 Task: Implement automation rules to categorize and prioritize incoming requests.
Action: Mouse moved to (1007, 118)
Screenshot: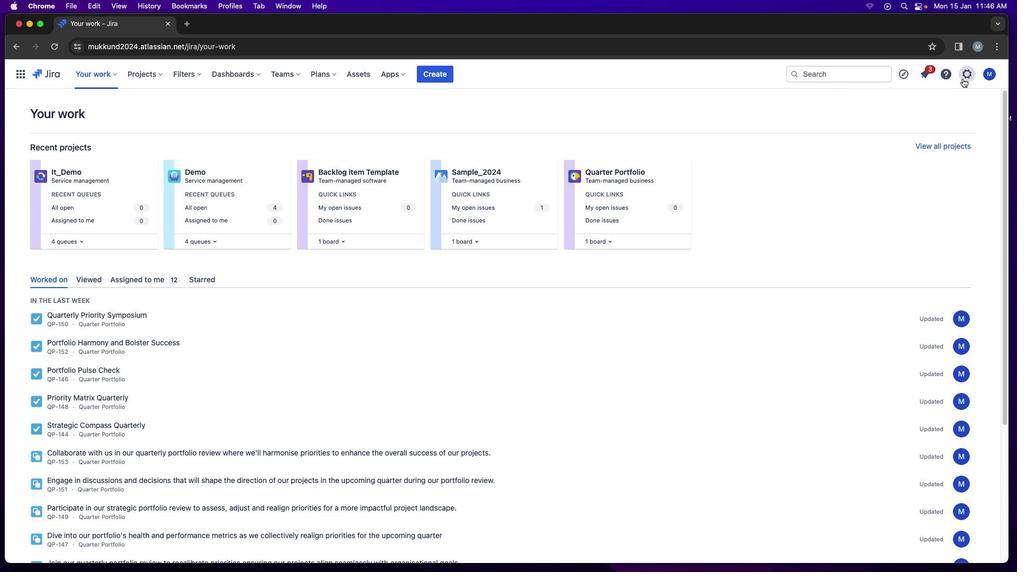 
Action: Mouse pressed left at (1007, 118)
Screenshot: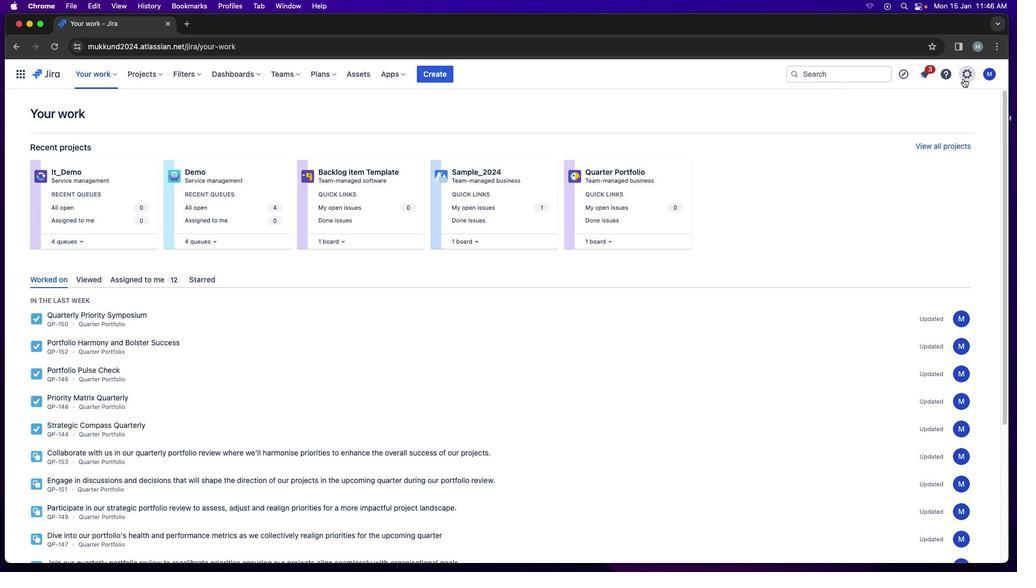 
Action: Mouse moved to (845, 271)
Screenshot: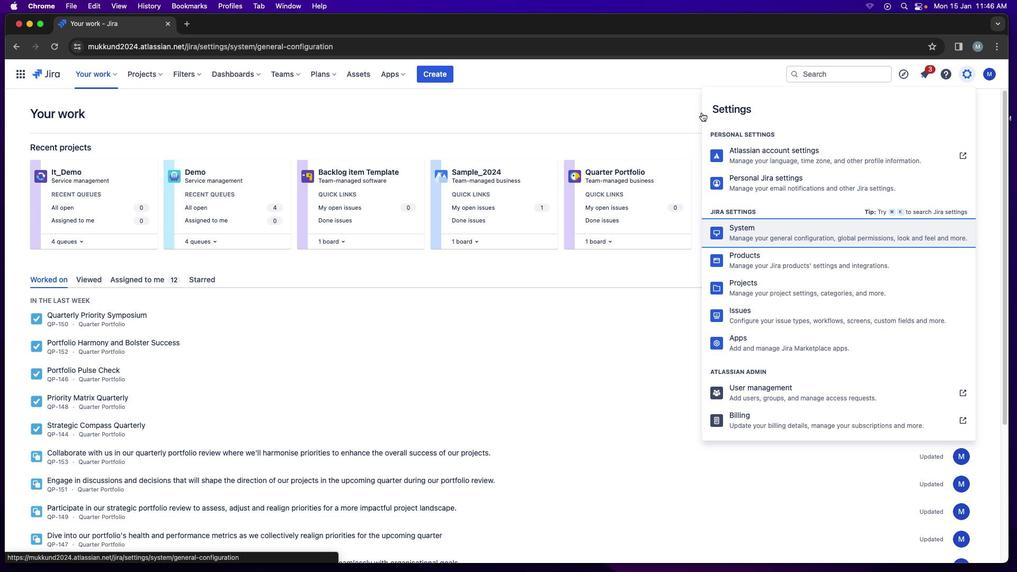 
Action: Mouse pressed left at (845, 271)
Screenshot: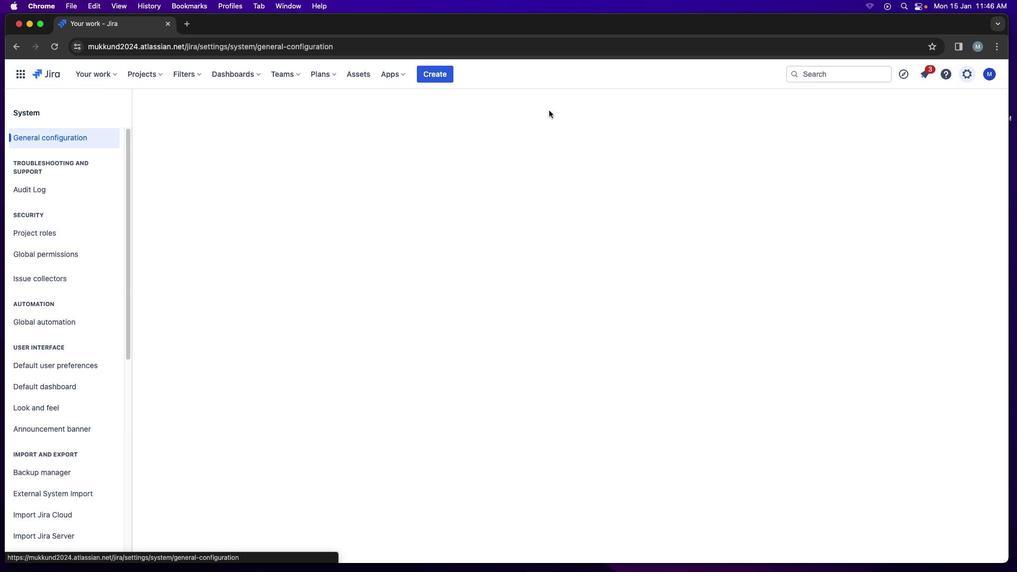 
Action: Mouse moved to (119, 368)
Screenshot: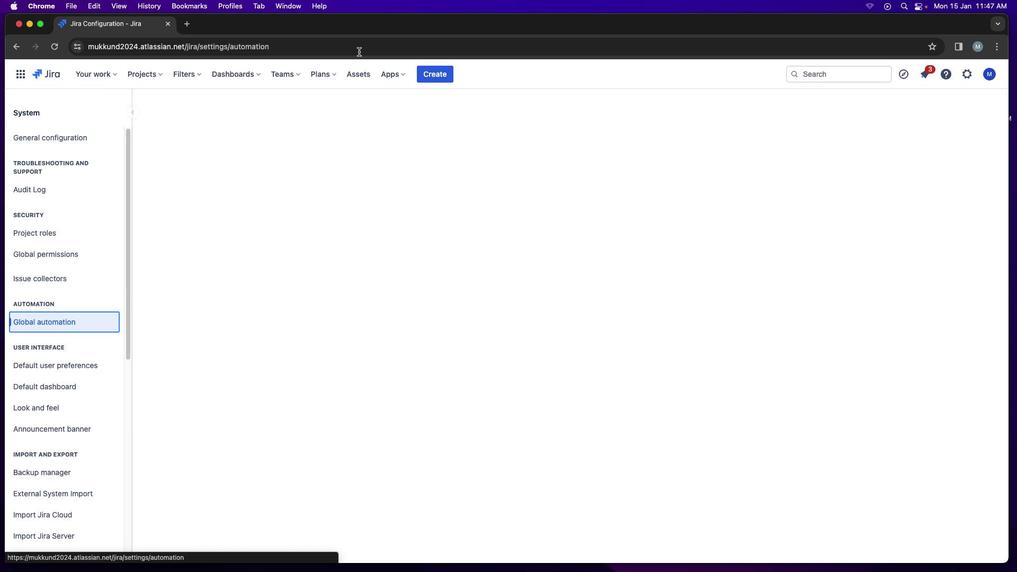 
Action: Mouse pressed left at (119, 368)
Screenshot: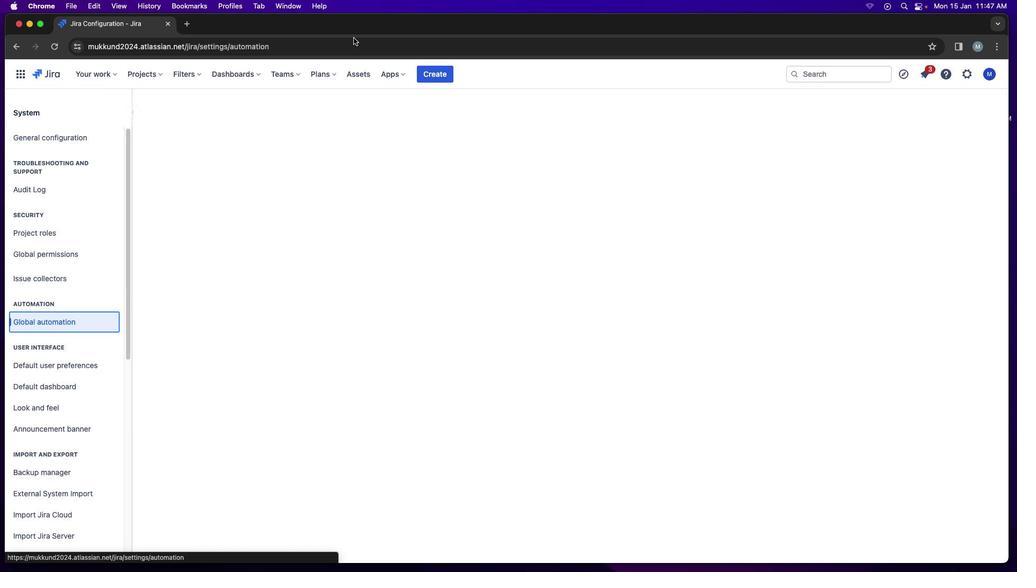 
Action: Mouse moved to (617, 166)
Screenshot: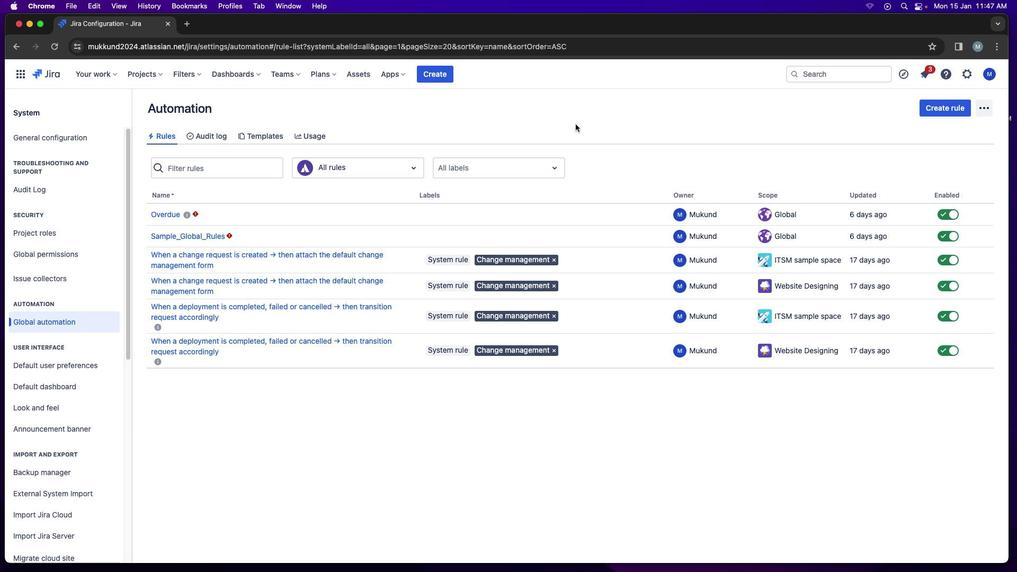 
Action: Mouse pressed left at (617, 166)
Screenshot: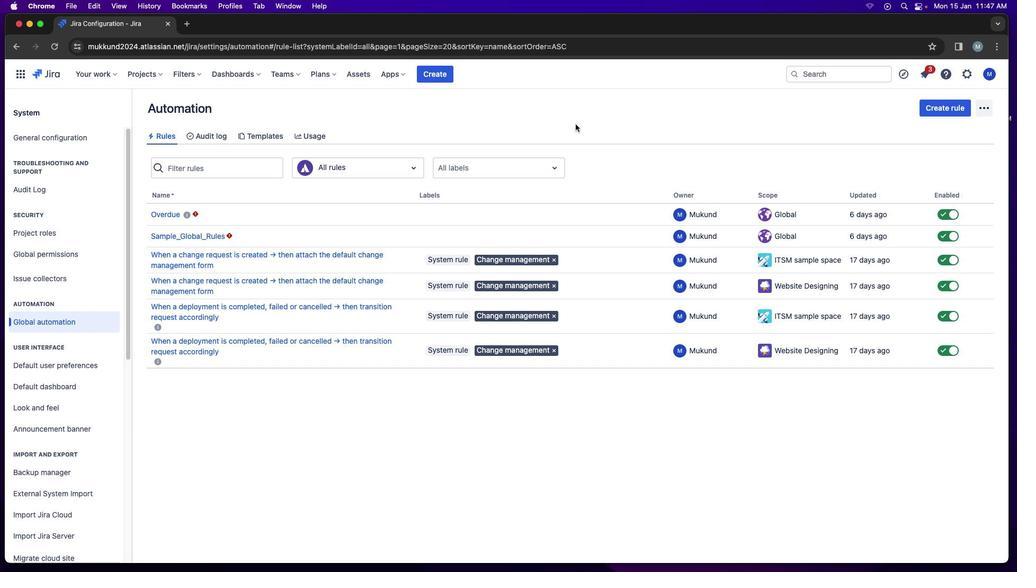 
Action: Mouse moved to (989, 154)
Screenshot: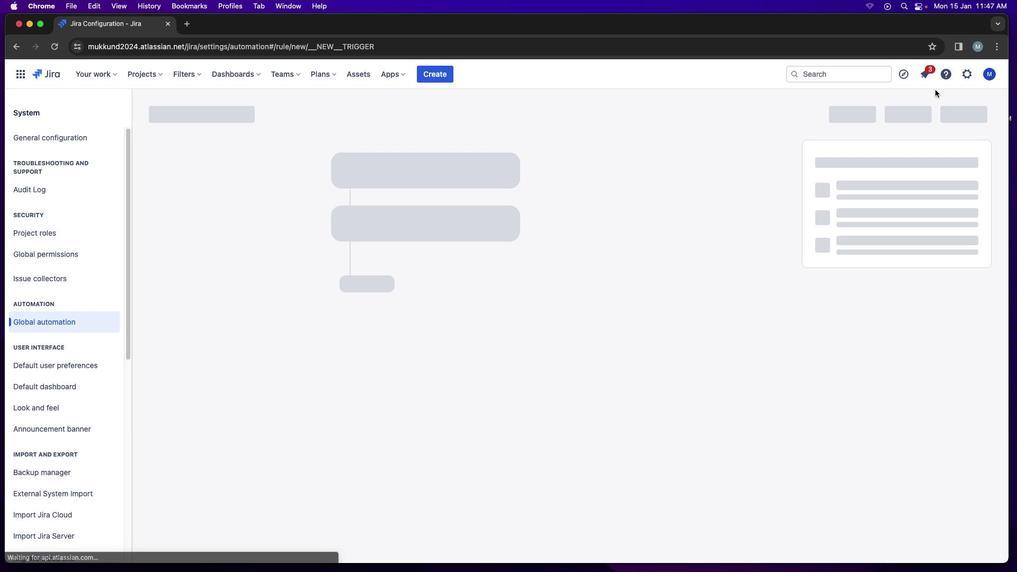 
Action: Mouse pressed left at (989, 154)
Screenshot: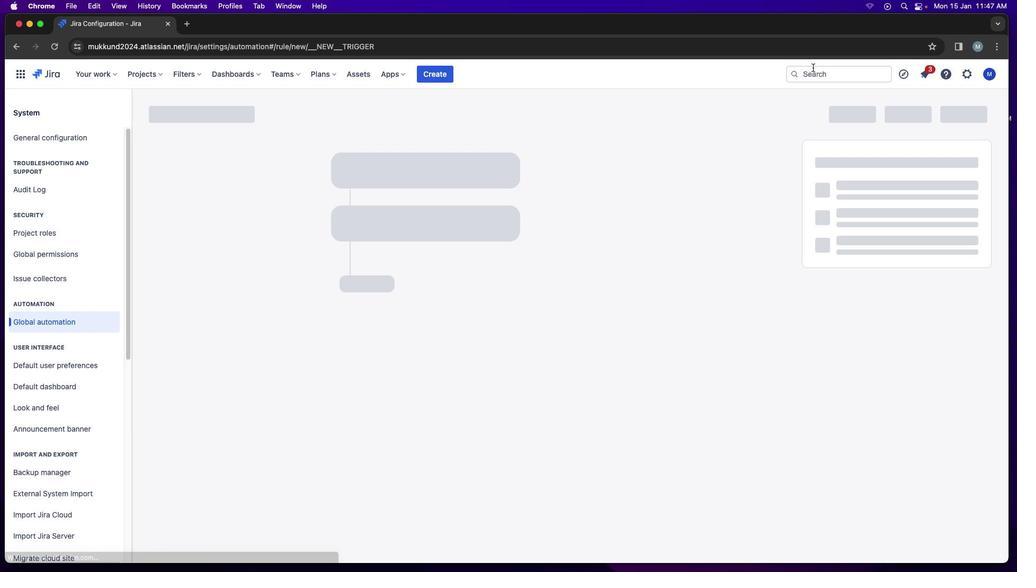 
Action: Mouse moved to (638, 209)
Screenshot: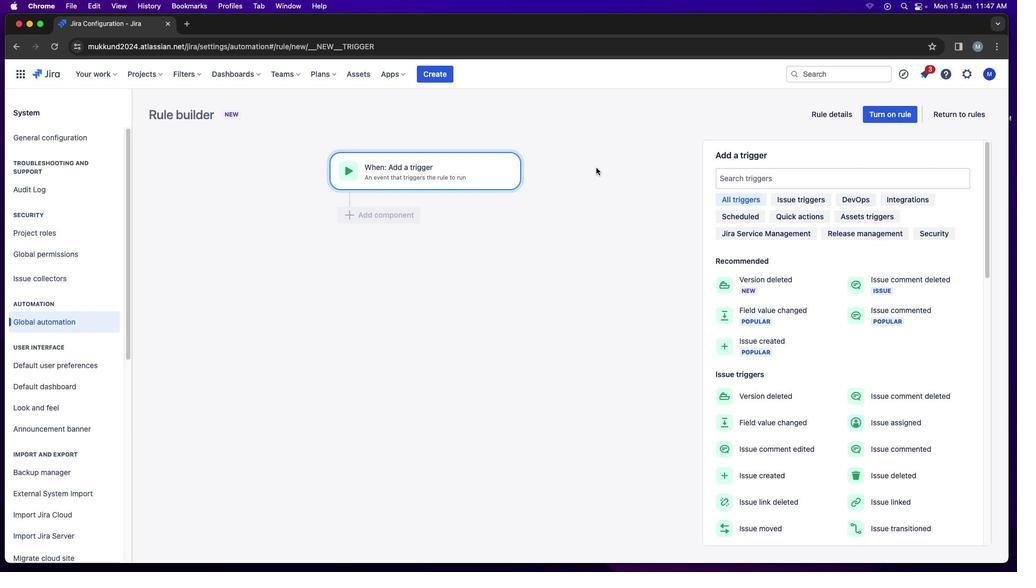 
Action: Mouse pressed left at (638, 209)
Screenshot: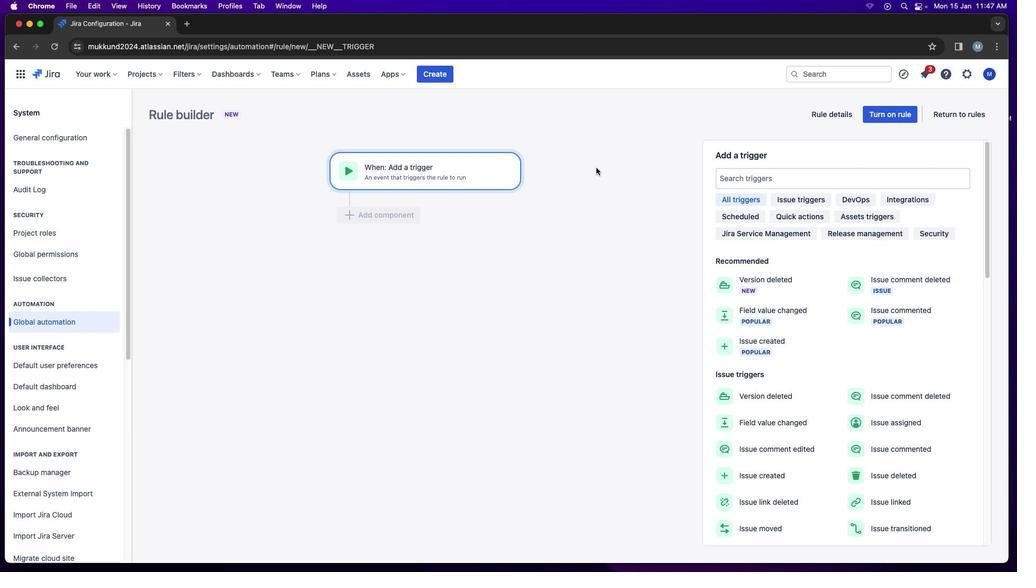 
Action: Mouse moved to (821, 383)
Screenshot: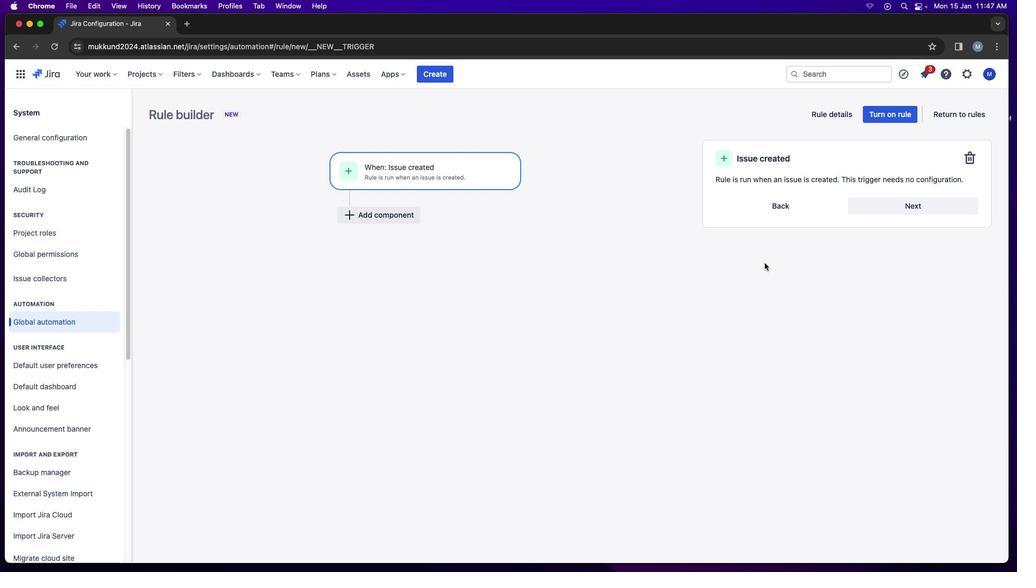 
Action: Mouse pressed left at (821, 383)
Screenshot: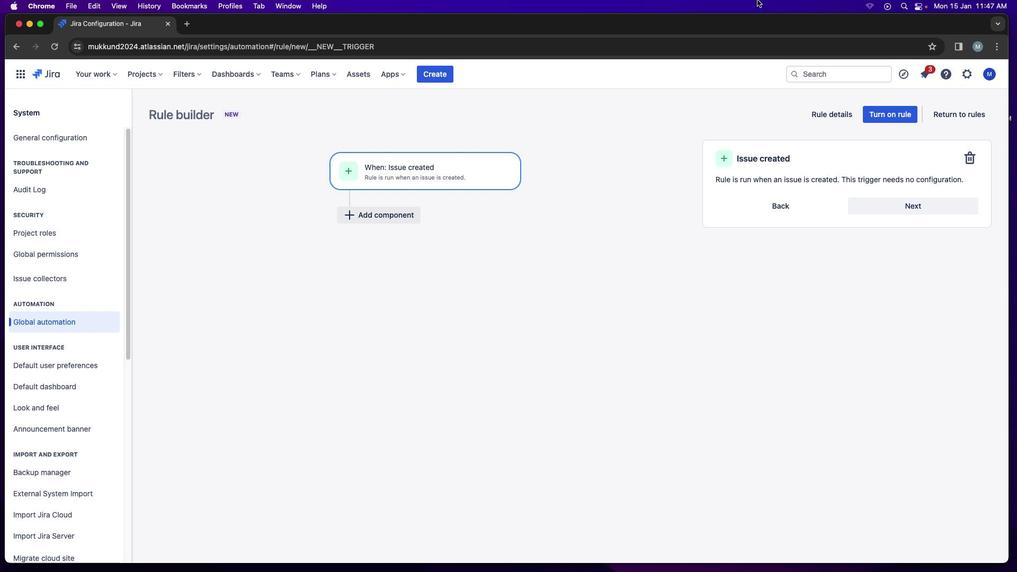 
Action: Mouse moved to (954, 250)
Screenshot: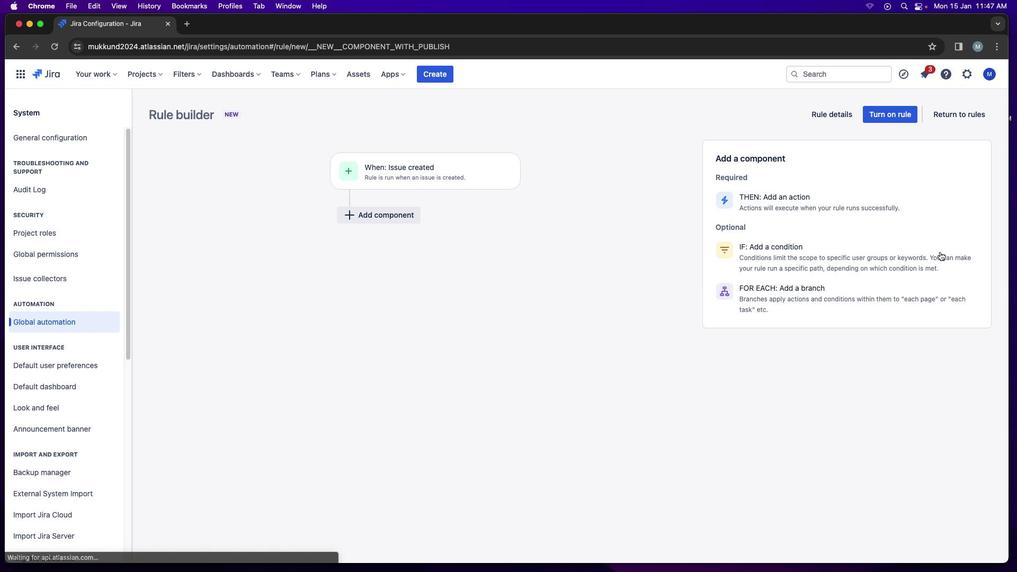 
Action: Mouse pressed left at (954, 250)
Screenshot: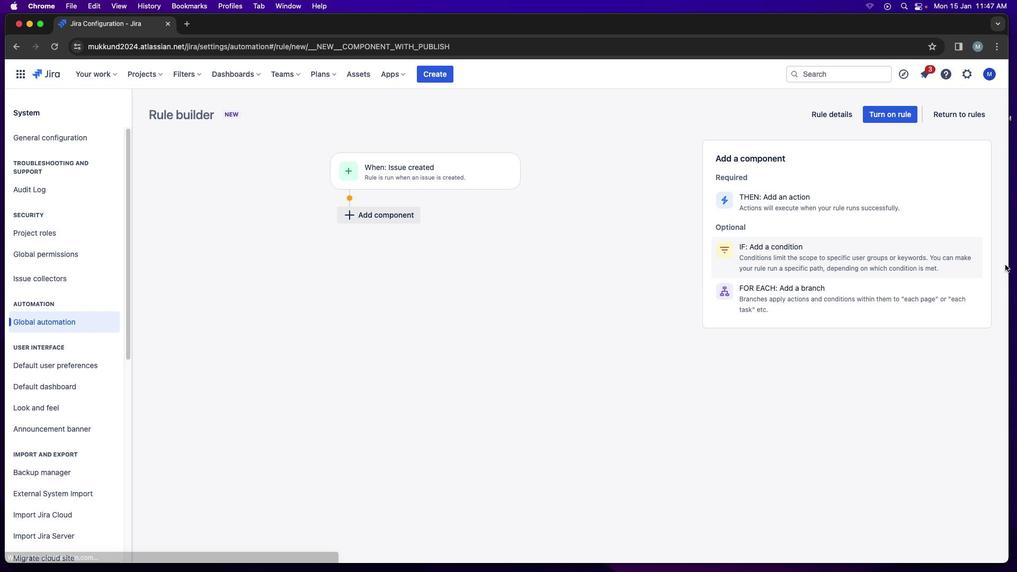 
Action: Mouse moved to (418, 253)
Screenshot: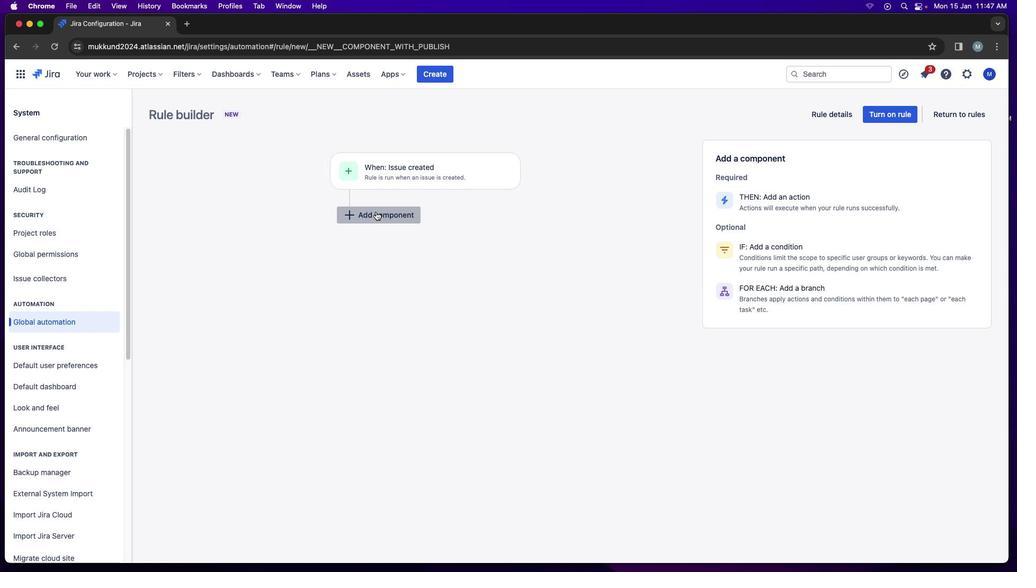 
Action: Mouse pressed left at (418, 253)
Screenshot: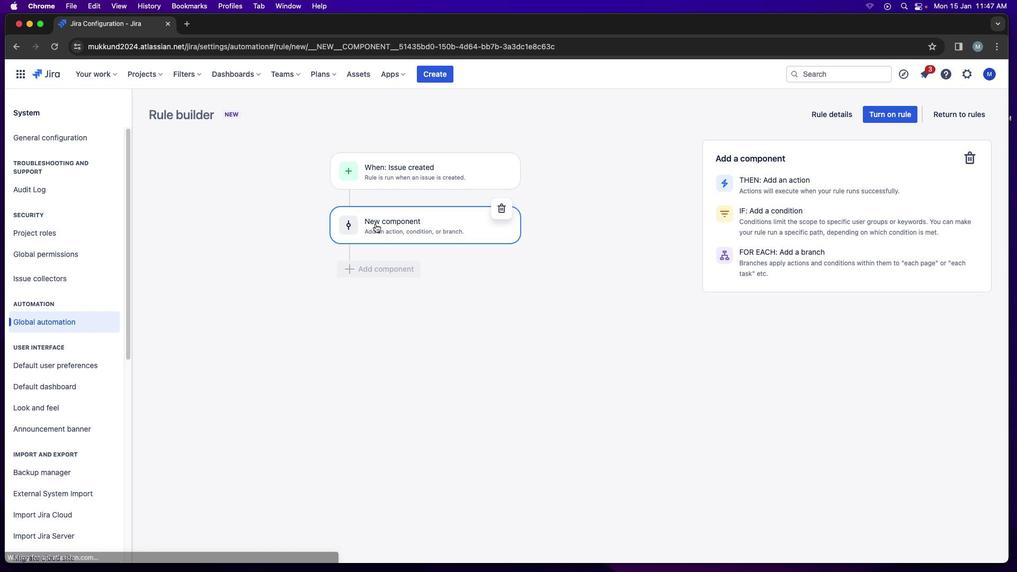 
Action: Mouse moved to (465, 273)
Screenshot: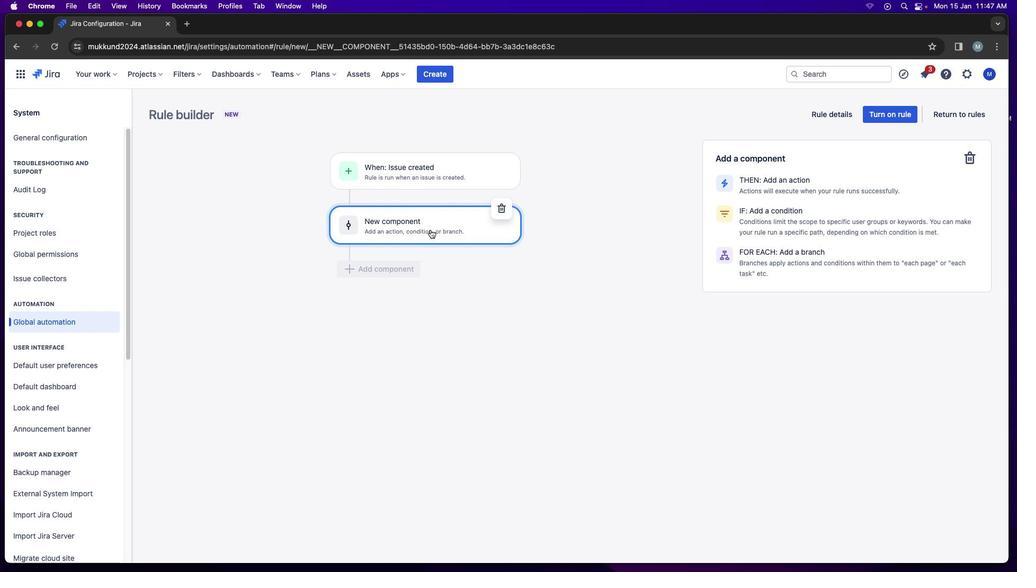
Action: Mouse pressed left at (465, 273)
Screenshot: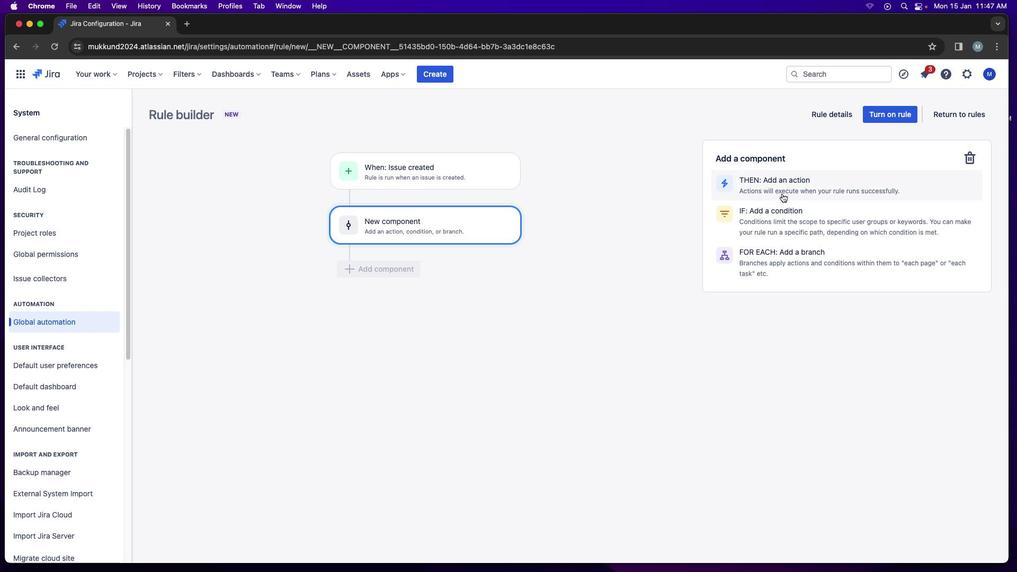 
Action: Mouse moved to (843, 234)
Screenshot: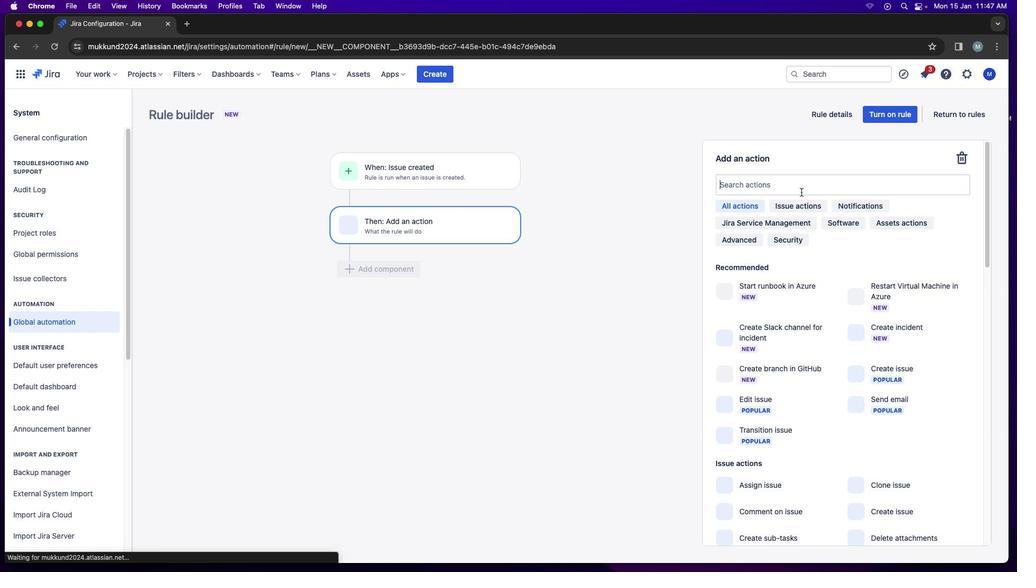 
Action: Mouse pressed left at (843, 234)
Screenshot: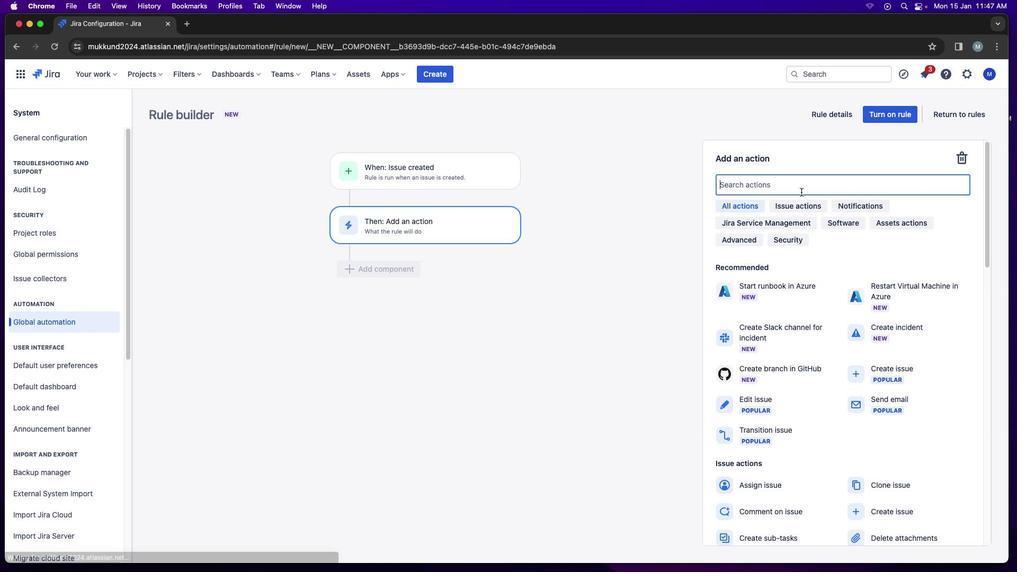 
Action: Mouse moved to (950, 445)
Screenshot: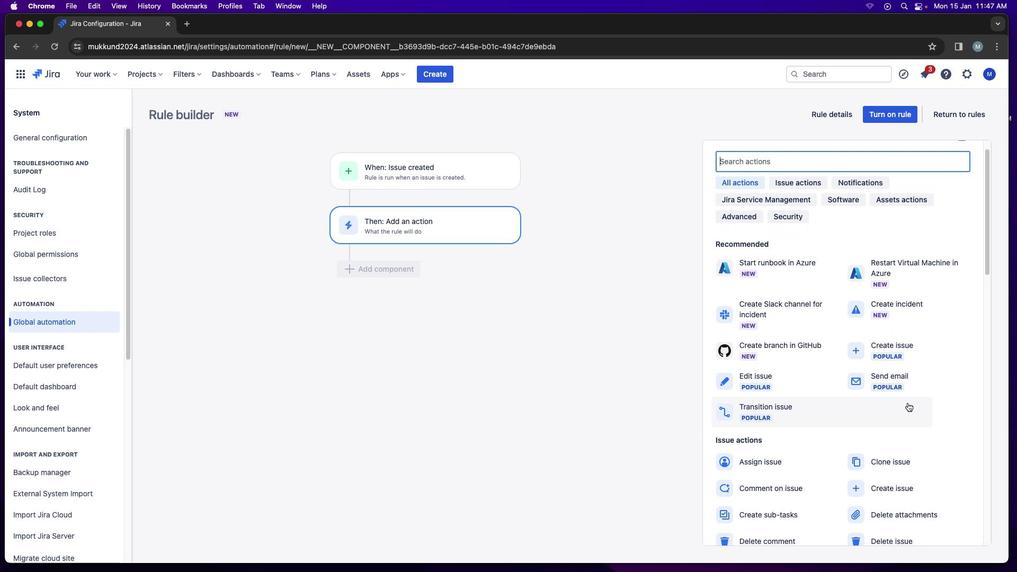 
Action: Mouse scrolled (950, 445) with delta (42, 41)
Screenshot: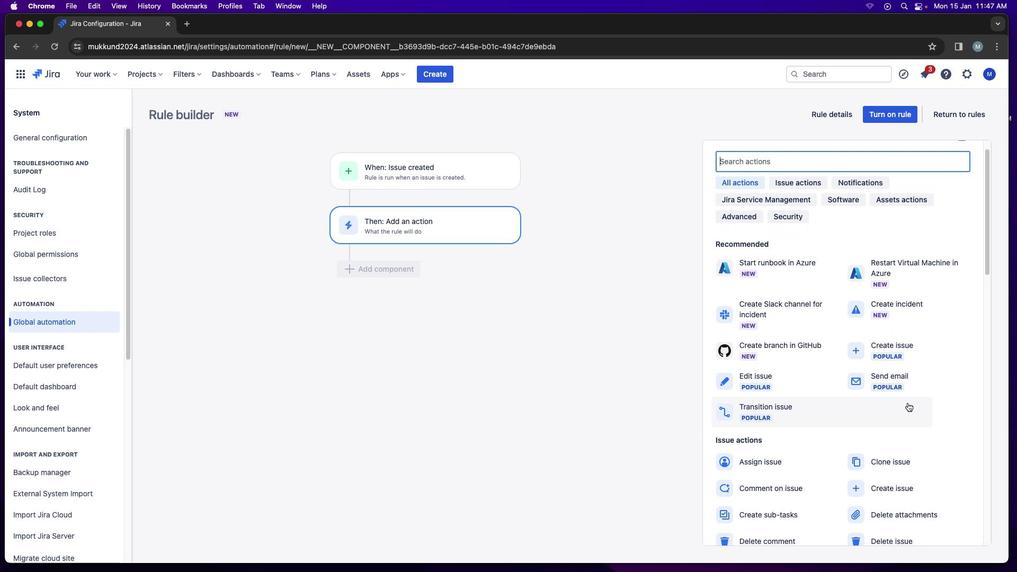 
Action: Mouse scrolled (950, 445) with delta (42, 41)
Screenshot: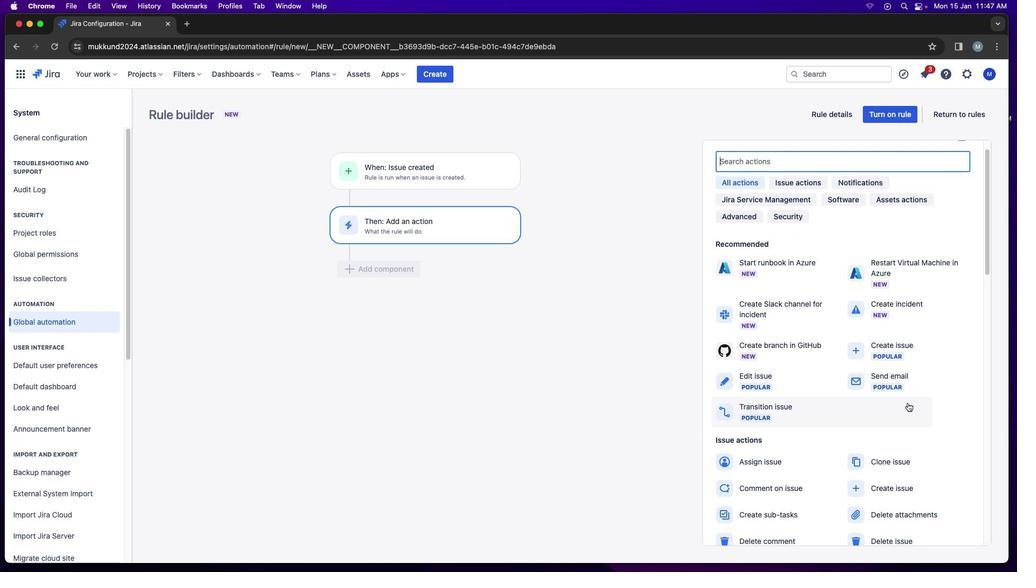 
Action: Mouse scrolled (950, 445) with delta (42, 41)
Screenshot: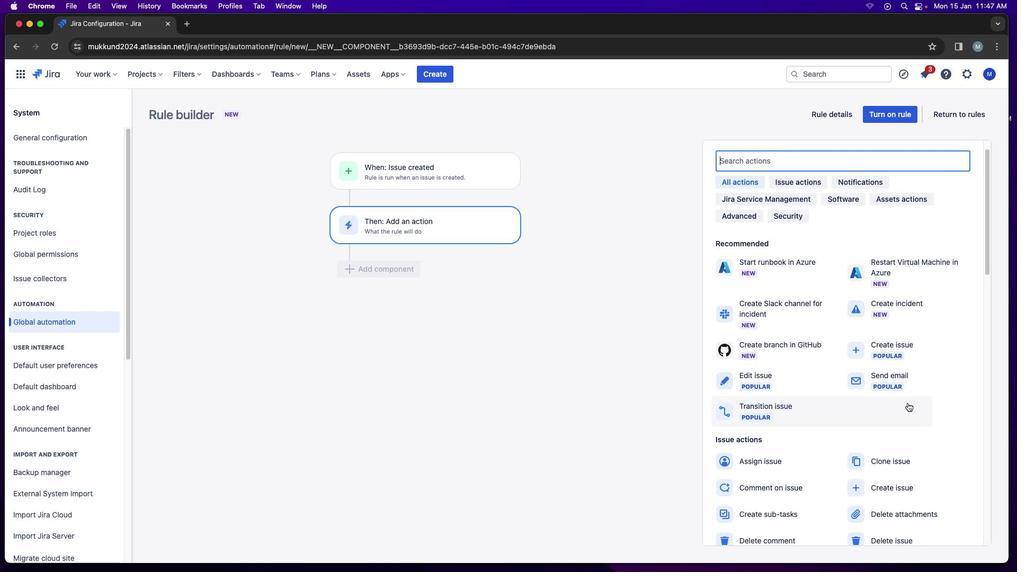 
Action: Mouse scrolled (950, 445) with delta (42, 41)
Screenshot: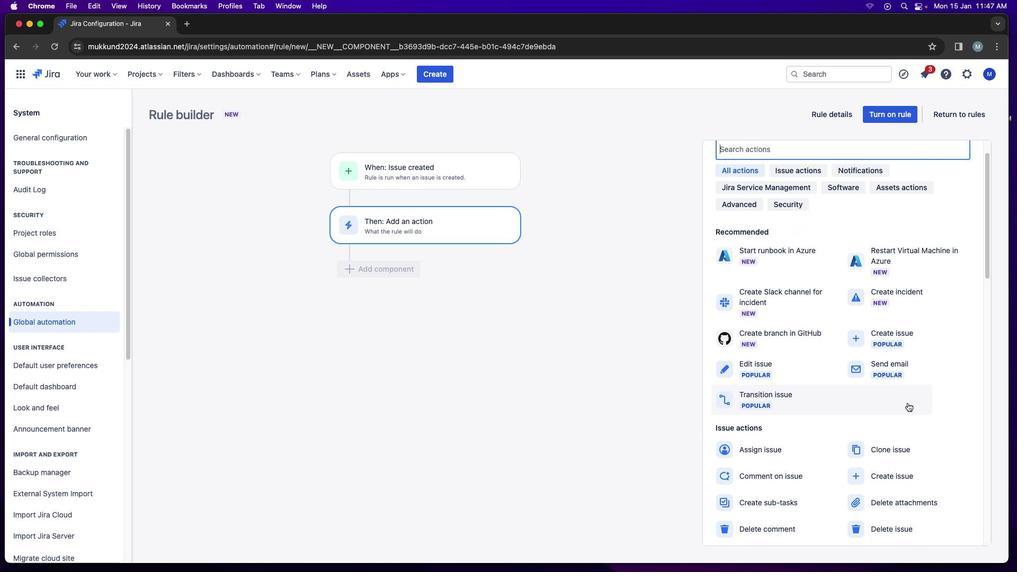 
Action: Mouse moved to (950, 445)
Screenshot: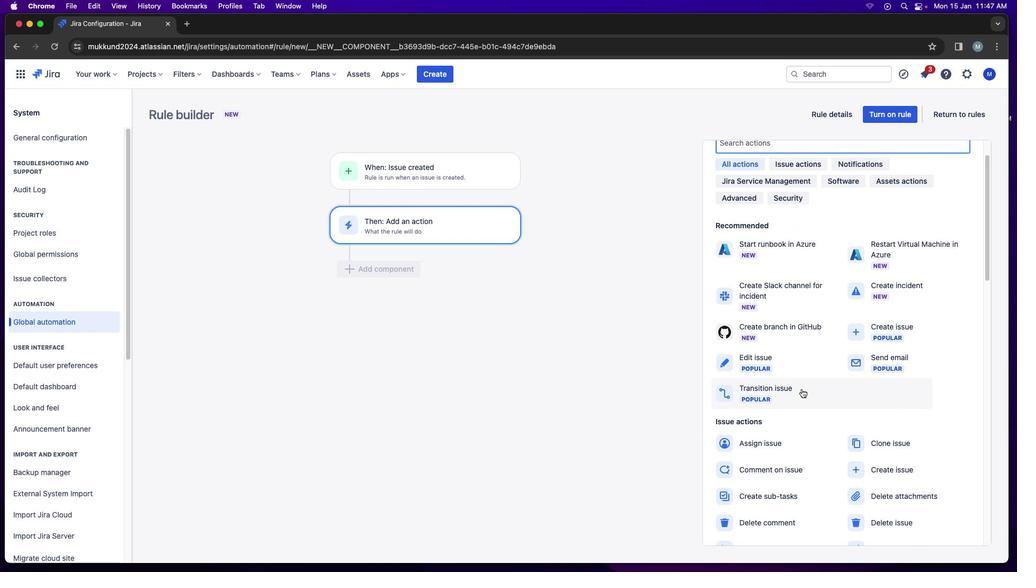 
Action: Mouse scrolled (950, 445) with delta (42, 41)
Screenshot: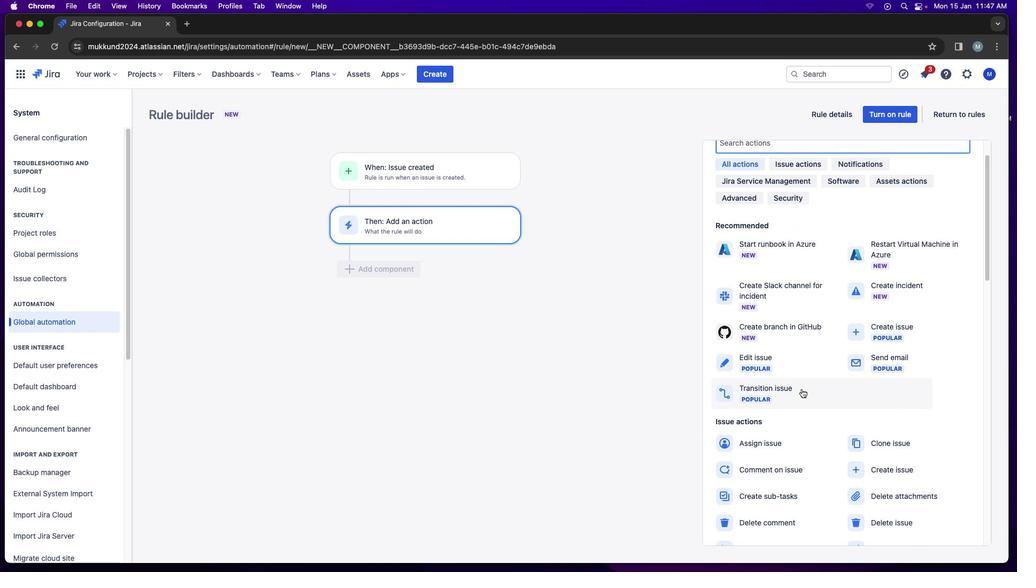 
Action: Mouse scrolled (950, 445) with delta (42, 41)
Screenshot: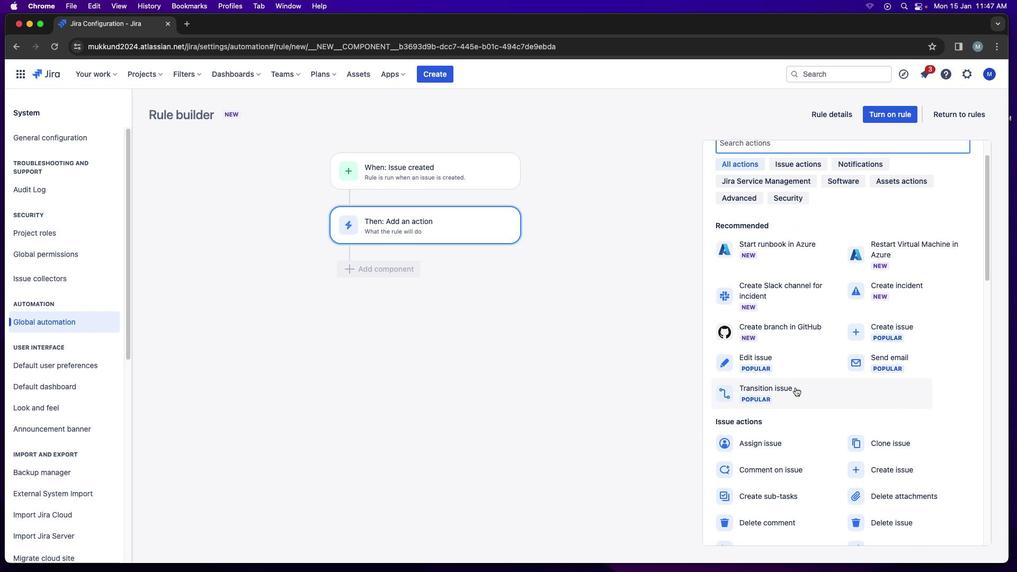 
Action: Mouse moved to (835, 429)
Screenshot: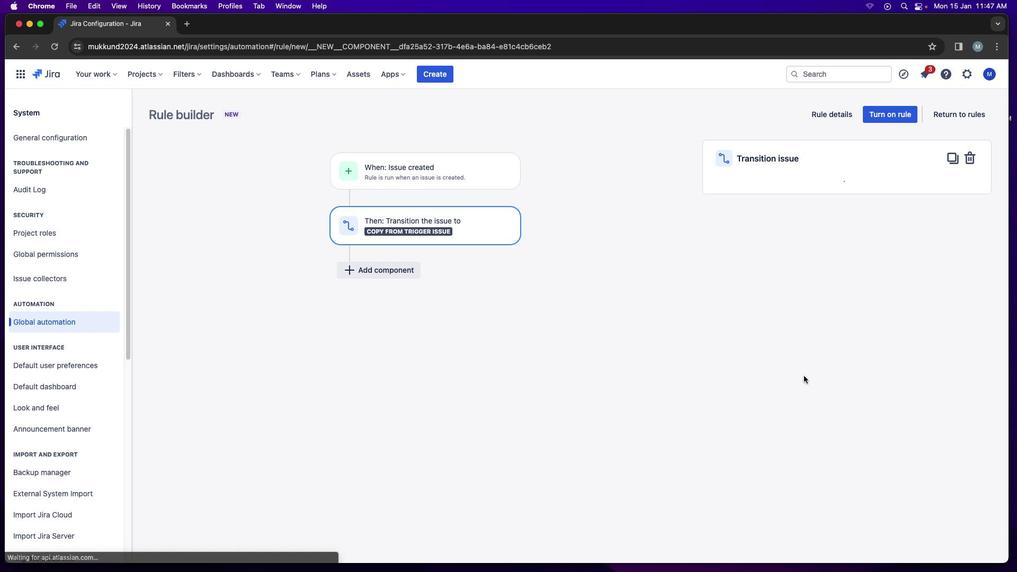 
Action: Mouse pressed left at (835, 429)
Screenshot: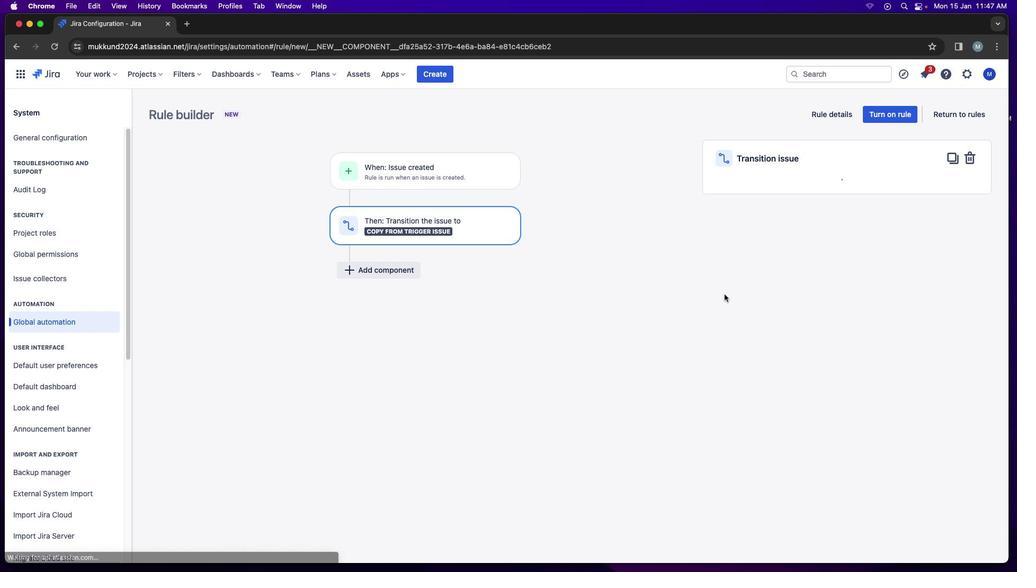 
Action: Mouse moved to (1007, 281)
Screenshot: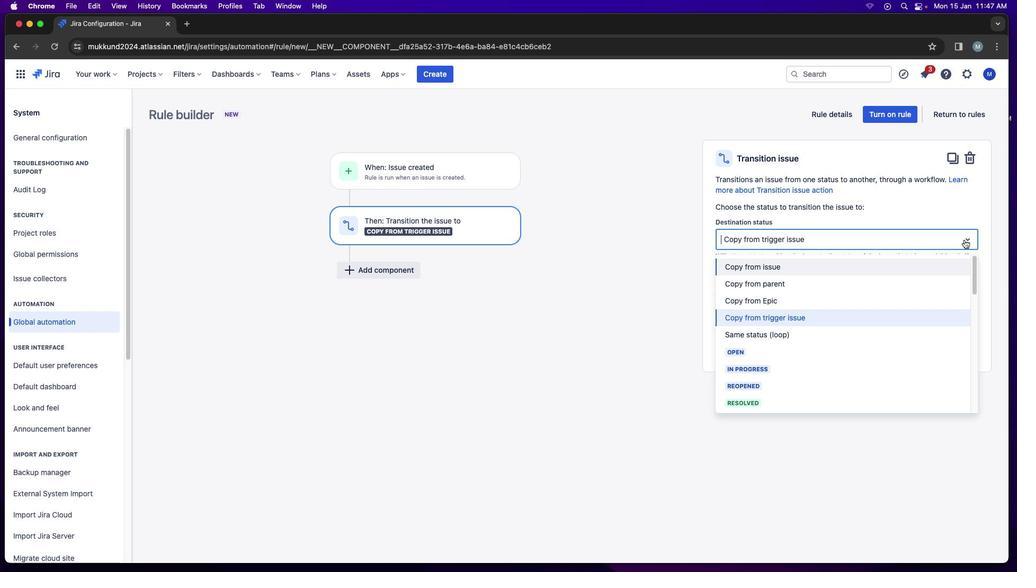 
Action: Mouse pressed left at (1007, 281)
Screenshot: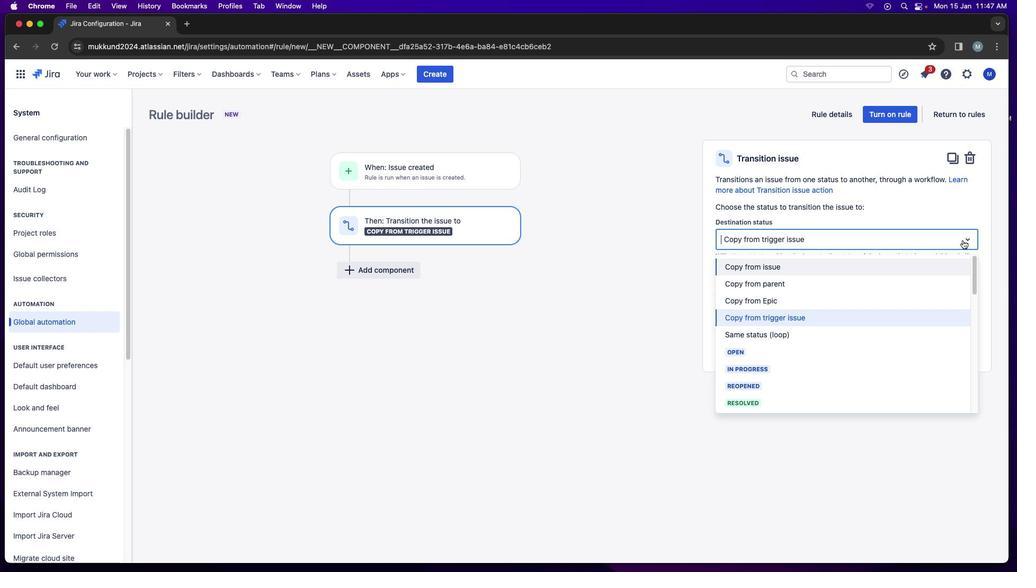 
Action: Mouse moved to (831, 407)
Screenshot: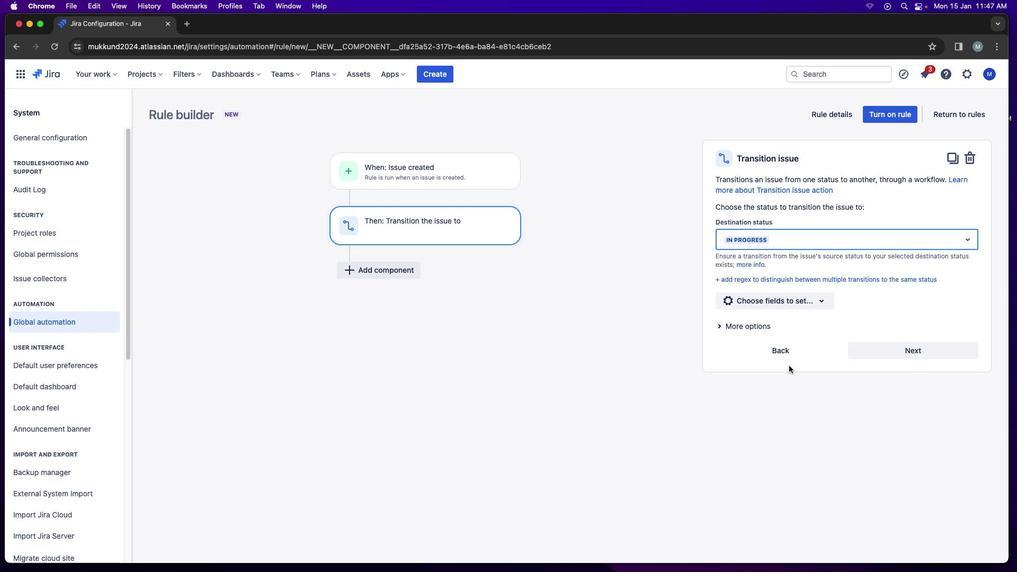 
Action: Mouse pressed left at (831, 407)
Screenshot: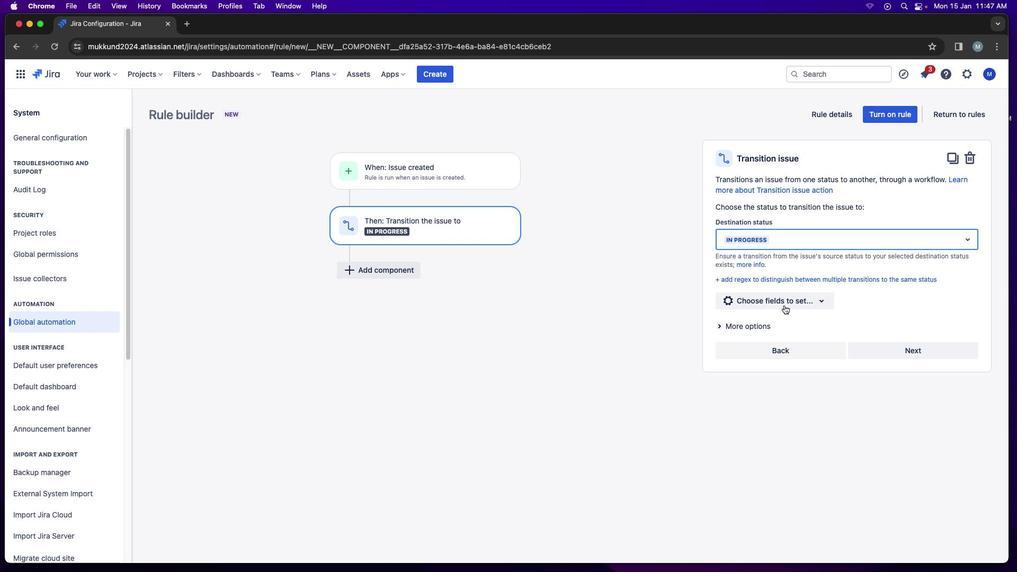 
Action: Mouse moved to (855, 344)
Screenshot: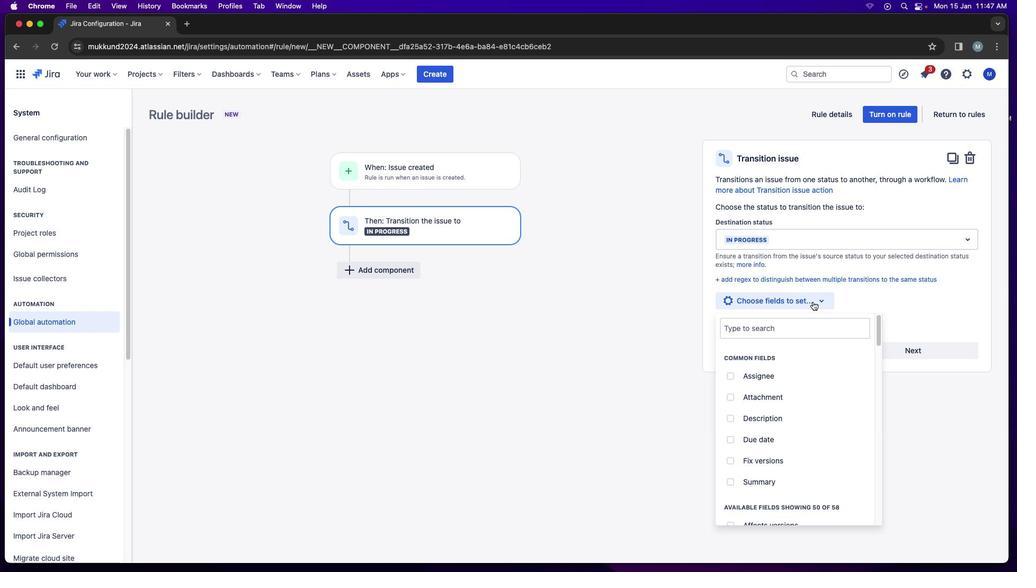 
Action: Mouse pressed left at (855, 344)
Screenshot: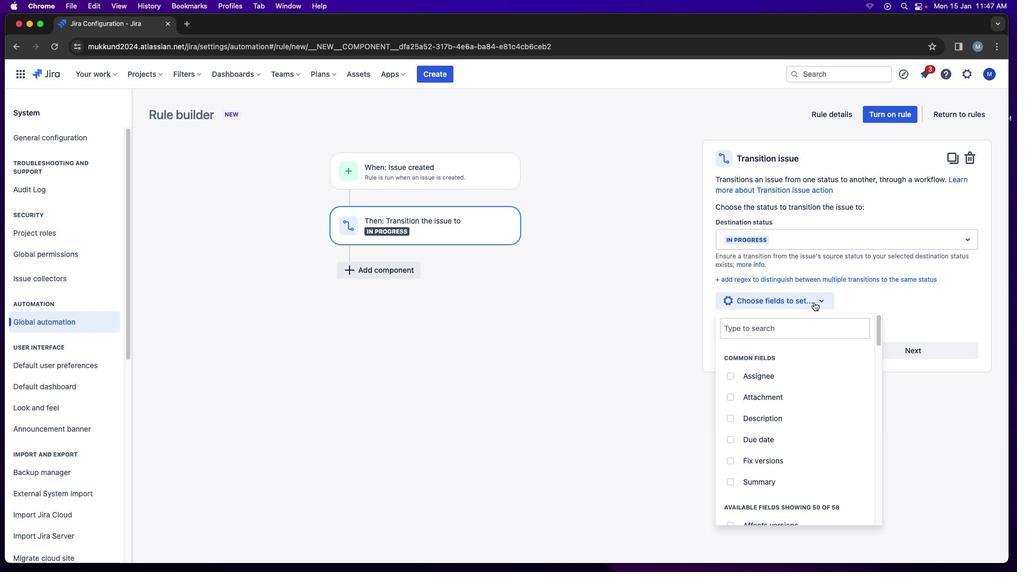 
Action: Mouse moved to (830, 457)
Screenshot: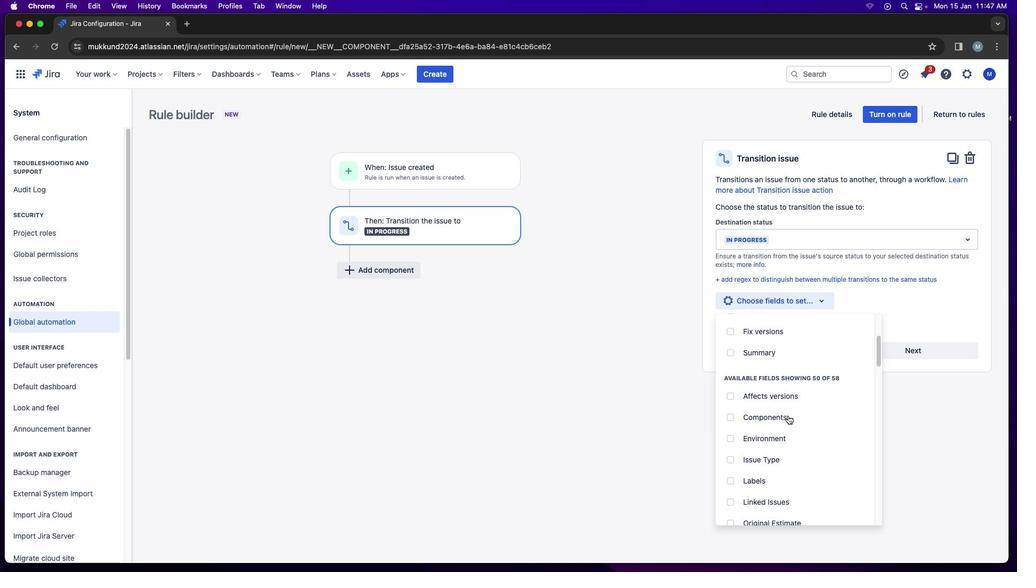 
Action: Mouse scrolled (830, 457) with delta (42, 41)
Screenshot: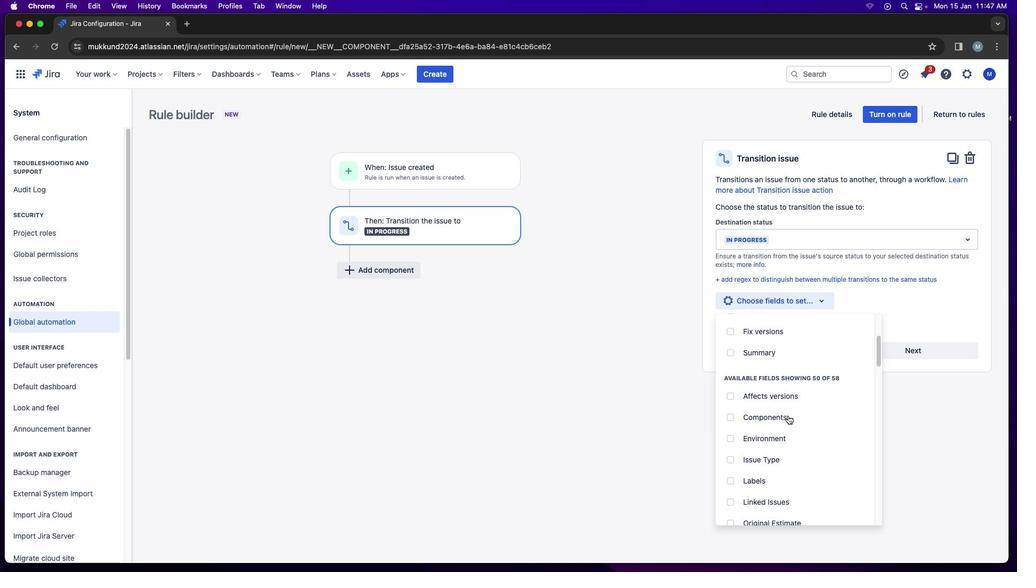 
Action: Mouse scrolled (830, 457) with delta (42, 41)
Screenshot: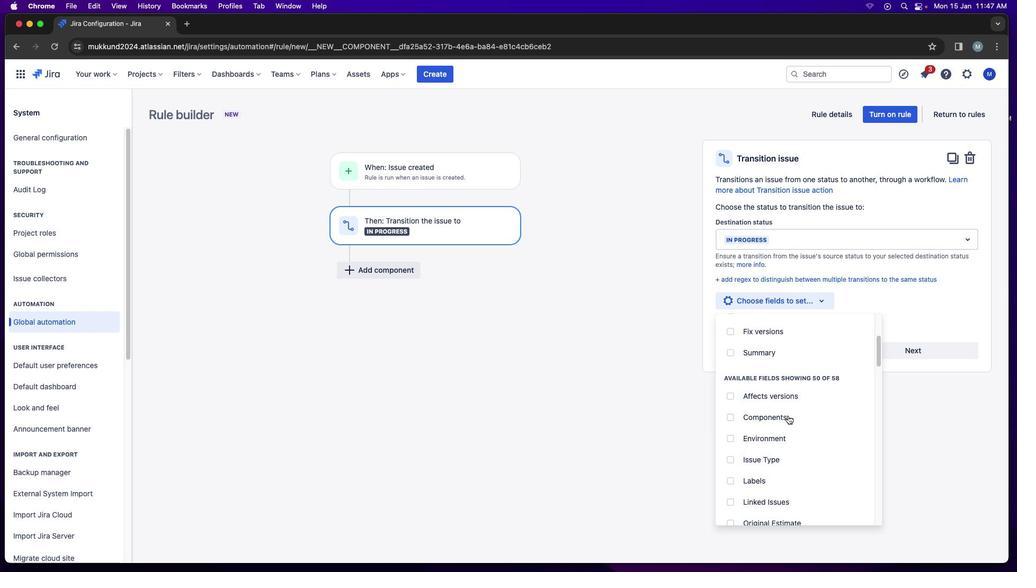 
Action: Mouse scrolled (830, 457) with delta (42, 41)
Screenshot: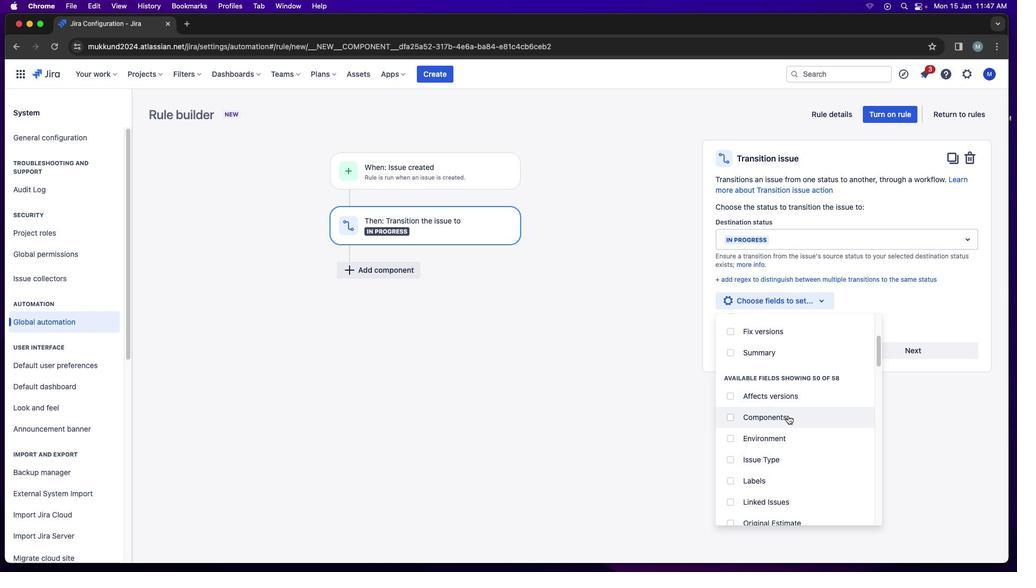 
Action: Mouse scrolled (830, 457) with delta (42, 41)
Screenshot: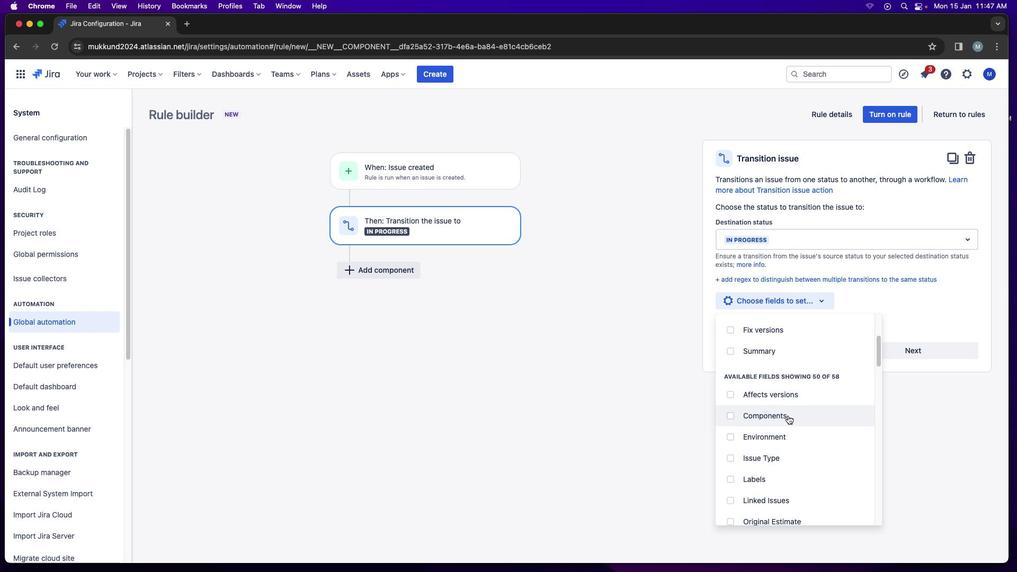 
Action: Mouse moved to (830, 458)
Screenshot: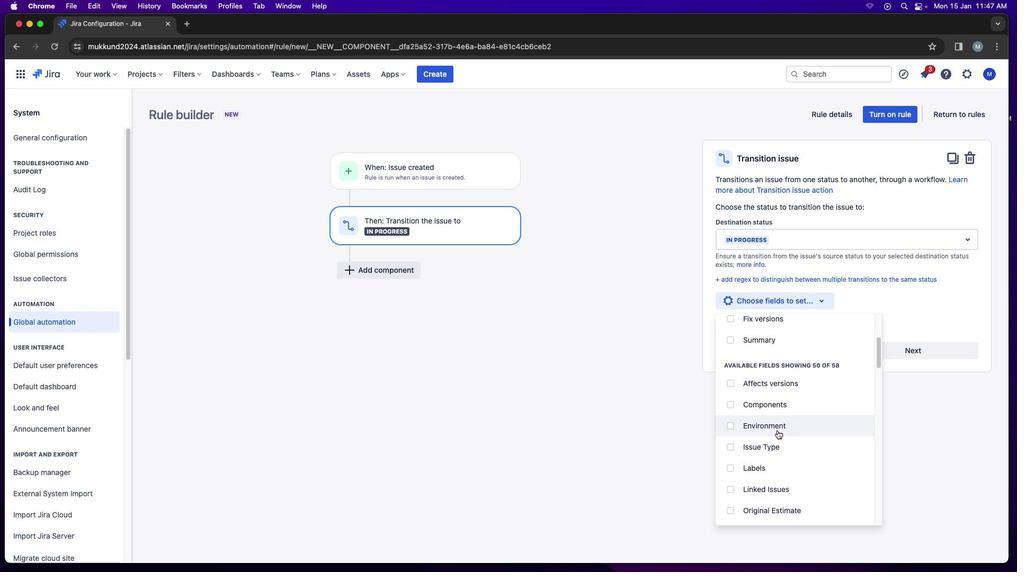 
Action: Mouse scrolled (830, 458) with delta (42, 41)
Screenshot: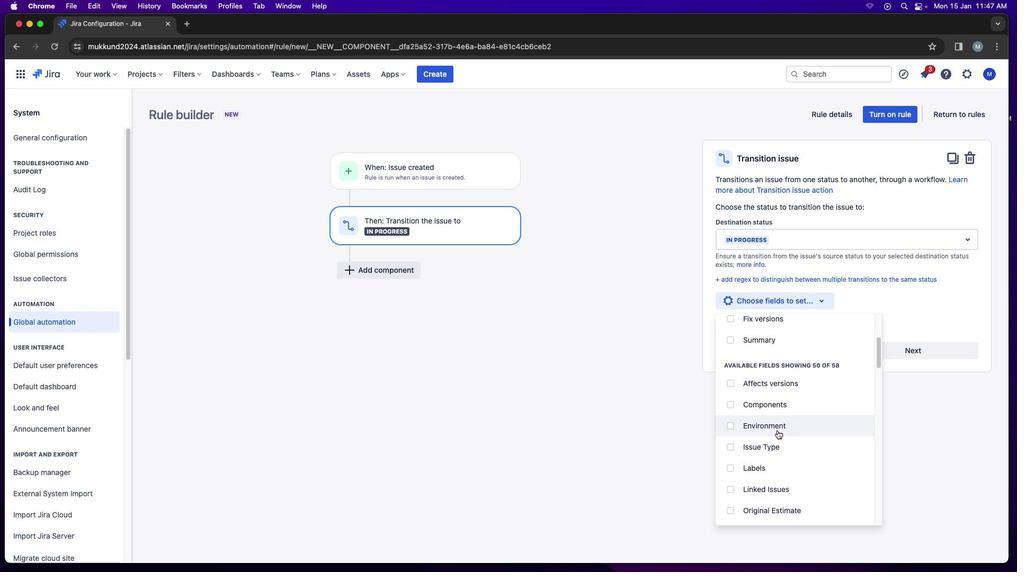 
Action: Mouse moved to (830, 458)
Screenshot: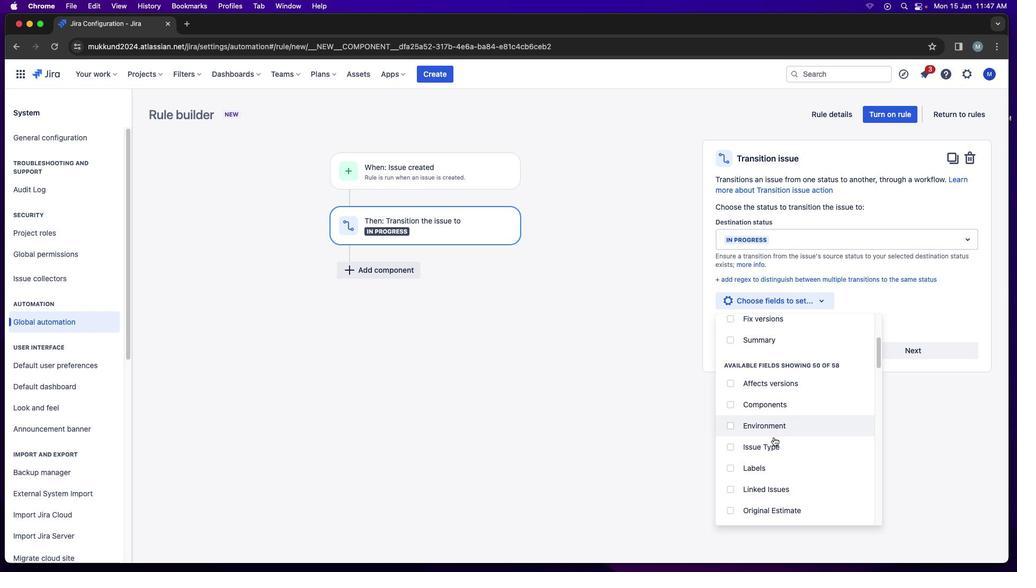 
Action: Mouse scrolled (830, 458) with delta (42, 41)
Screenshot: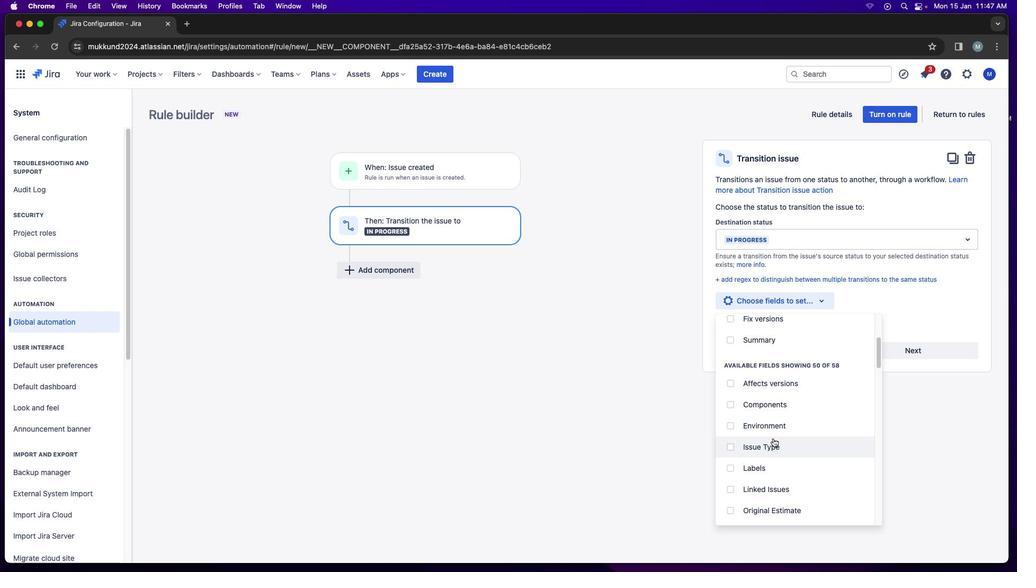 
Action: Mouse moved to (828, 487)
Screenshot: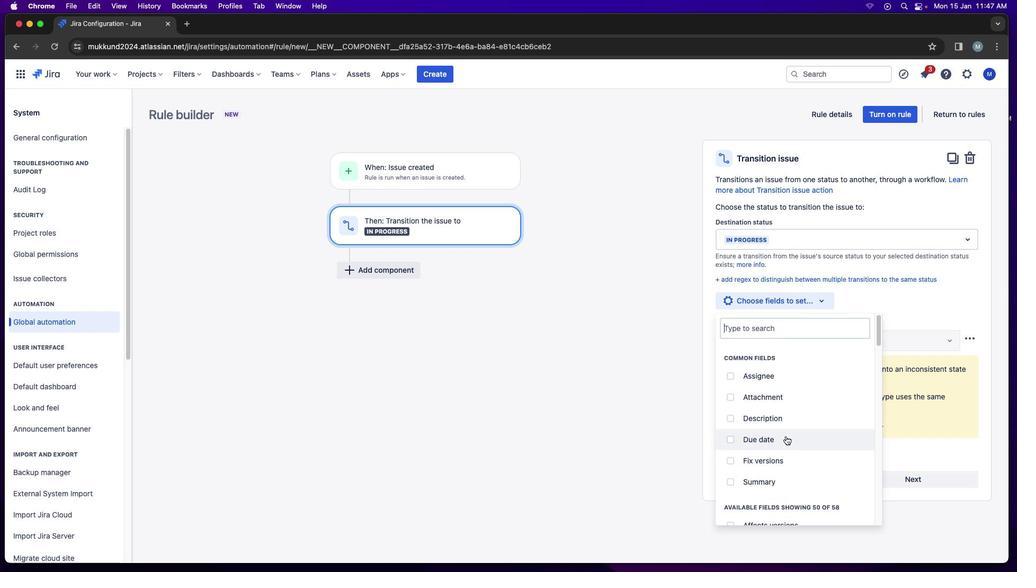 
Action: Mouse pressed left at (828, 487)
Screenshot: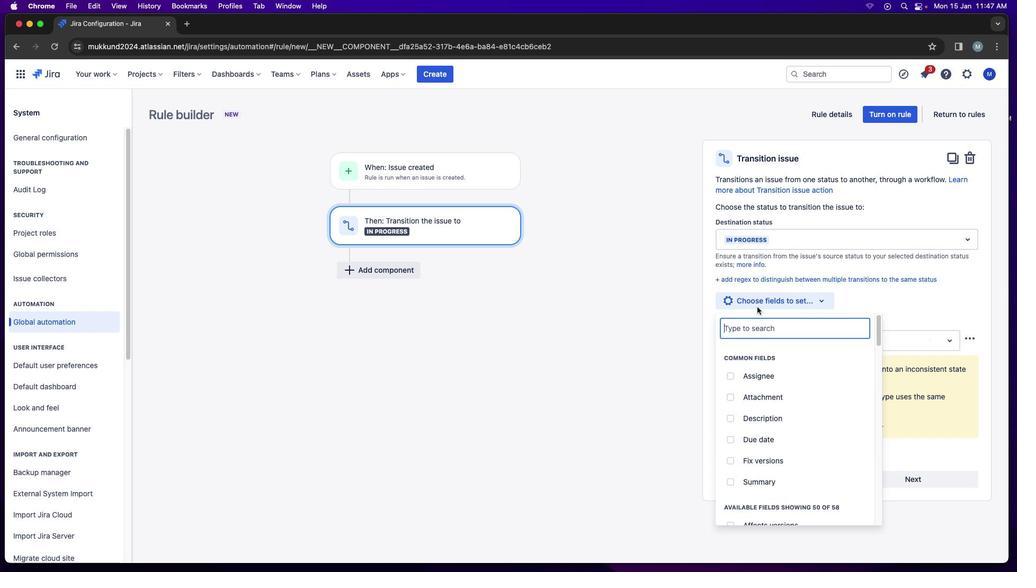 
Action: Mouse moved to (951, 346)
Screenshot: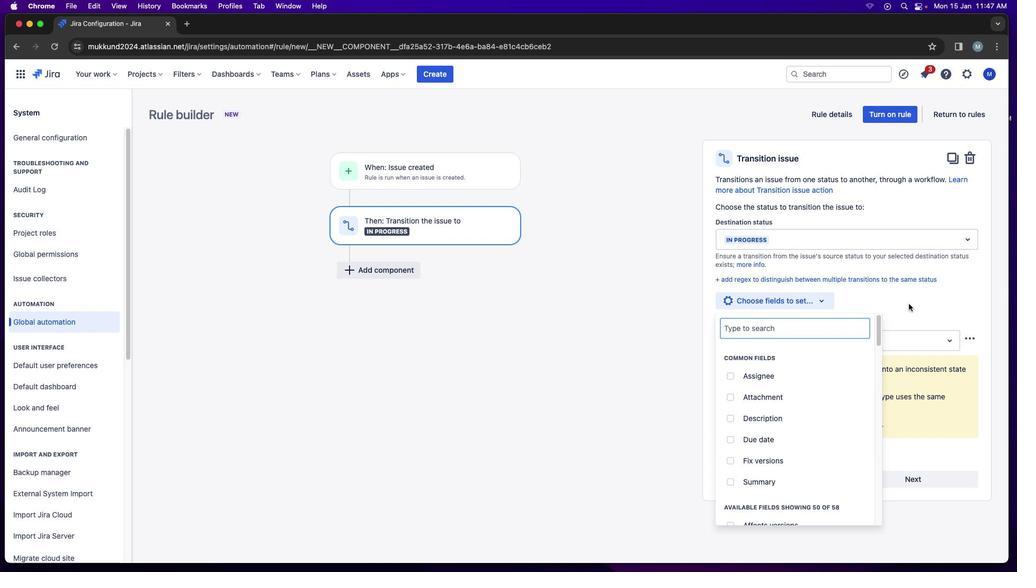 
Action: Mouse pressed left at (951, 346)
Screenshot: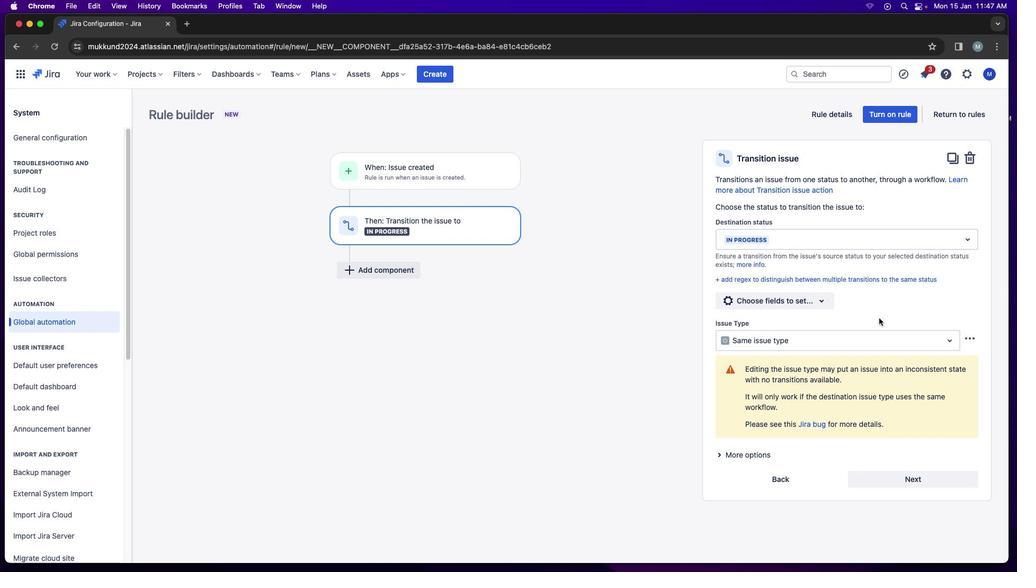 
Action: Mouse moved to (895, 385)
Screenshot: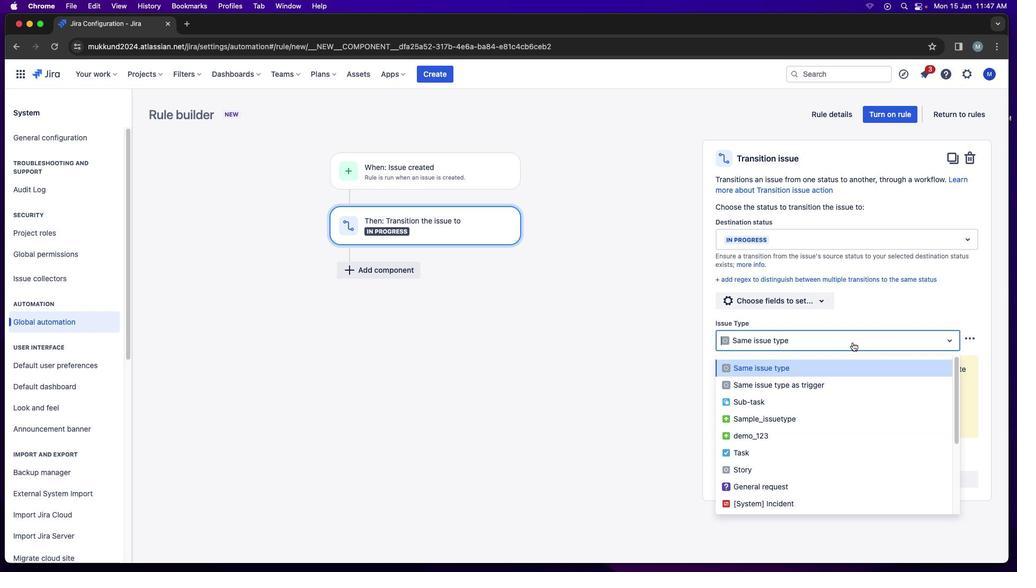 
Action: Mouse pressed left at (895, 385)
Screenshot: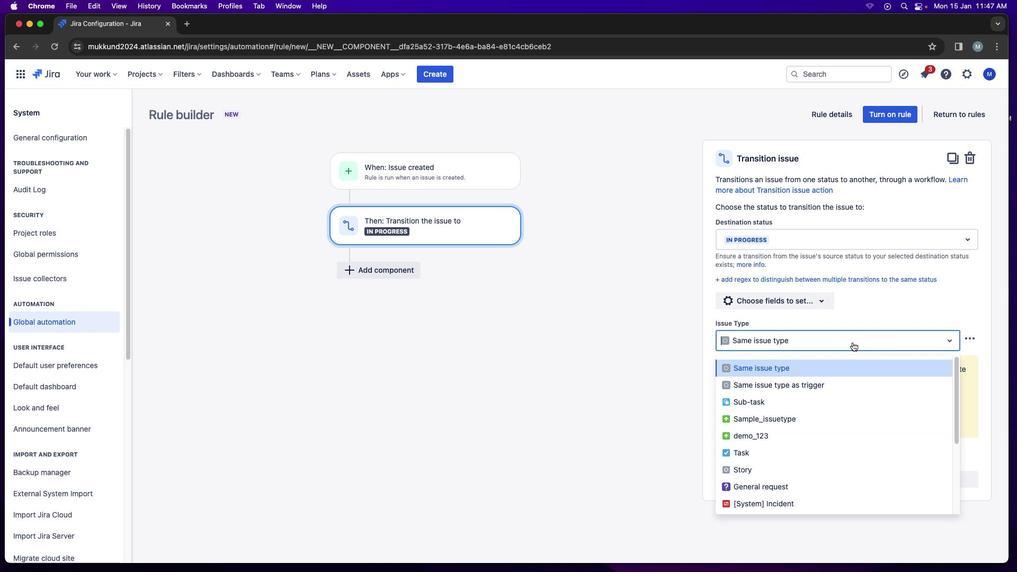 
Action: Mouse moved to (839, 445)
Screenshot: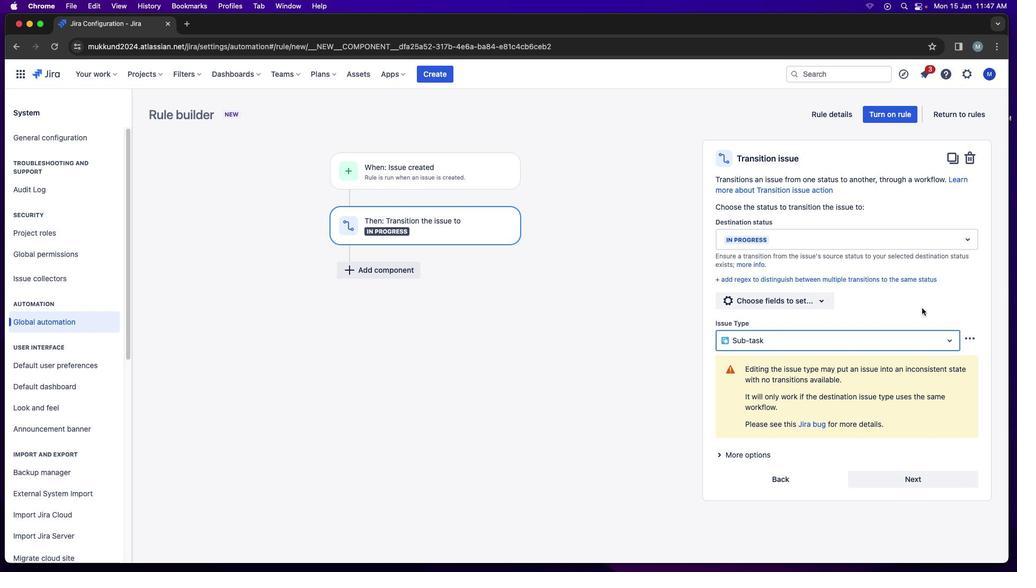 
Action: Mouse pressed left at (839, 445)
Screenshot: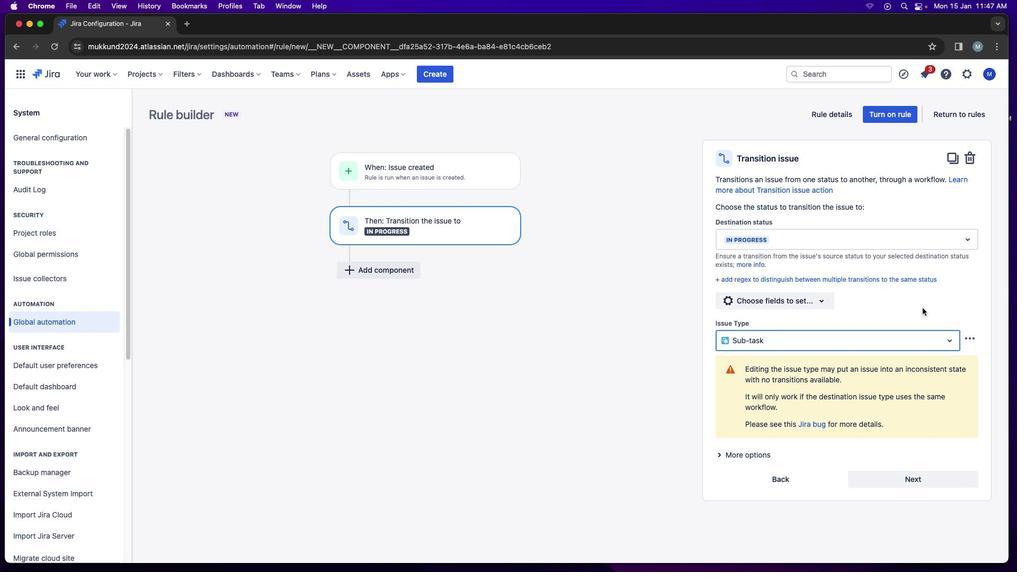 
Action: Mouse moved to (965, 350)
Screenshot: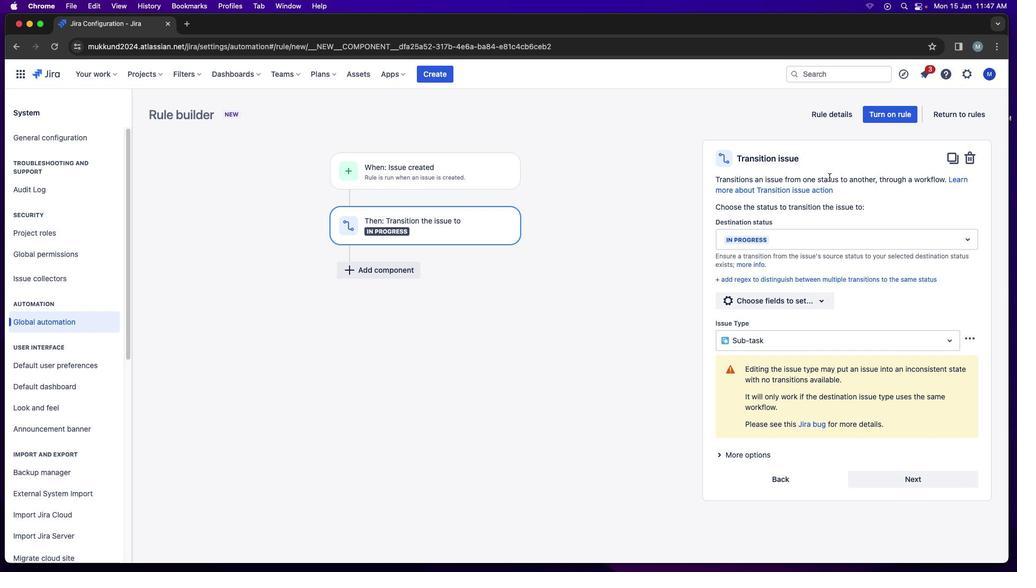 
Action: Mouse pressed left at (965, 350)
Screenshot: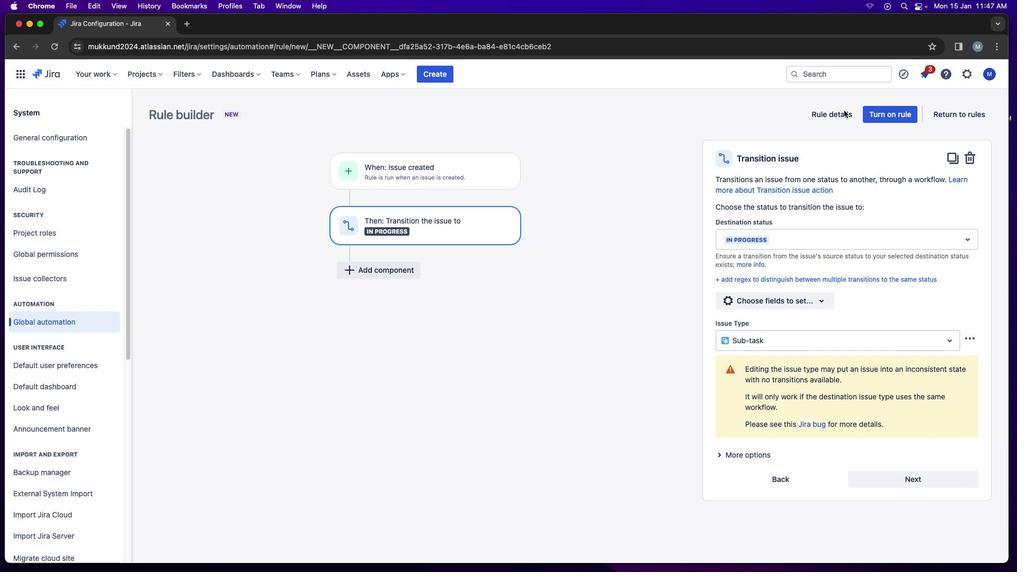 
Action: Mouse moved to (956, 525)
Screenshot: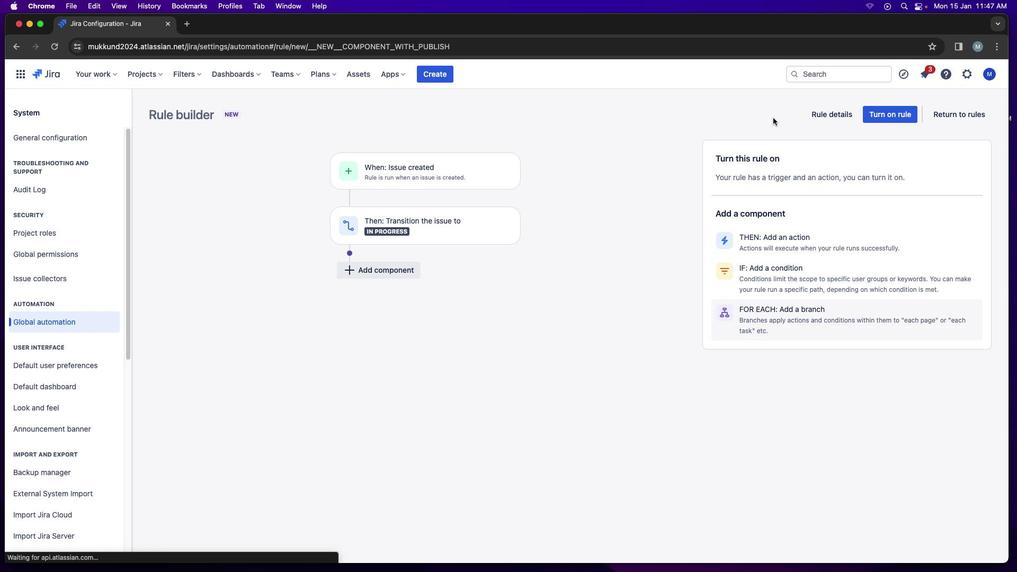 
Action: Mouse pressed left at (956, 525)
Screenshot: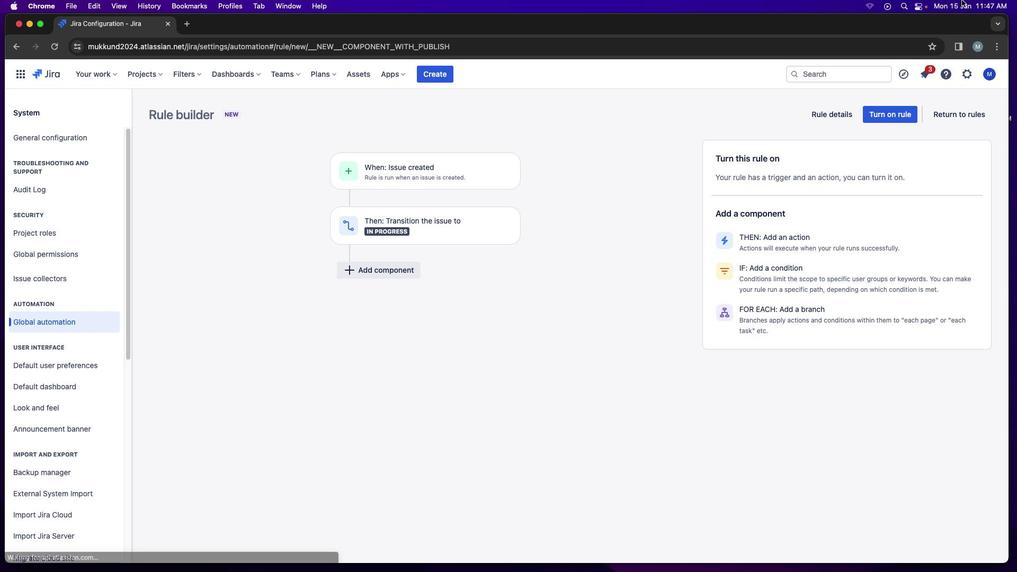 
Action: Mouse moved to (818, 286)
Screenshot: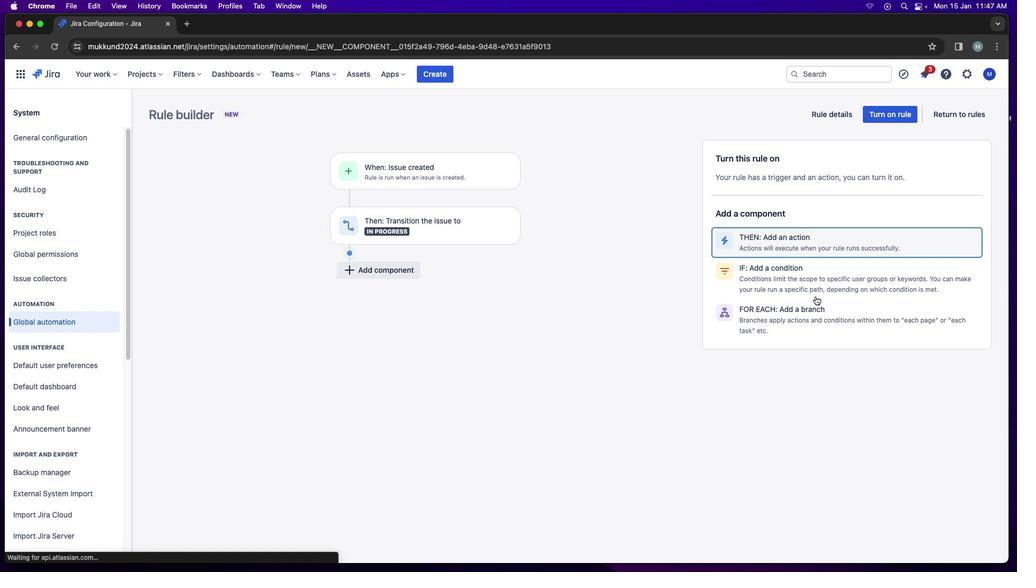 
Action: Mouse pressed left at (818, 286)
Screenshot: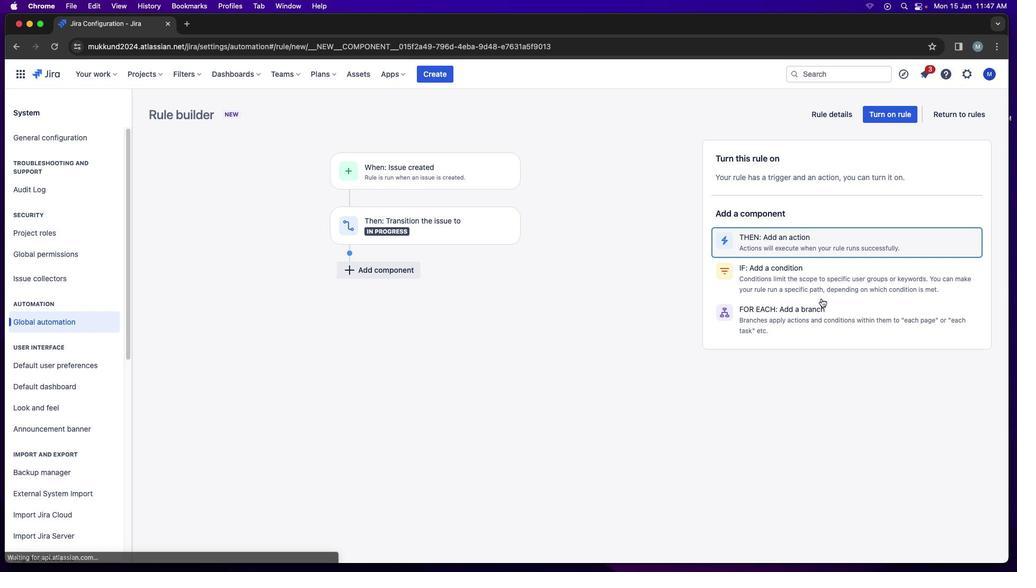 
Action: Mouse moved to (892, 445)
Screenshot: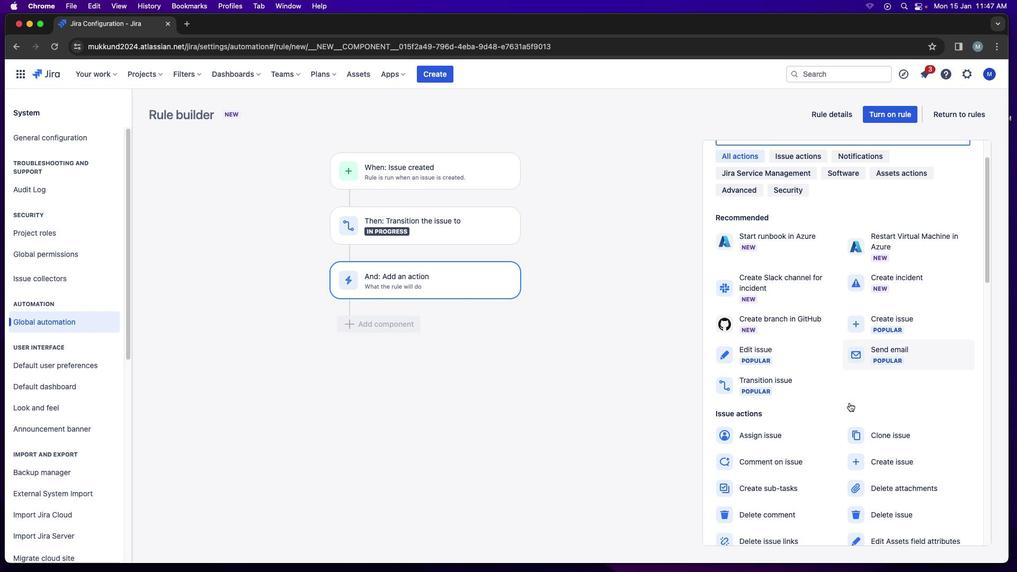 
Action: Mouse scrolled (892, 445) with delta (42, 41)
Screenshot: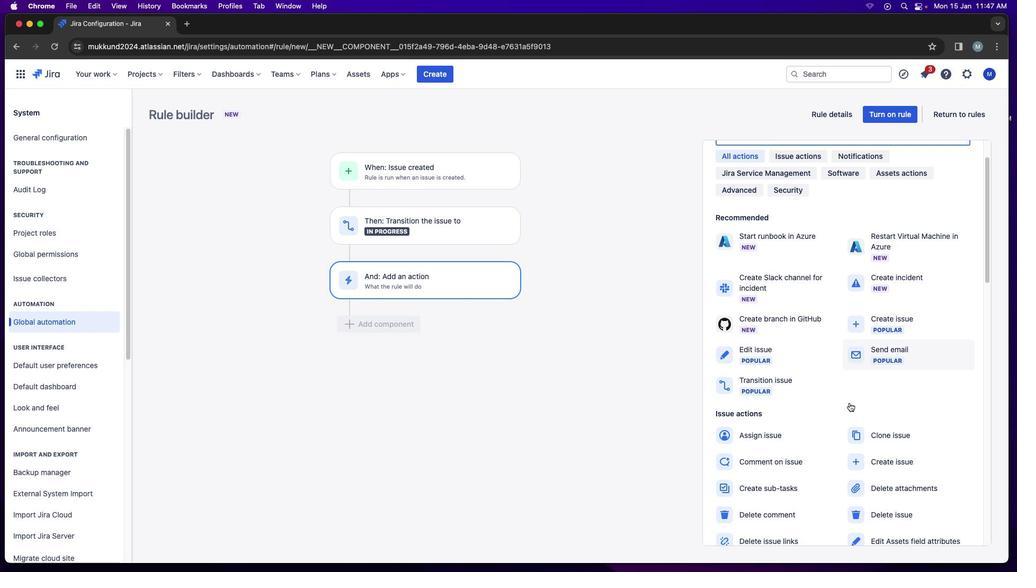 
Action: Mouse scrolled (892, 445) with delta (42, 41)
Screenshot: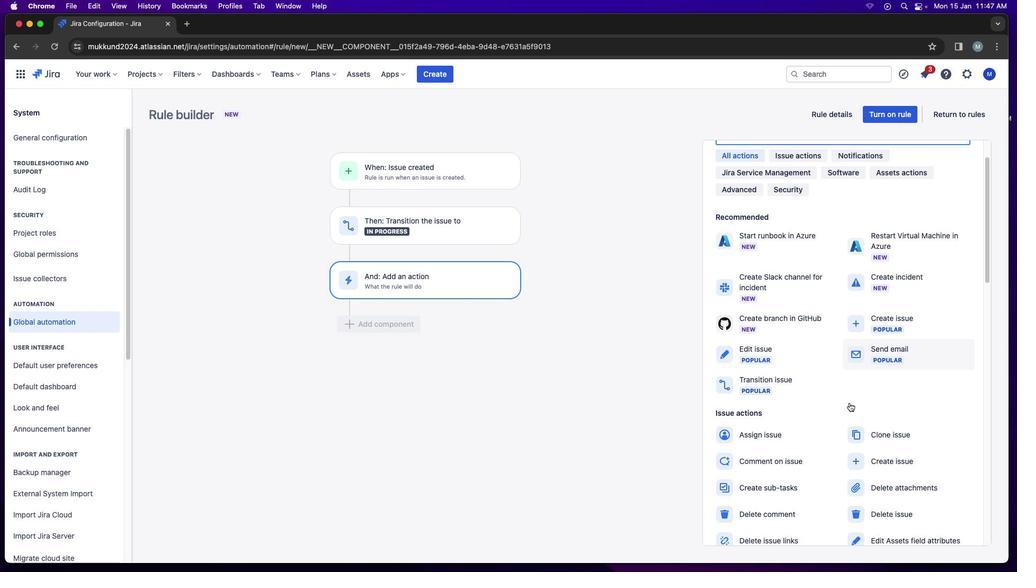 
Action: Mouse scrolled (892, 445) with delta (42, 41)
Screenshot: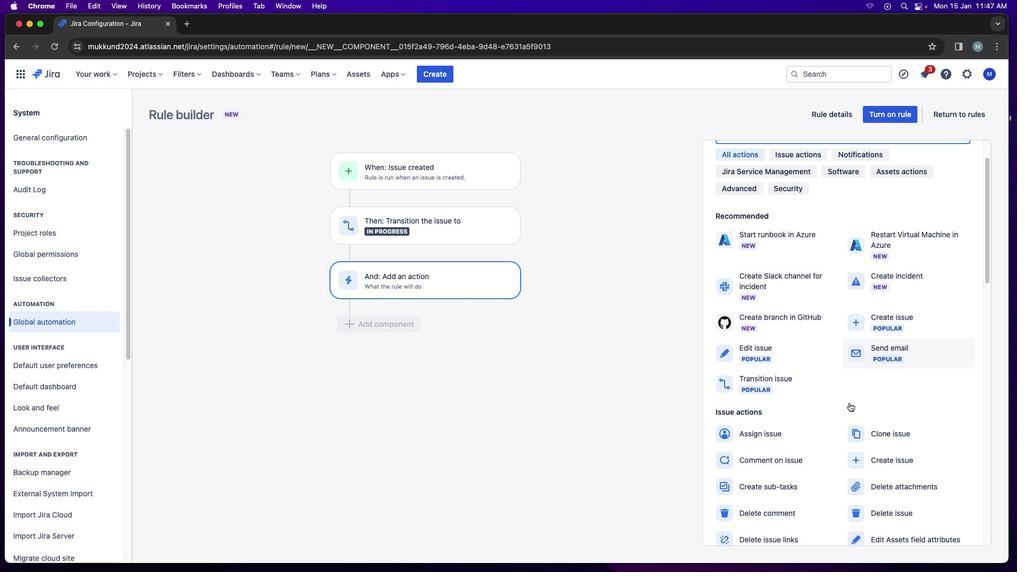 
Action: Mouse scrolled (892, 445) with delta (42, 41)
Screenshot: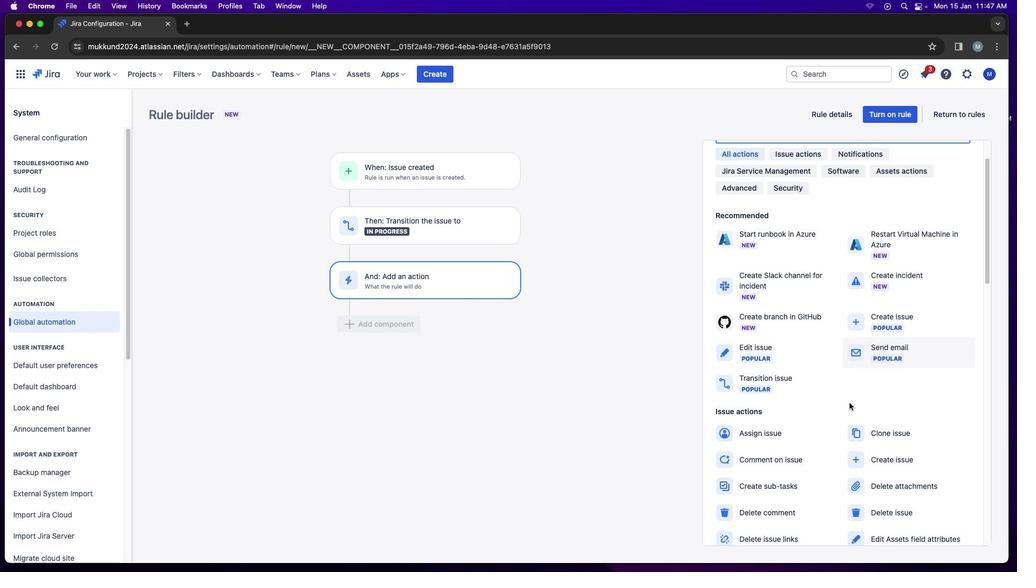 
Action: Mouse scrolled (892, 445) with delta (42, 41)
Screenshot: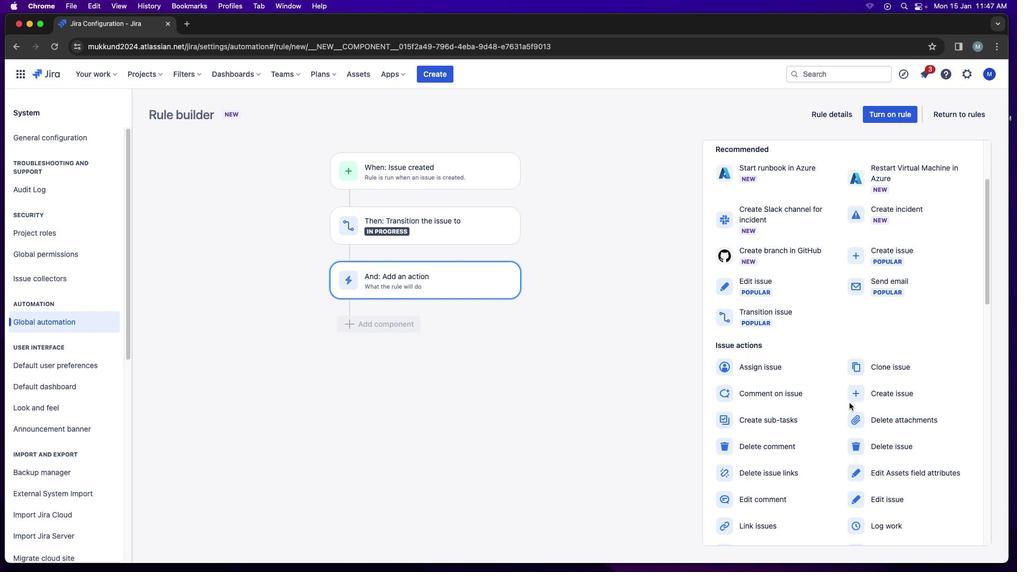 
Action: Mouse scrolled (892, 445) with delta (42, 41)
Screenshot: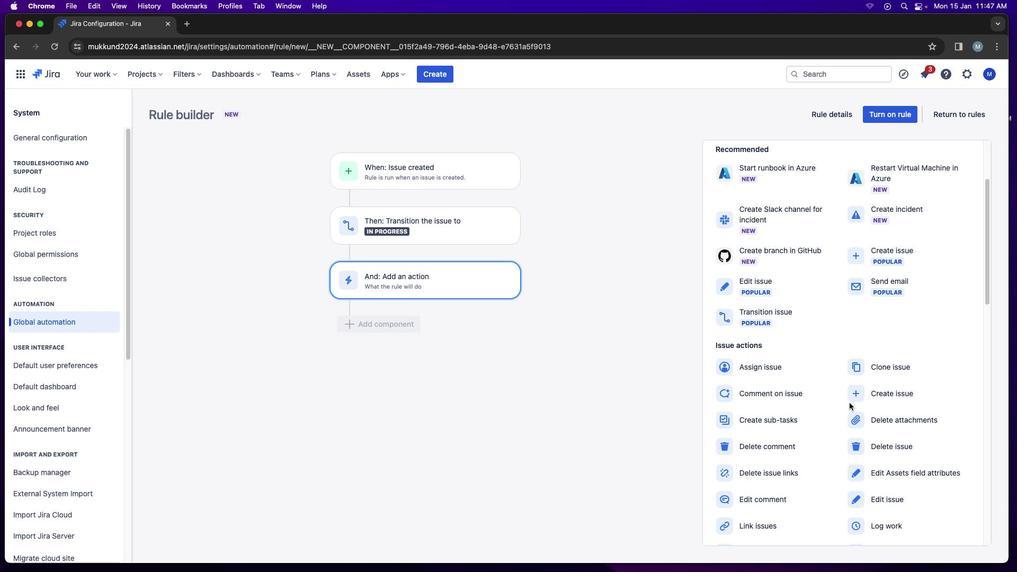 
Action: Mouse scrolled (892, 445) with delta (42, 41)
Screenshot: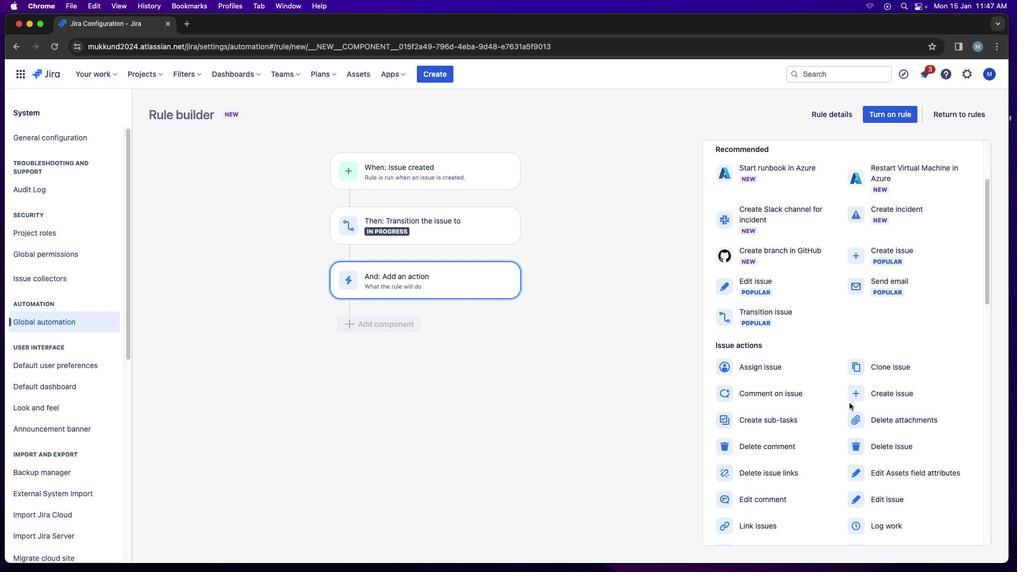 
Action: Mouse scrolled (892, 445) with delta (42, 41)
Screenshot: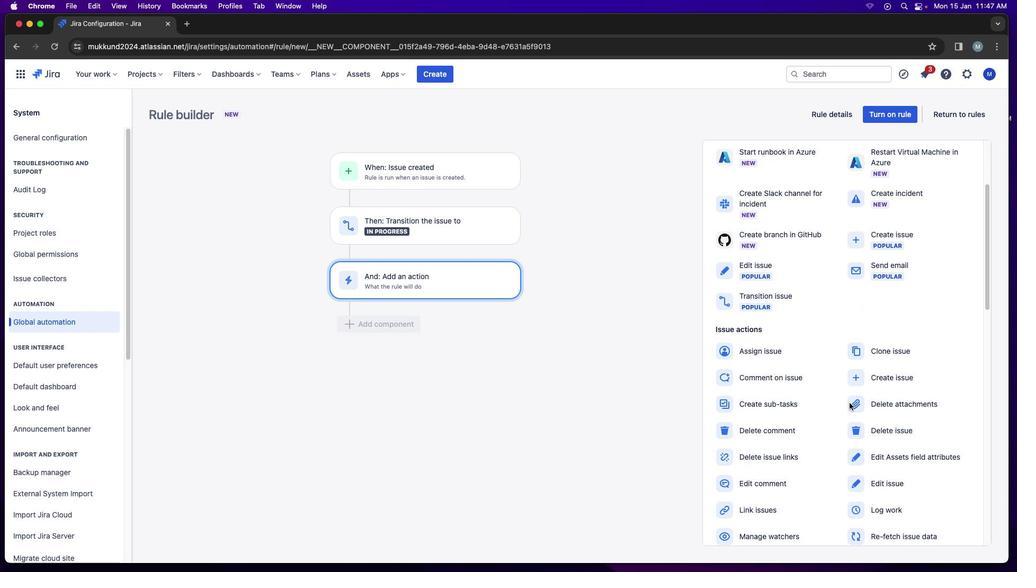 
Action: Mouse scrolled (892, 445) with delta (42, 41)
Screenshot: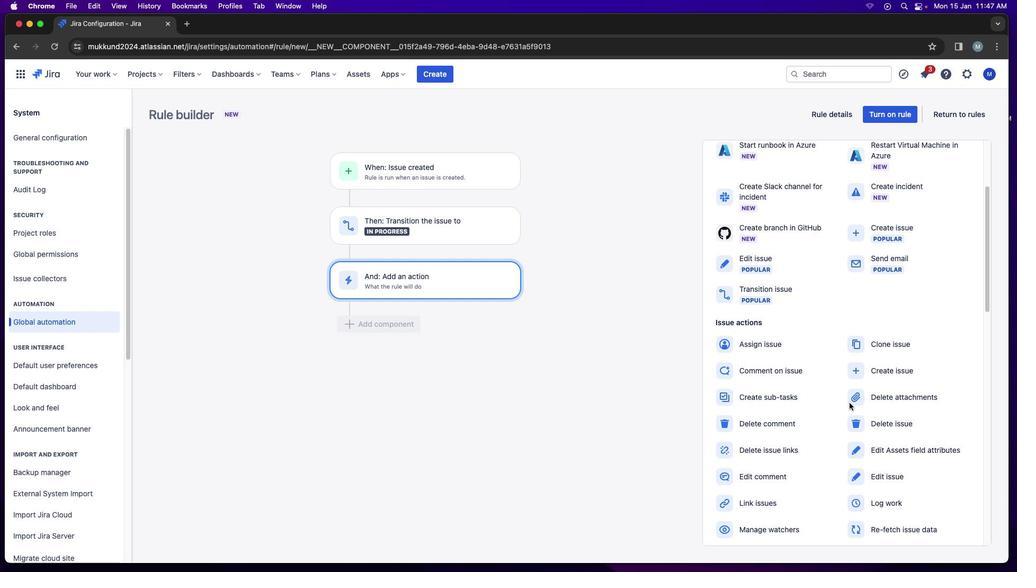 
Action: Mouse scrolled (892, 445) with delta (42, 41)
Screenshot: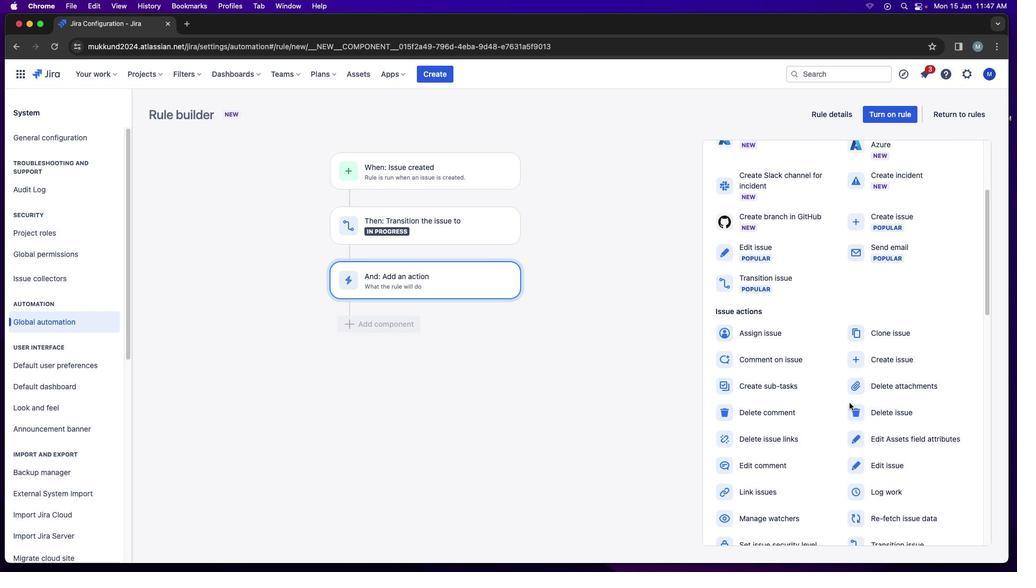 
Action: Mouse scrolled (892, 445) with delta (42, 41)
Screenshot: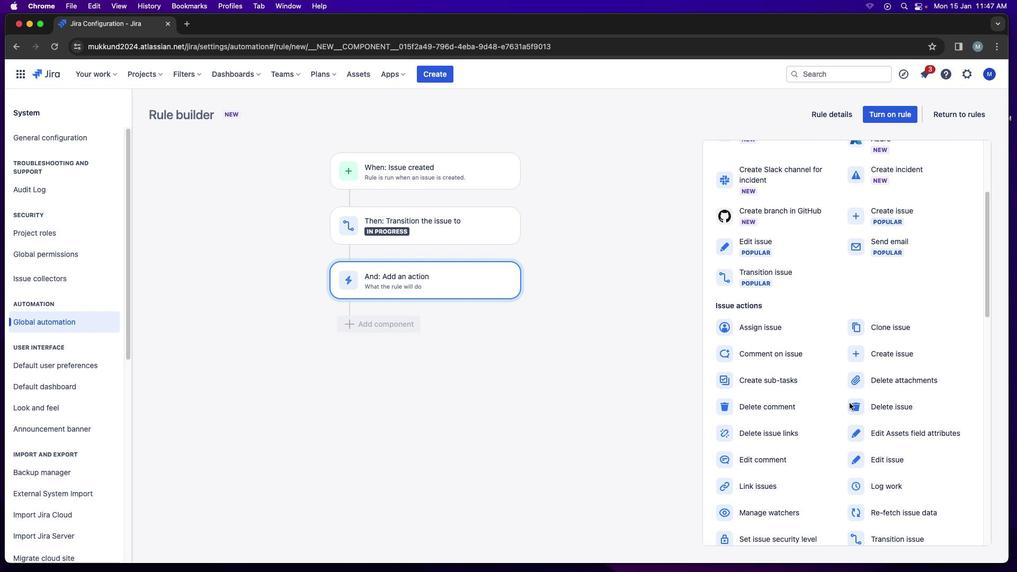 
Action: Mouse scrolled (892, 445) with delta (42, 41)
Screenshot: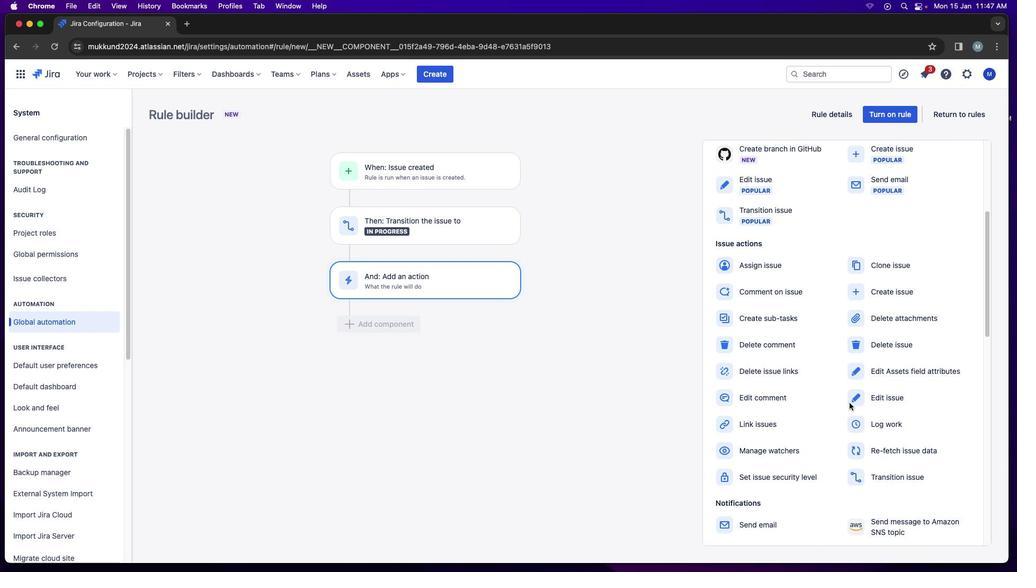
Action: Mouse scrolled (892, 445) with delta (42, 41)
Screenshot: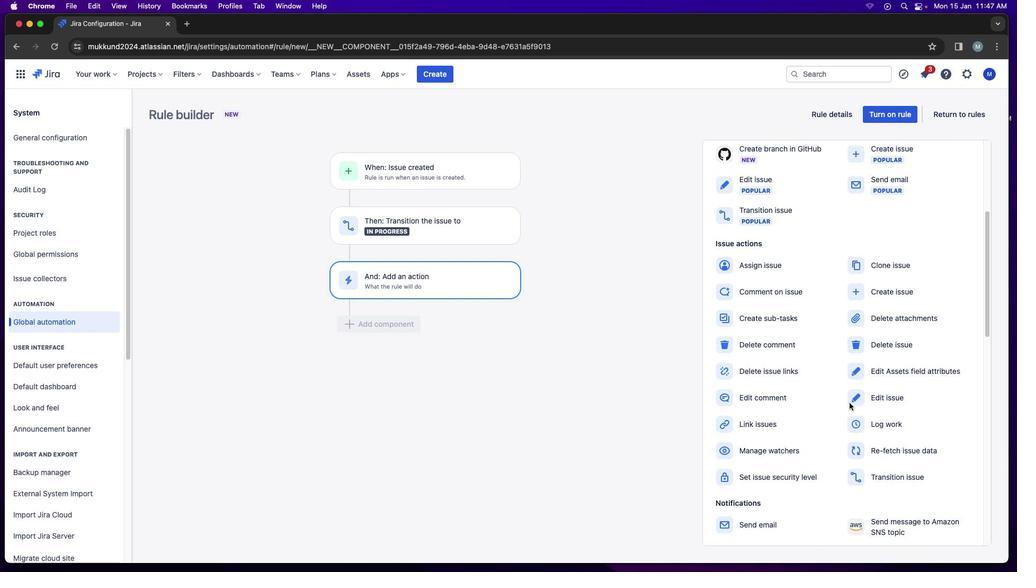 
Action: Mouse scrolled (892, 445) with delta (42, 41)
Screenshot: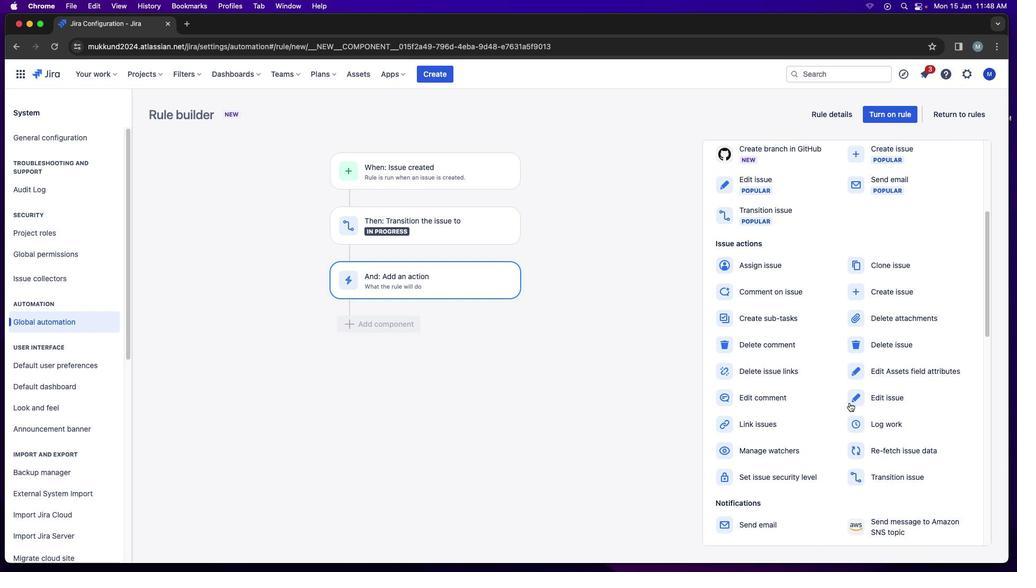 
Action: Mouse scrolled (892, 445) with delta (42, 41)
Screenshot: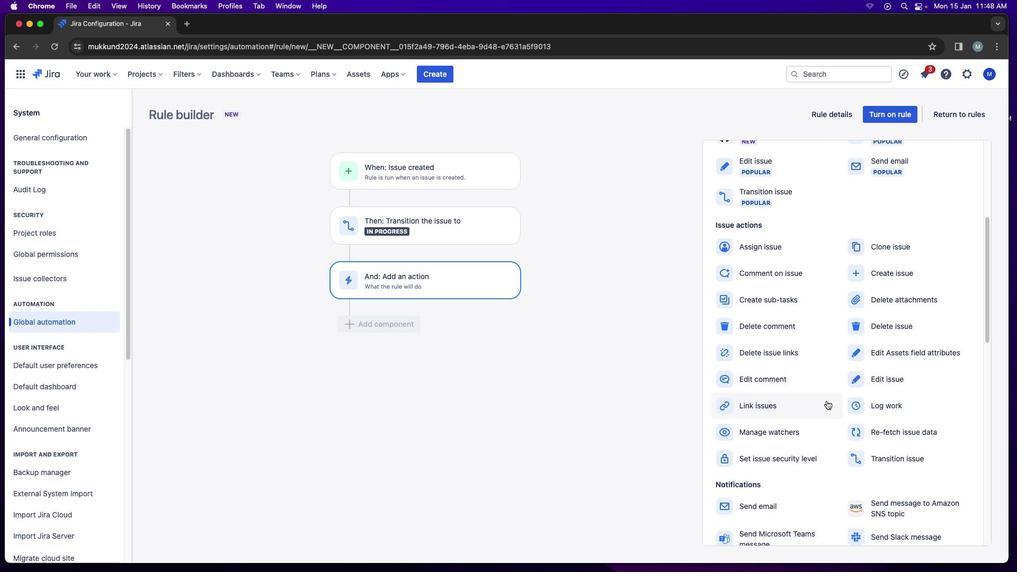 
Action: Mouse scrolled (892, 445) with delta (42, 41)
Screenshot: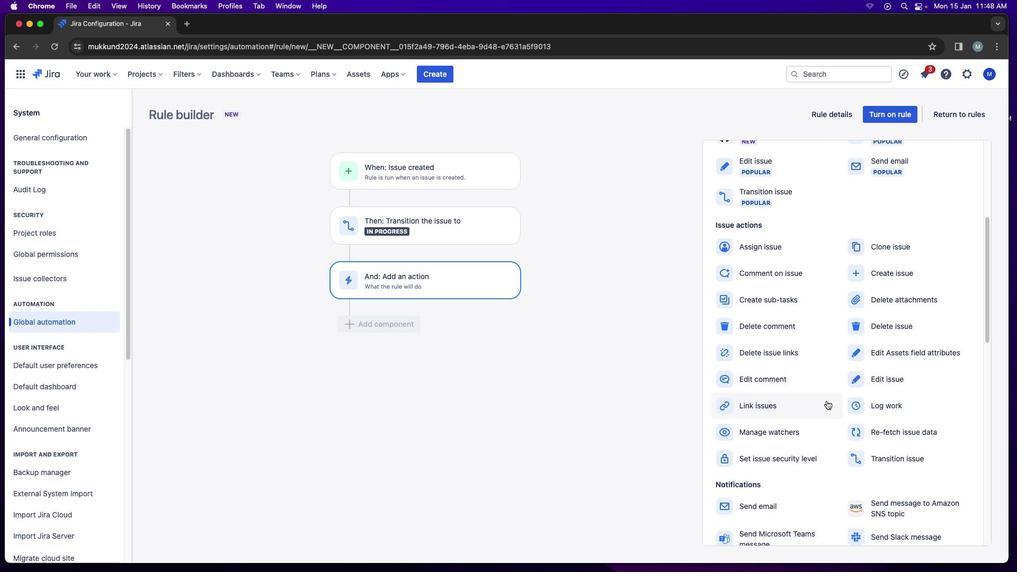 
Action: Mouse moved to (869, 442)
Screenshot: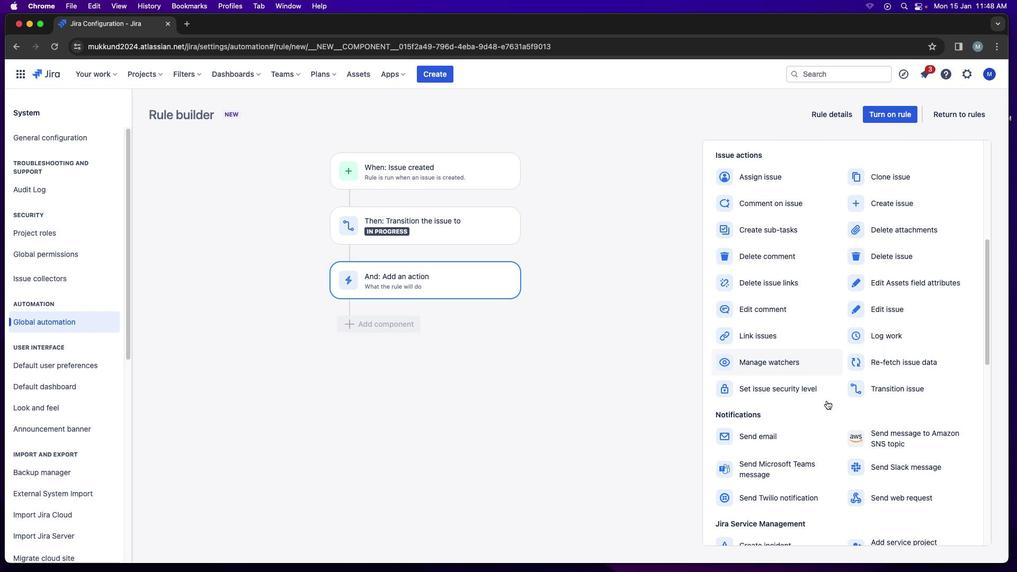 
Action: Mouse scrolled (869, 442) with delta (42, 41)
Screenshot: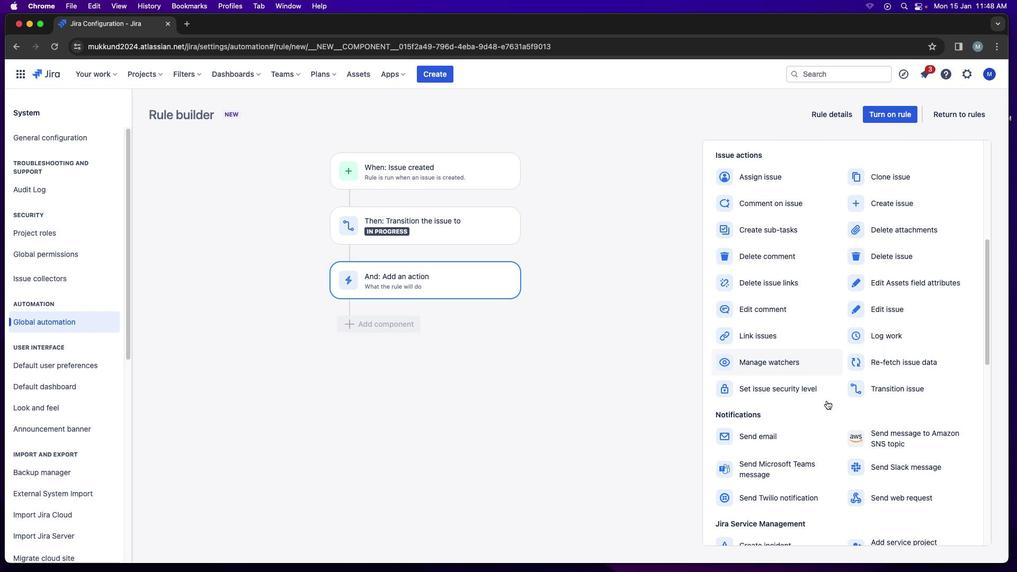 
Action: Mouse moved to (868, 443)
Screenshot: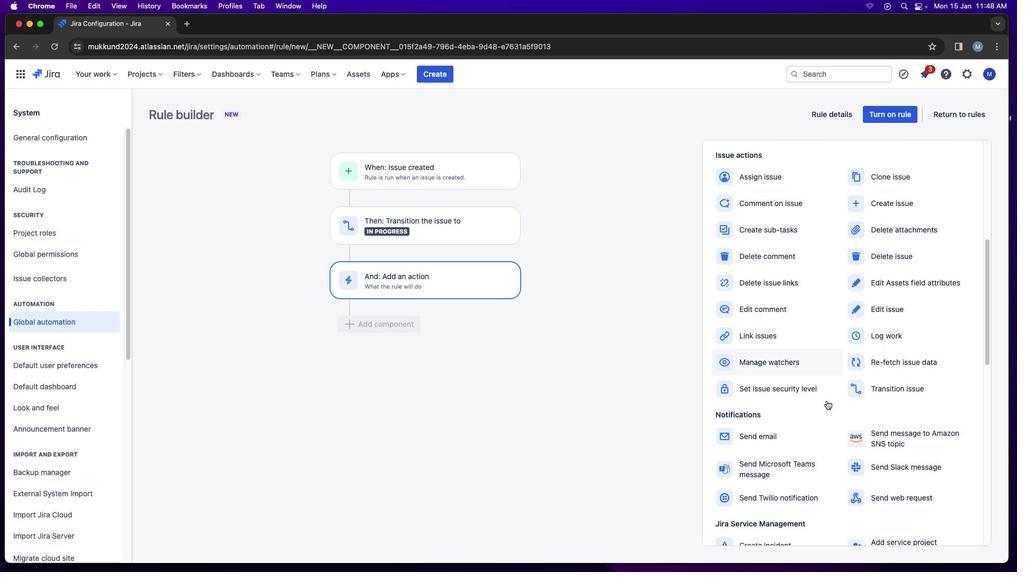 
Action: Mouse scrolled (868, 443) with delta (42, 41)
Screenshot: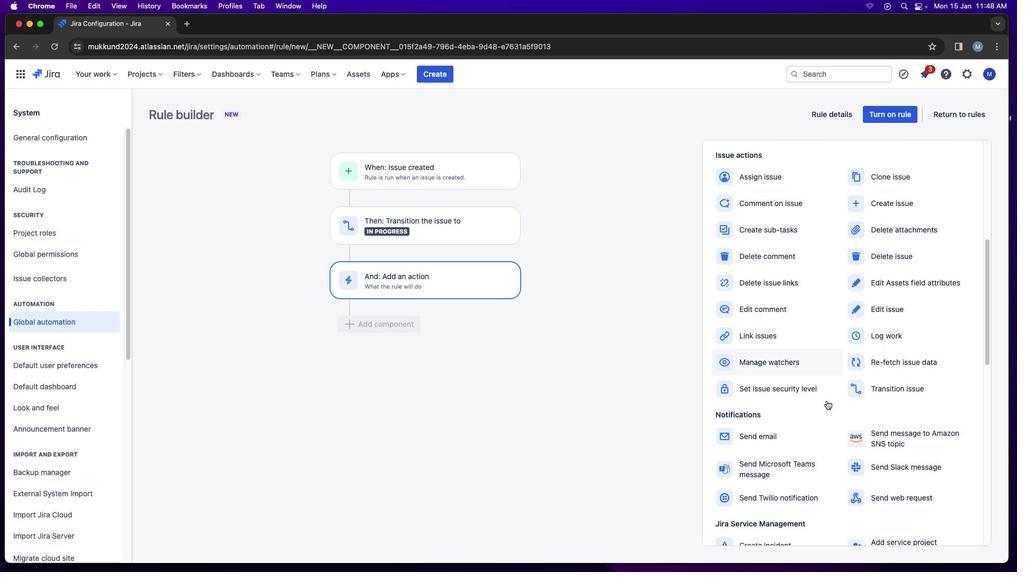 
Action: Mouse scrolled (868, 443) with delta (42, 41)
Screenshot: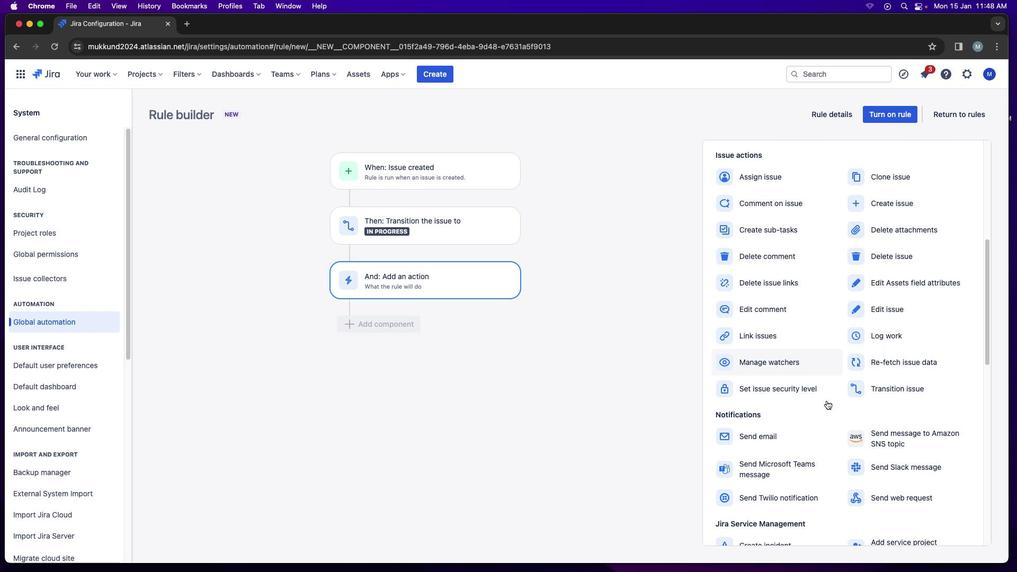 
Action: Mouse moved to (868, 443)
Screenshot: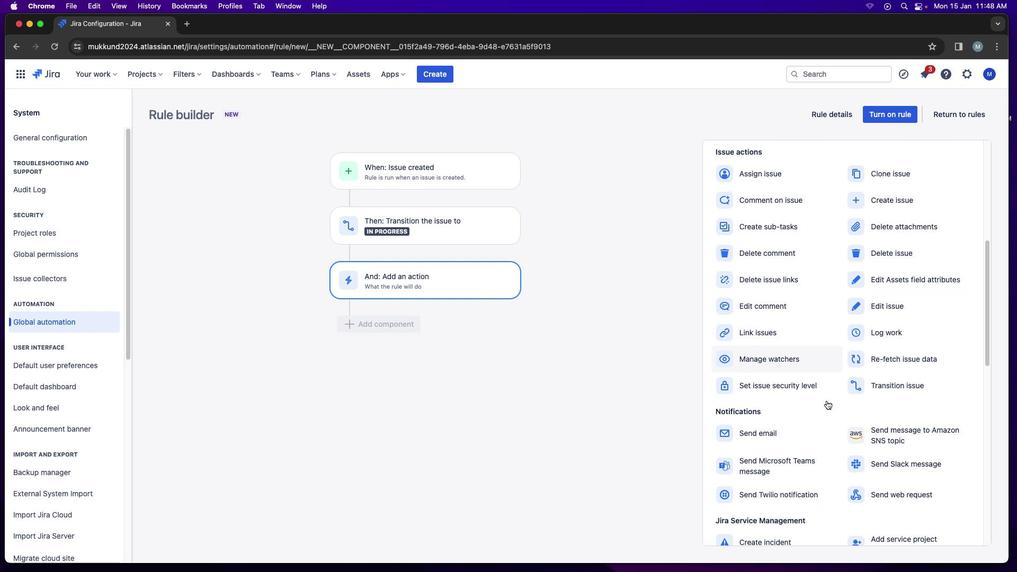 
Action: Mouse scrolled (868, 443) with delta (42, 41)
Screenshot: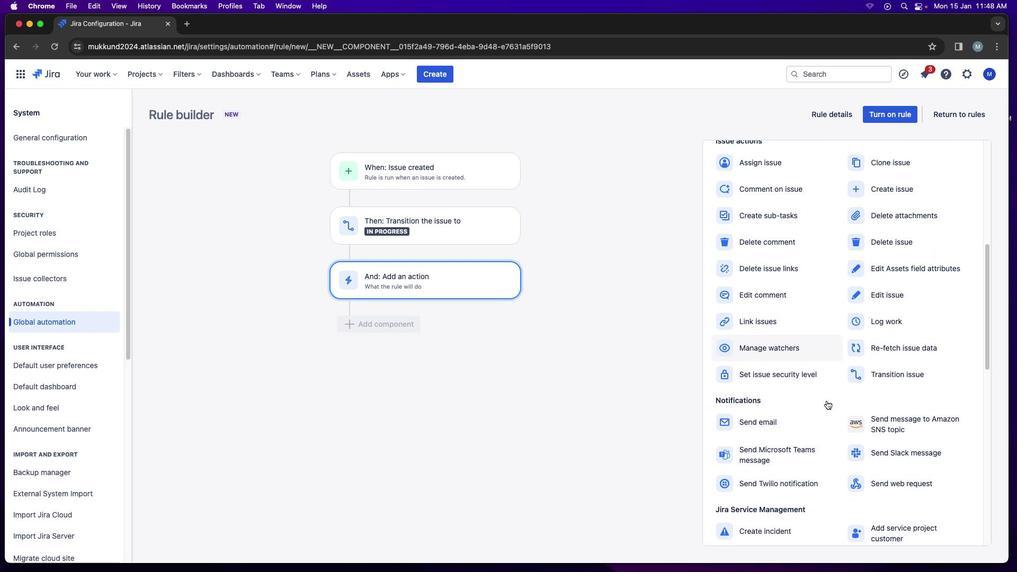 
Action: Mouse scrolled (868, 443) with delta (42, 41)
Screenshot: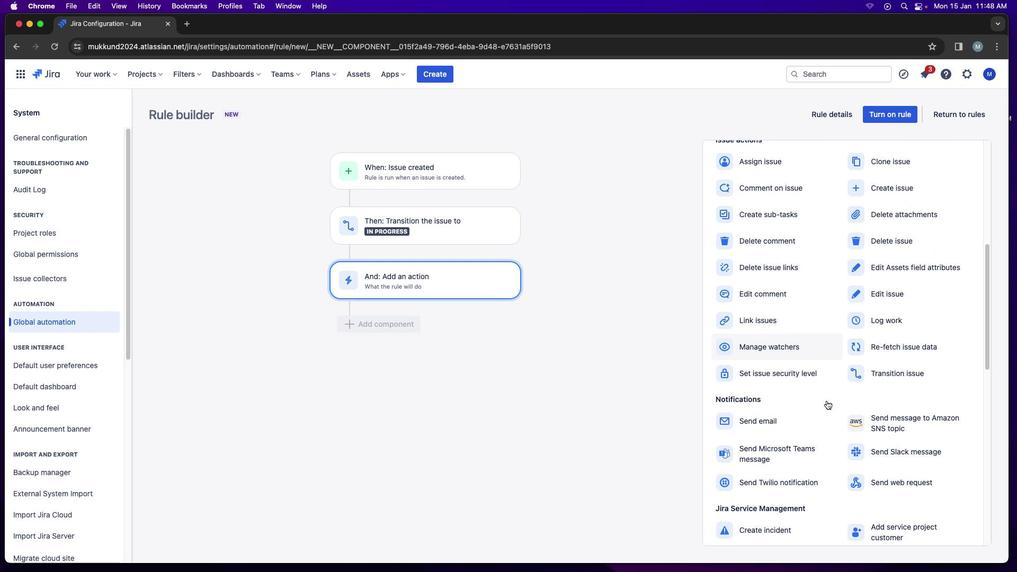 
Action: Mouse scrolled (868, 443) with delta (42, 41)
Screenshot: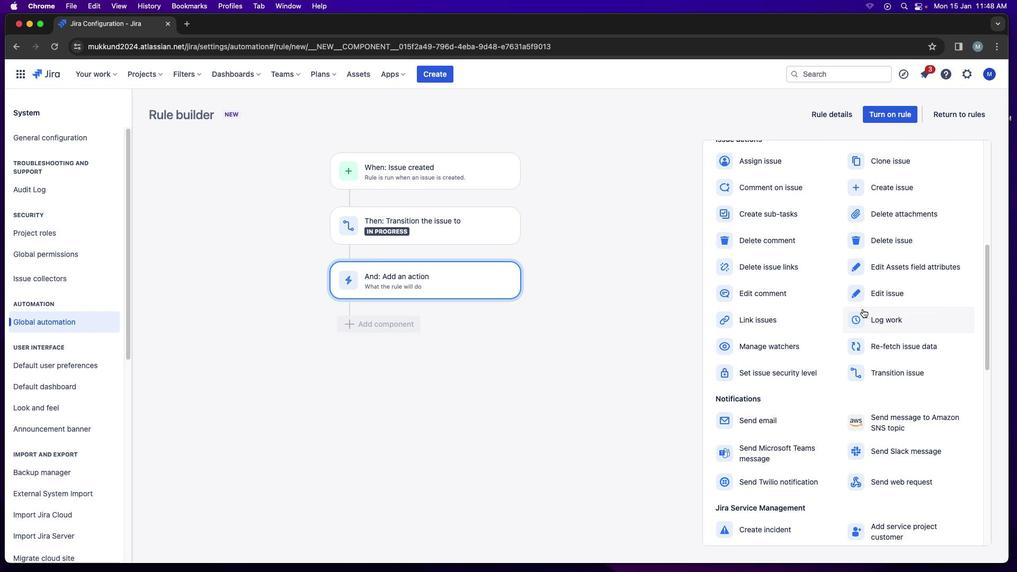 
Action: Mouse moved to (815, 361)
Screenshot: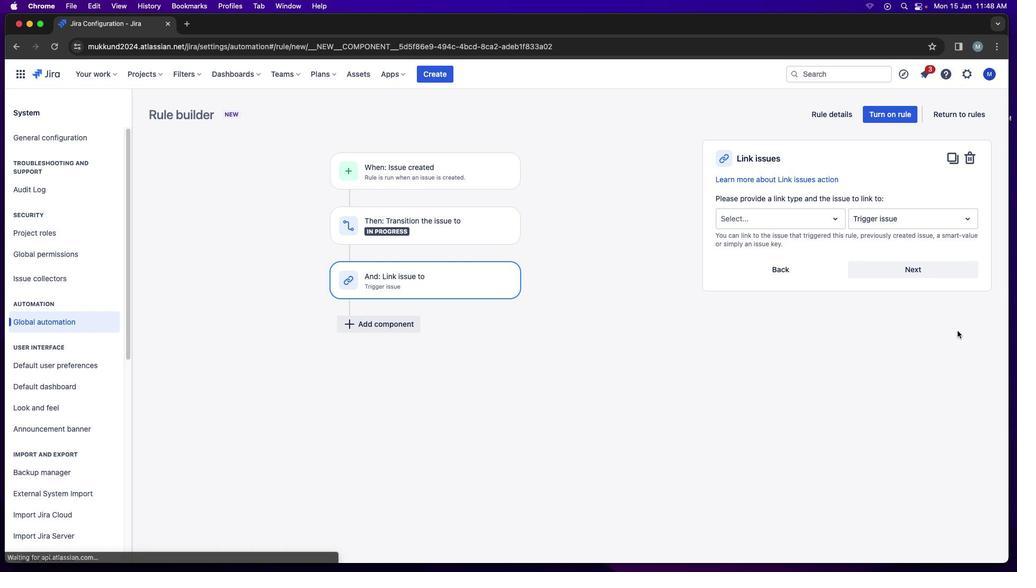 
Action: Mouse pressed left at (815, 361)
Screenshot: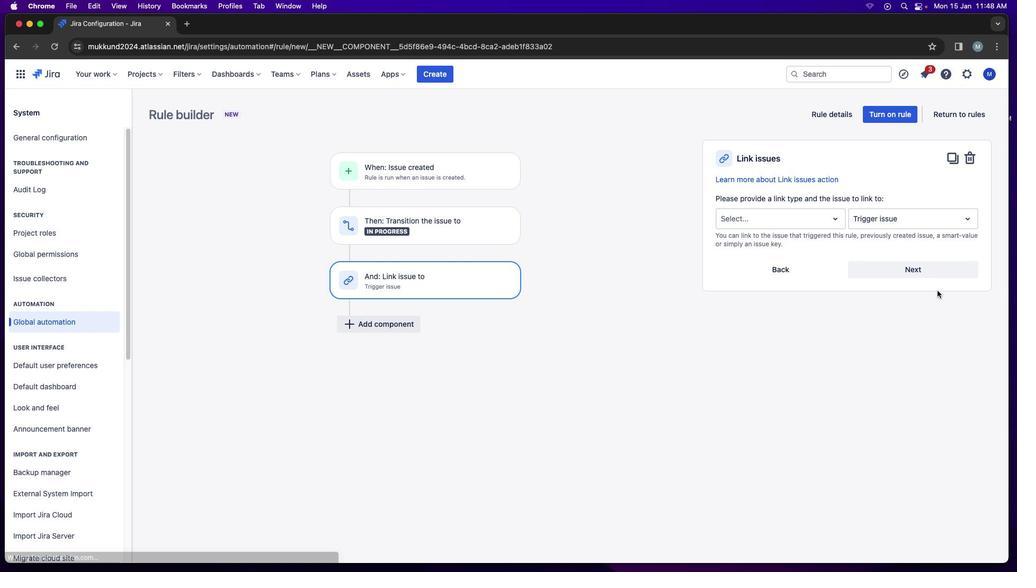 
Action: Mouse moved to (877, 264)
Screenshot: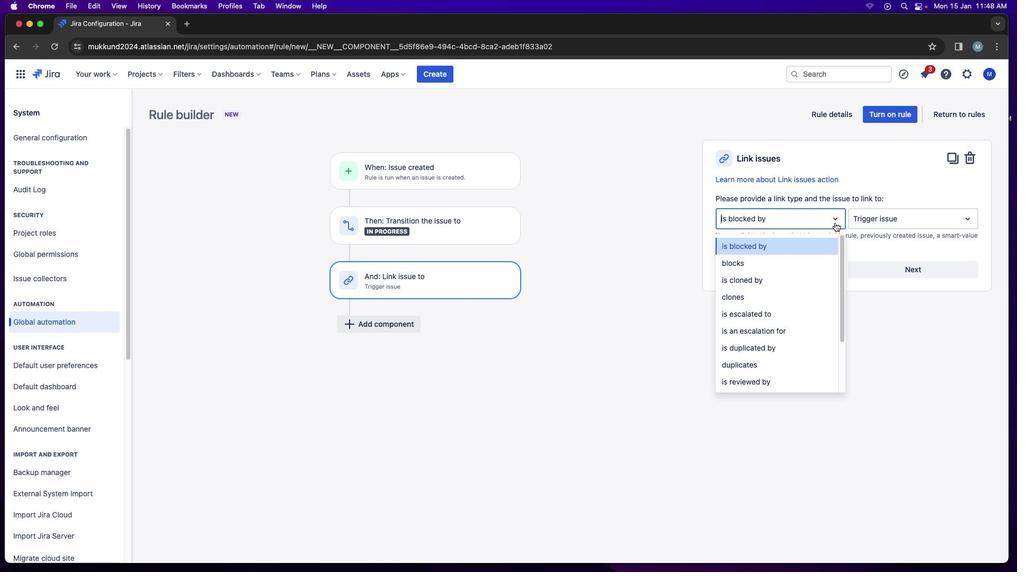 
Action: Mouse pressed left at (877, 264)
Screenshot: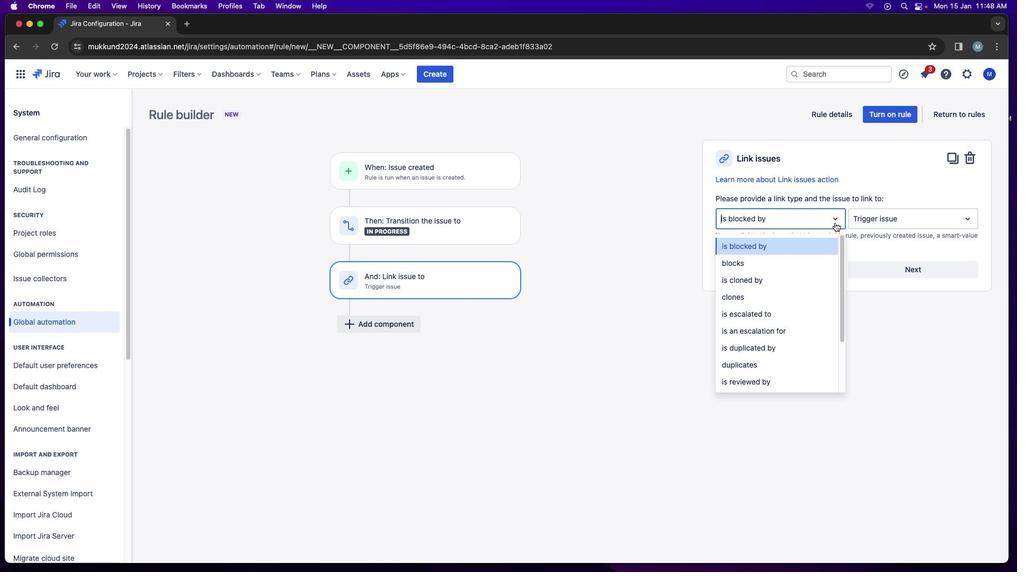 
Action: Mouse moved to (820, 358)
Screenshot: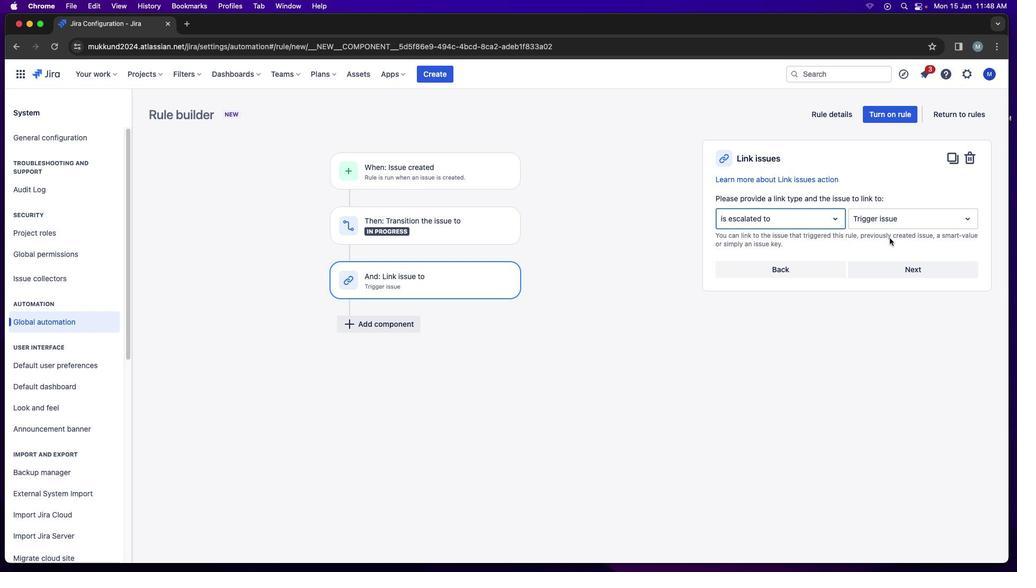 
Action: Mouse pressed left at (820, 358)
Screenshot: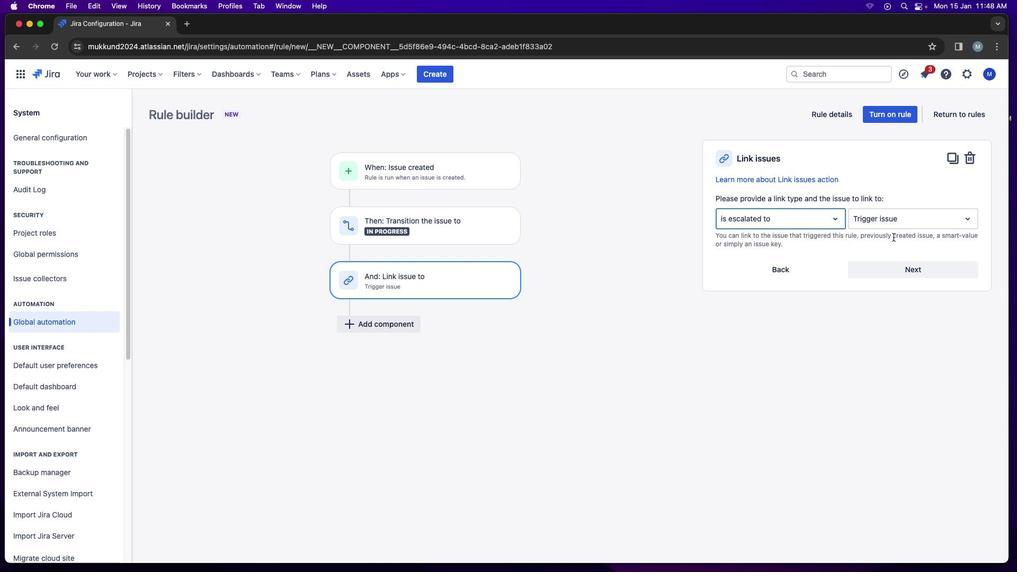 
Action: Mouse moved to (966, 263)
Screenshot: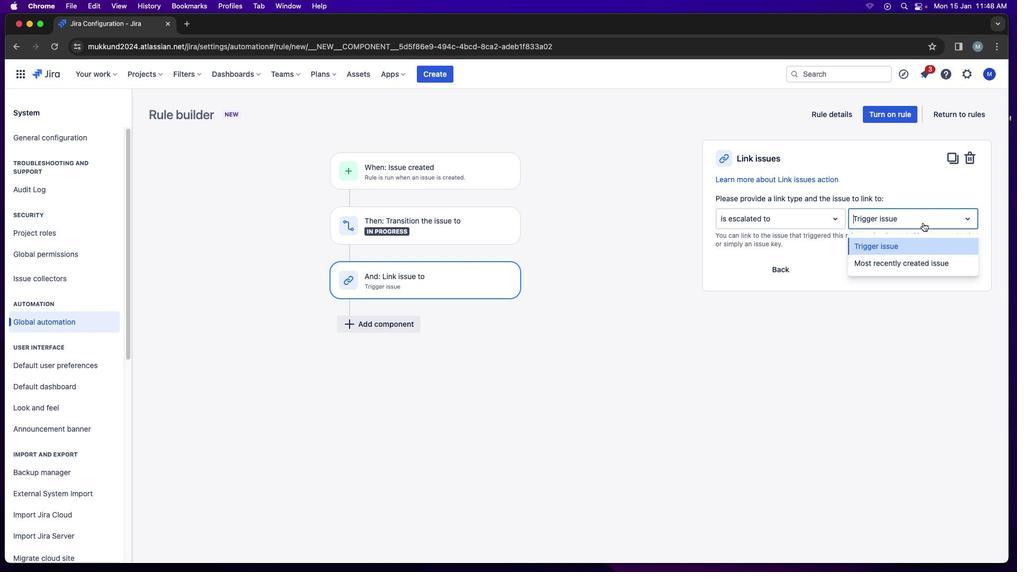
Action: Mouse pressed left at (966, 263)
Screenshot: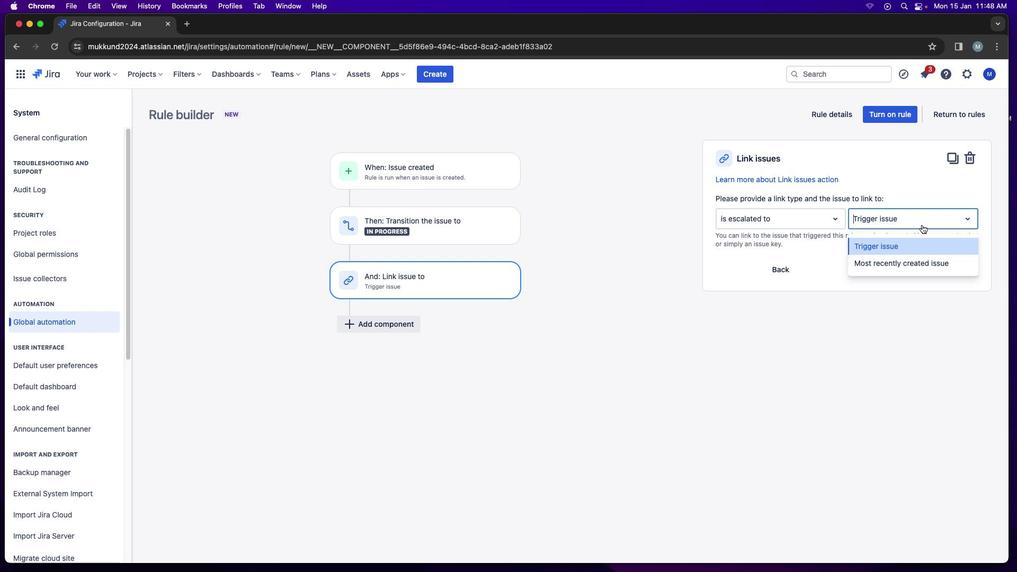 
Action: Mouse moved to (964, 265)
Screenshot: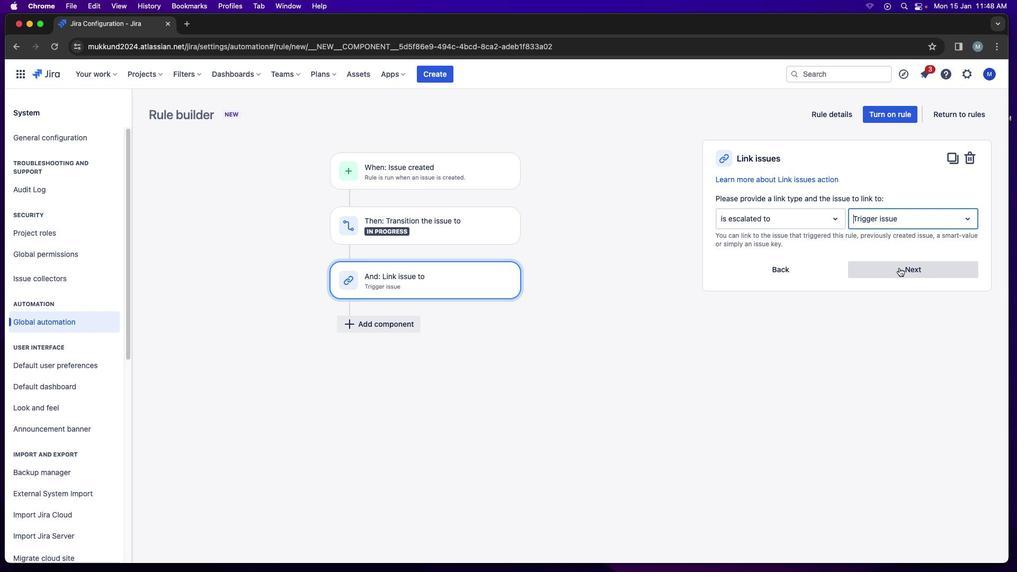 
Action: Mouse pressed left at (964, 265)
Screenshot: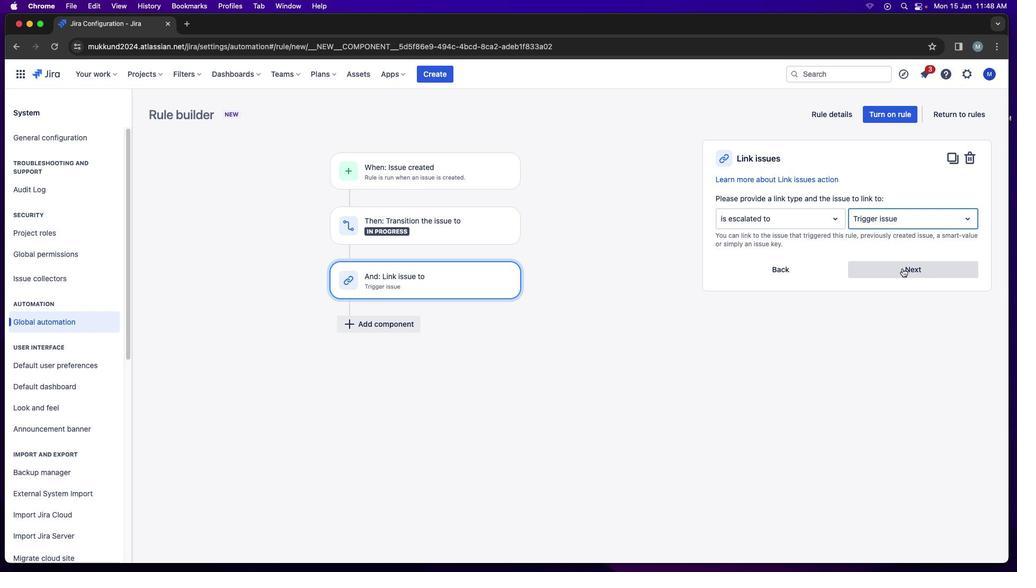 
Action: Mouse moved to (956, 312)
Screenshot: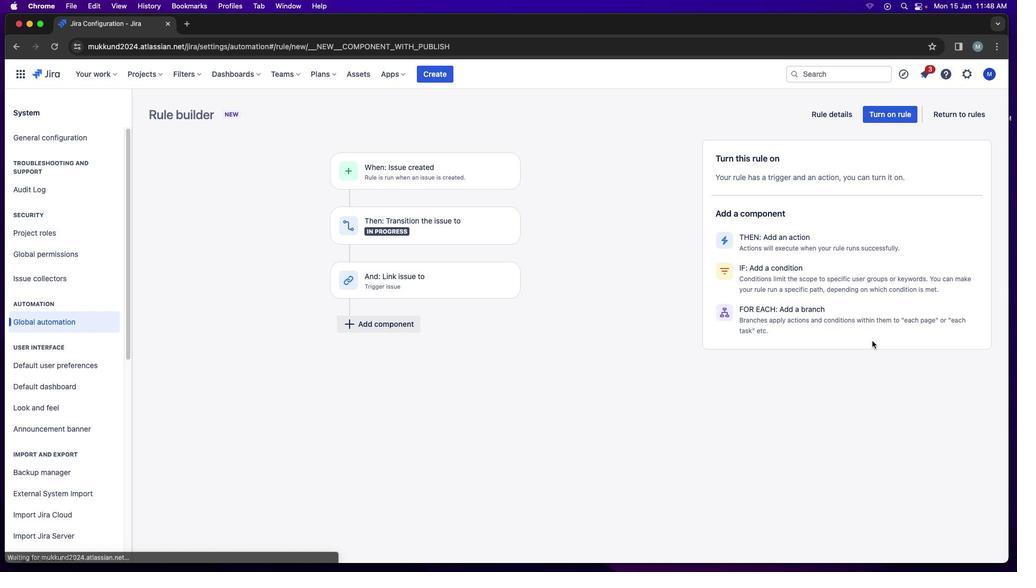 
Action: Mouse pressed left at (956, 312)
Screenshot: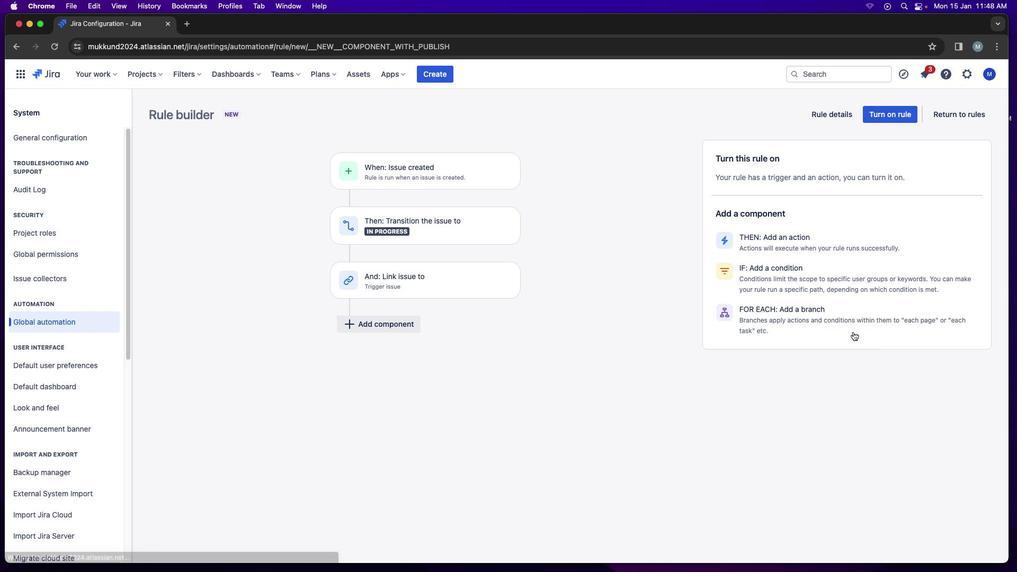
Action: Mouse moved to (847, 320)
Screenshot: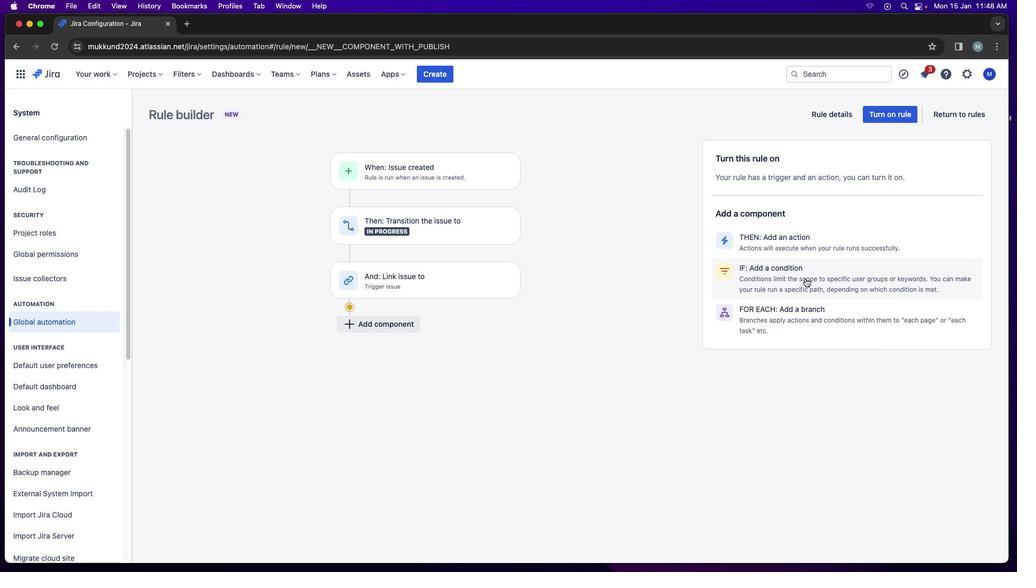 
Action: Mouse pressed left at (847, 320)
Screenshot: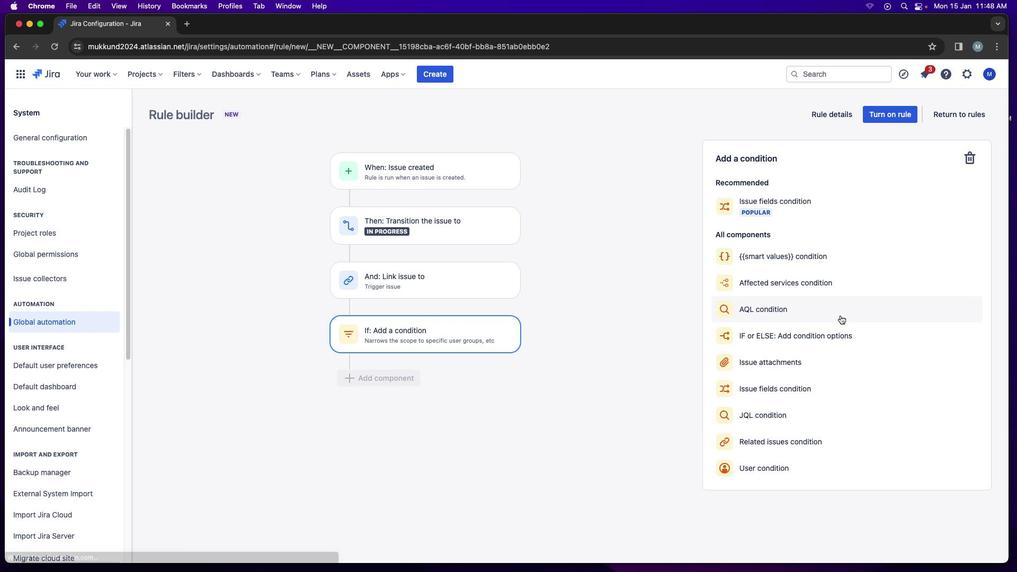 
Action: Mouse moved to (857, 256)
Screenshot: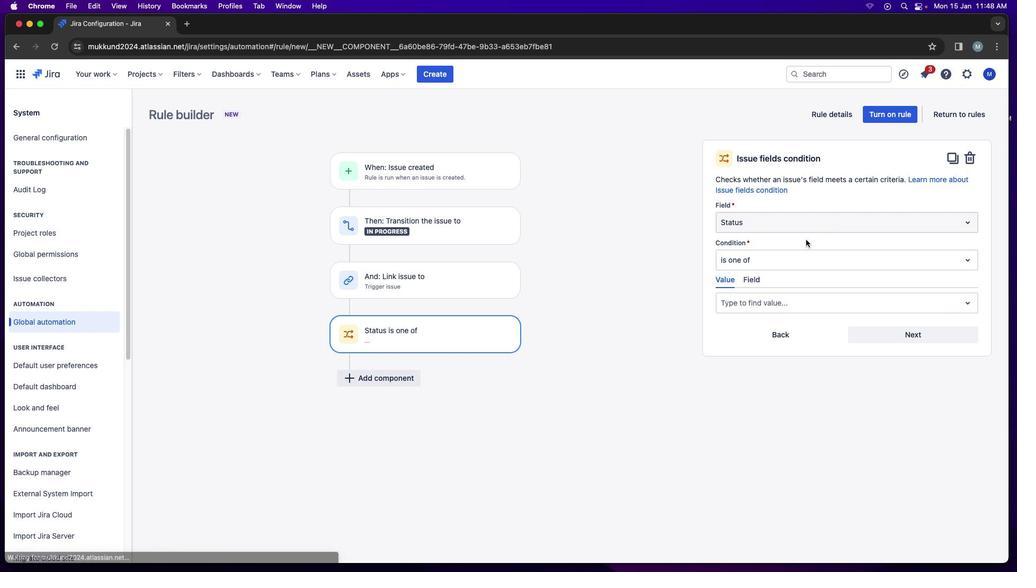 
Action: Mouse pressed left at (857, 256)
Screenshot: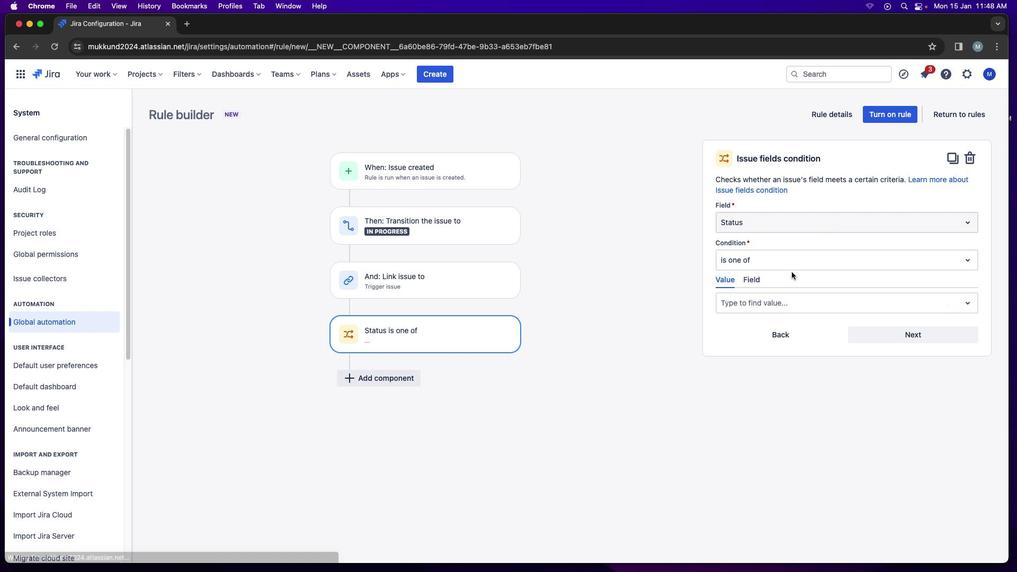 
Action: Mouse moved to (885, 267)
Screenshot: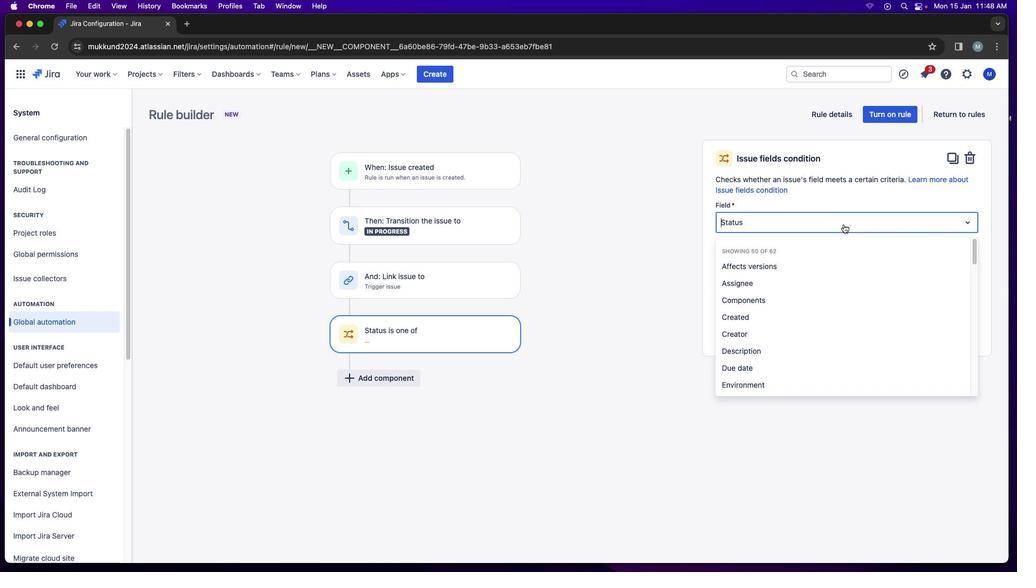 
Action: Mouse pressed left at (885, 267)
Screenshot: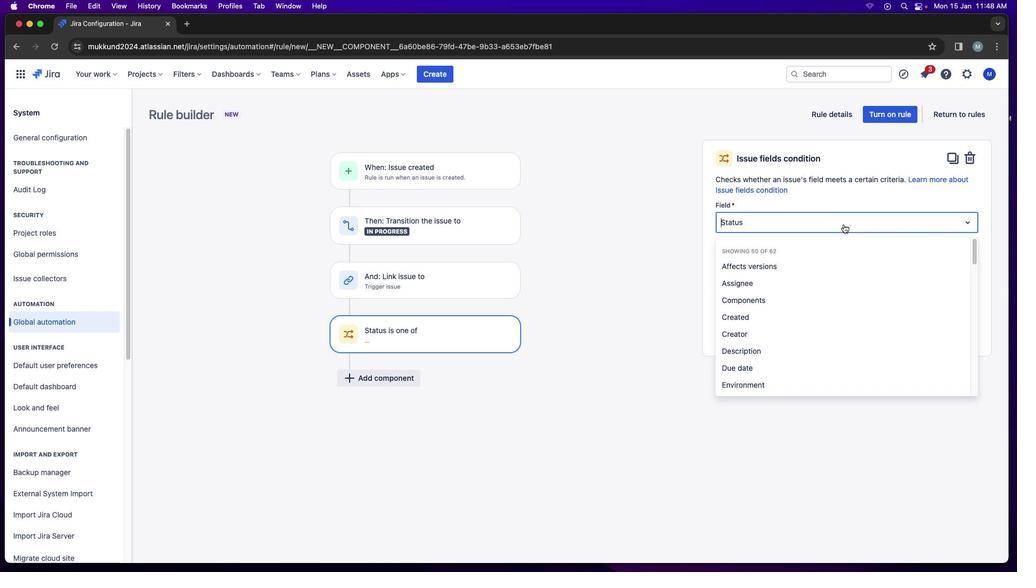 
Action: Mouse moved to (818, 392)
Screenshot: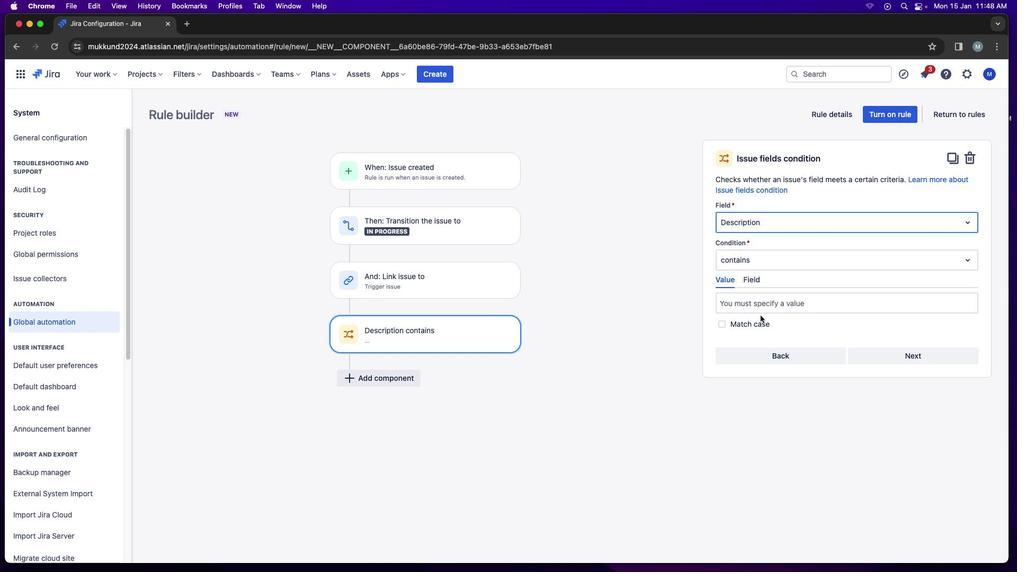 
Action: Mouse pressed left at (818, 392)
Screenshot: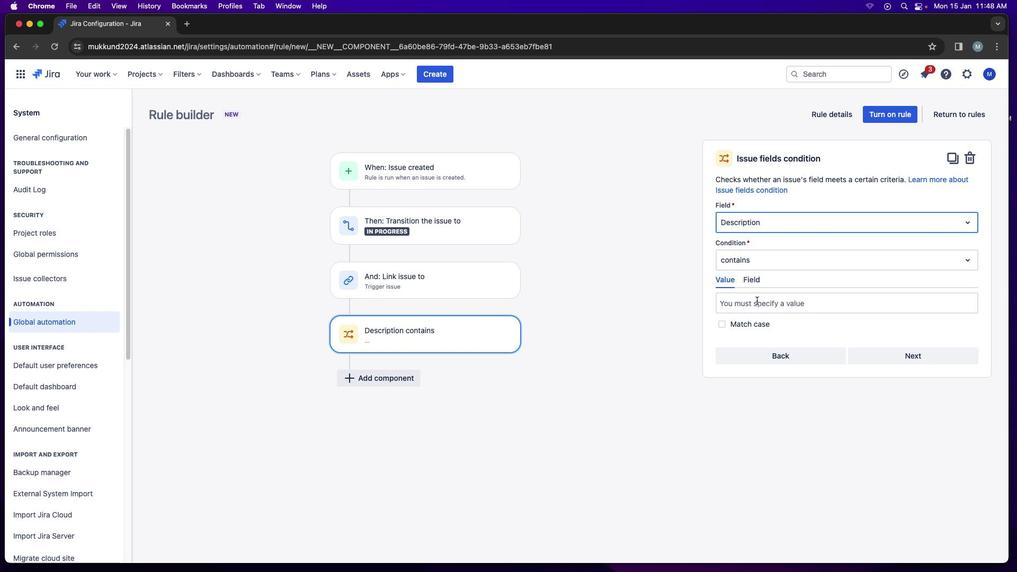 
Action: Mouse moved to (872, 297)
Screenshot: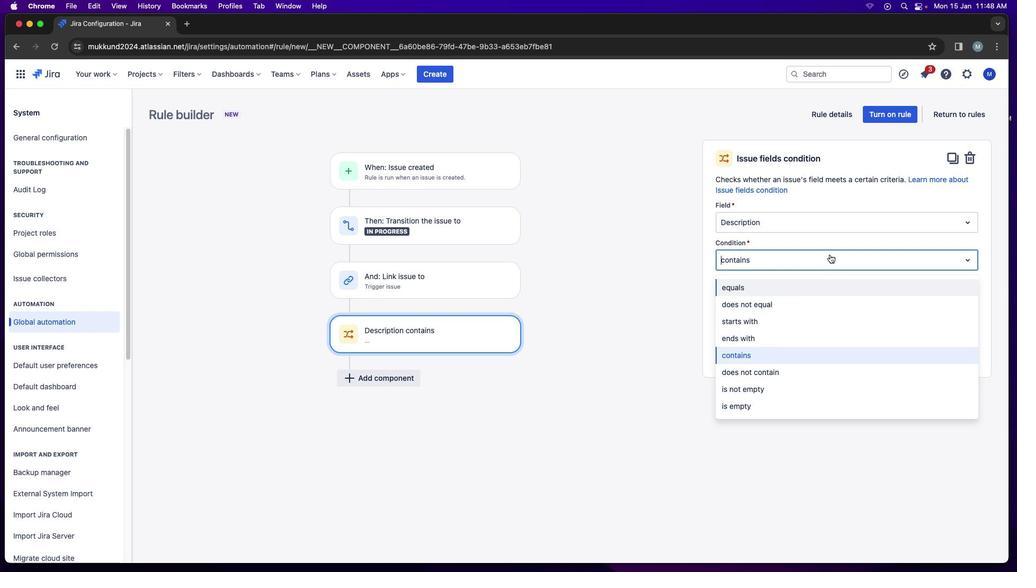 
Action: Mouse pressed left at (872, 297)
Screenshot: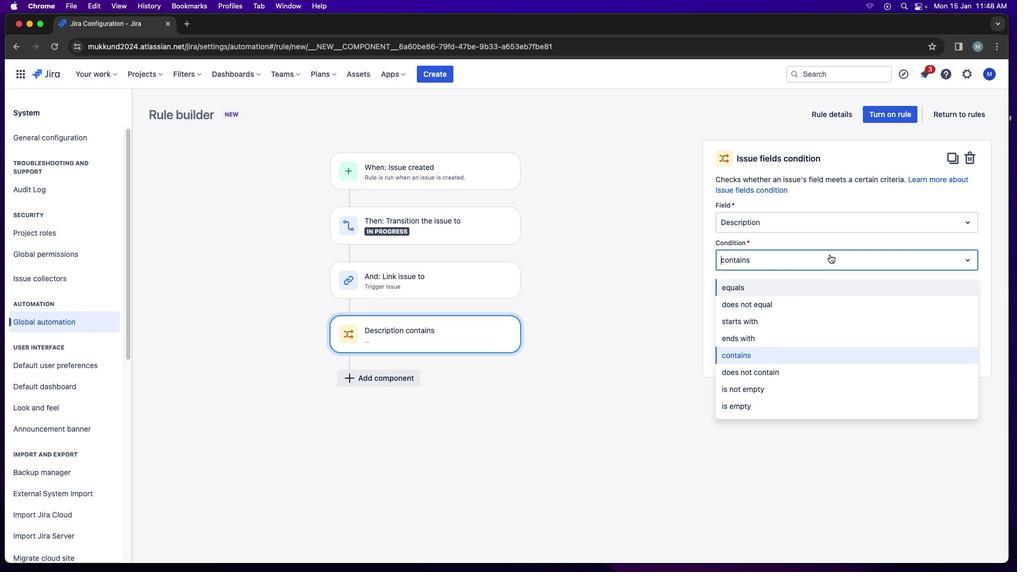 
Action: Mouse moved to (841, 261)
Screenshot: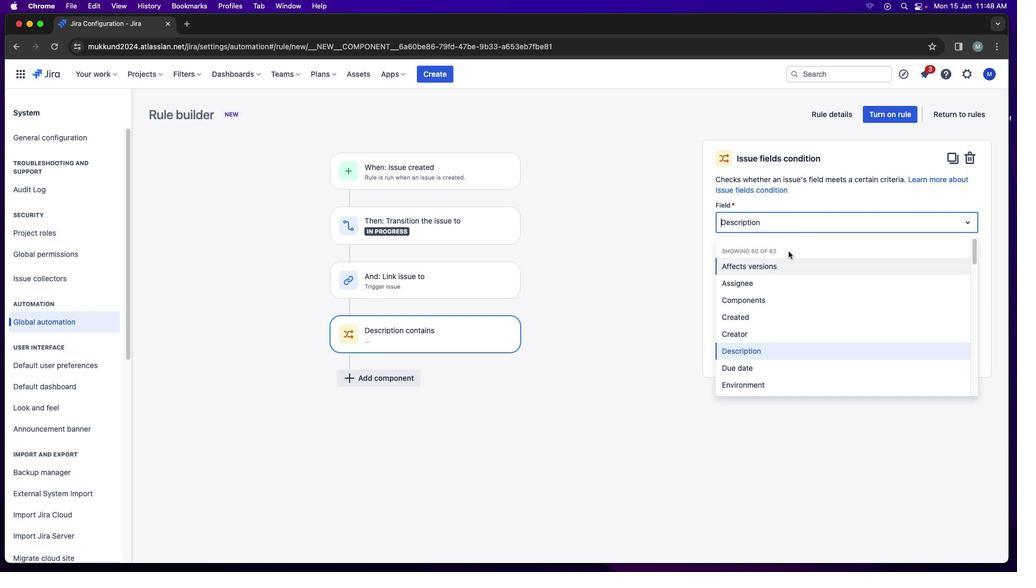 
Action: Mouse pressed left at (841, 261)
Screenshot: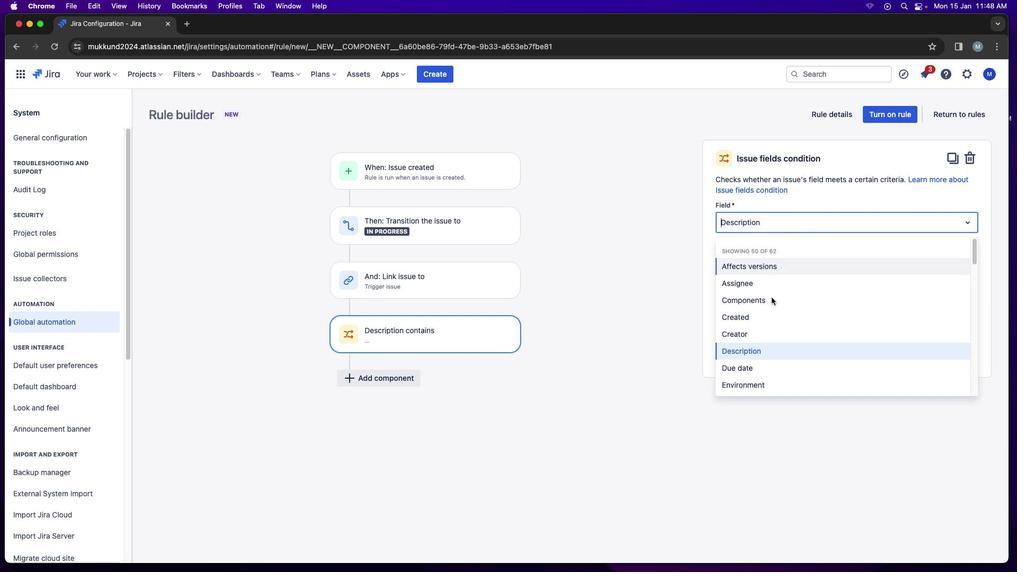 
Action: Mouse moved to (802, 394)
Screenshot: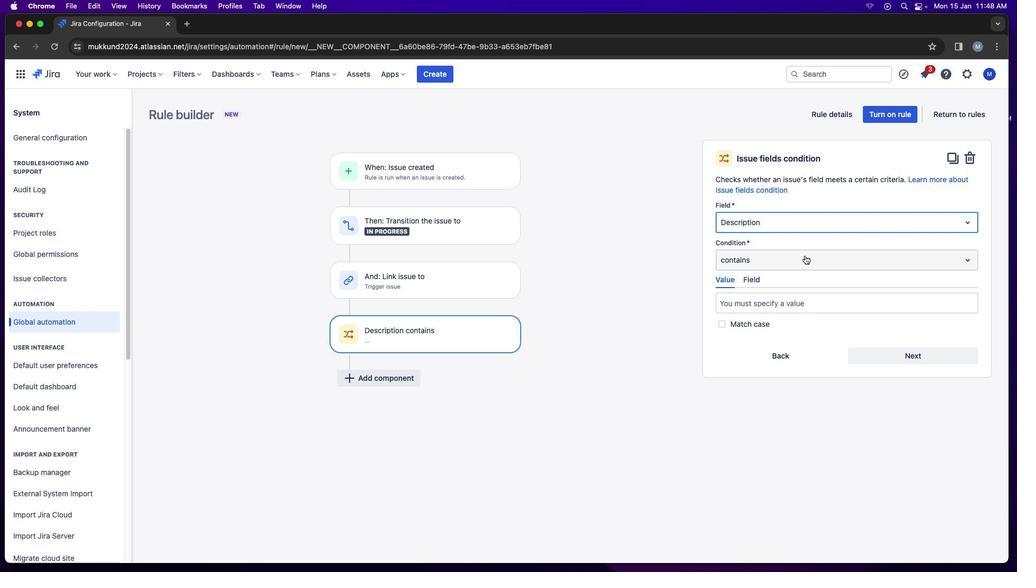 
Action: Mouse pressed left at (802, 394)
Screenshot: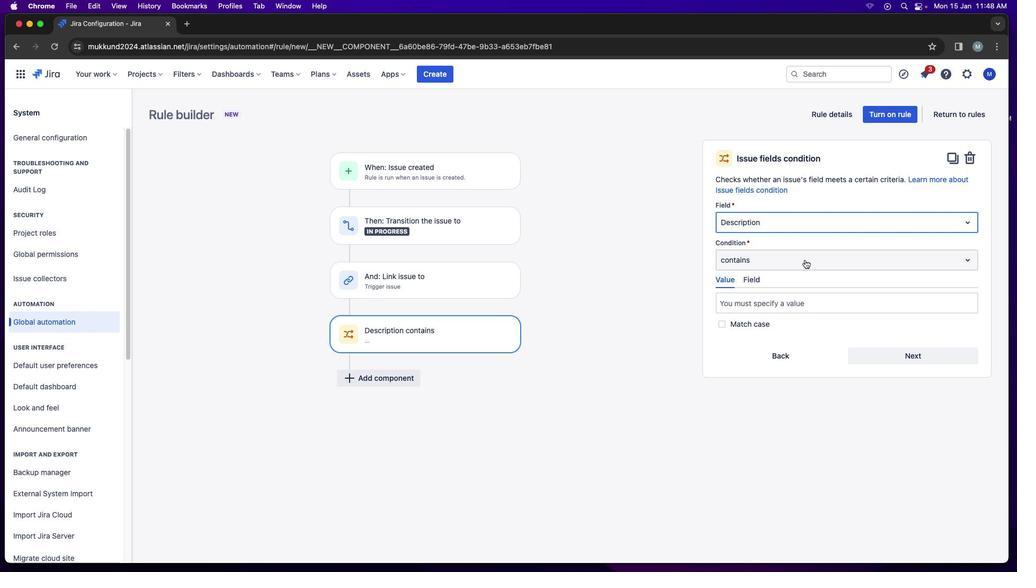 
Action: Mouse moved to (847, 308)
Screenshot: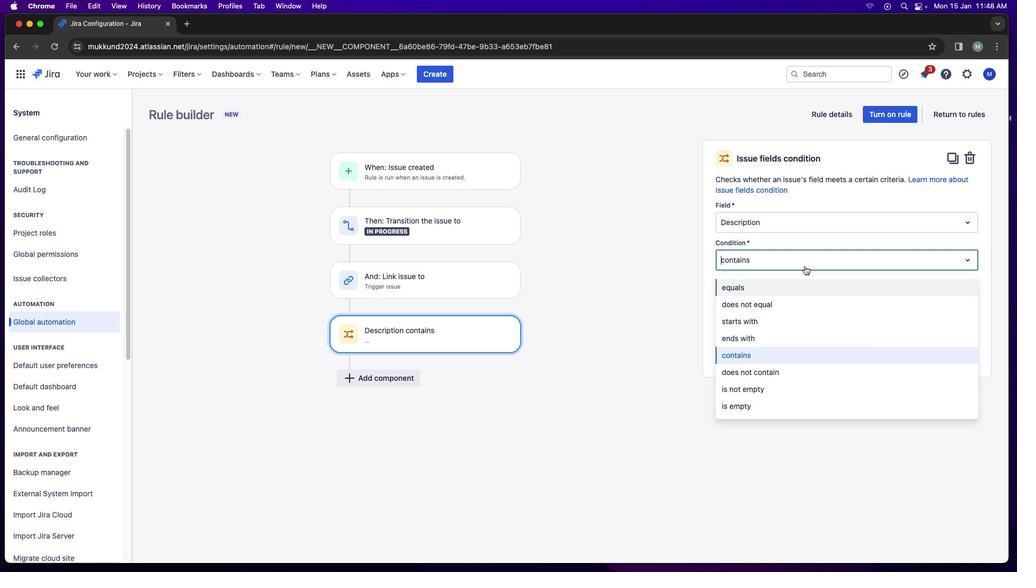 
Action: Mouse pressed left at (847, 308)
Screenshot: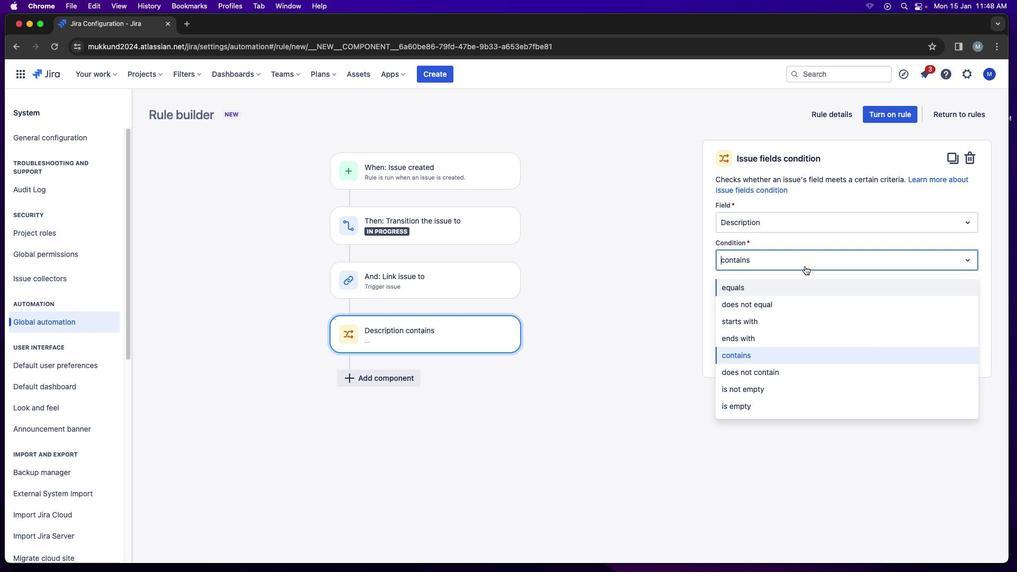 
Action: Mouse moved to (847, 308)
Screenshot: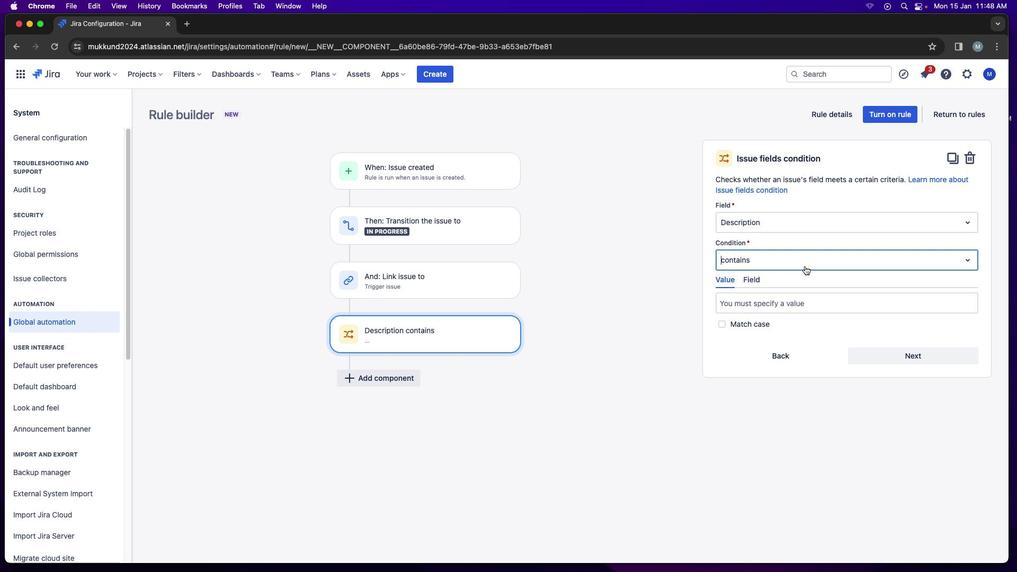 
Action: Mouse pressed left at (847, 308)
Screenshot: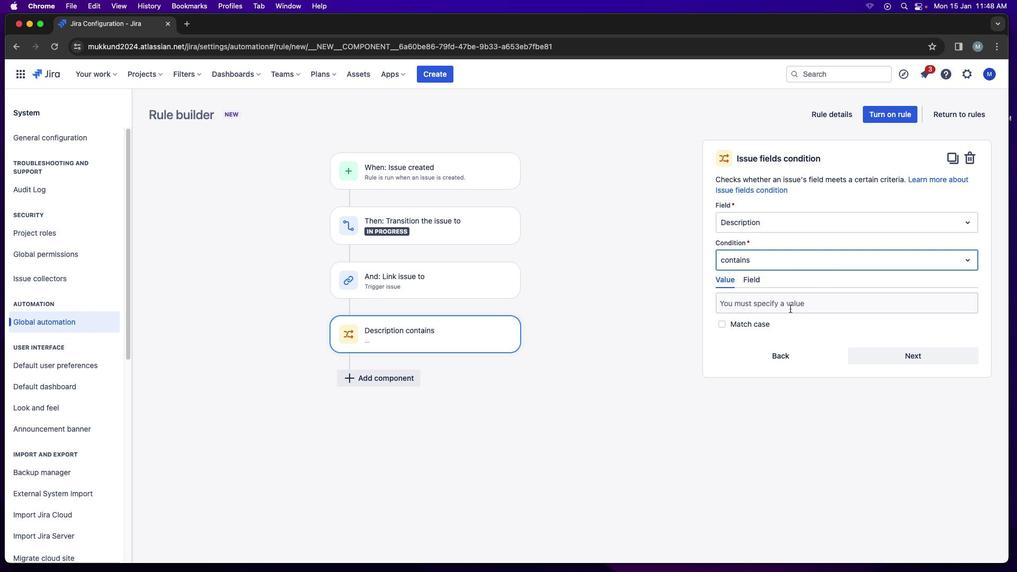 
Action: Mouse moved to (796, 325)
Screenshot: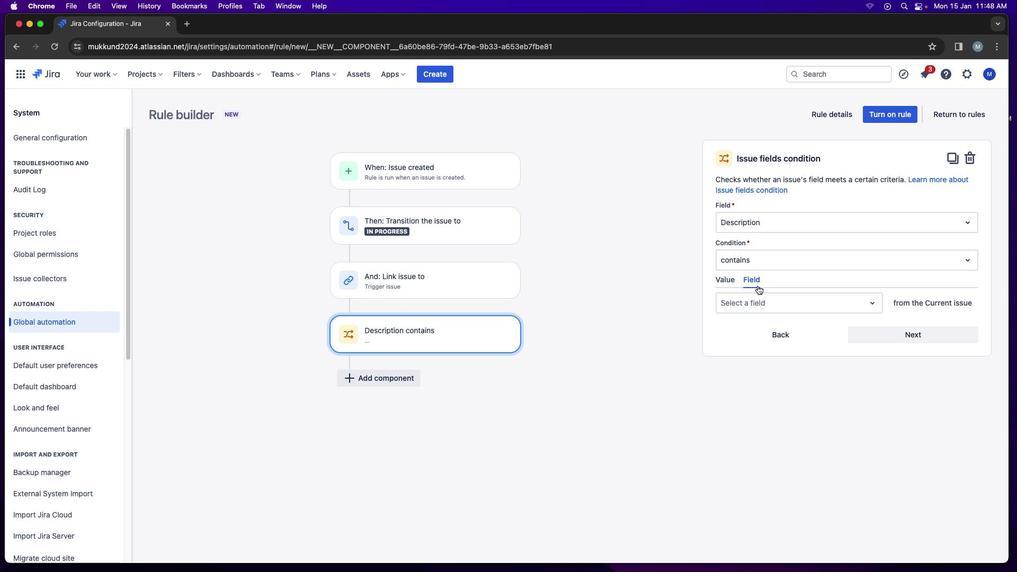 
Action: Mouse pressed left at (796, 325)
Screenshot: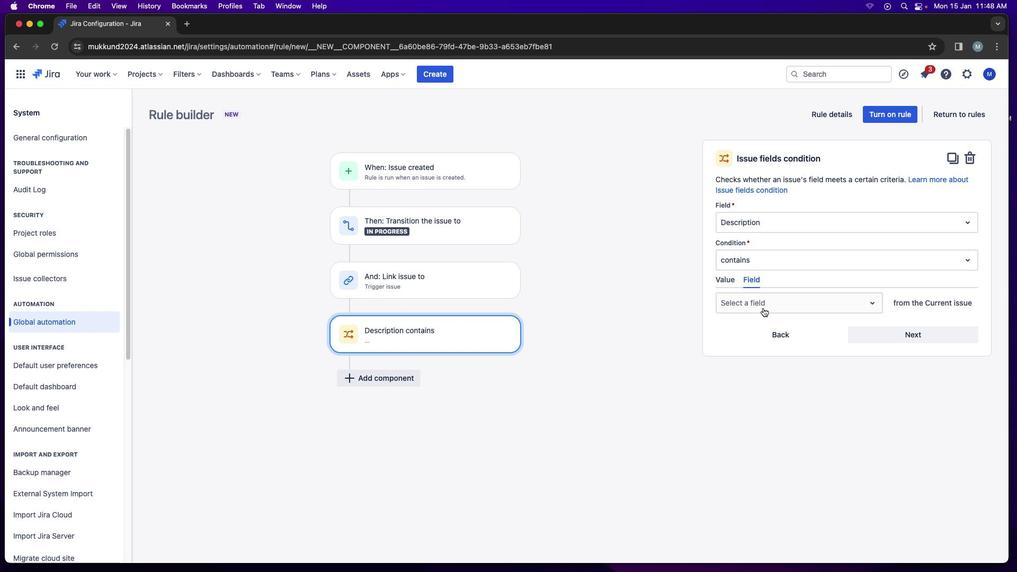 
Action: Mouse moved to (903, 351)
Screenshot: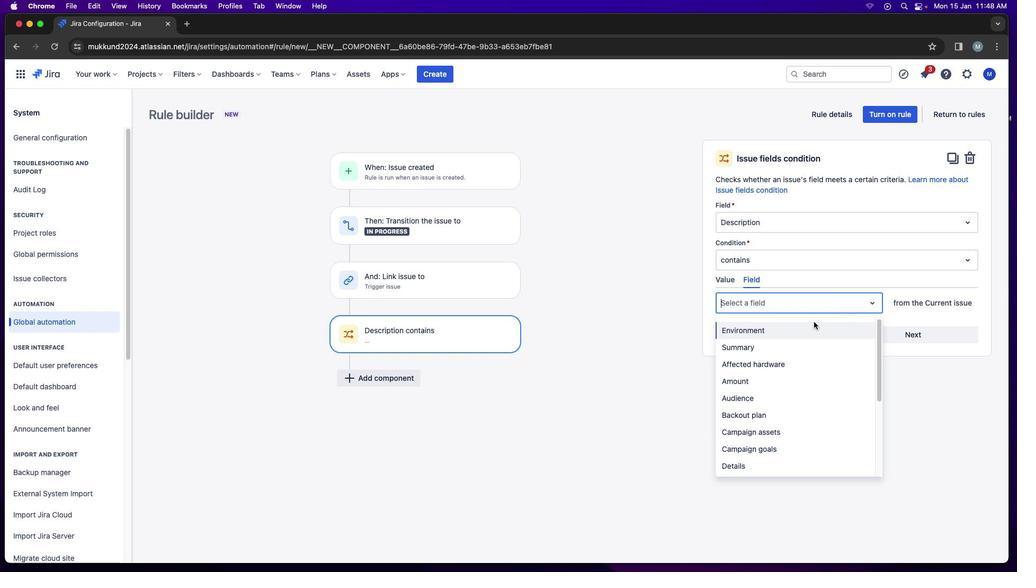 
Action: Mouse pressed left at (903, 351)
Screenshot: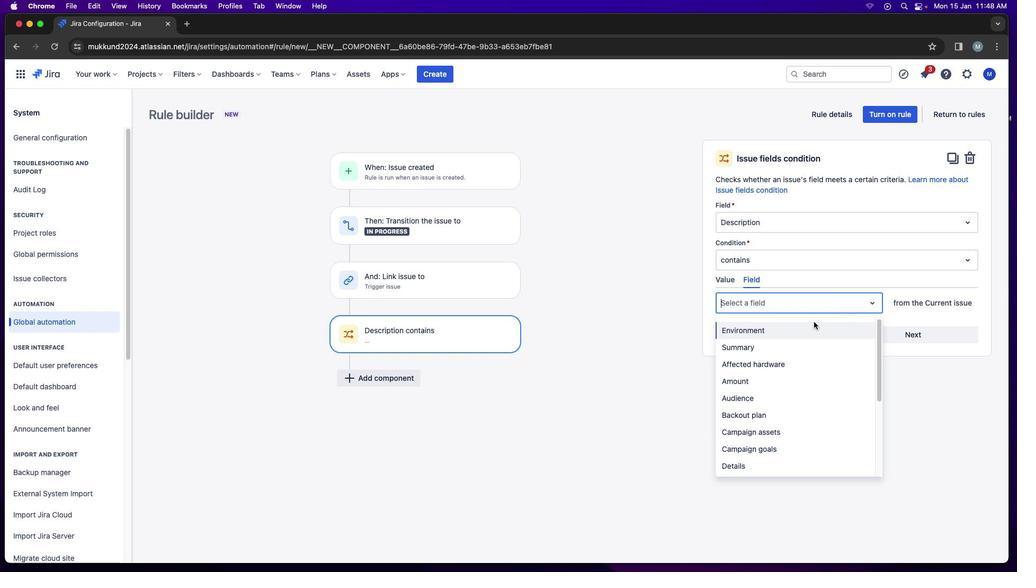 
Action: Mouse moved to (824, 393)
Screenshot: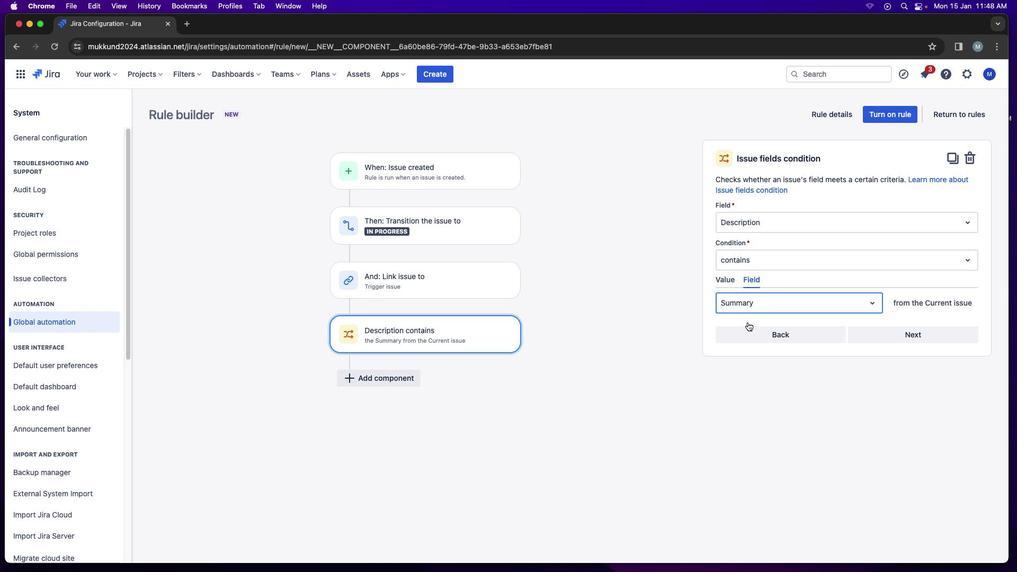 
Action: Mouse pressed left at (824, 393)
Screenshot: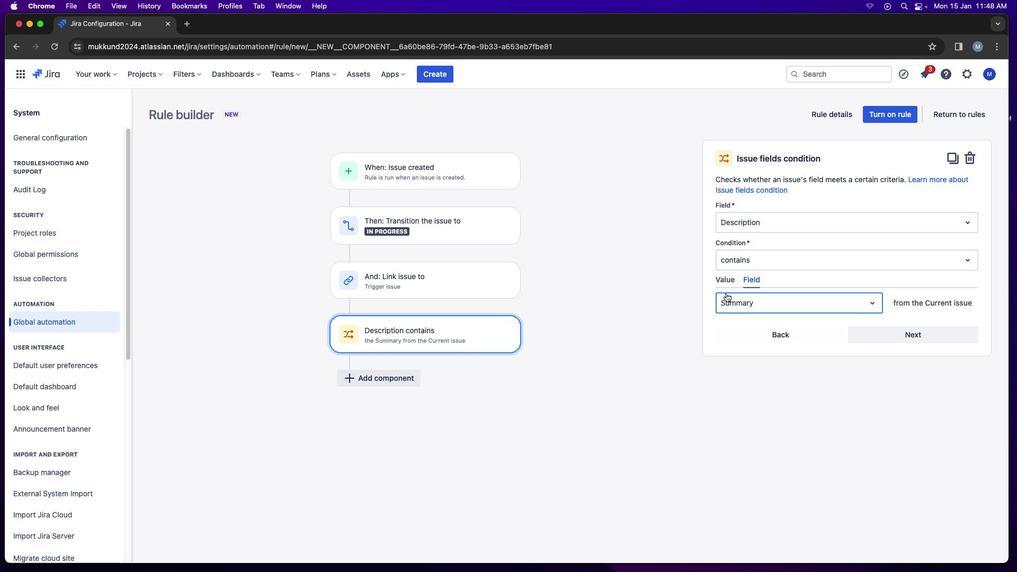 
Action: Mouse moved to (771, 324)
Screenshot: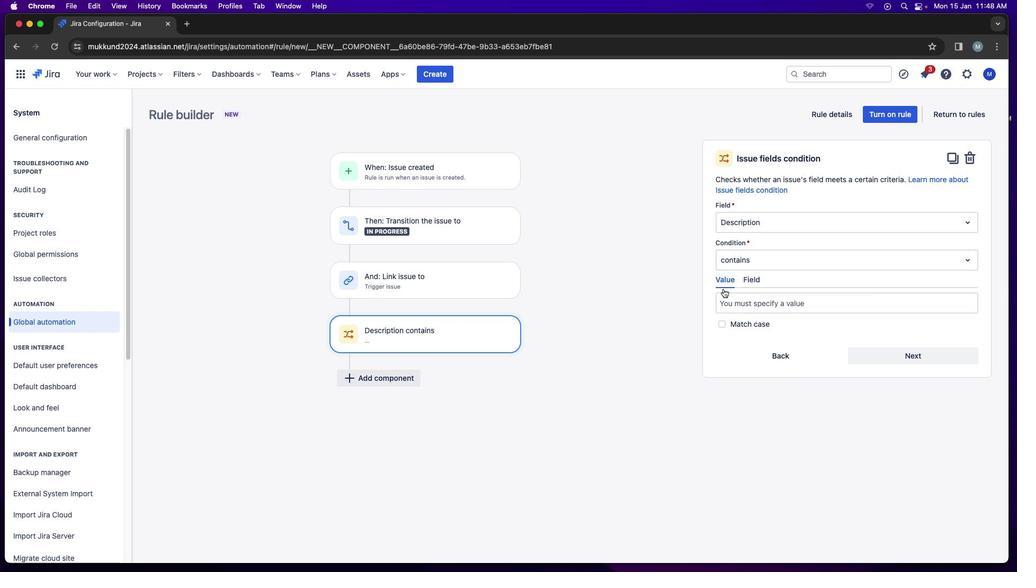 
Action: Mouse pressed left at (771, 324)
Screenshot: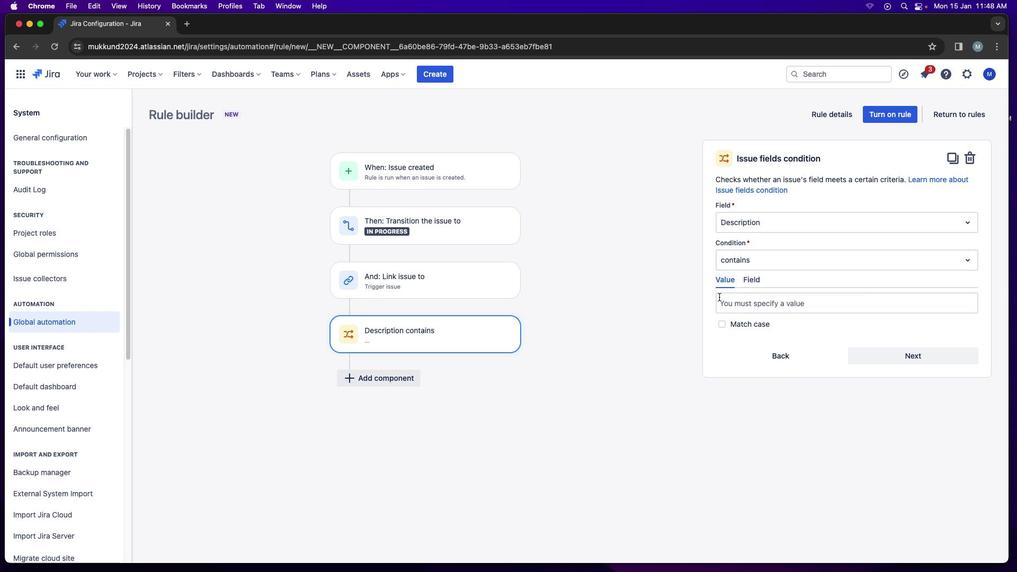 
Action: Mouse moved to (840, 348)
Screenshot: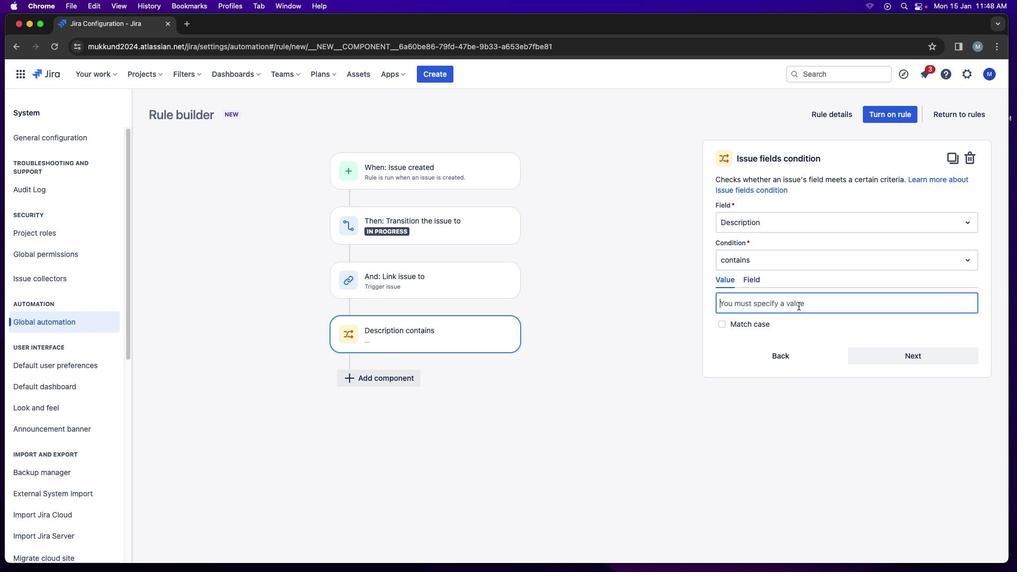 
Action: Mouse pressed left at (840, 348)
Screenshot: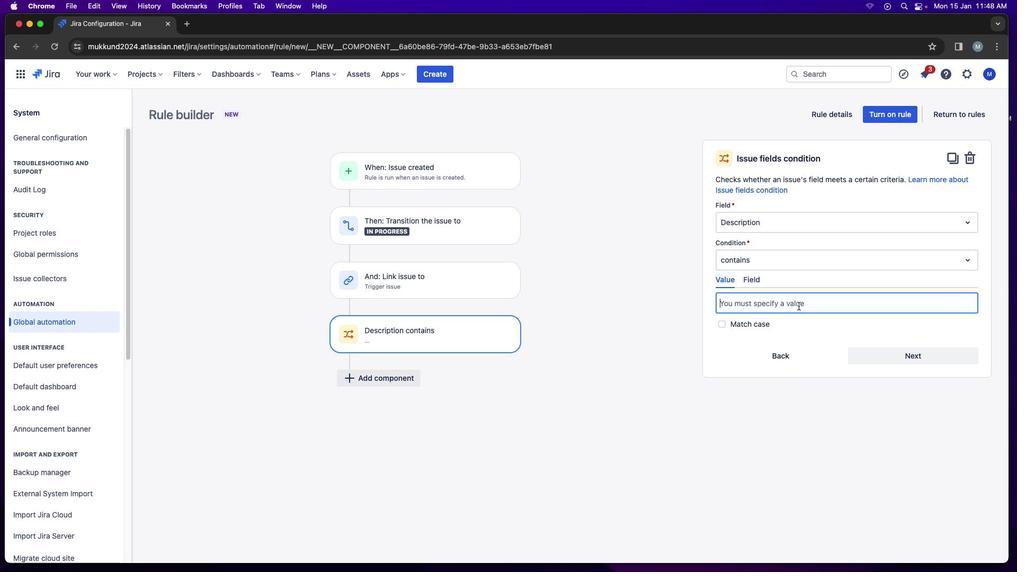 
Action: Key pressed Key.shift'I''s''s''u''e'Key.spaceKey.shift'T'Key.backspaceKey.shift'A''s''s''i''g''n''e''d'Key.space
Screenshot: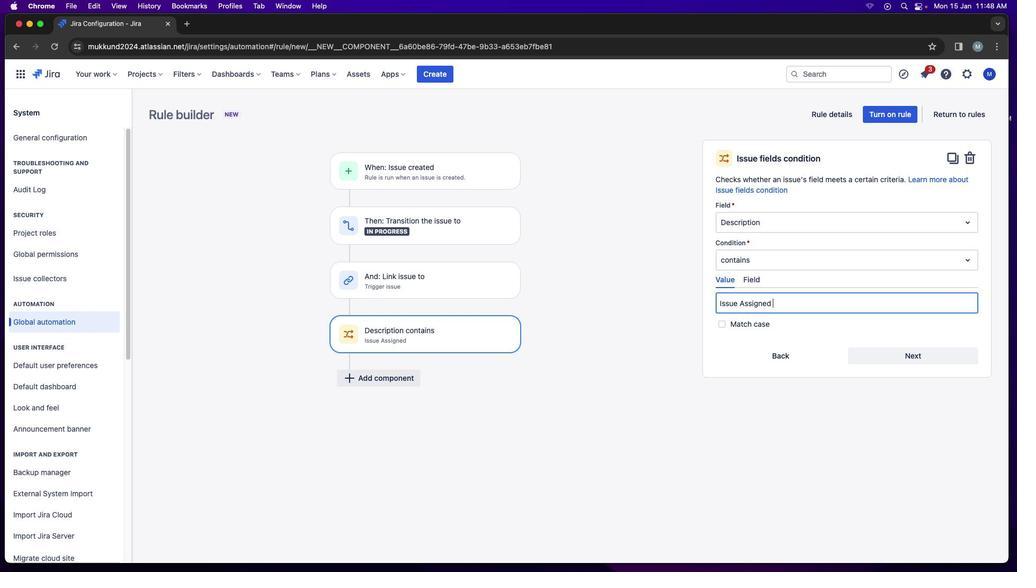
Action: Mouse moved to (963, 396)
Screenshot: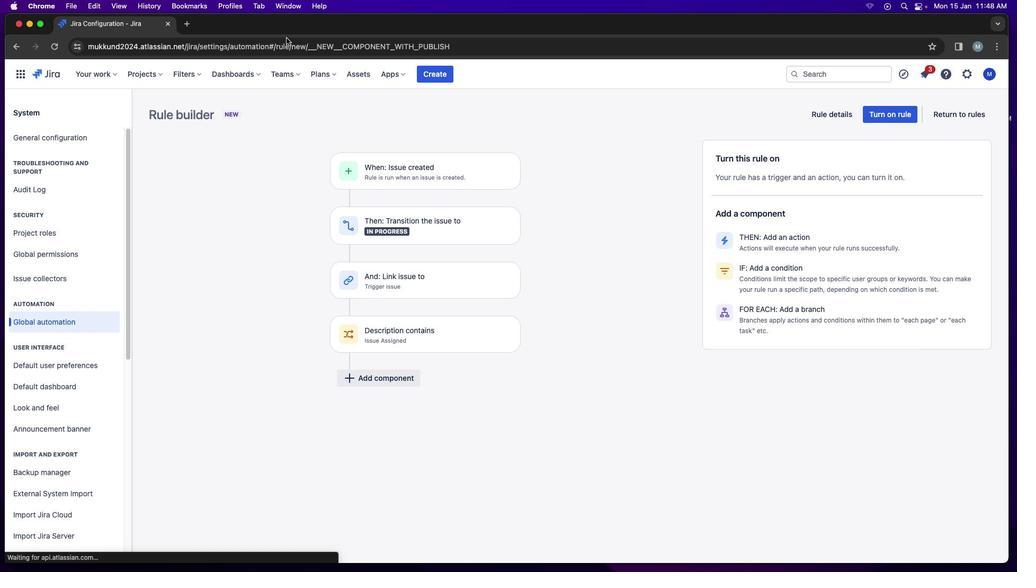 
Action: Mouse pressed left at (963, 396)
Screenshot: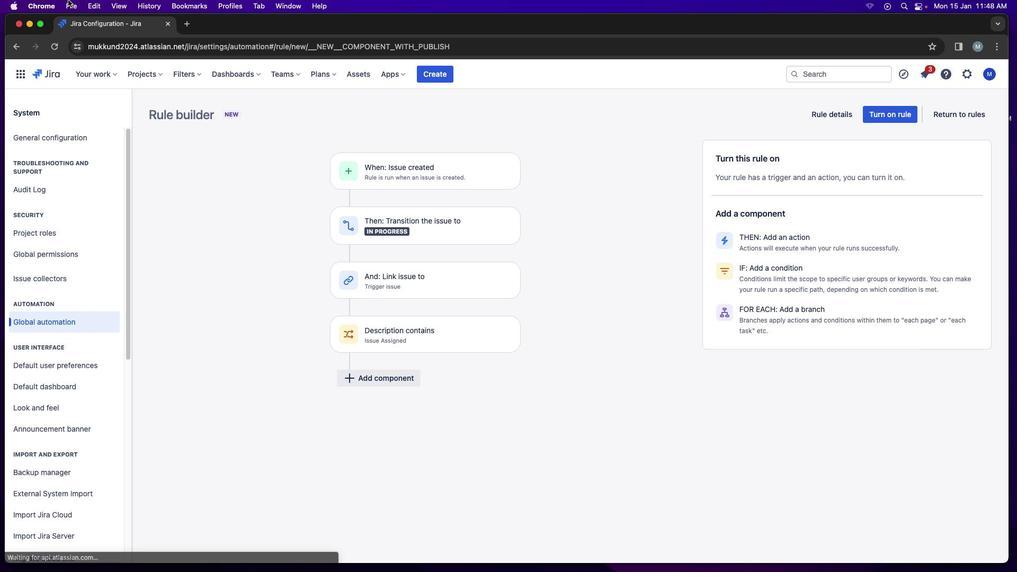 
Action: Mouse moved to (818, 361)
Screenshot: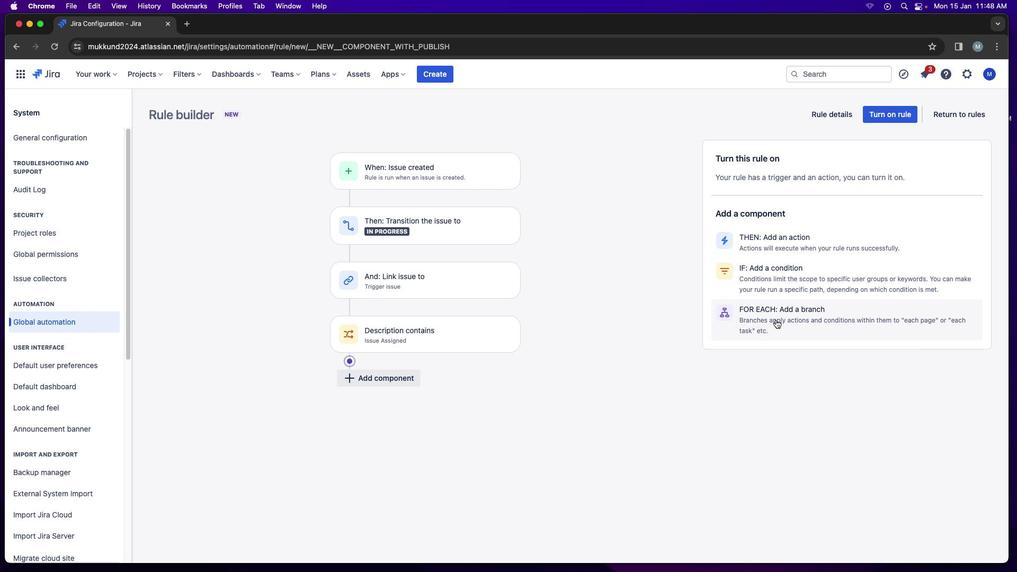 
Action: Mouse pressed left at (818, 361)
Screenshot: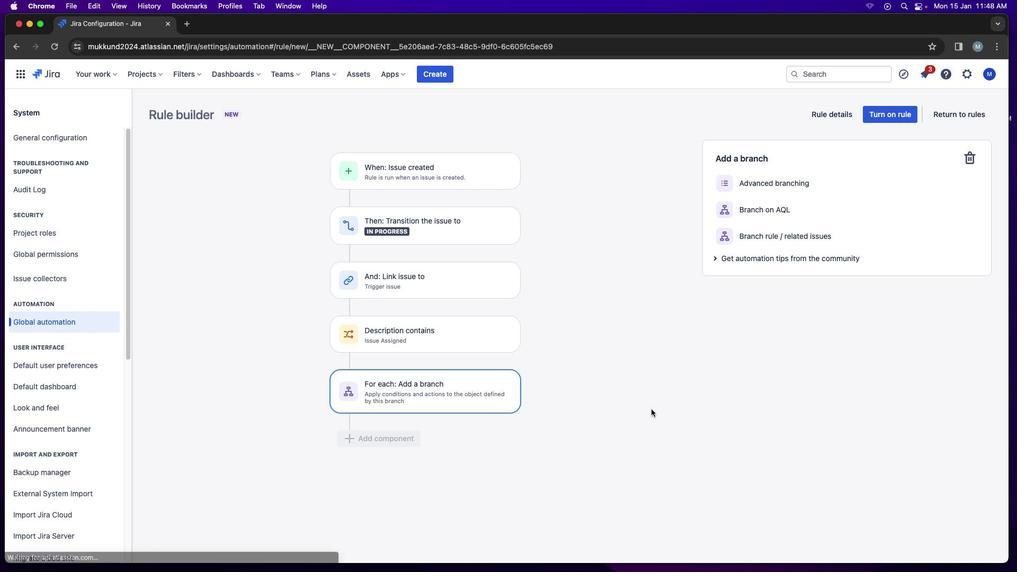 
Action: Mouse moved to (700, 375)
Screenshot: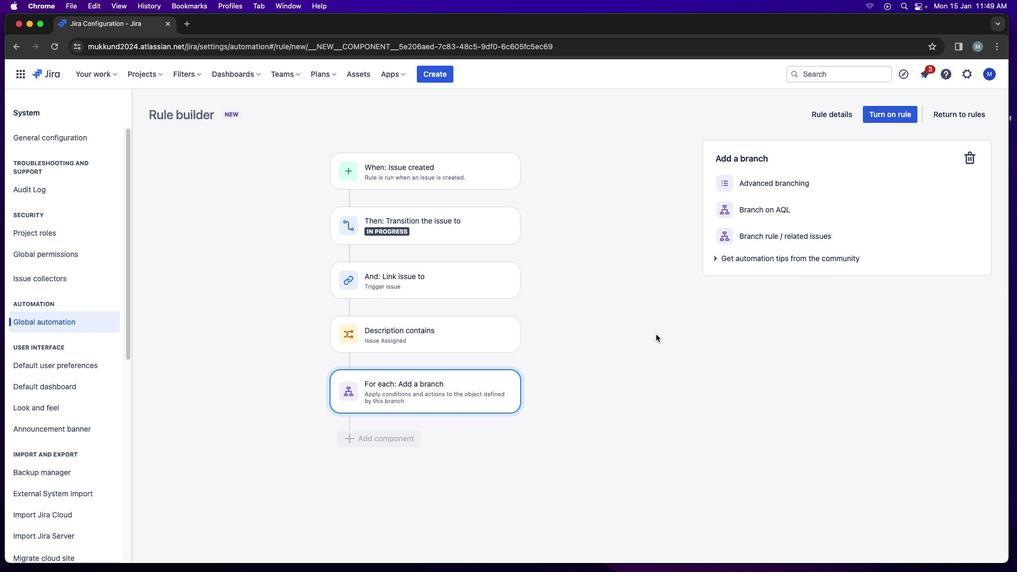 
Action: Mouse scrolled (700, 375) with delta (42, 41)
Screenshot: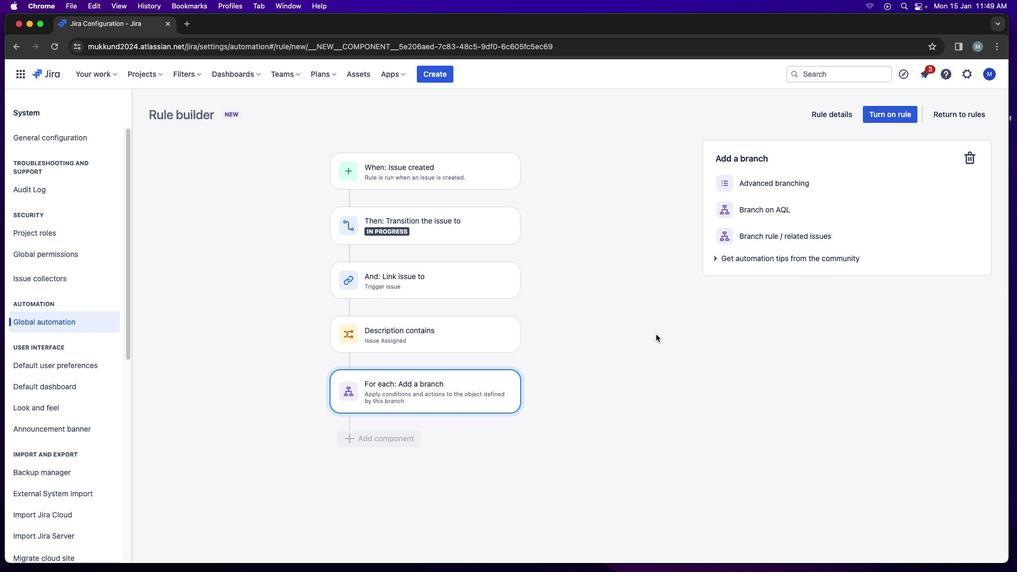 
Action: Mouse scrolled (700, 375) with delta (42, 41)
Screenshot: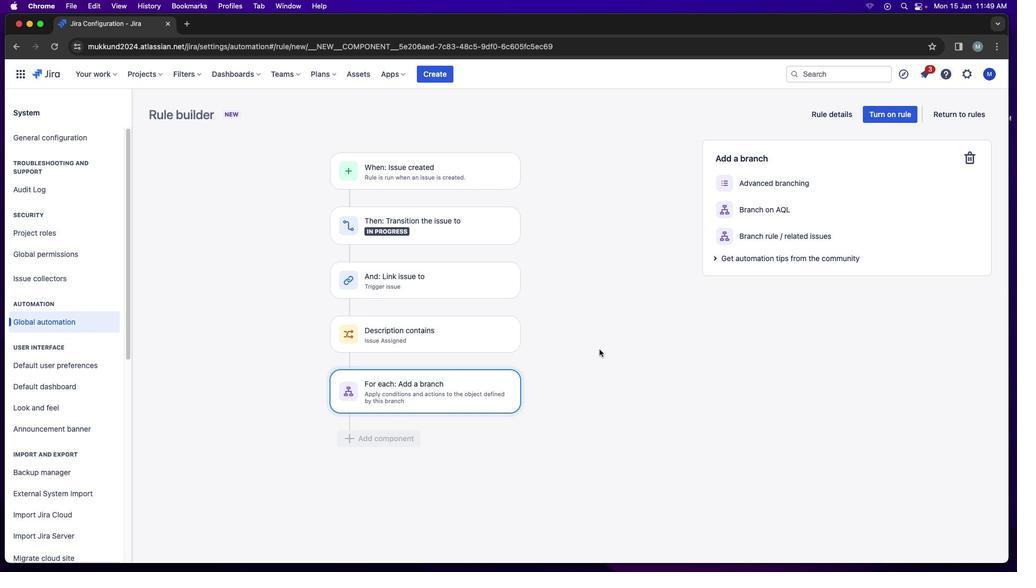 
Action: Mouse scrolled (700, 375) with delta (42, 41)
Screenshot: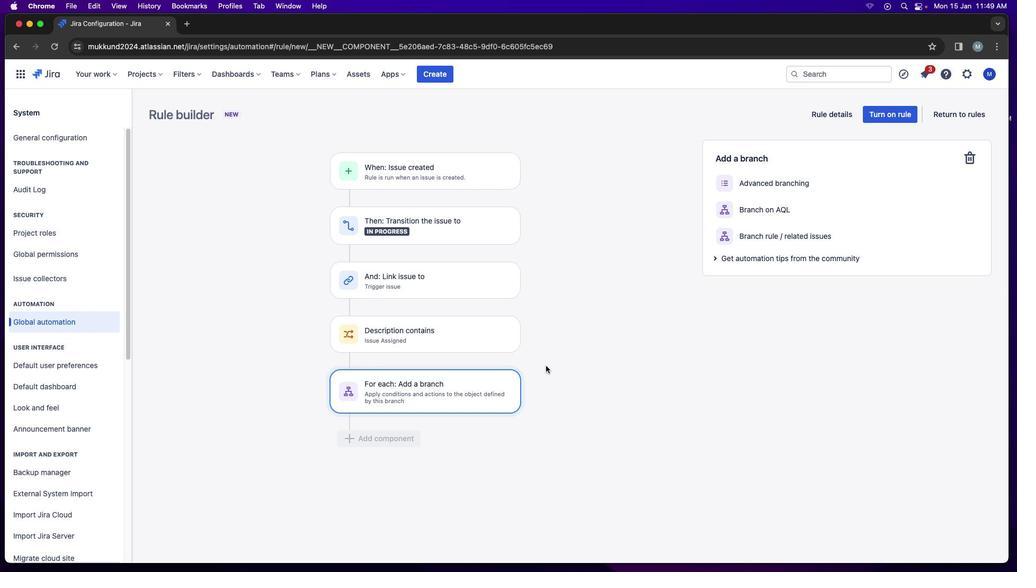 
Action: Mouse scrolled (700, 375) with delta (42, 41)
Screenshot: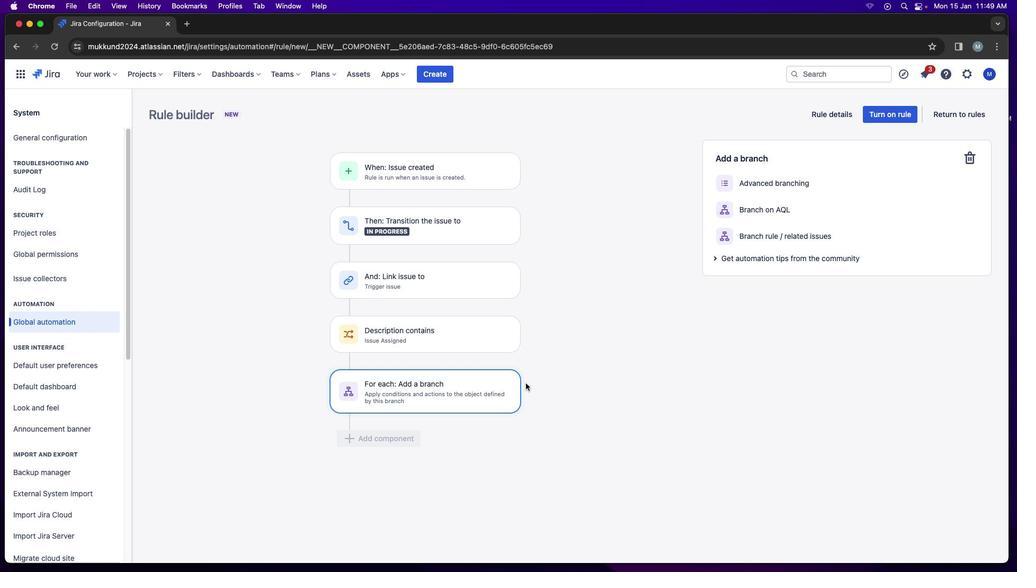 
Action: Mouse moved to (823, 281)
Screenshot: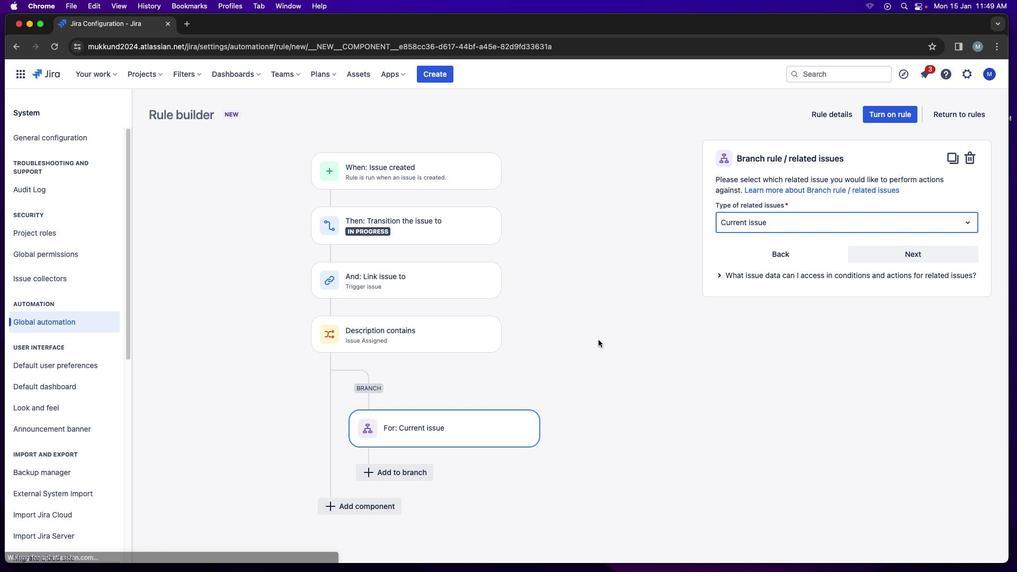 
Action: Mouse pressed left at (823, 281)
Screenshot: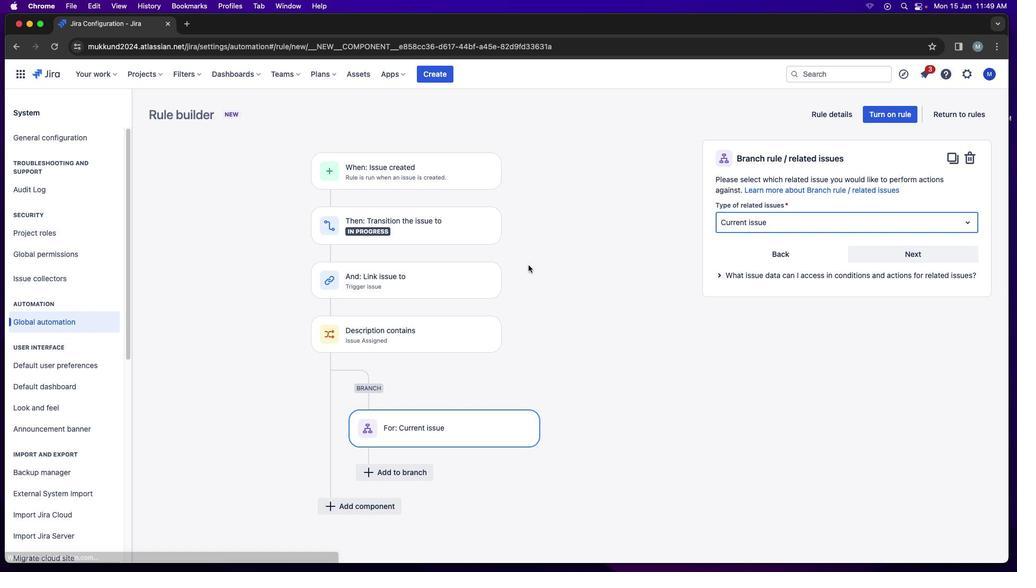 
Action: Mouse moved to (691, 441)
Screenshot: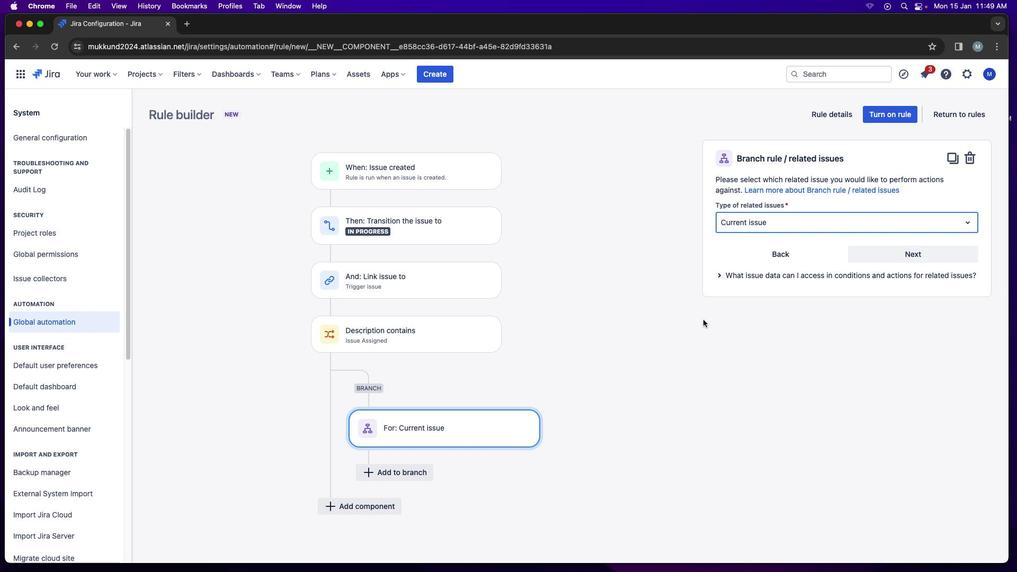 
Action: Mouse scrolled (691, 441) with delta (42, 41)
Screenshot: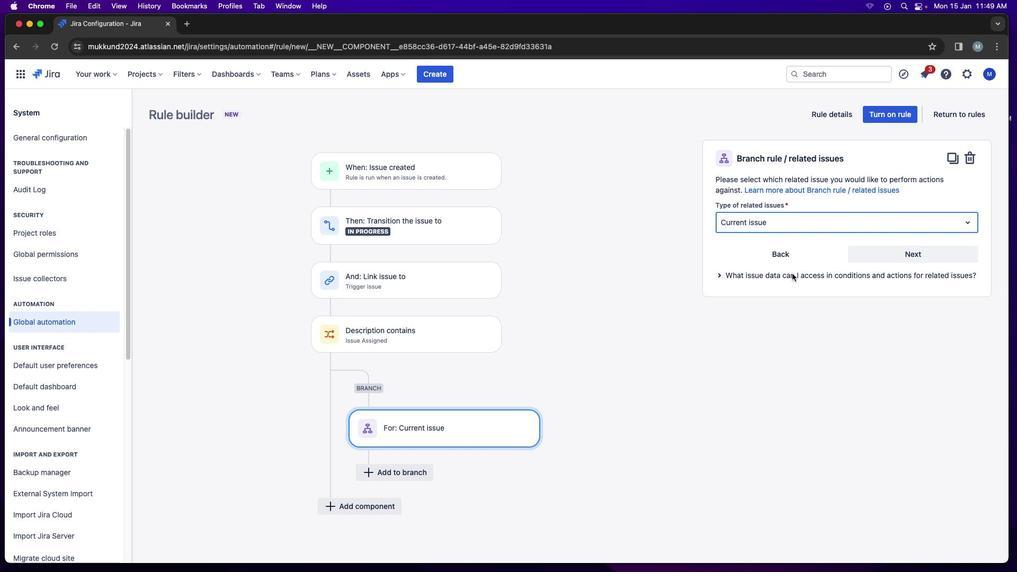 
Action: Mouse scrolled (691, 441) with delta (42, 41)
Screenshot: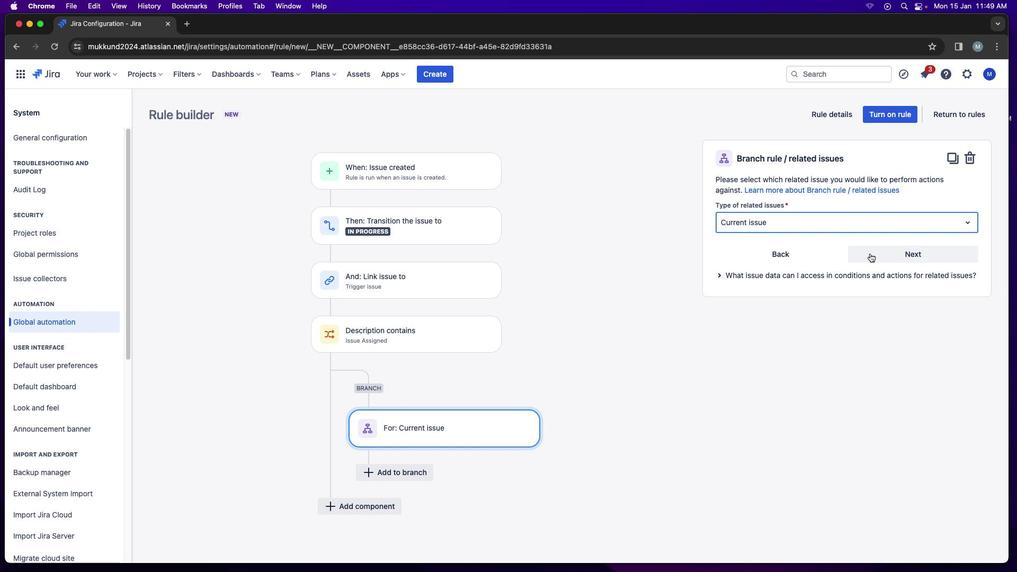 
Action: Mouse scrolled (691, 441) with delta (42, 41)
Screenshot: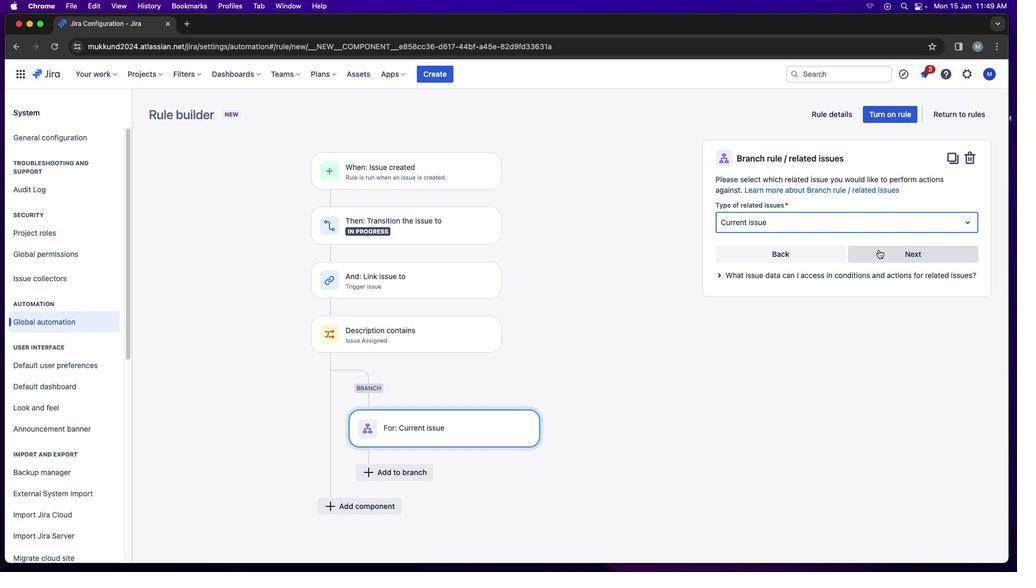
Action: Mouse scrolled (691, 441) with delta (42, 41)
Screenshot: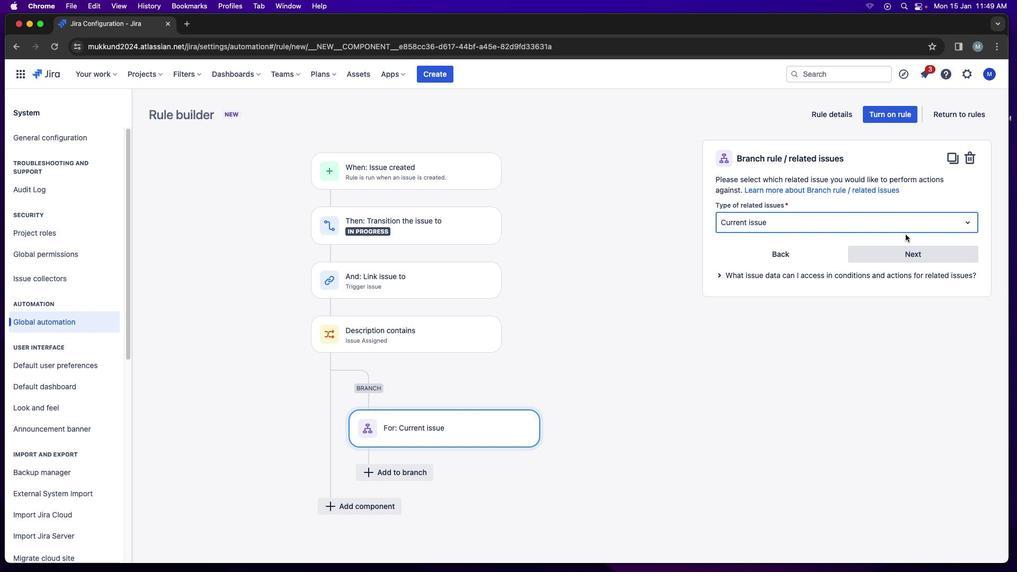 
Action: Mouse moved to (954, 270)
Screenshot: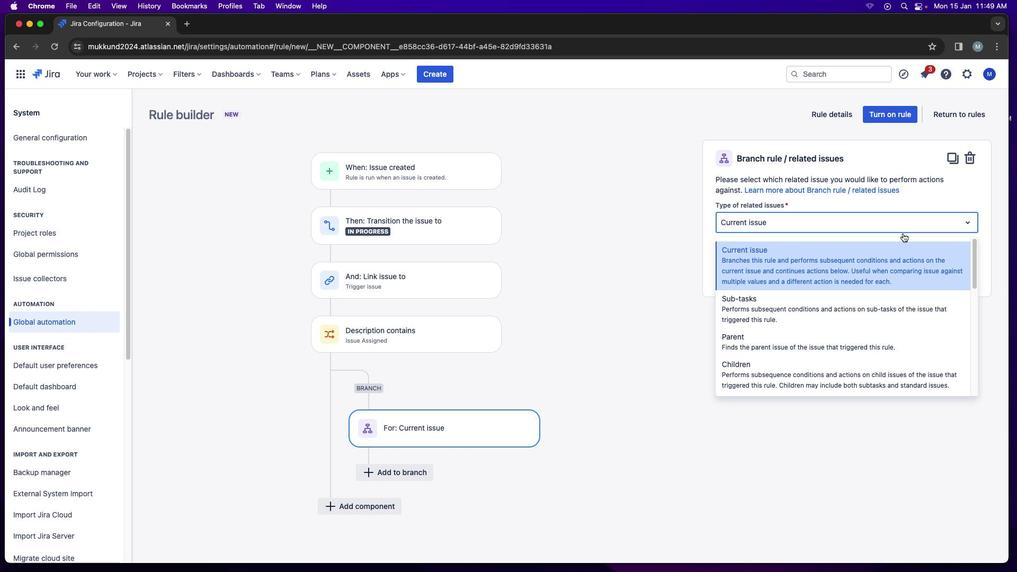 
Action: Mouse pressed left at (954, 270)
Screenshot: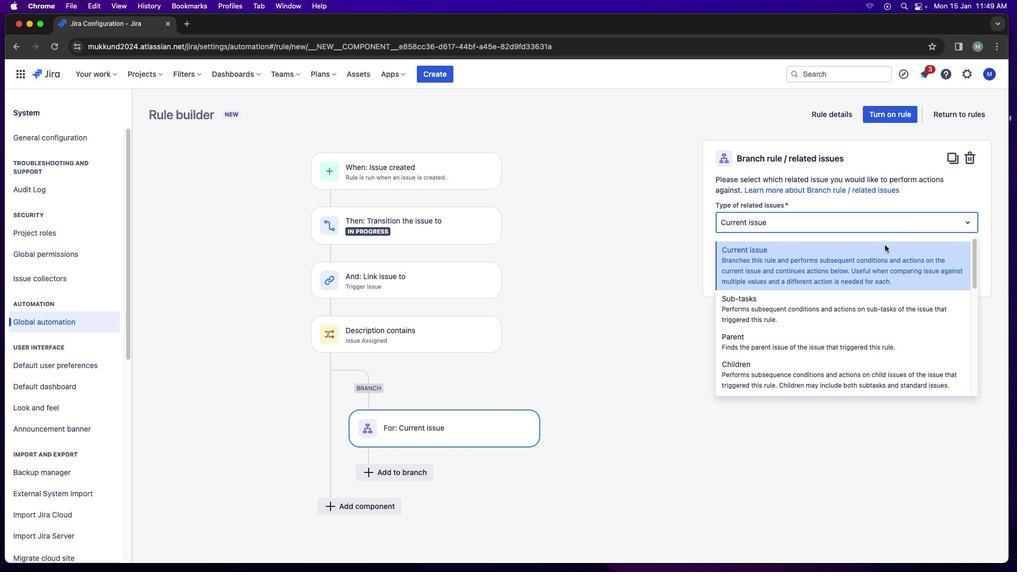 
Action: Mouse moved to (823, 385)
Screenshot: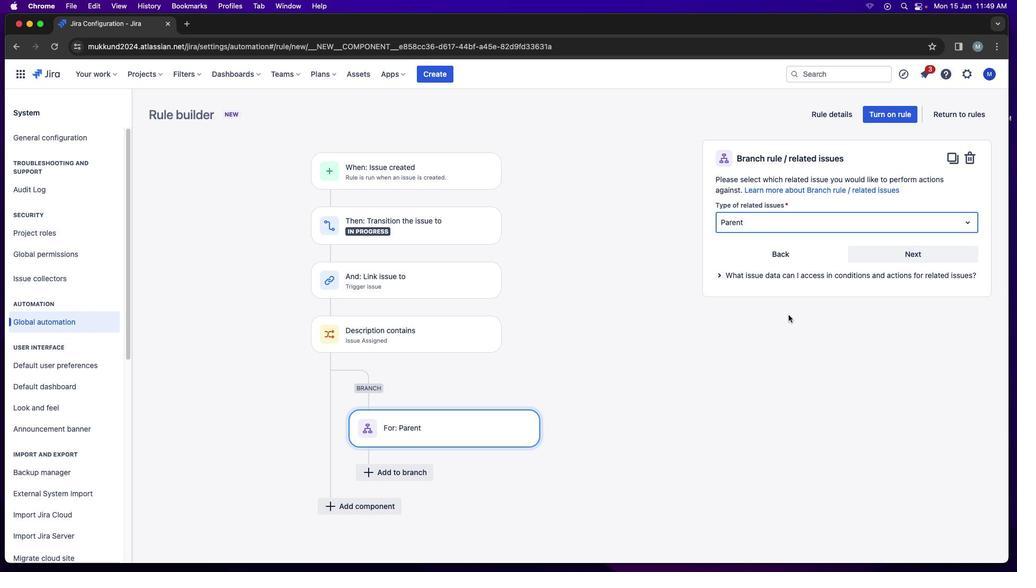 
Action: Mouse pressed left at (823, 385)
Screenshot: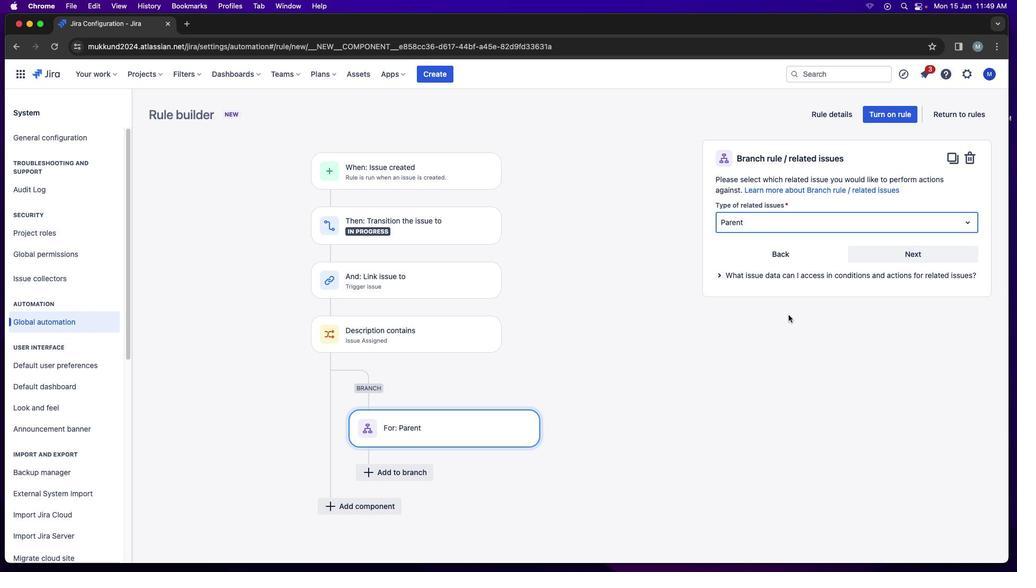 
Action: Mouse moved to (957, 298)
Screenshot: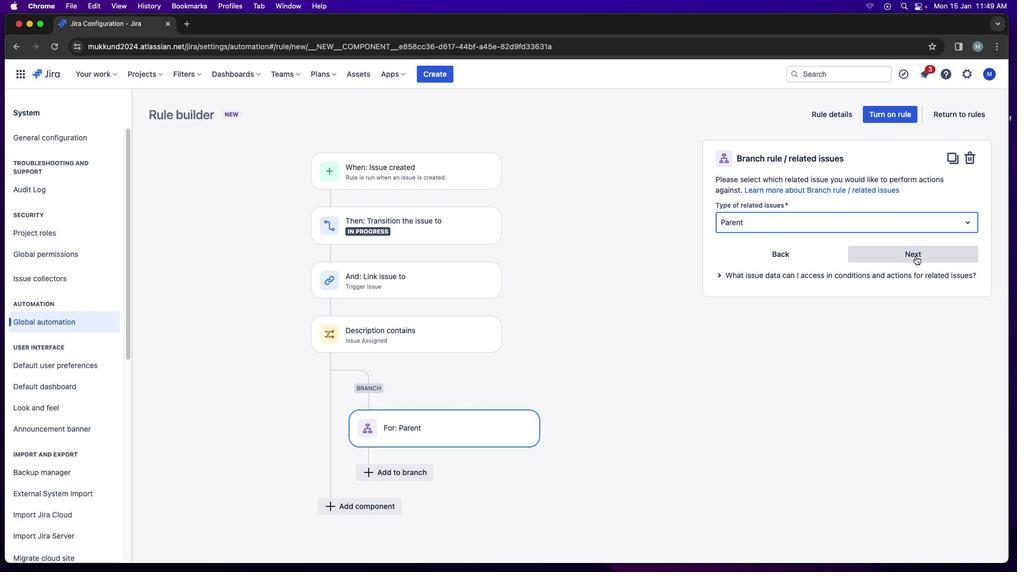
Action: Mouse pressed left at (957, 298)
Screenshot: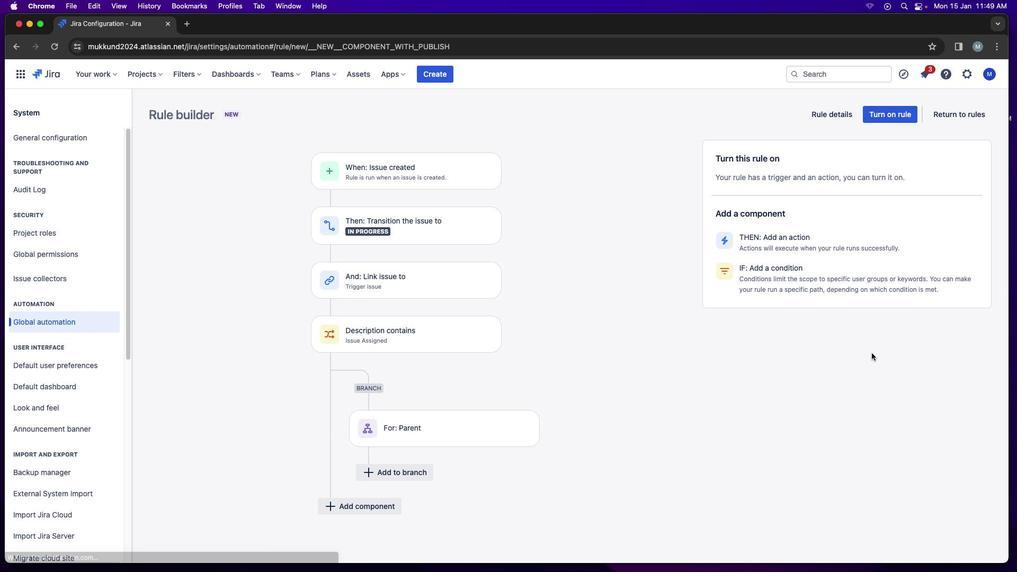 
Action: Mouse moved to (831, 287)
Screenshot: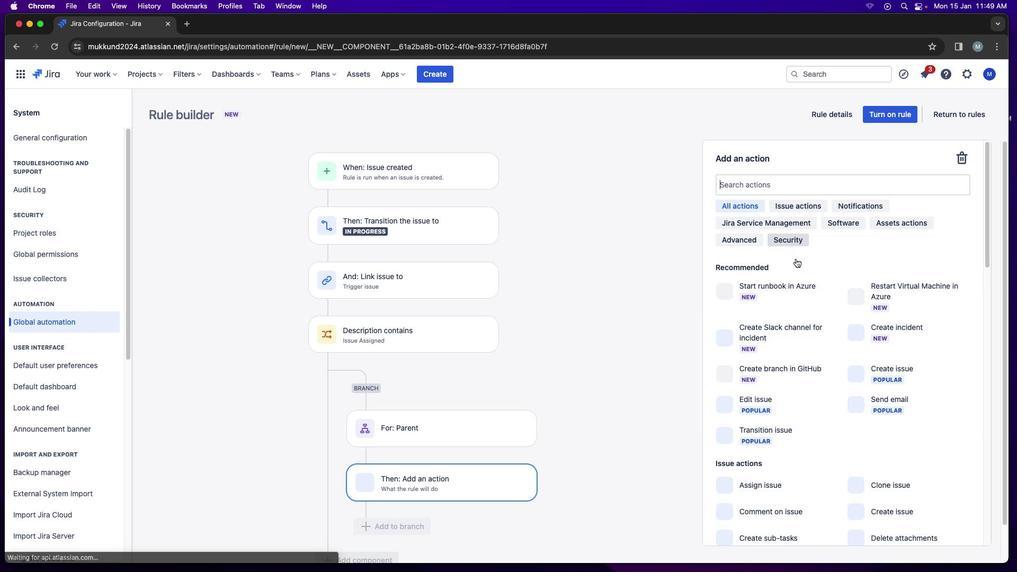 
Action: Mouse pressed left at (831, 287)
Screenshot: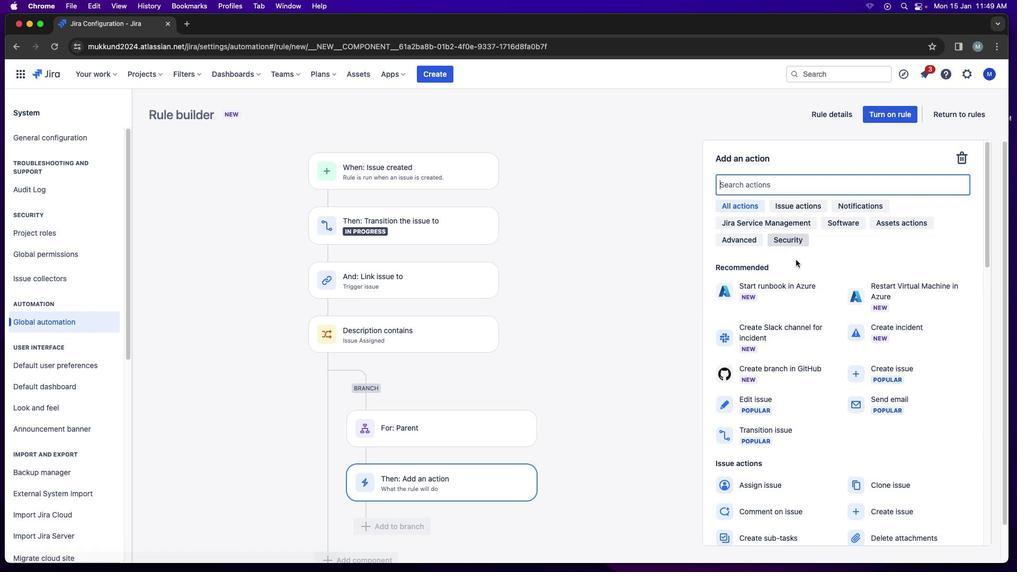 
Action: Mouse moved to (730, 412)
Screenshot: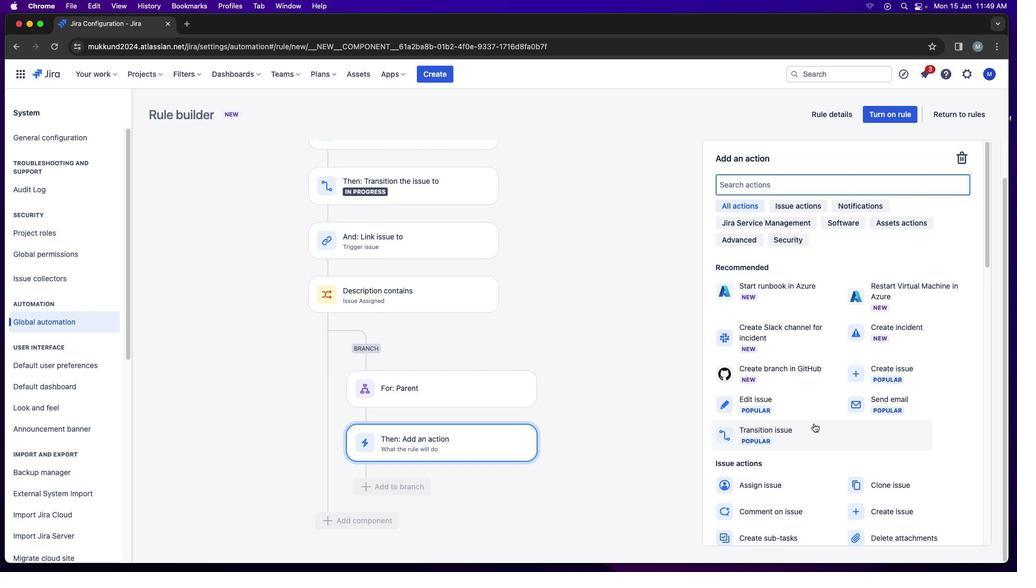 
Action: Mouse scrolled (730, 412) with delta (42, 41)
Screenshot: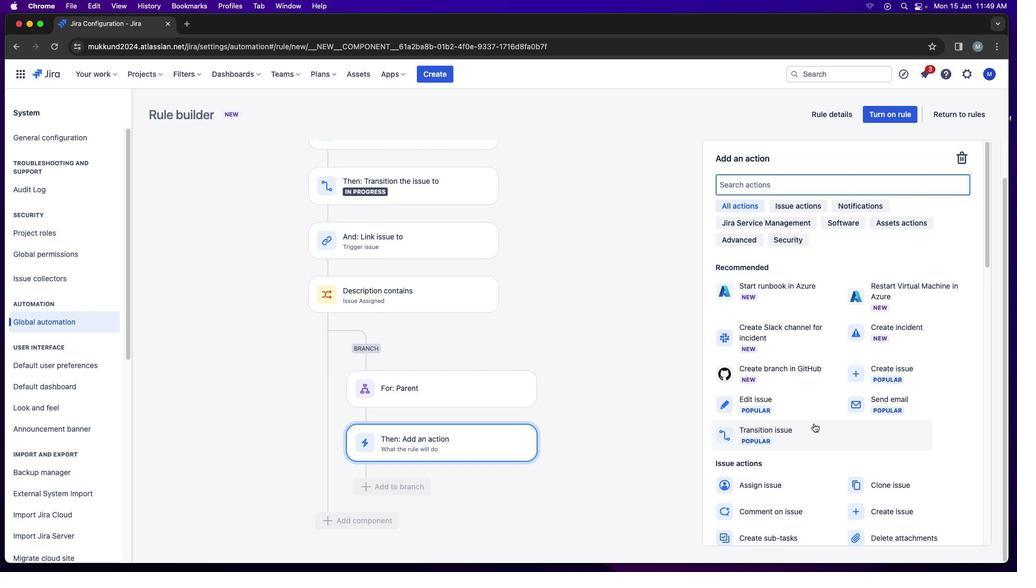 
Action: Mouse moved to (729, 412)
Screenshot: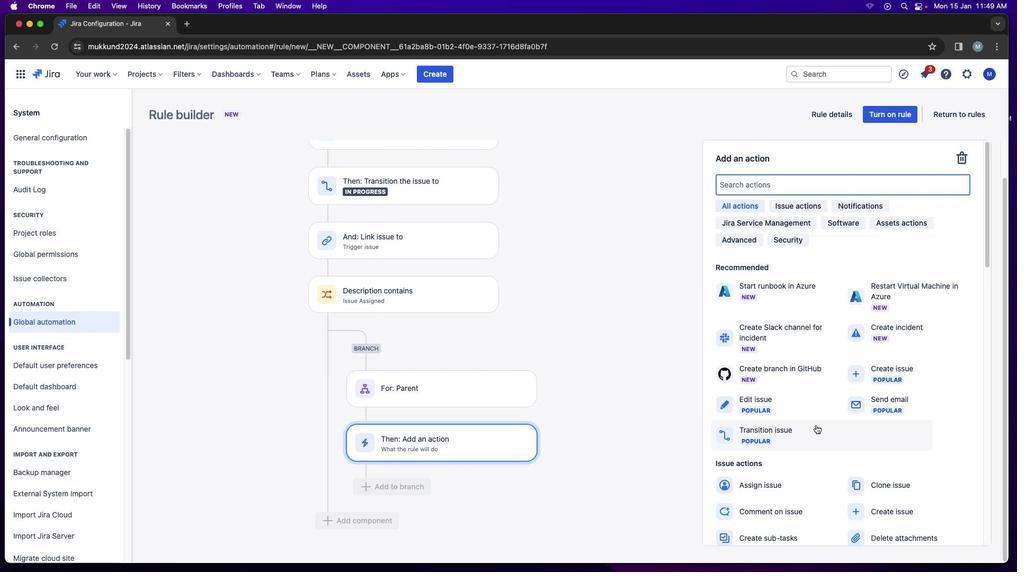 
Action: Mouse scrolled (729, 412) with delta (42, 41)
Screenshot: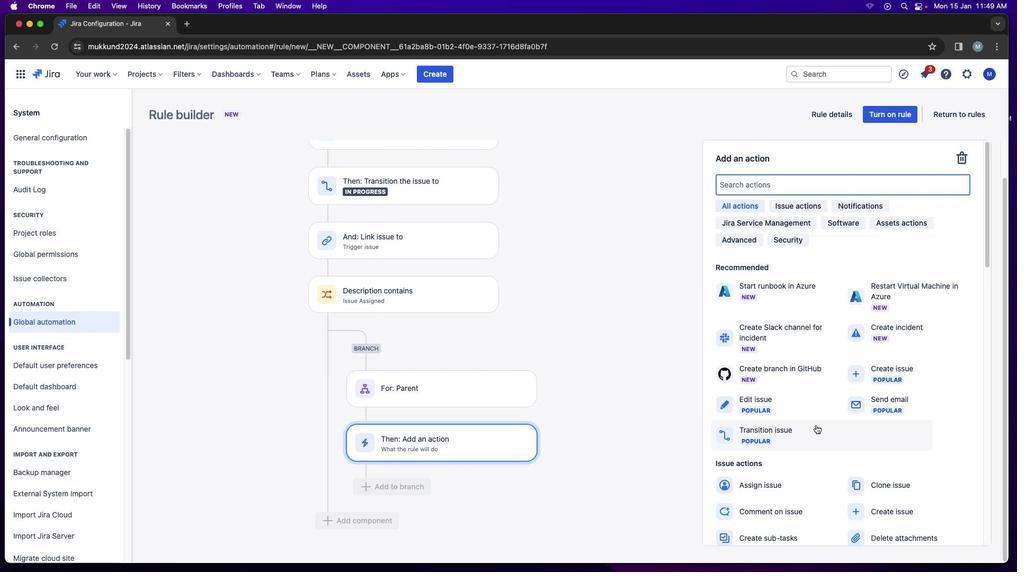 
Action: Mouse scrolled (729, 412) with delta (42, 41)
Screenshot: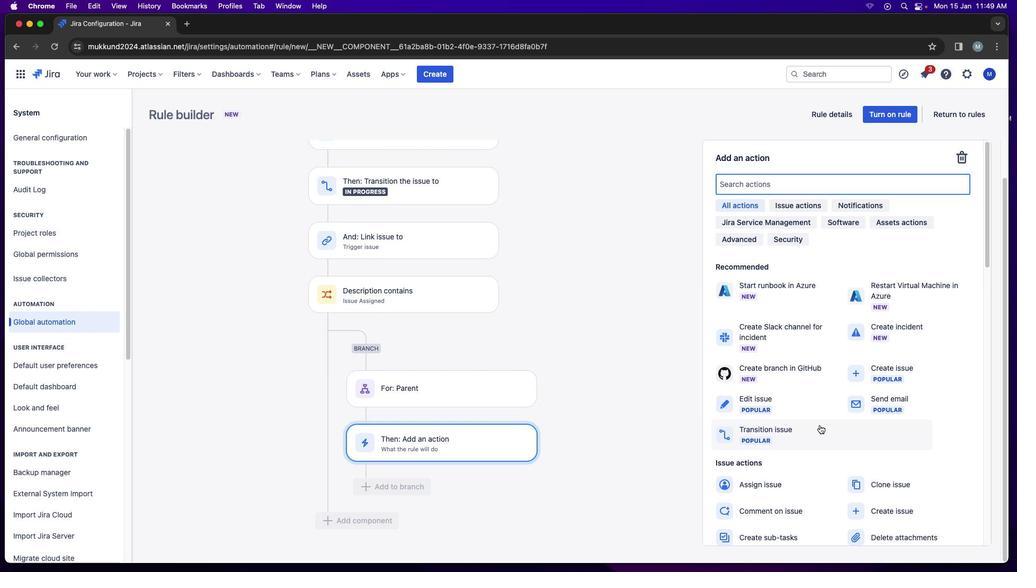 
Action: Mouse moved to (858, 467)
Screenshot: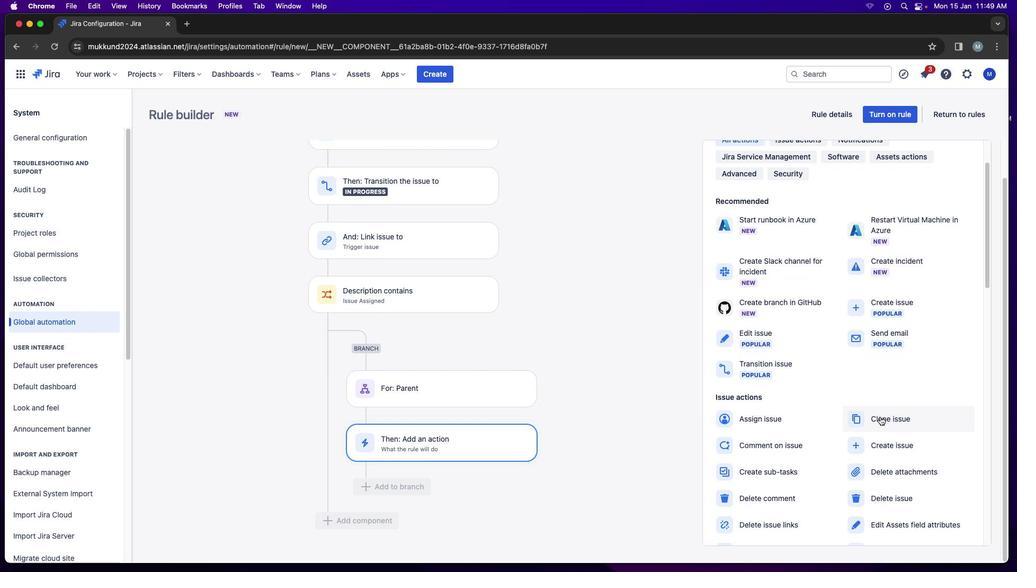 
Action: Mouse scrolled (858, 467) with delta (42, 41)
Screenshot: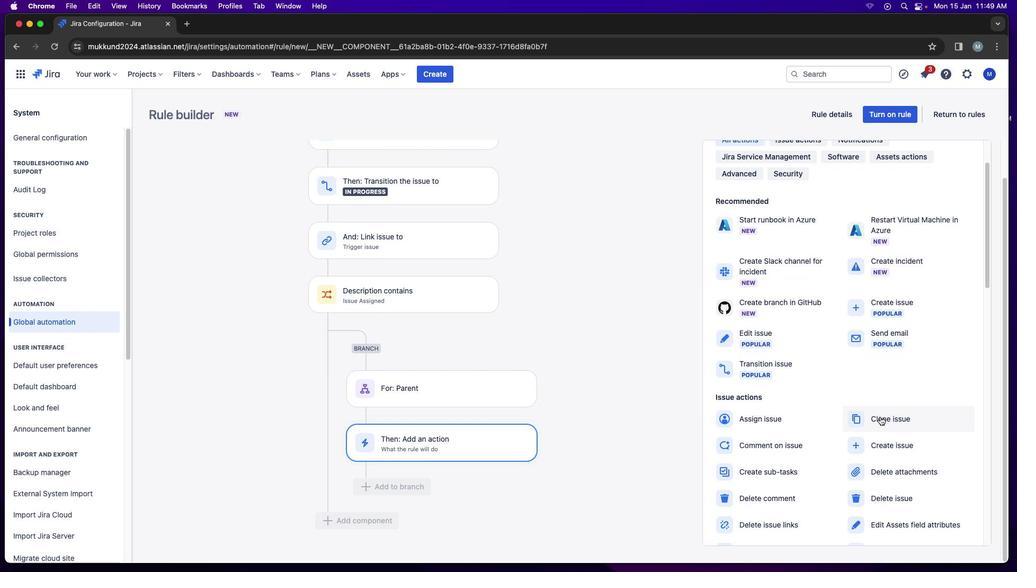 
Action: Mouse moved to (858, 467)
Screenshot: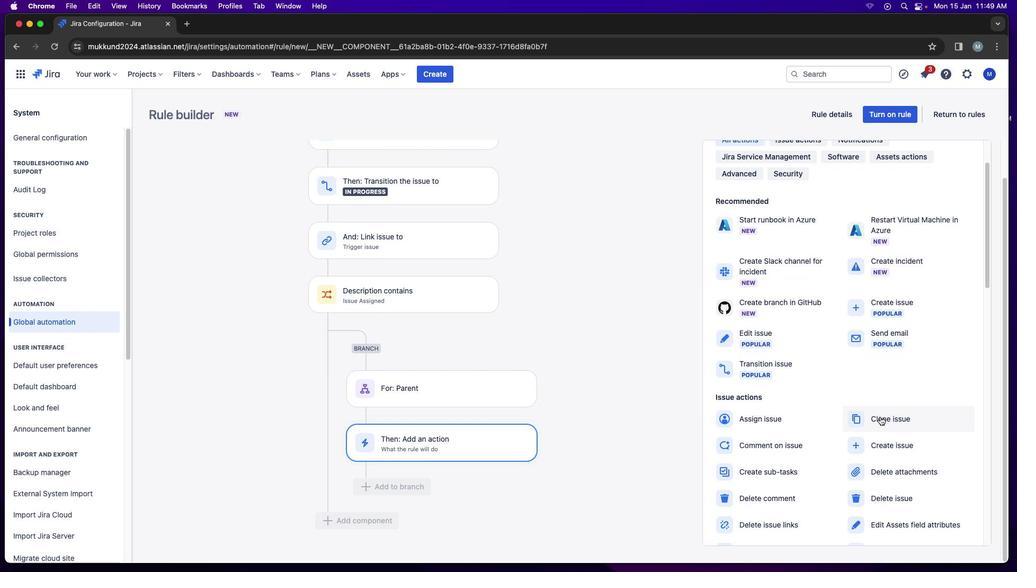 
Action: Mouse scrolled (858, 467) with delta (42, 41)
Screenshot: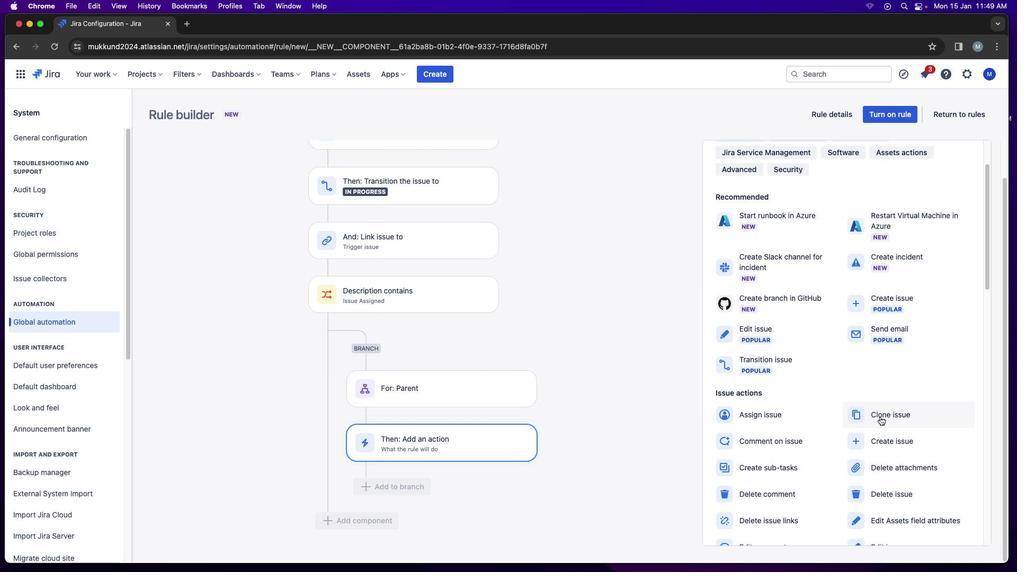 
Action: Mouse moved to (863, 467)
Screenshot: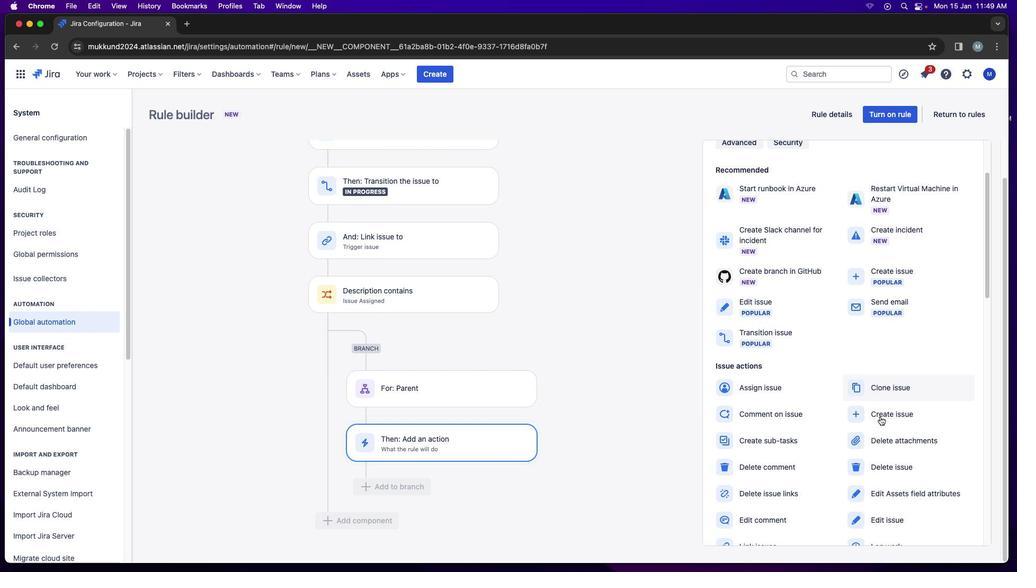 
Action: Mouse scrolled (863, 467) with delta (42, 41)
Screenshot: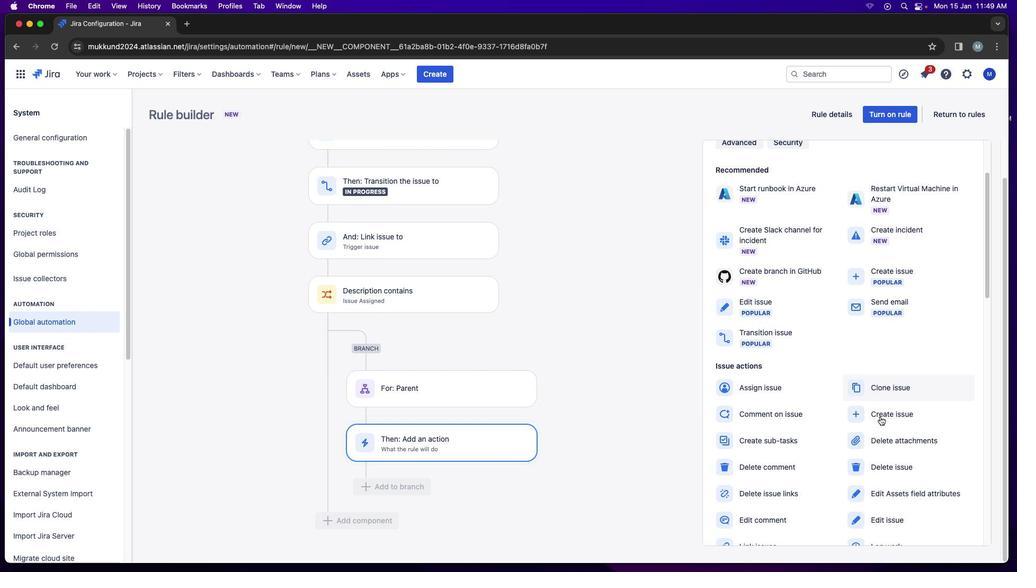 
Action: Mouse moved to (922, 459)
Screenshot: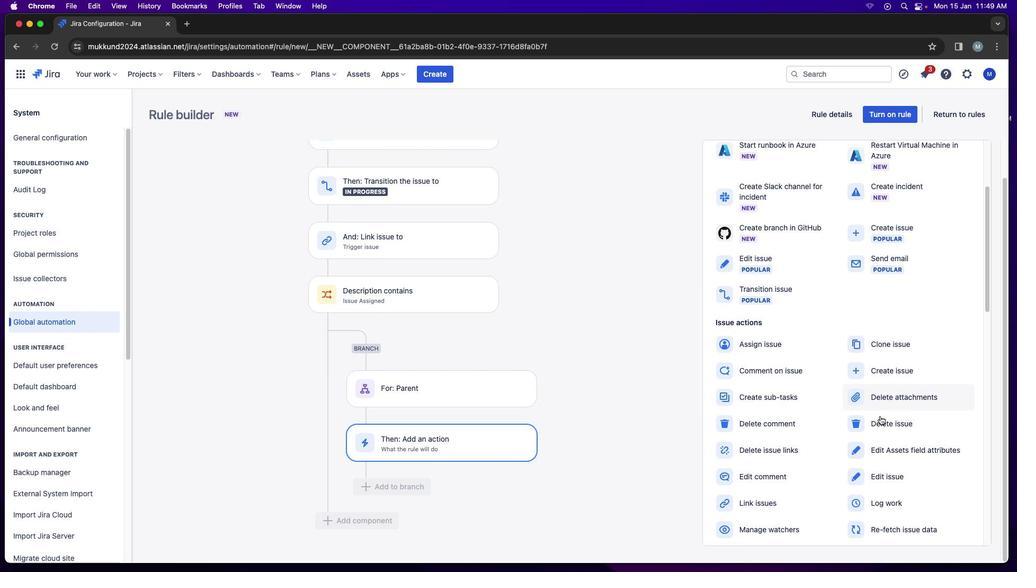 
Action: Mouse scrolled (922, 459) with delta (42, 41)
Screenshot: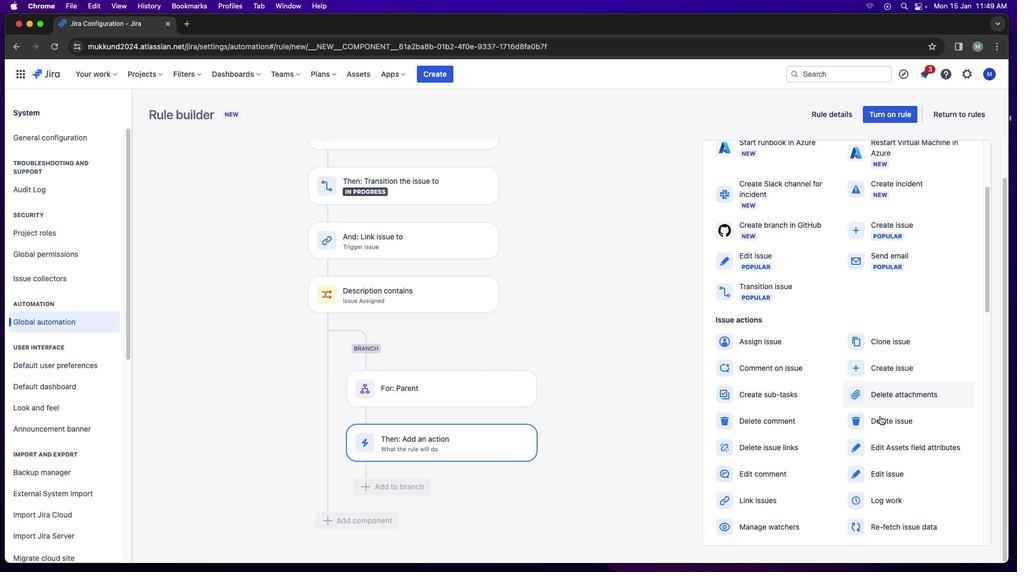
Action: Mouse moved to (922, 459)
Screenshot: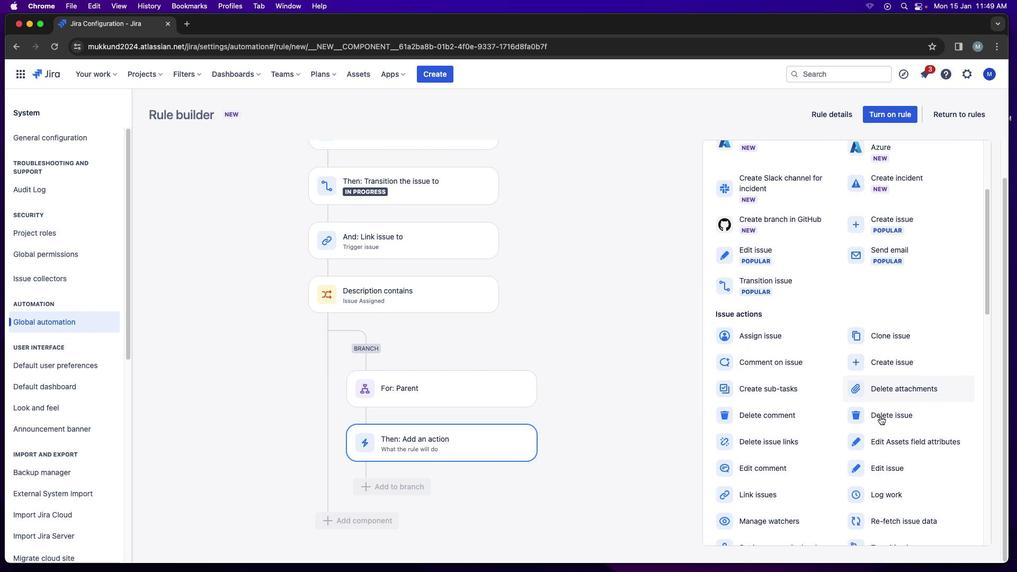 
Action: Mouse scrolled (922, 459) with delta (42, 41)
Screenshot: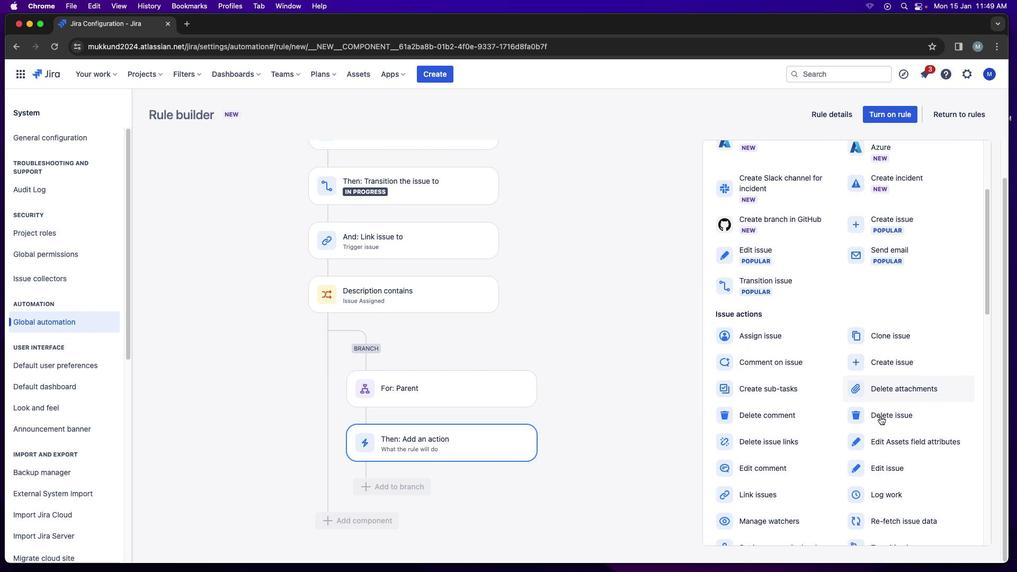 
Action: Mouse moved to (922, 459)
Screenshot: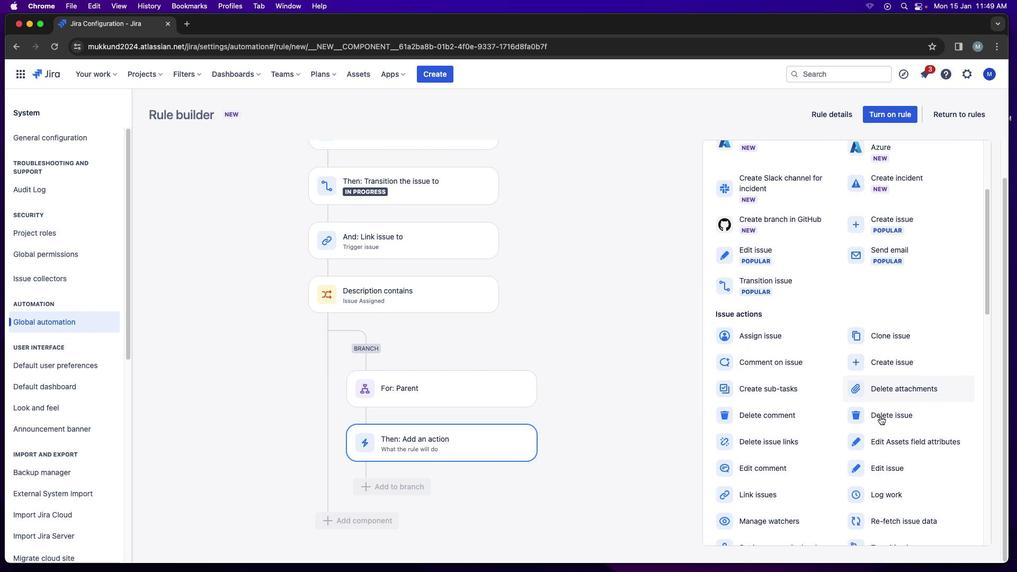 
Action: Mouse scrolled (922, 459) with delta (42, 41)
Screenshot: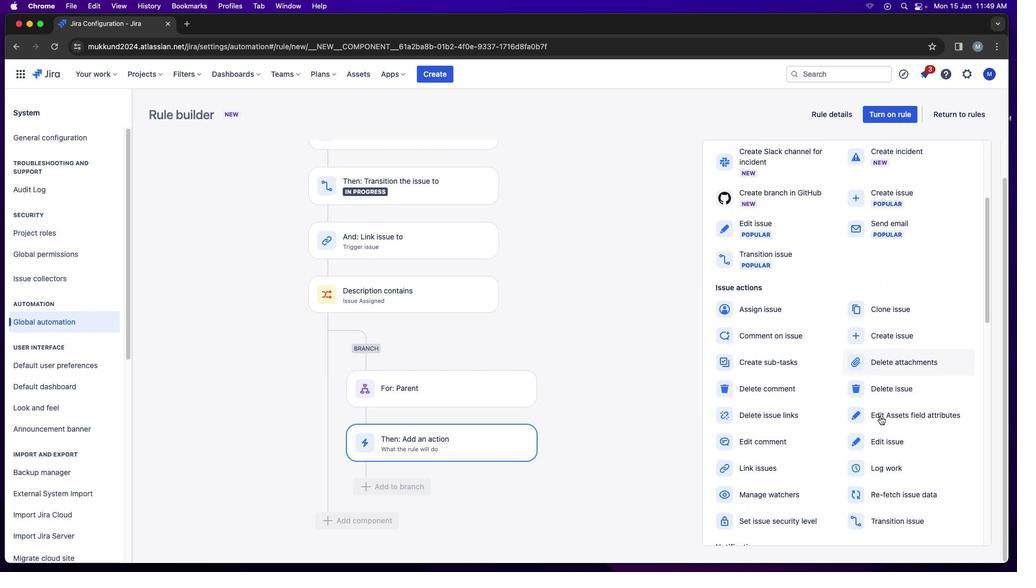 
Action: Mouse moved to (922, 458)
Screenshot: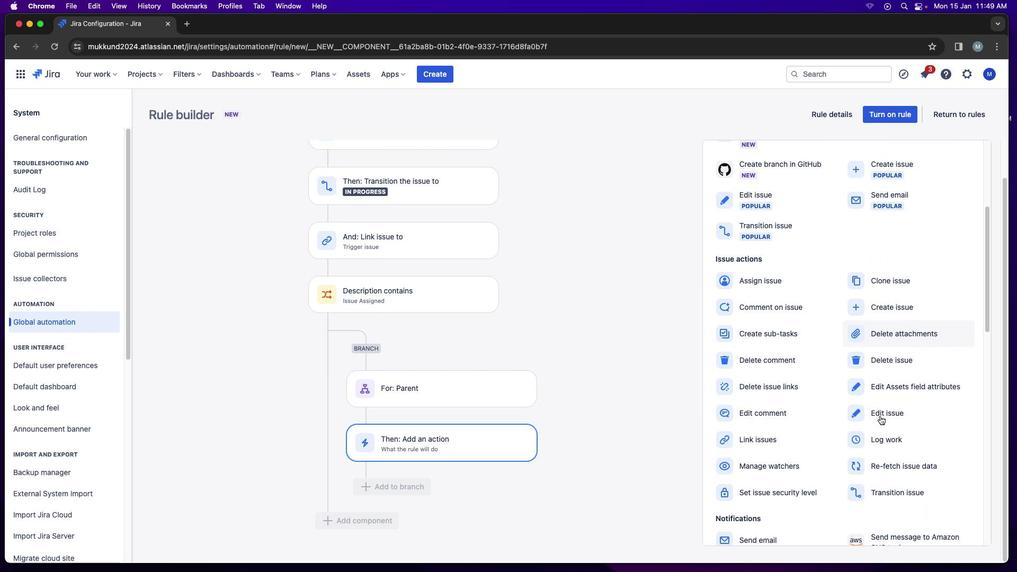 
Action: Mouse scrolled (922, 458) with delta (42, 41)
Screenshot: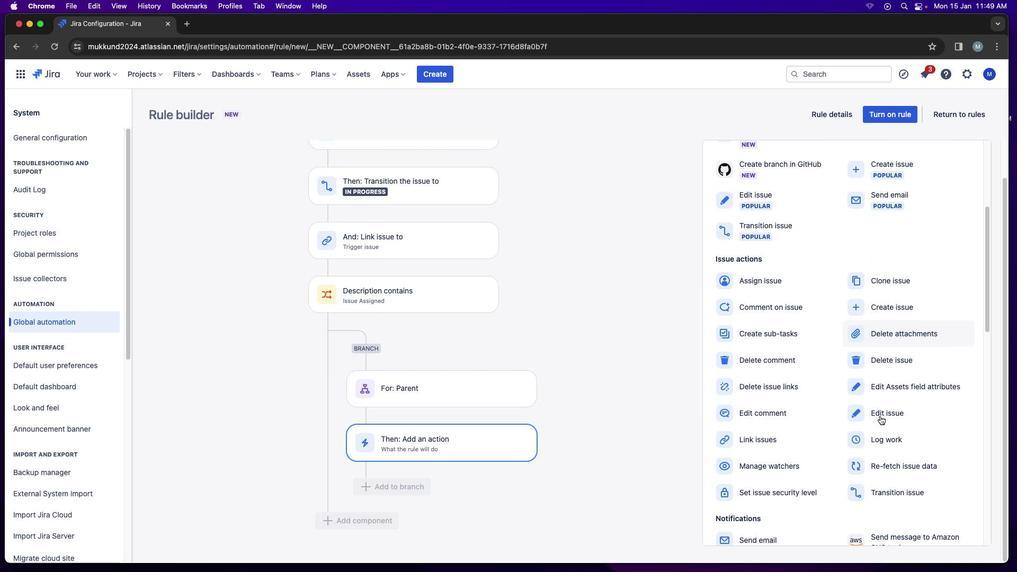 
Action: Mouse scrolled (922, 458) with delta (42, 41)
Screenshot: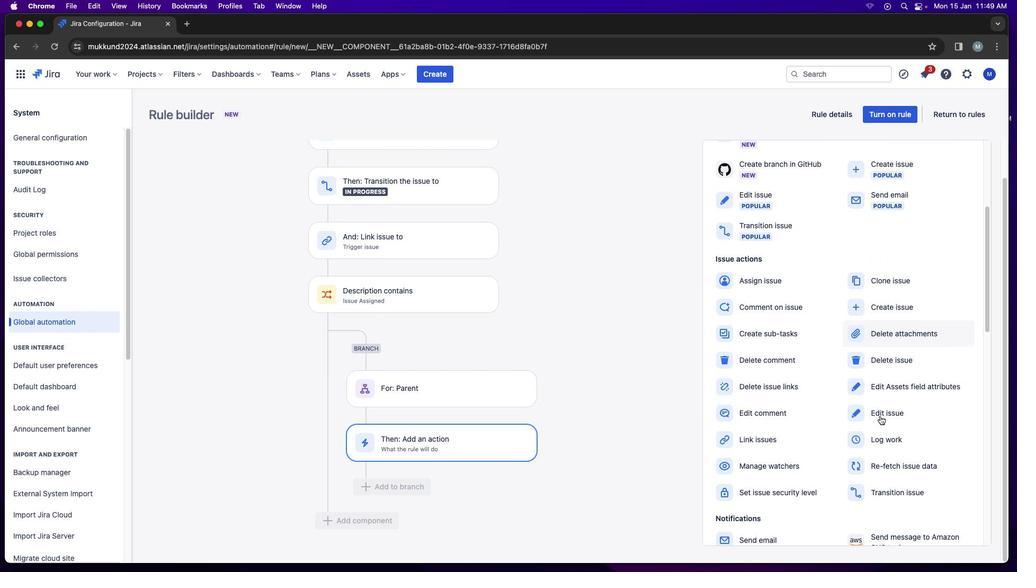 
Action: Mouse scrolled (922, 458) with delta (42, 41)
Screenshot: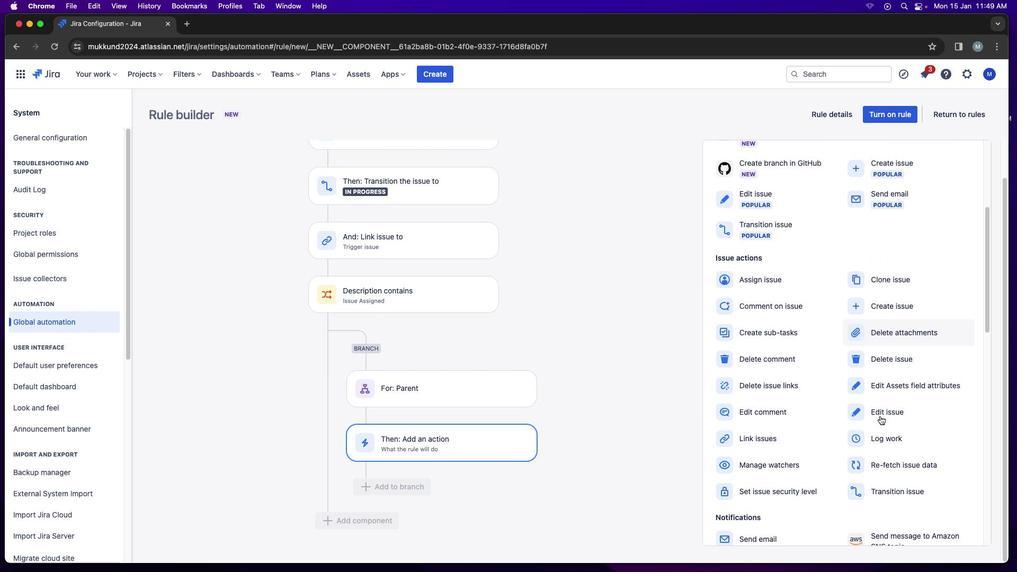 
Action: Mouse scrolled (922, 458) with delta (42, 41)
Screenshot: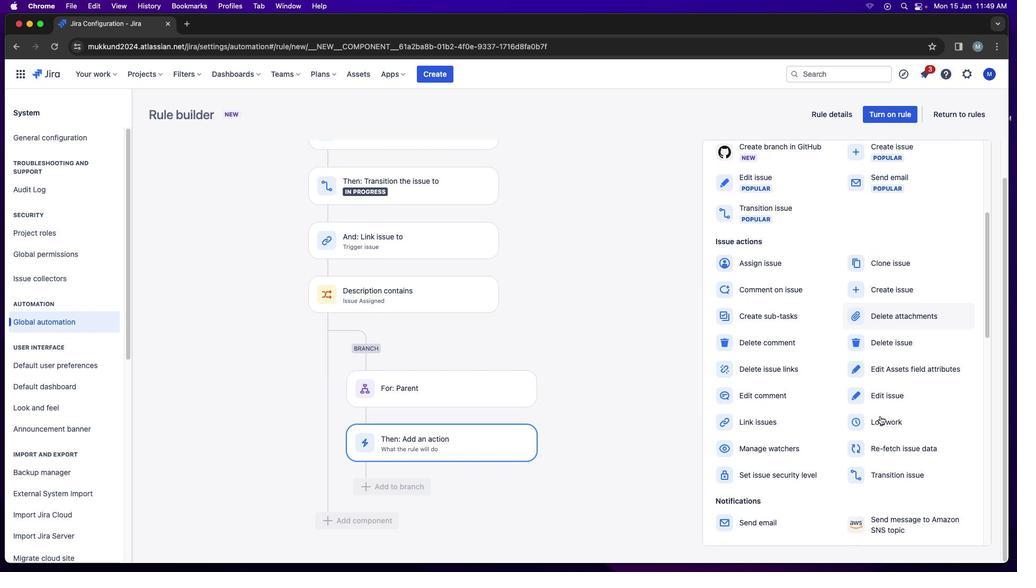 
Action: Mouse scrolled (922, 458) with delta (42, 41)
Screenshot: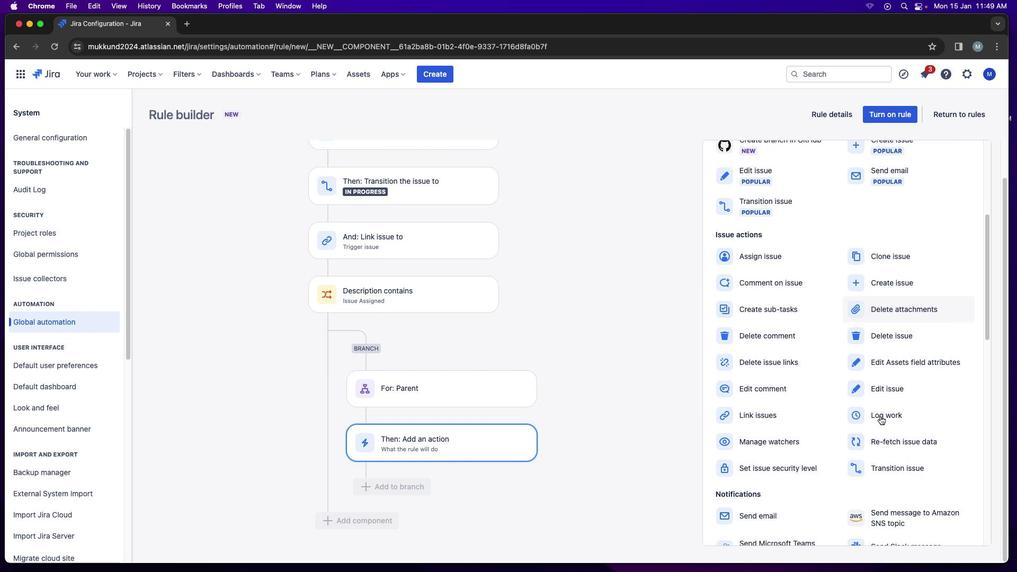 
Action: Mouse scrolled (922, 458) with delta (42, 41)
Screenshot: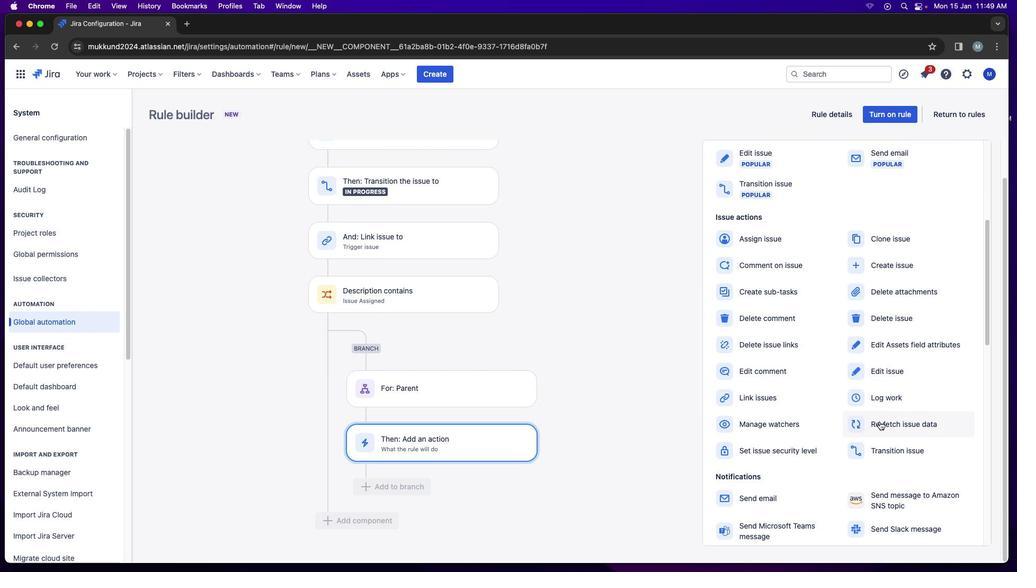 
Action: Mouse scrolled (922, 458) with delta (42, 41)
Screenshot: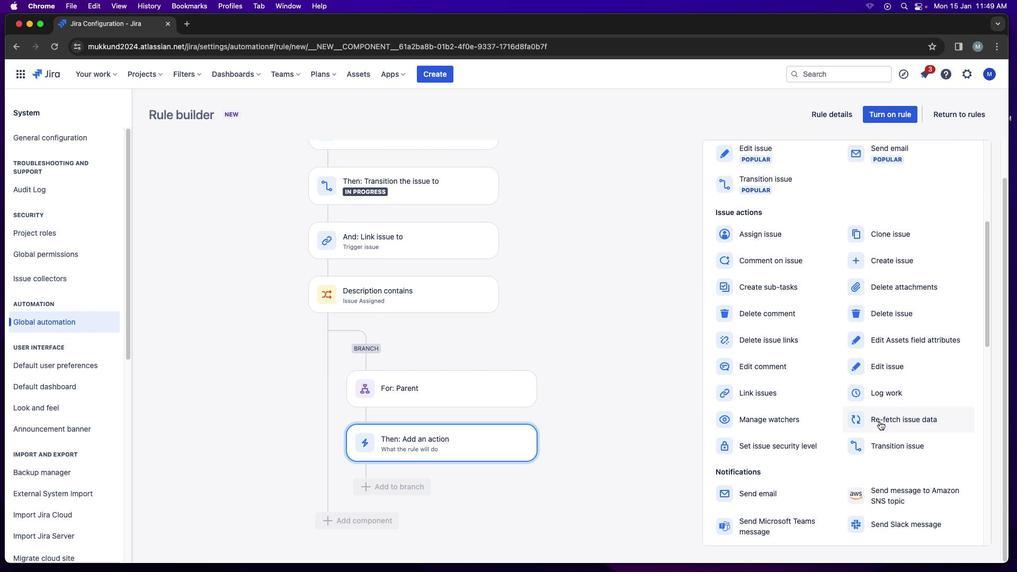 
Action: Mouse moved to (922, 463)
Screenshot: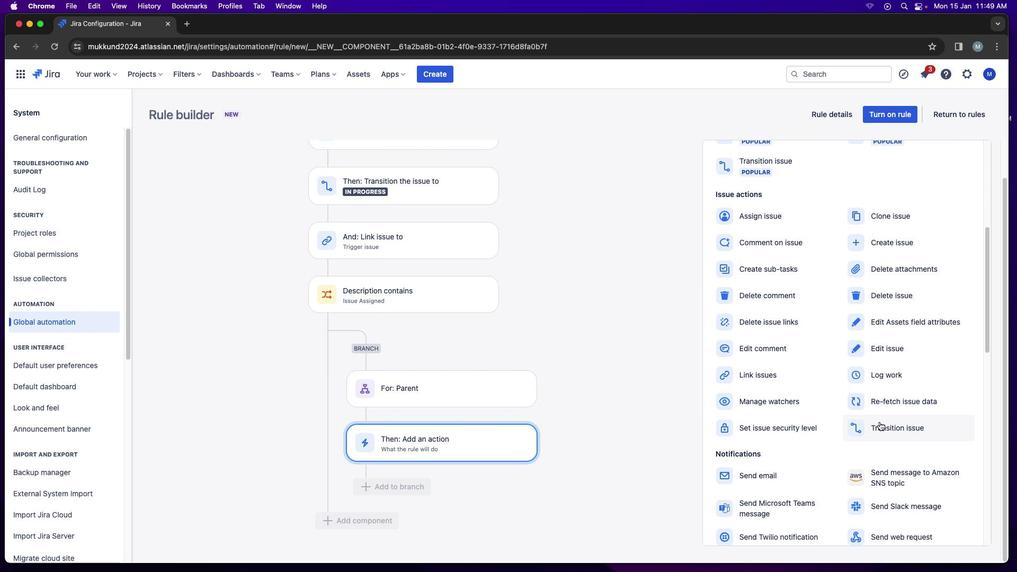
Action: Mouse scrolled (922, 463) with delta (42, 41)
Screenshot: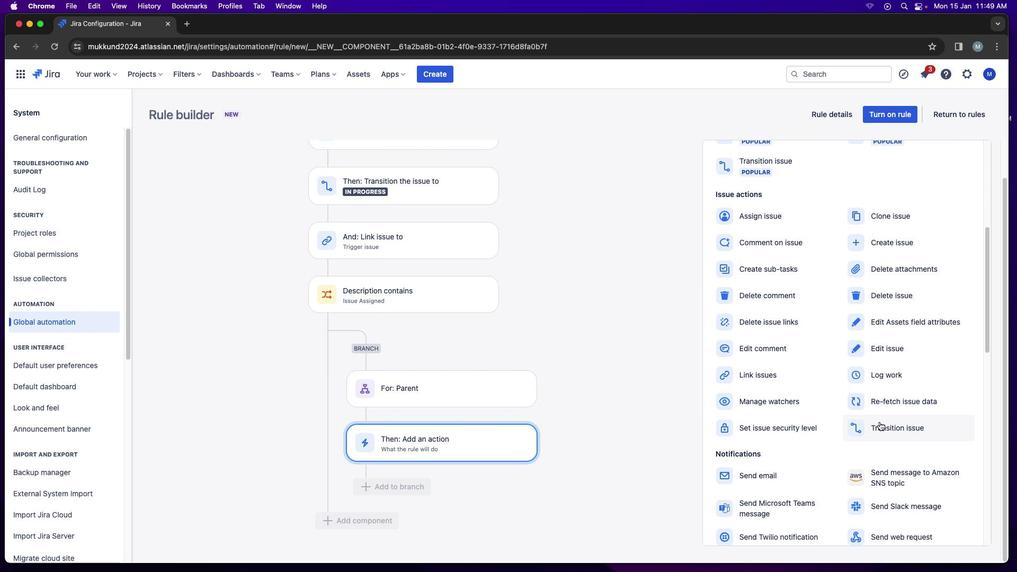 
Action: Mouse moved to (922, 463)
Screenshot: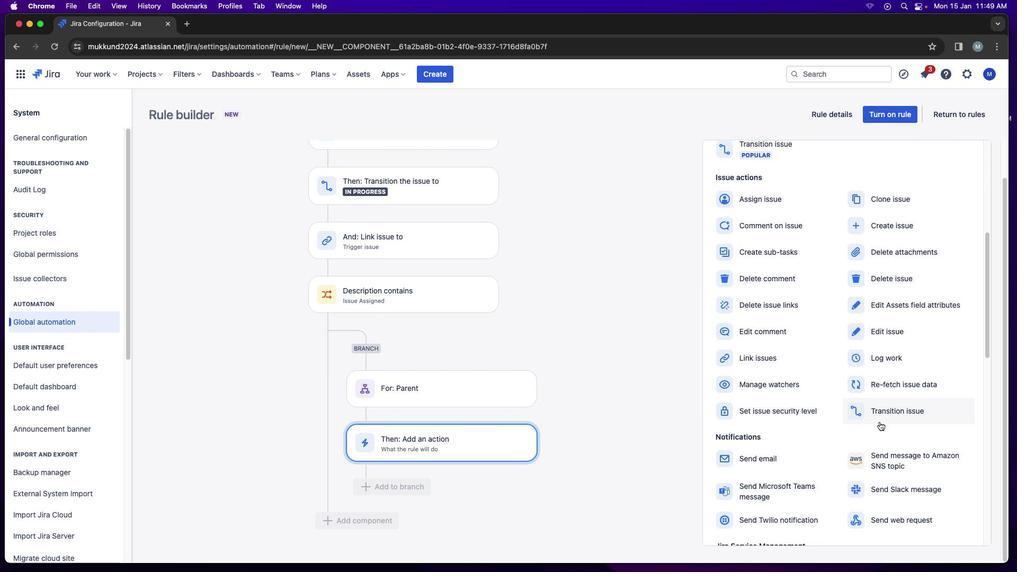 
Action: Mouse scrolled (922, 463) with delta (42, 41)
Screenshot: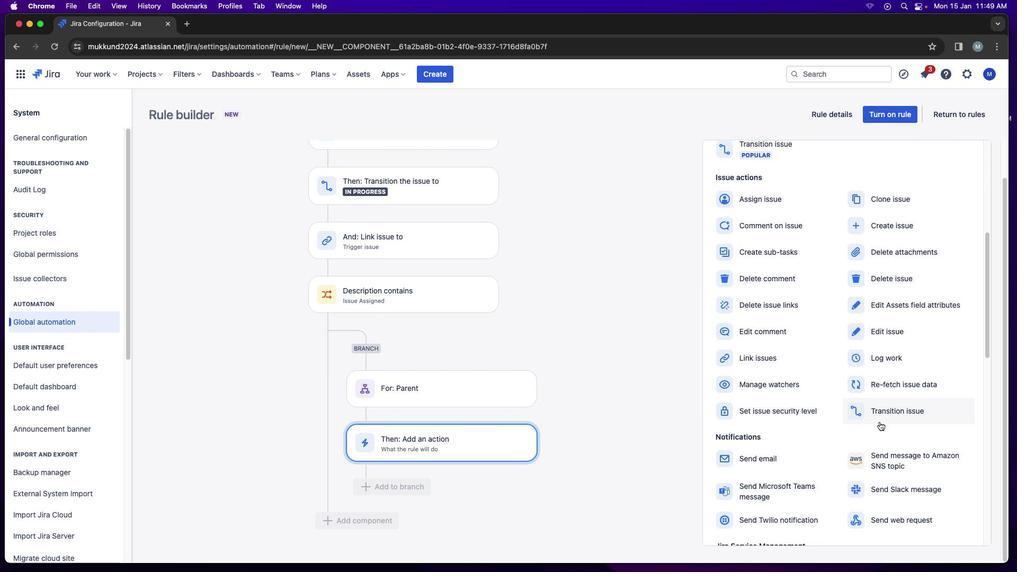 
Action: Mouse moved to (921, 464)
Screenshot: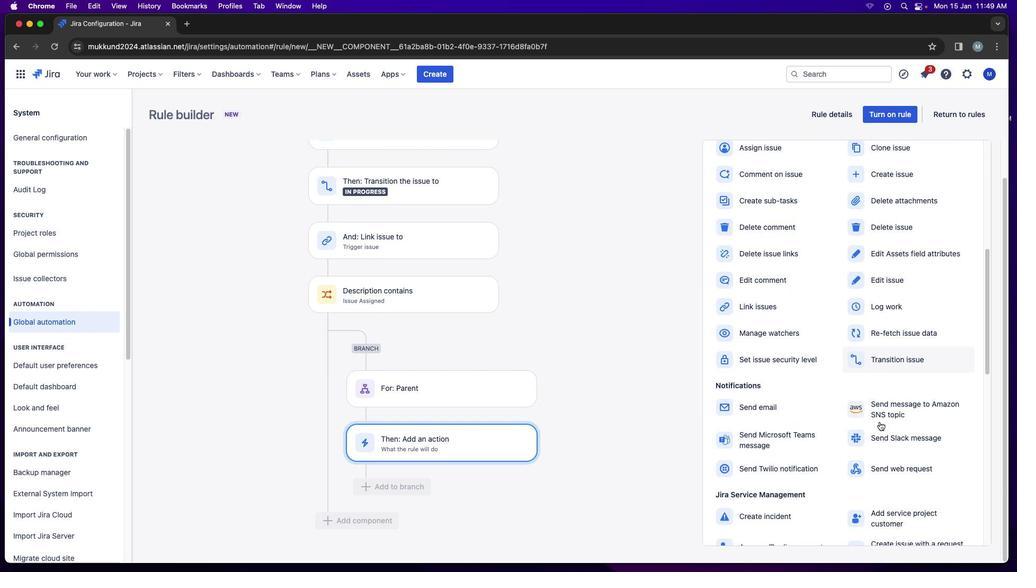 
Action: Mouse scrolled (921, 464) with delta (42, 41)
Screenshot: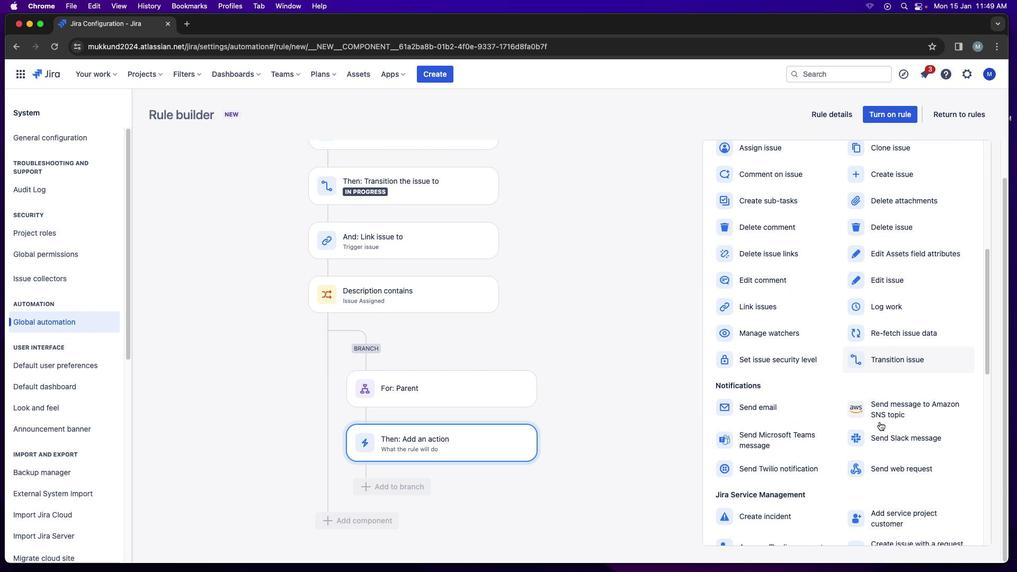 
Action: Mouse moved to (921, 464)
Screenshot: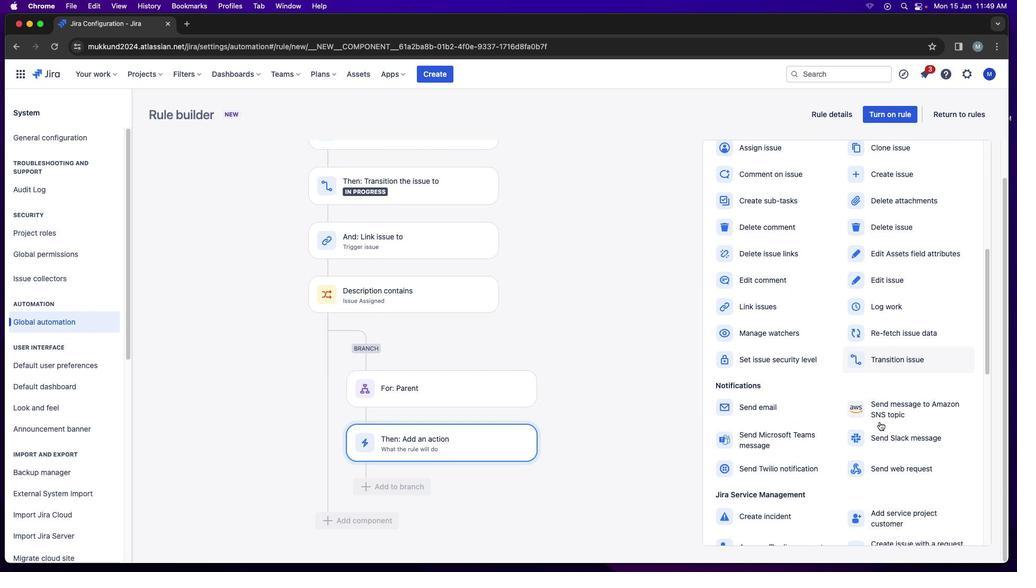 
Action: Mouse scrolled (921, 464) with delta (42, 41)
Screenshot: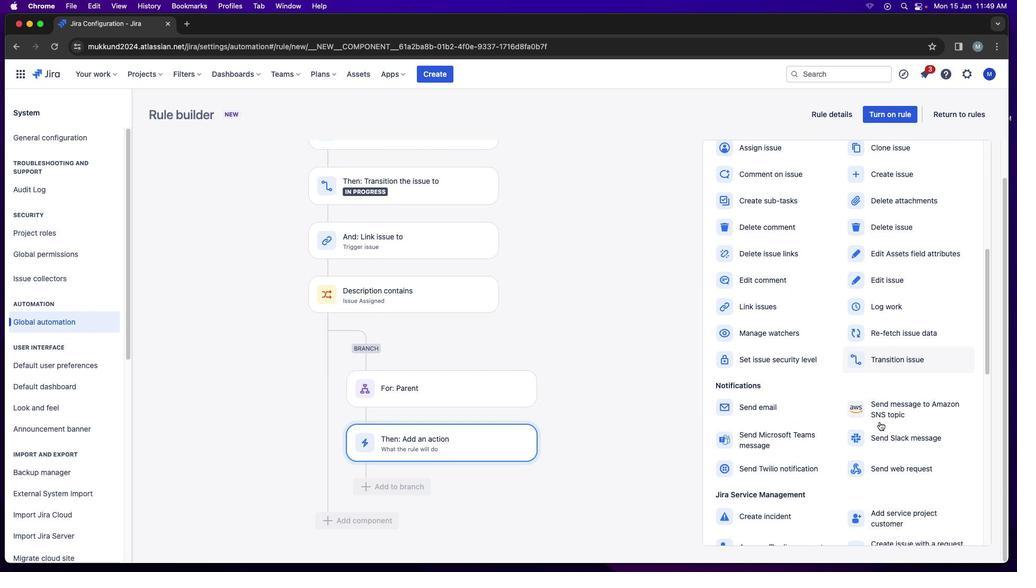 
Action: Mouse moved to (921, 464)
Screenshot: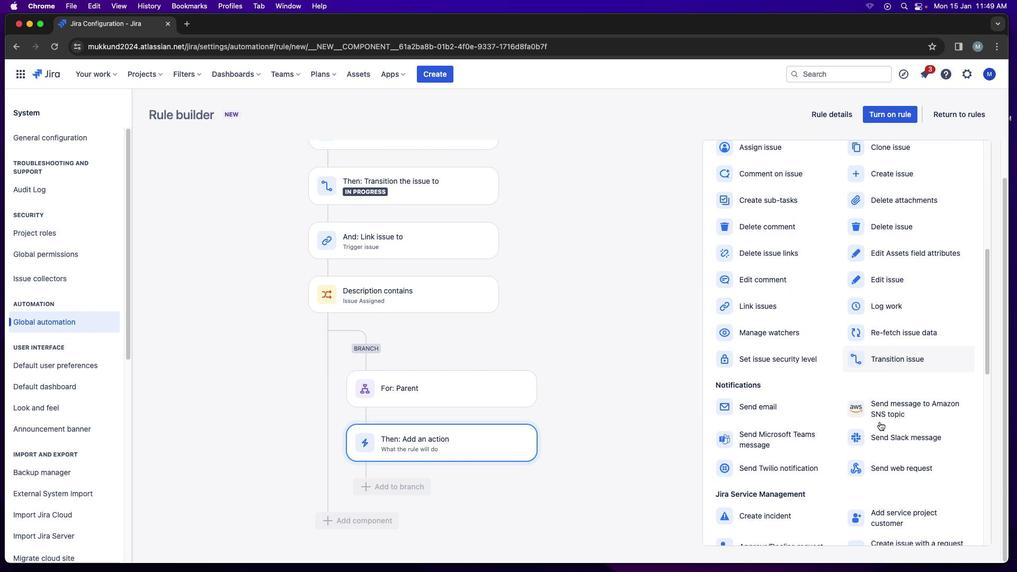 
Action: Mouse scrolled (921, 464) with delta (42, 41)
Screenshot: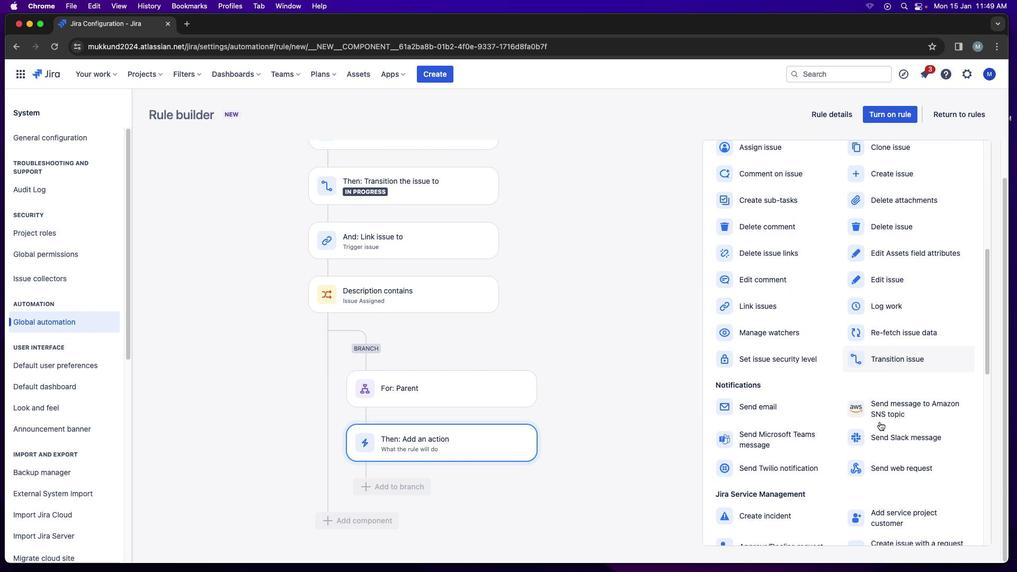 
Action: Mouse scrolled (921, 464) with delta (42, 41)
Screenshot: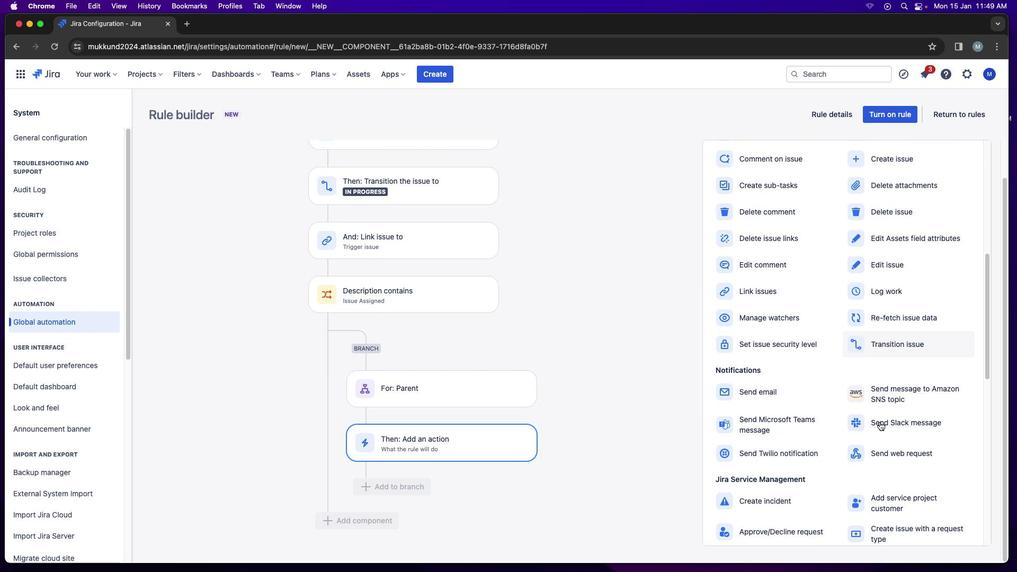 
Action: Mouse scrolled (921, 464) with delta (42, 41)
Screenshot: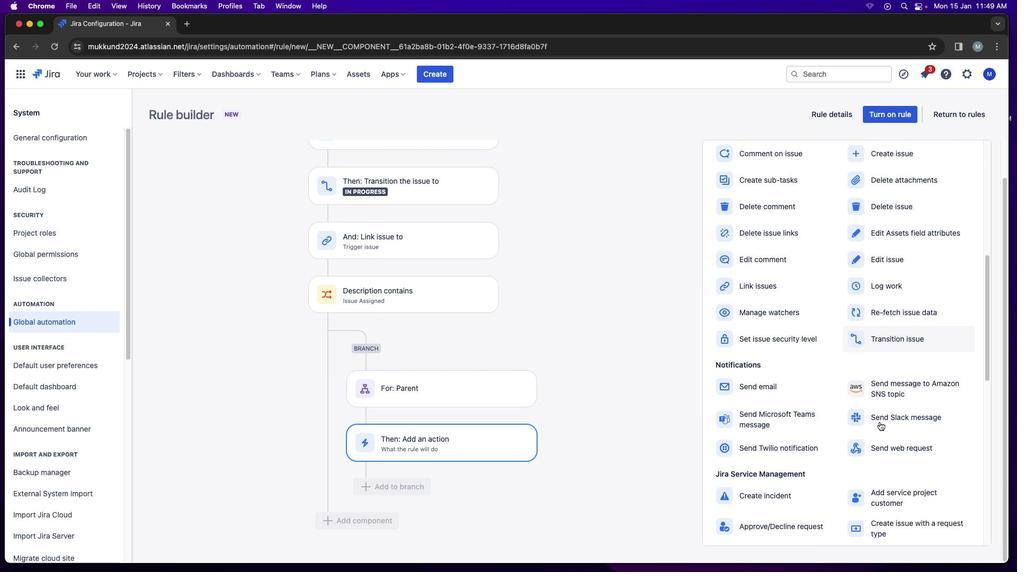 
Action: Mouse scrolled (921, 464) with delta (42, 41)
Screenshot: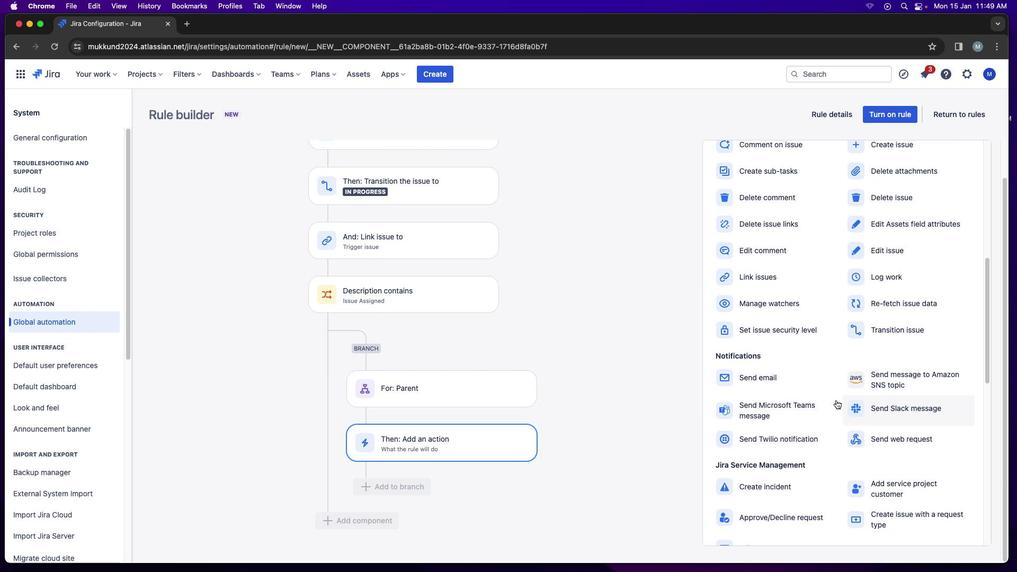 
Action: Mouse scrolled (921, 464) with delta (42, 41)
Screenshot: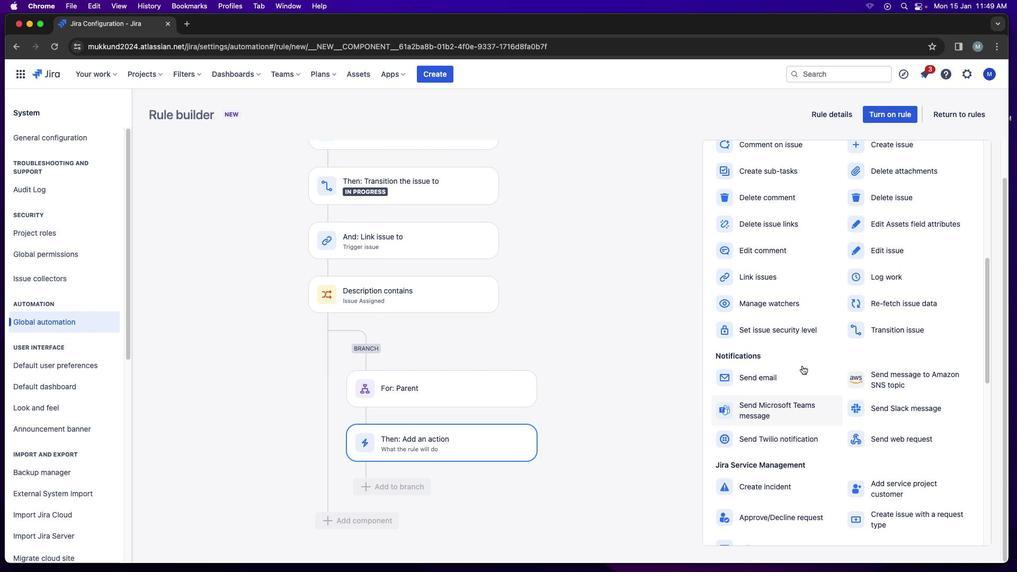 
Action: Mouse moved to (921, 464)
Screenshot: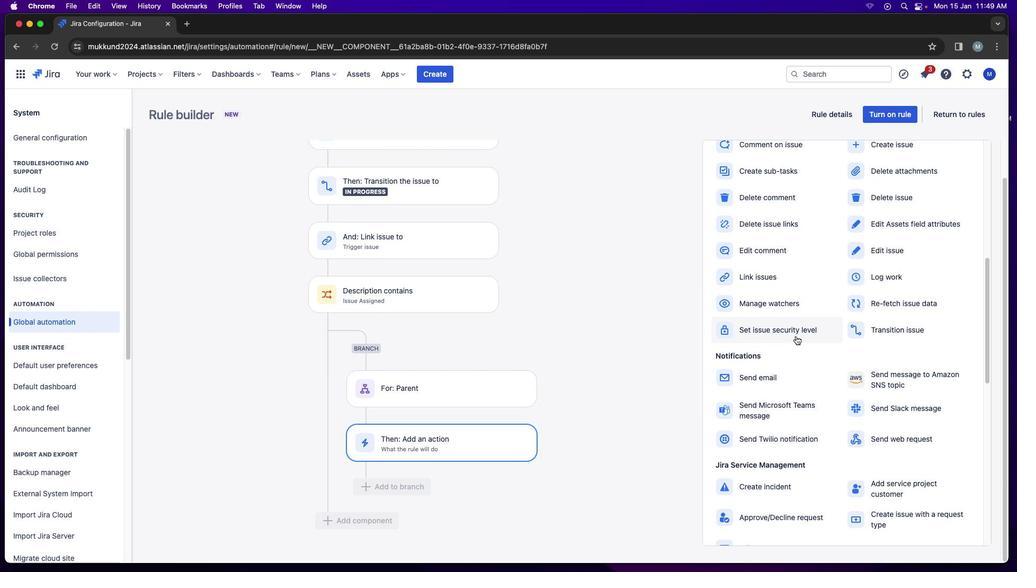 
Action: Mouse scrolled (921, 464) with delta (42, 41)
Screenshot: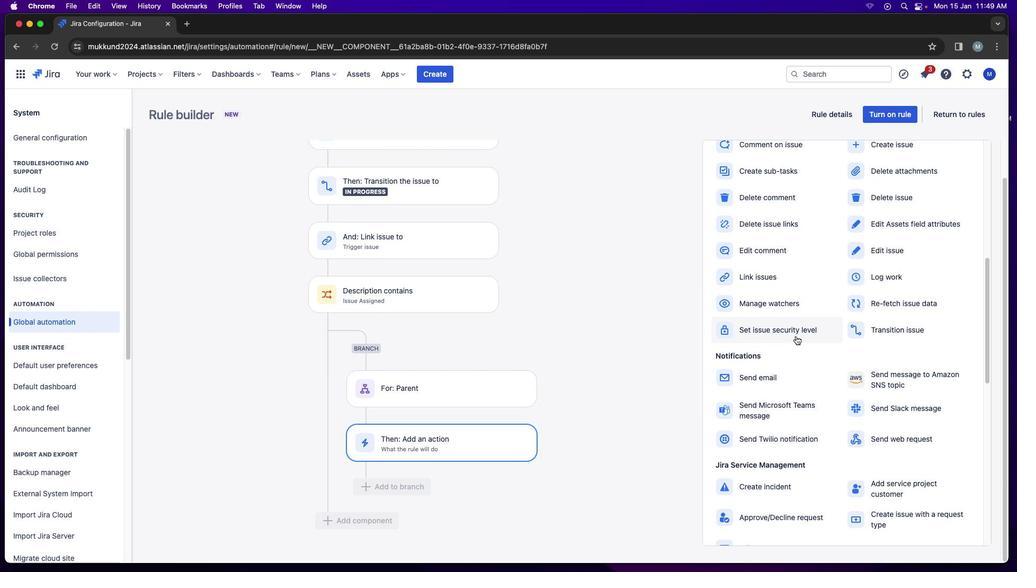 
Action: Mouse moved to (838, 378)
Screenshot: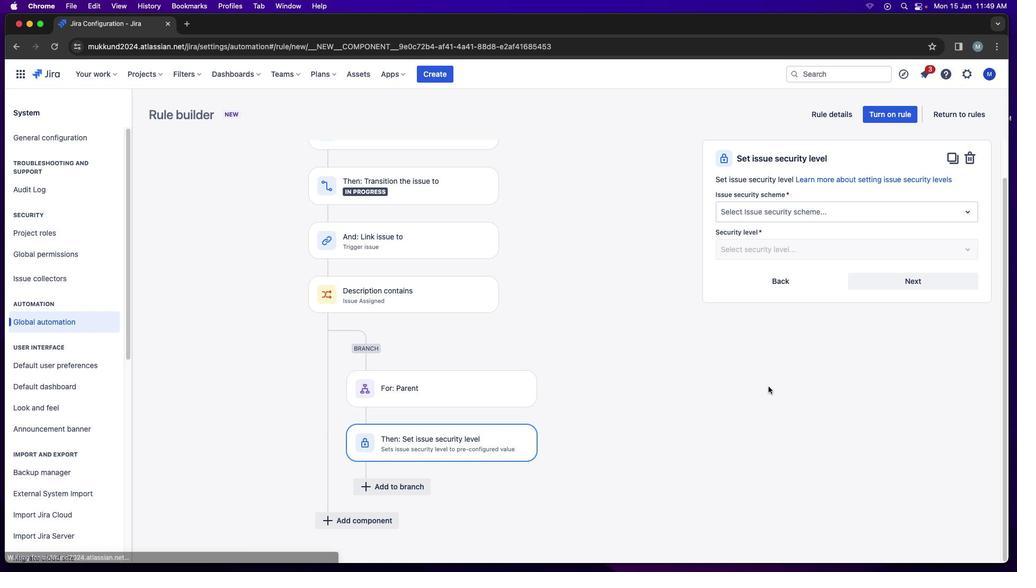 
Action: Mouse pressed left at (838, 378)
Screenshot: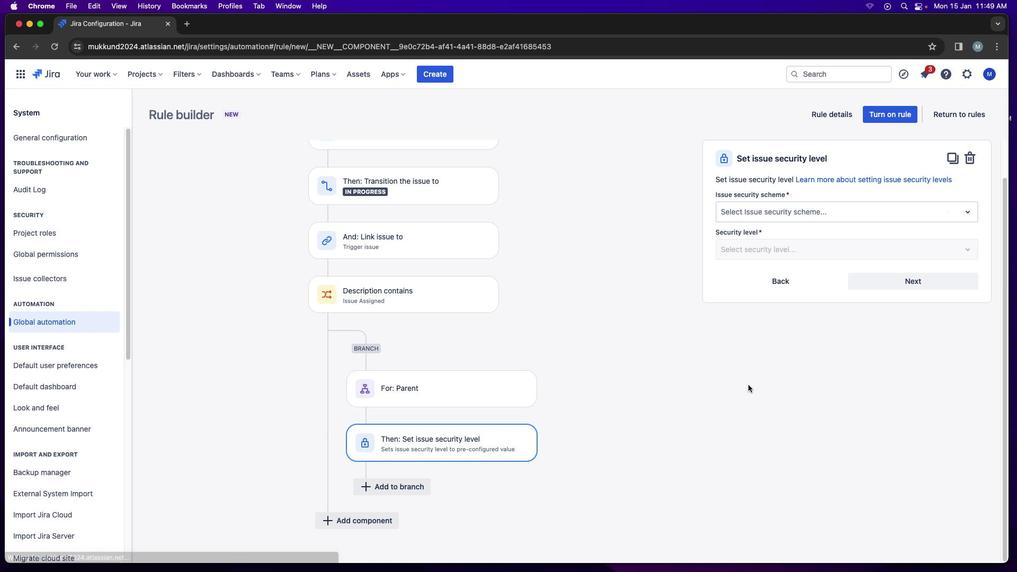 
Action: Mouse moved to (941, 261)
Screenshot: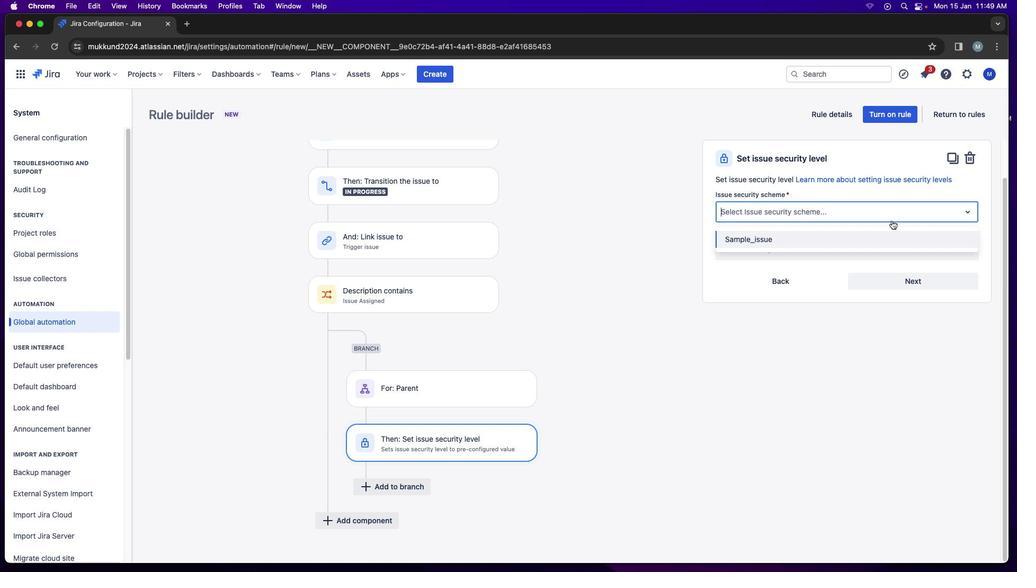 
Action: Mouse pressed left at (941, 261)
Screenshot: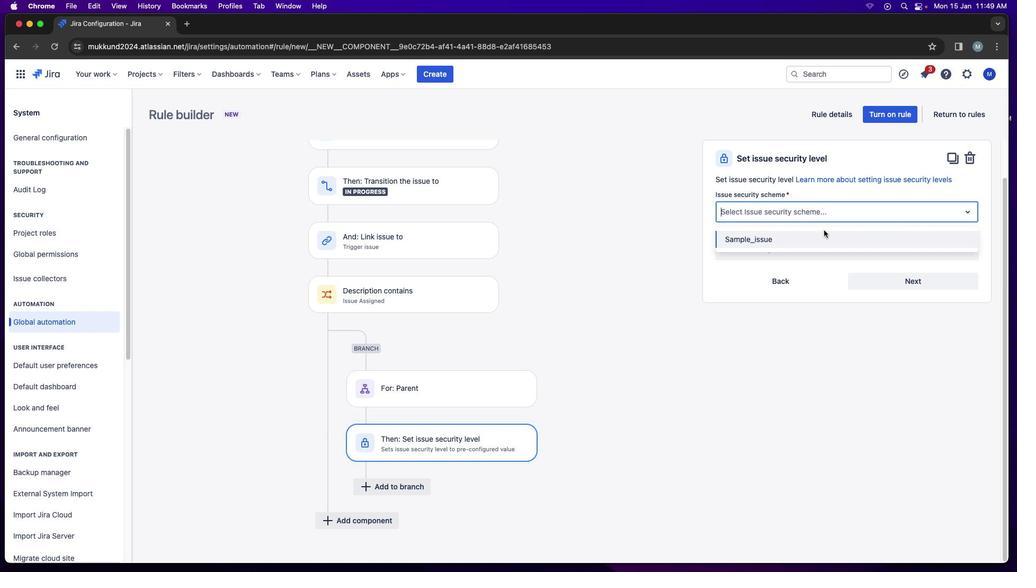 
Action: Mouse moved to (846, 280)
Screenshot: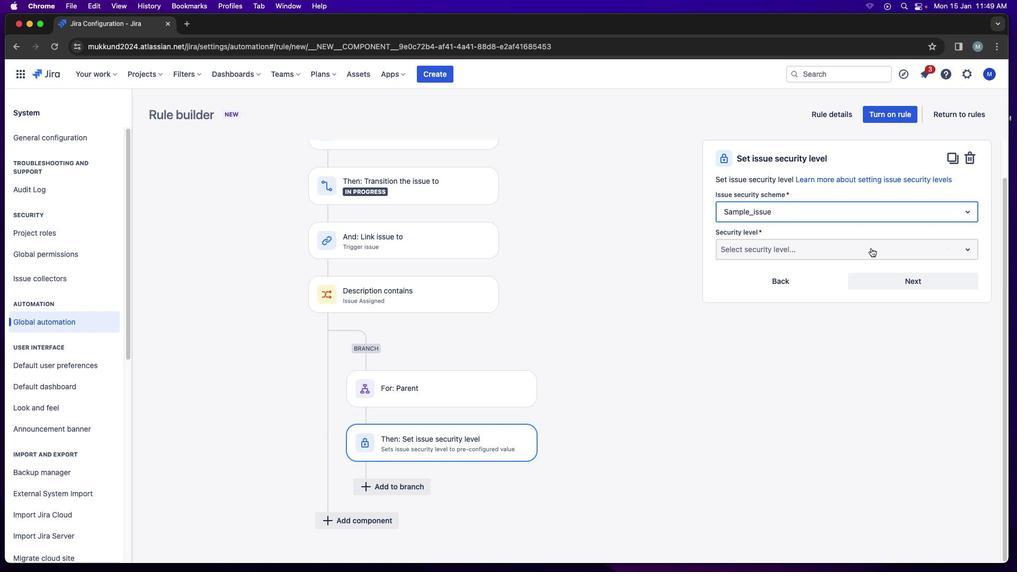 
Action: Mouse pressed left at (846, 280)
Screenshot: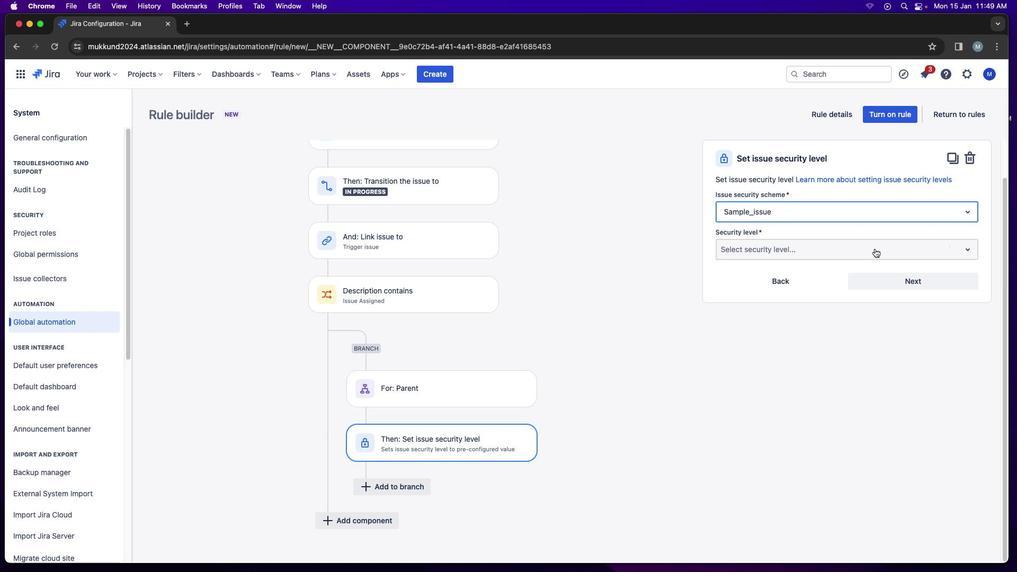 
Action: Mouse moved to (917, 290)
Screenshot: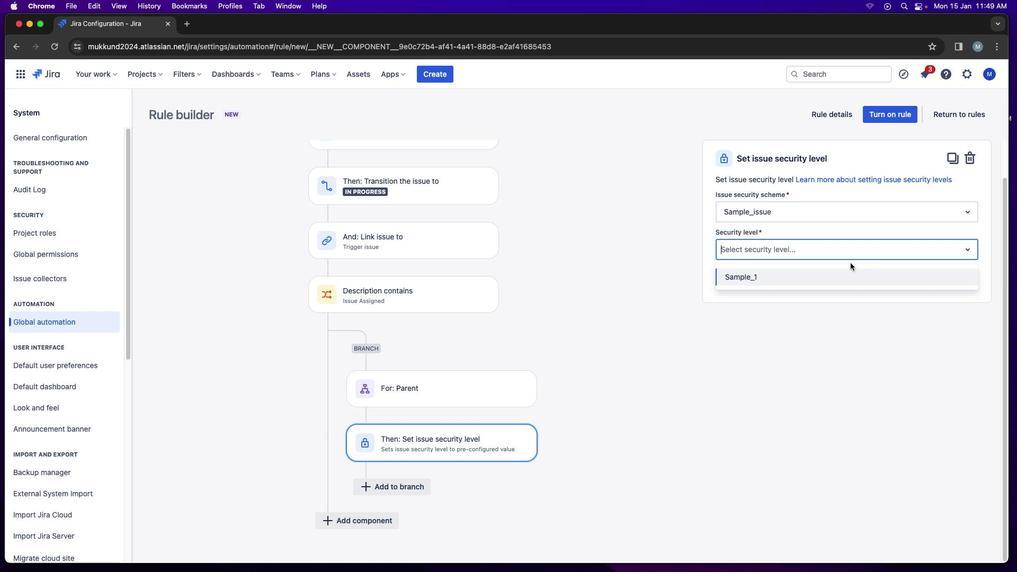 
Action: Mouse pressed left at (917, 290)
Screenshot: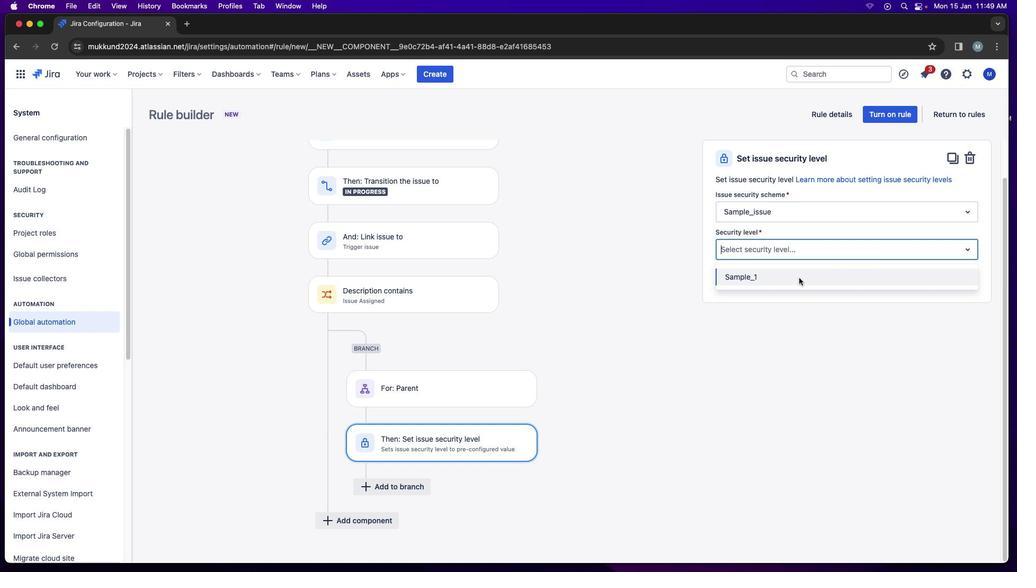 
Action: Mouse moved to (834, 322)
Screenshot: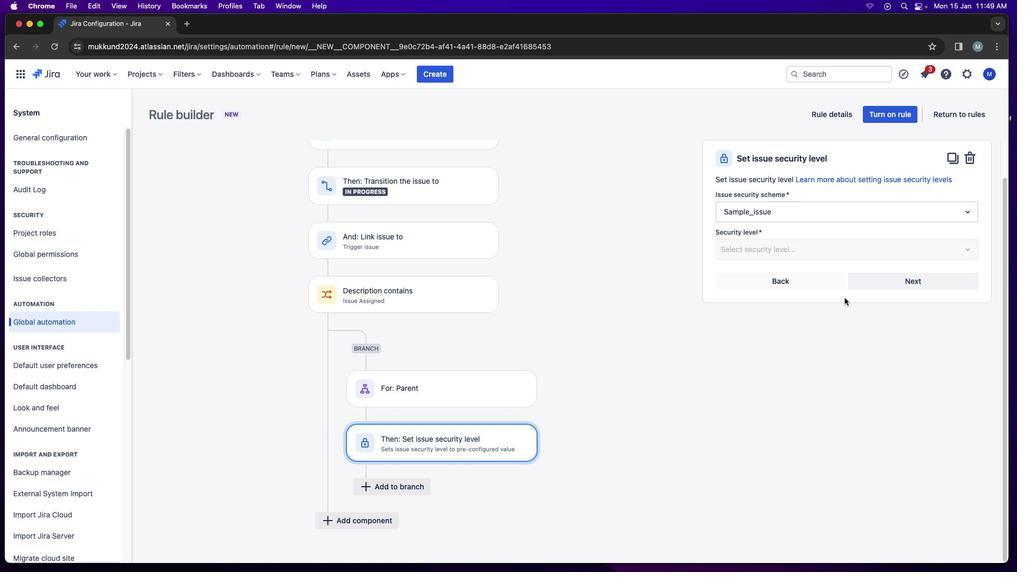 
Action: Mouse pressed left at (834, 322)
Screenshot: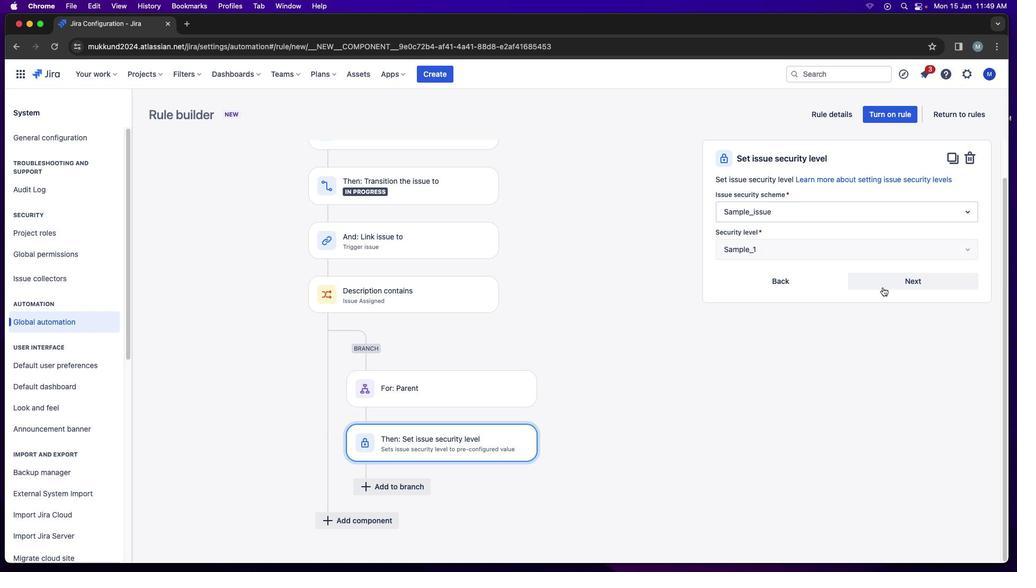 
Action: Mouse moved to (939, 326)
Screenshot: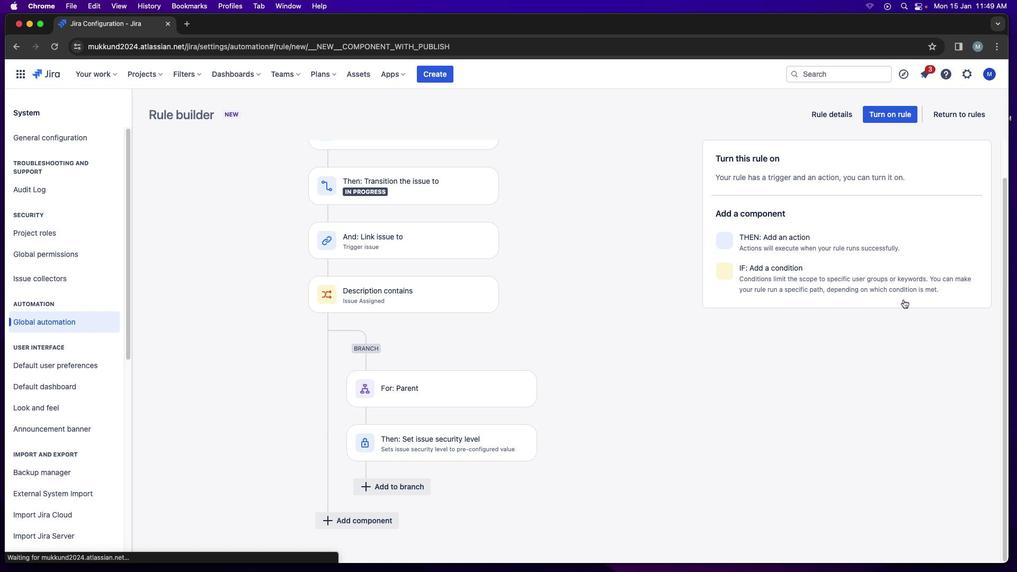 
Action: Mouse pressed left at (939, 326)
Screenshot: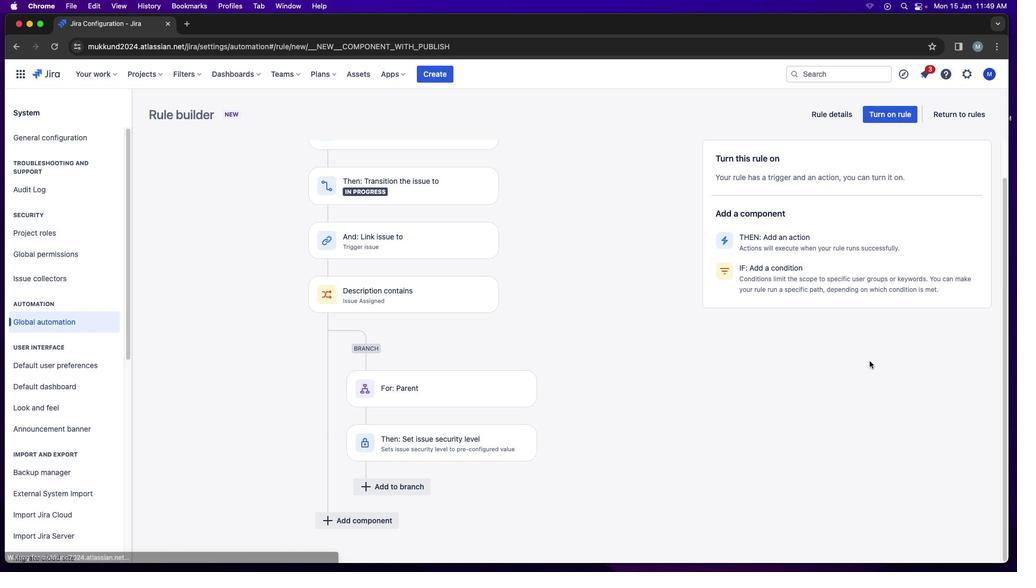 
Action: Mouse moved to (828, 281)
Screenshot: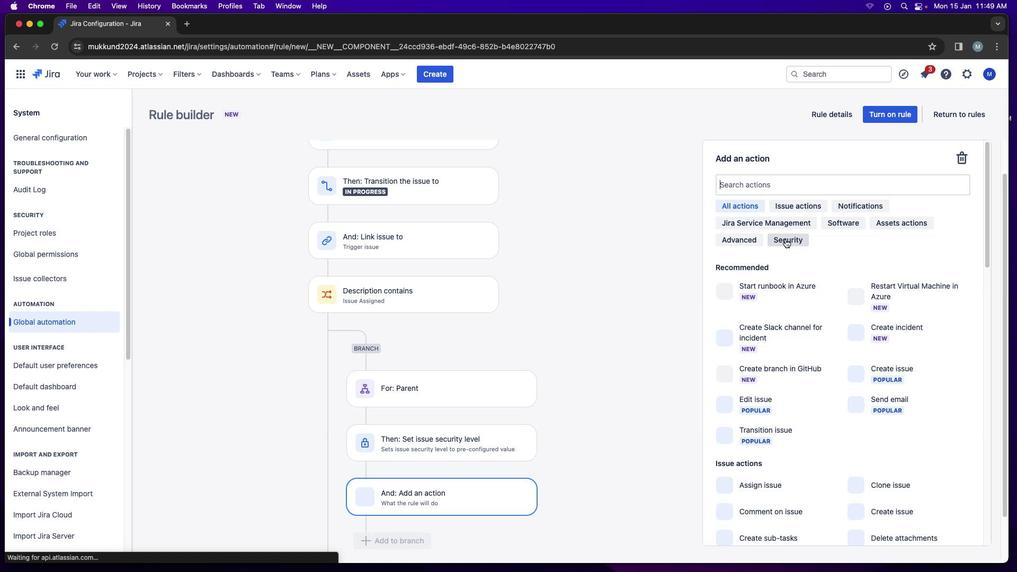 
Action: Mouse pressed left at (828, 281)
Screenshot: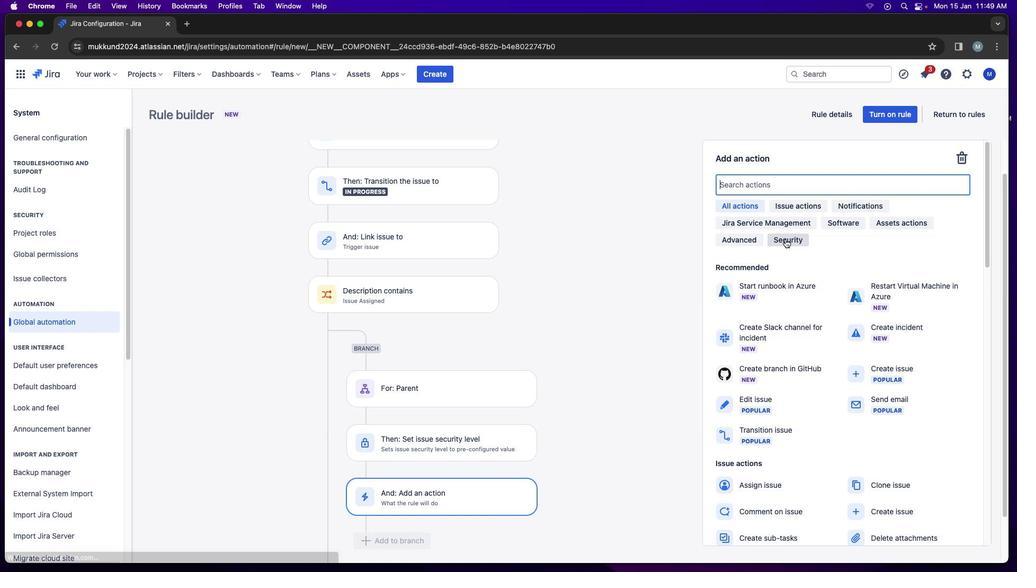 
Action: Mouse moved to (926, 468)
Screenshot: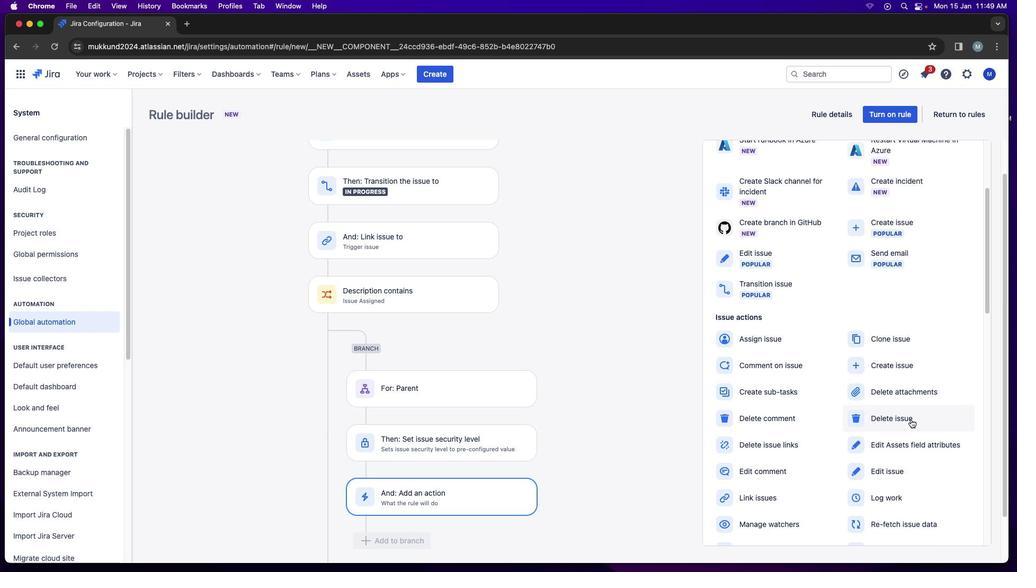 
Action: Mouse scrolled (926, 468) with delta (42, 41)
Screenshot: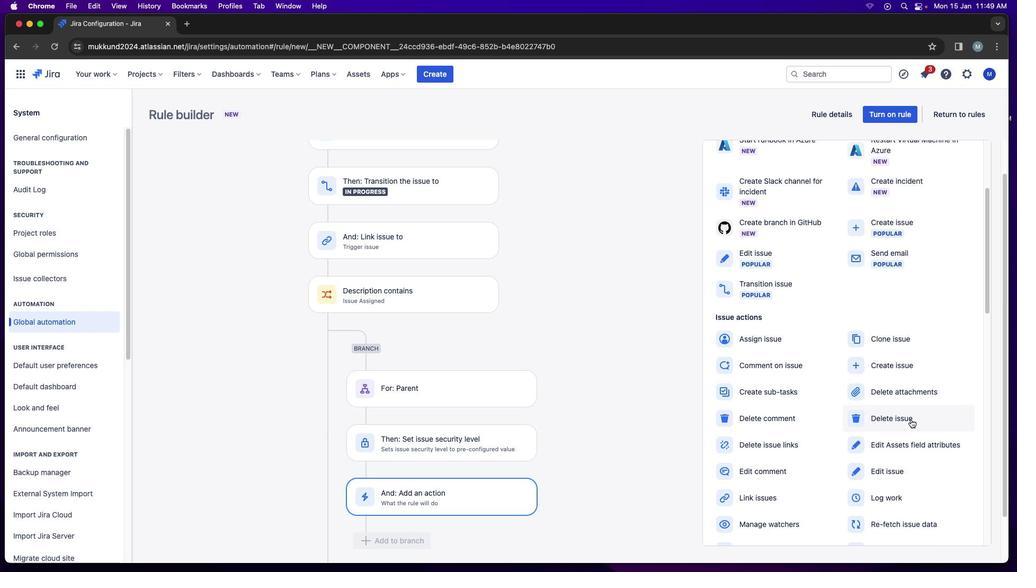 
Action: Mouse moved to (928, 469)
Screenshot: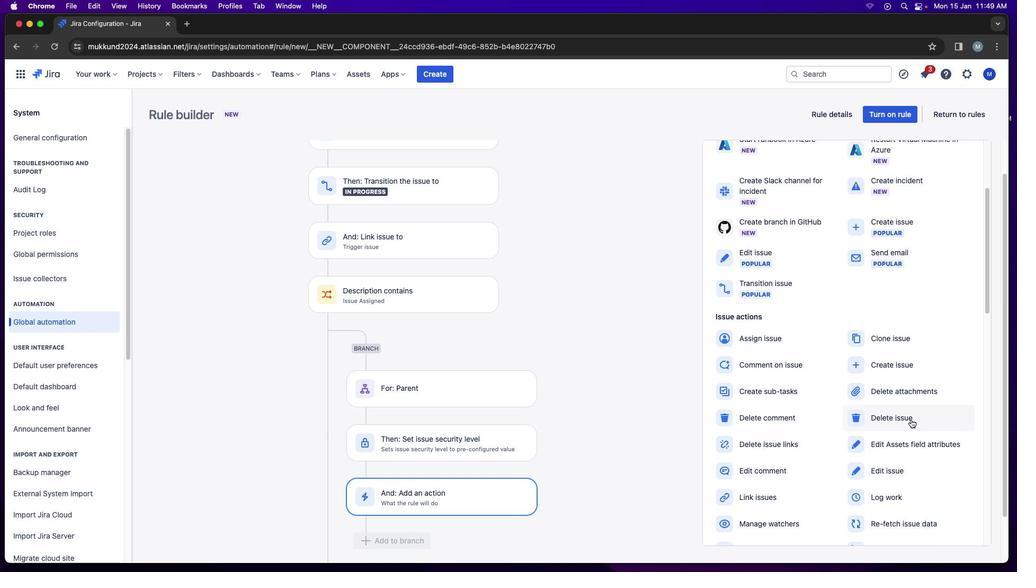 
Action: Mouse scrolled (928, 469) with delta (42, 41)
Screenshot: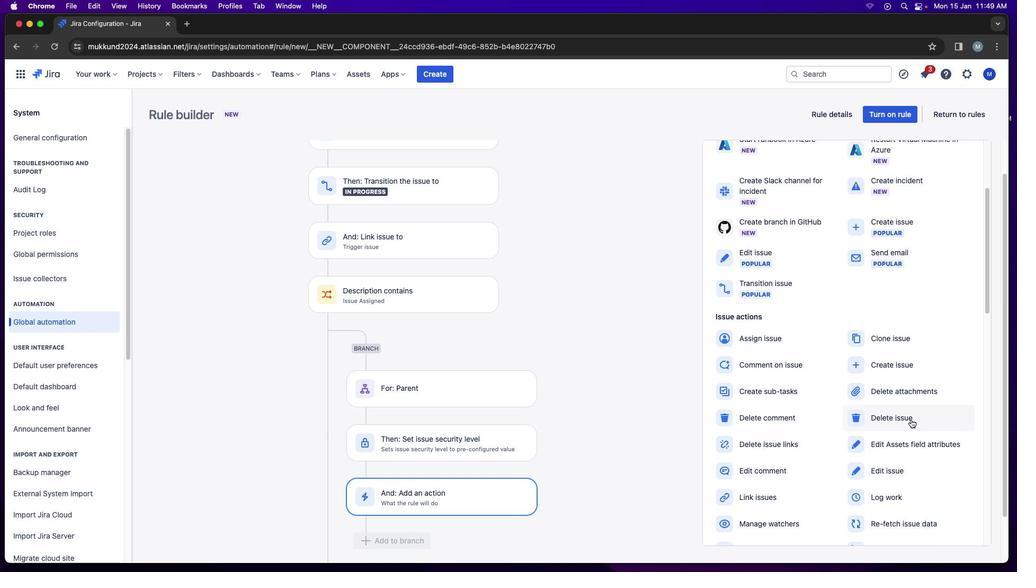 
Action: Mouse moved to (929, 469)
Screenshot: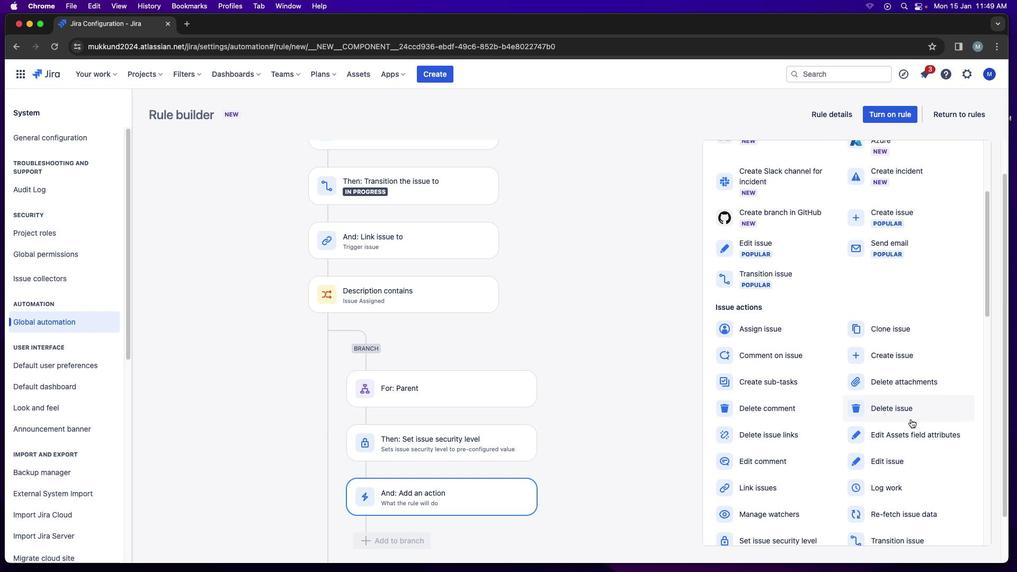 
Action: Mouse scrolled (929, 469) with delta (42, 41)
Screenshot: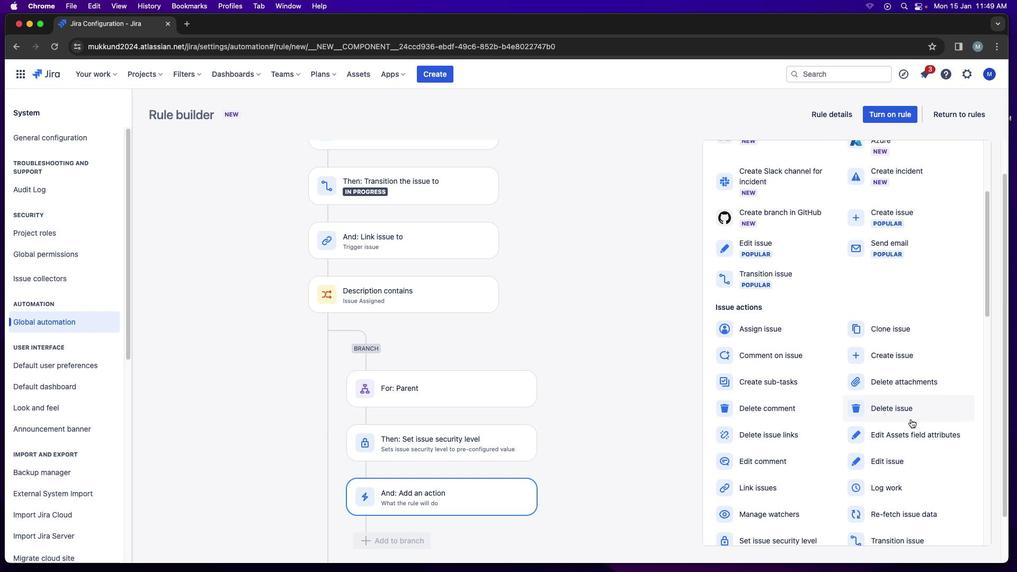 
Action: Mouse scrolled (929, 469) with delta (42, 40)
Screenshot: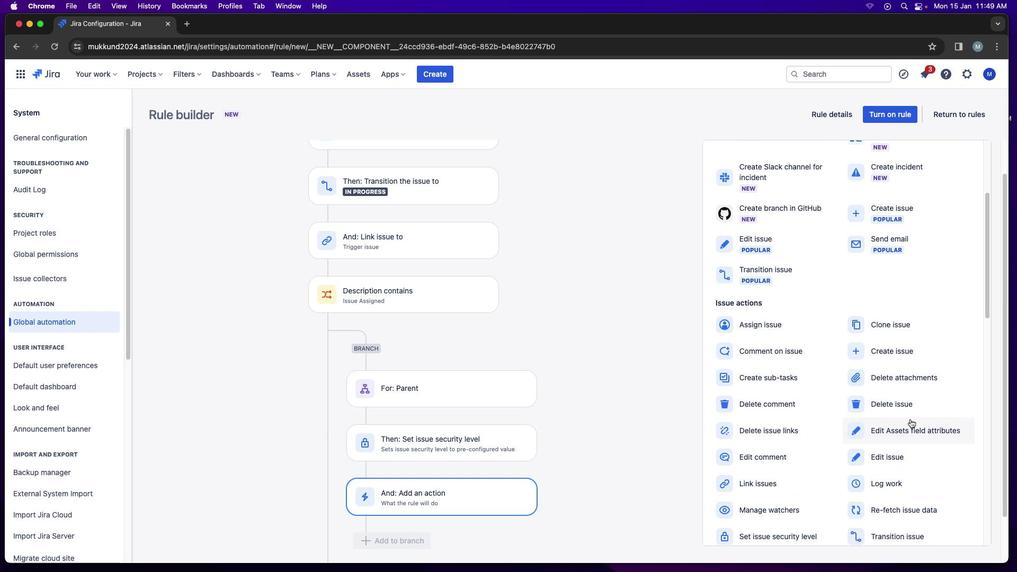 
Action: Mouse moved to (953, 461)
Screenshot: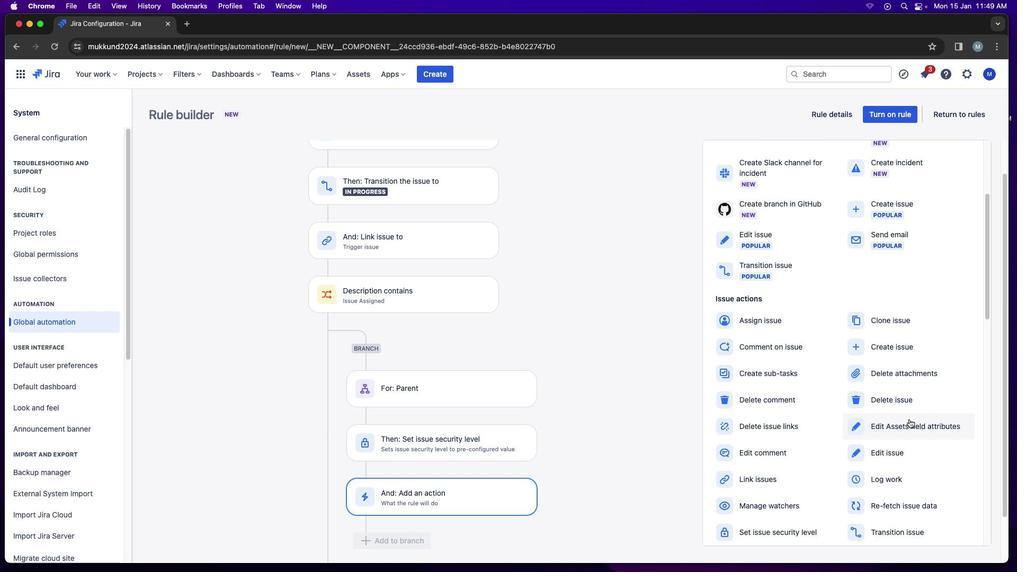 
Action: Mouse scrolled (953, 461) with delta (42, 41)
Screenshot: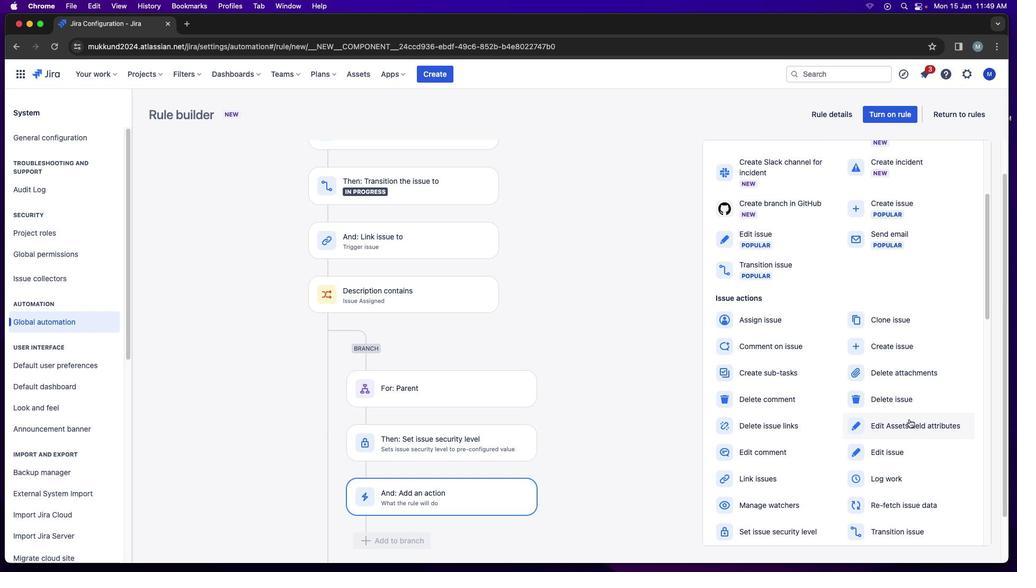 
Action: Mouse moved to (953, 461)
Screenshot: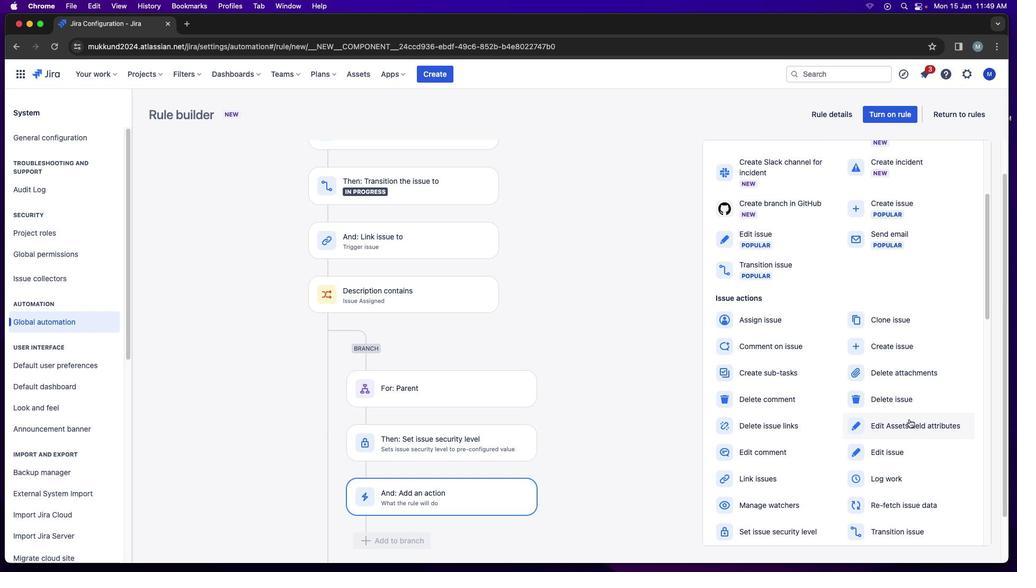 
Action: Mouse scrolled (953, 461) with delta (42, 41)
Screenshot: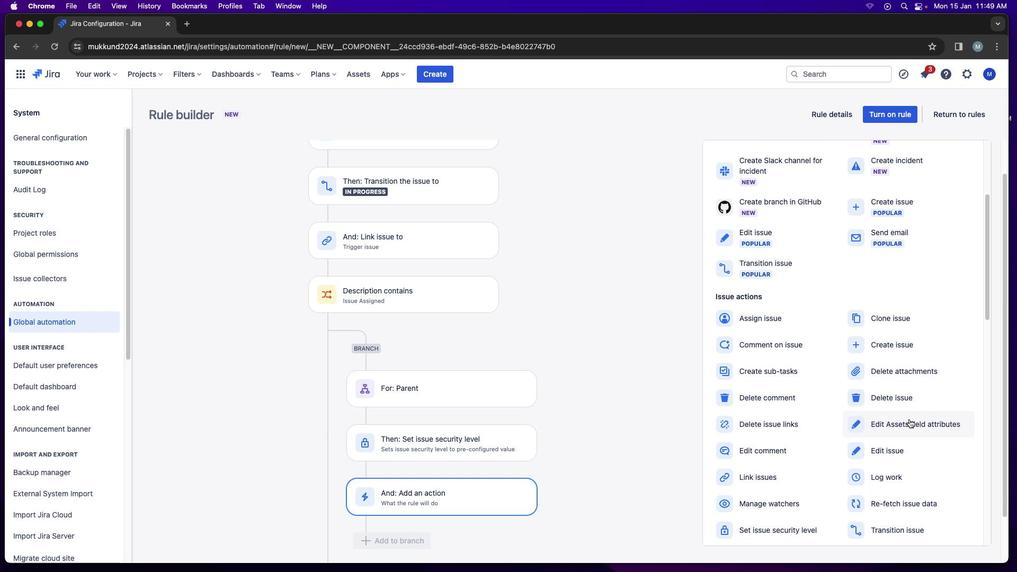 
Action: Mouse moved to (951, 461)
Screenshot: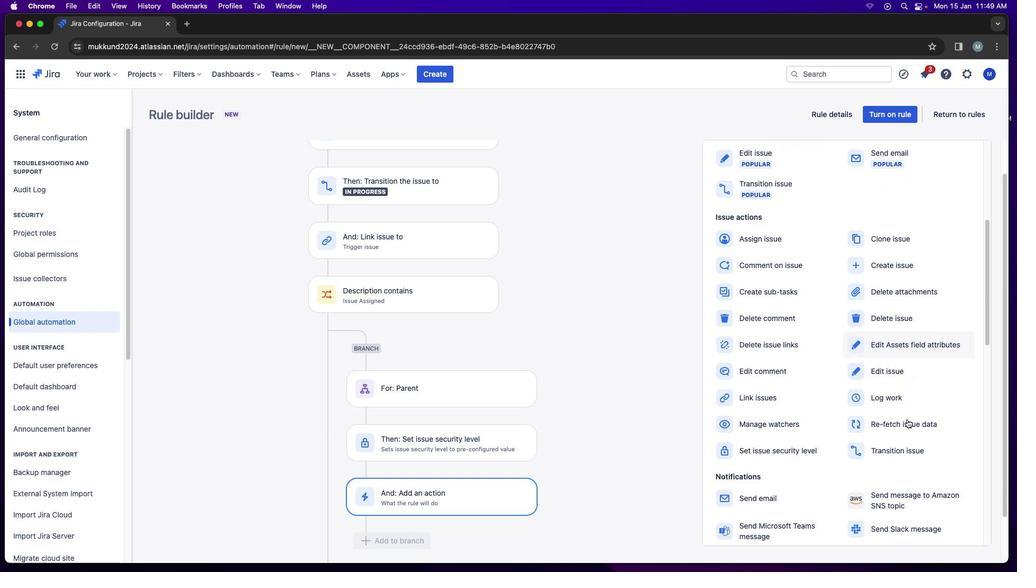 
Action: Mouse scrolled (951, 461) with delta (42, 41)
Screenshot: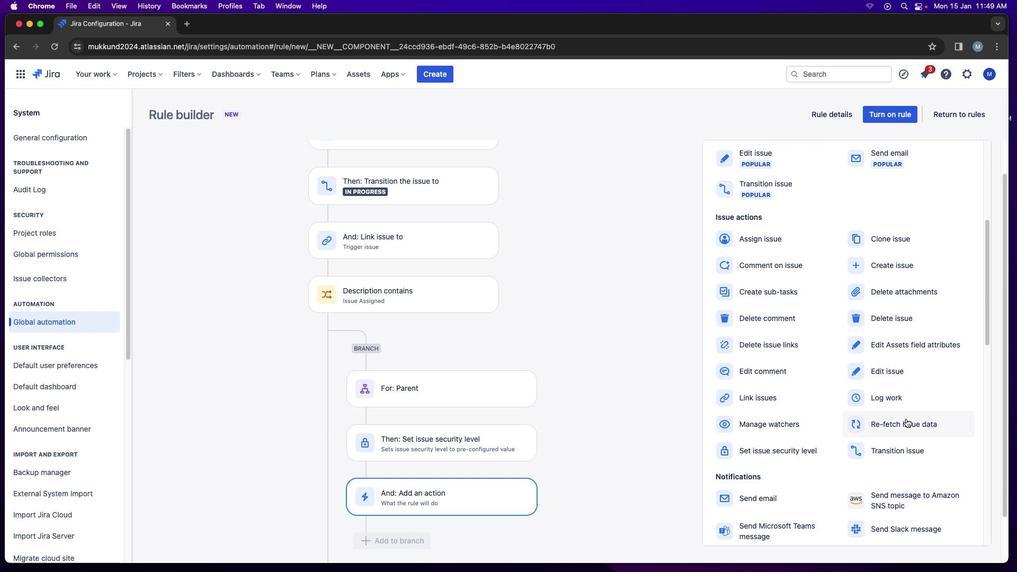 
Action: Mouse scrolled (951, 461) with delta (42, 41)
Screenshot: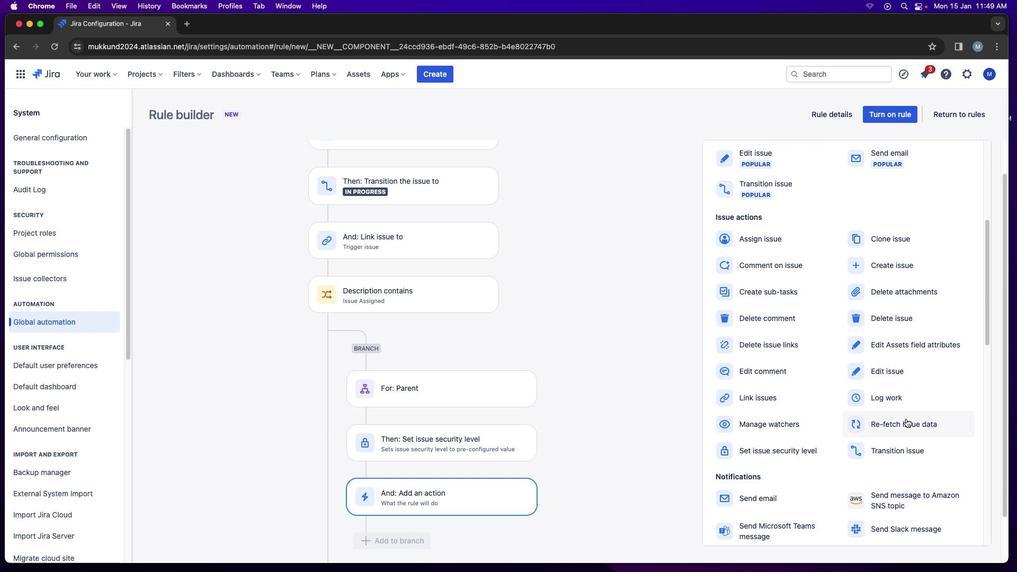 
Action: Mouse scrolled (951, 461) with delta (42, 41)
Screenshot: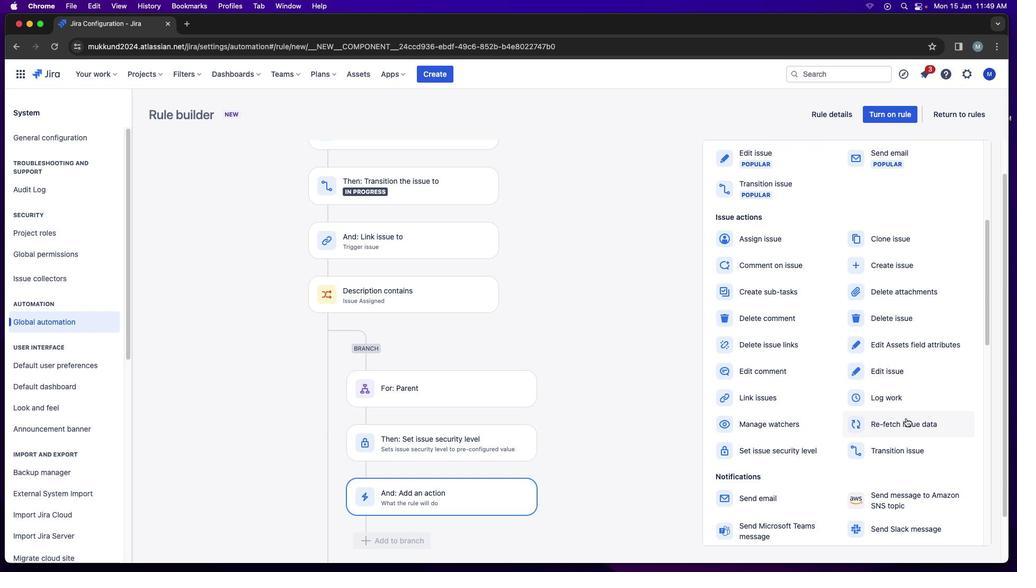 
Action: Mouse moved to (948, 460)
Screenshot: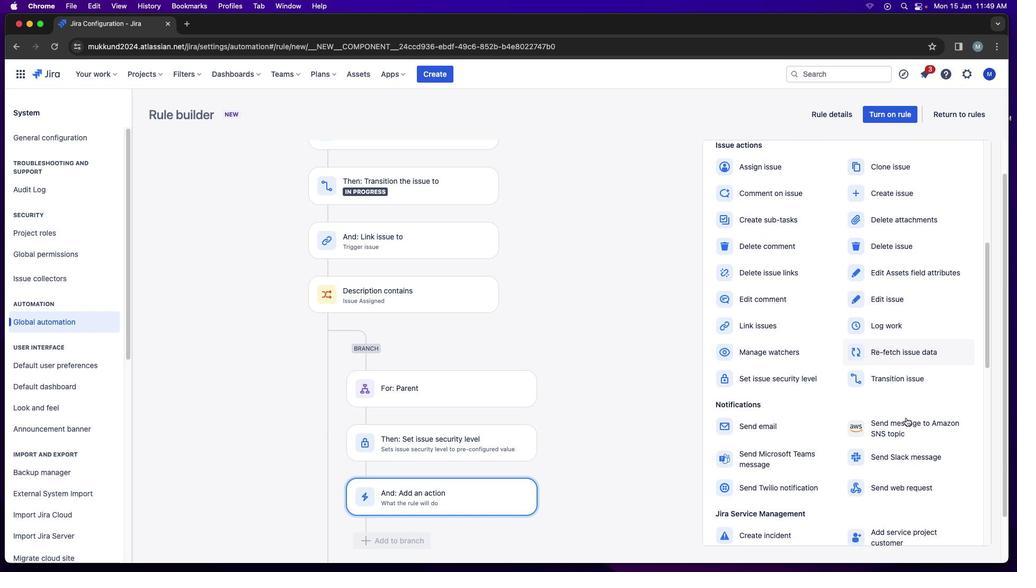 
Action: Mouse scrolled (948, 460) with delta (42, 41)
Screenshot: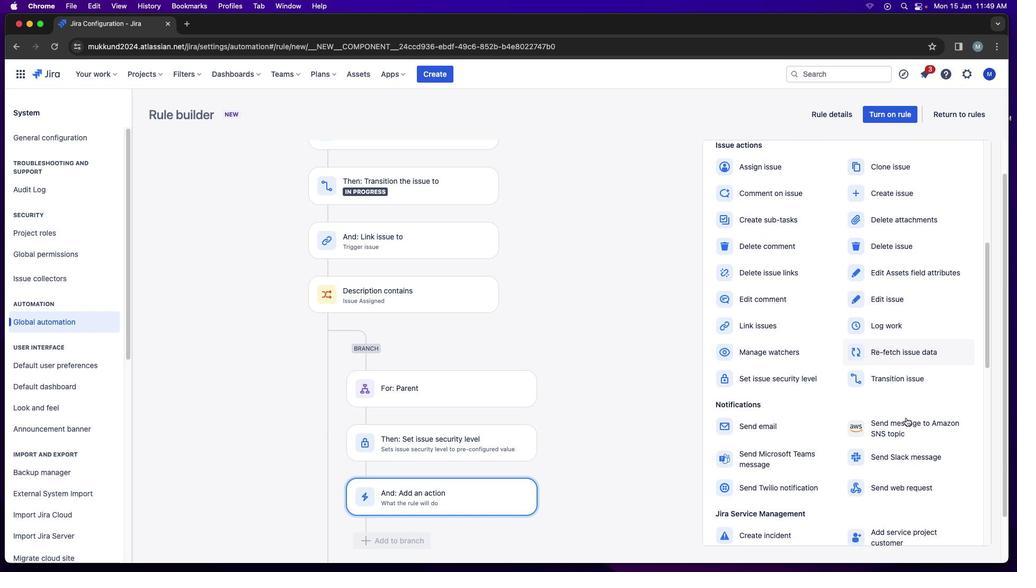 
Action: Mouse scrolled (948, 460) with delta (42, 41)
Screenshot: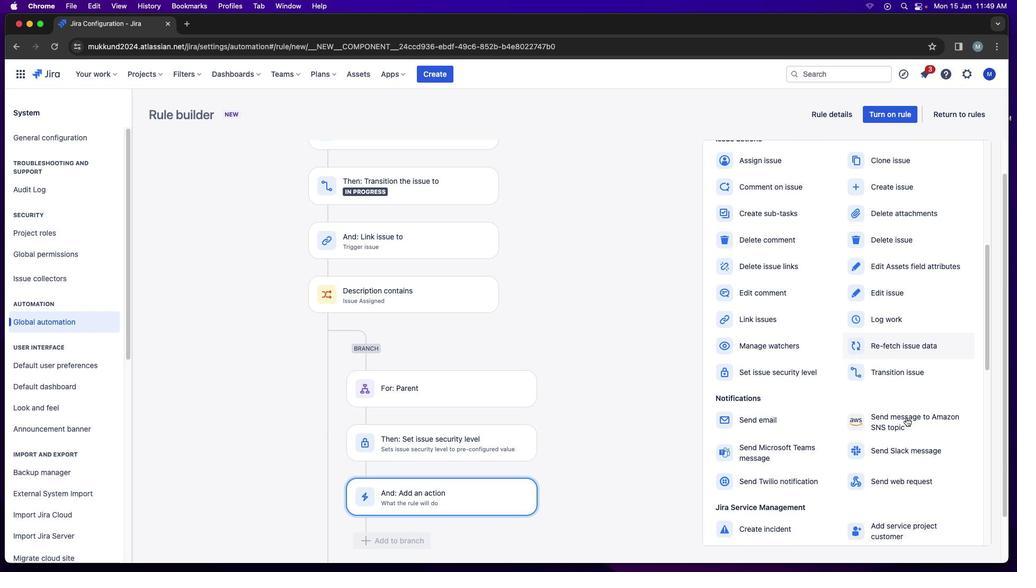 
Action: Mouse scrolled (948, 460) with delta (42, 41)
Screenshot: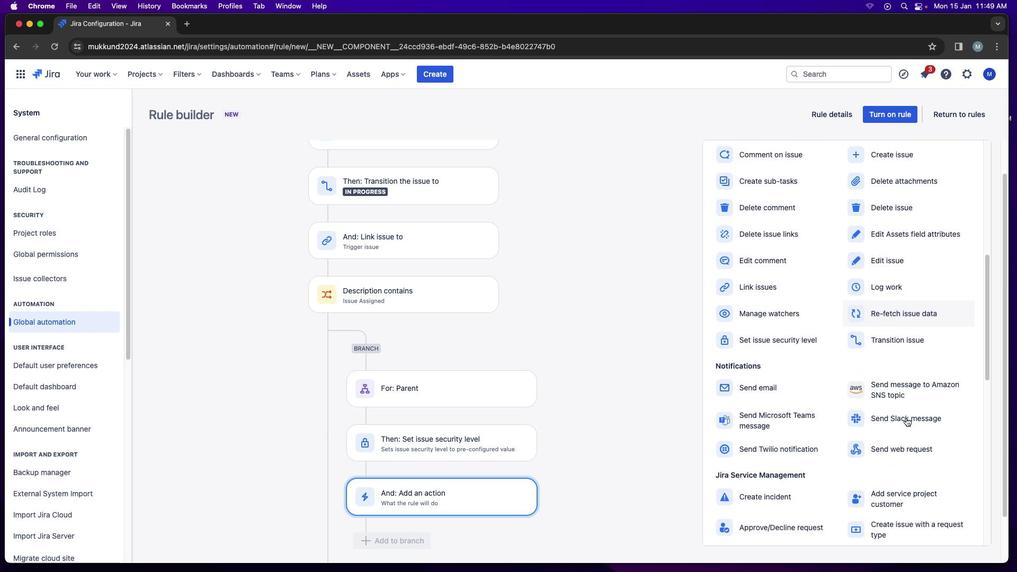 
Action: Mouse scrolled (948, 460) with delta (42, 41)
Screenshot: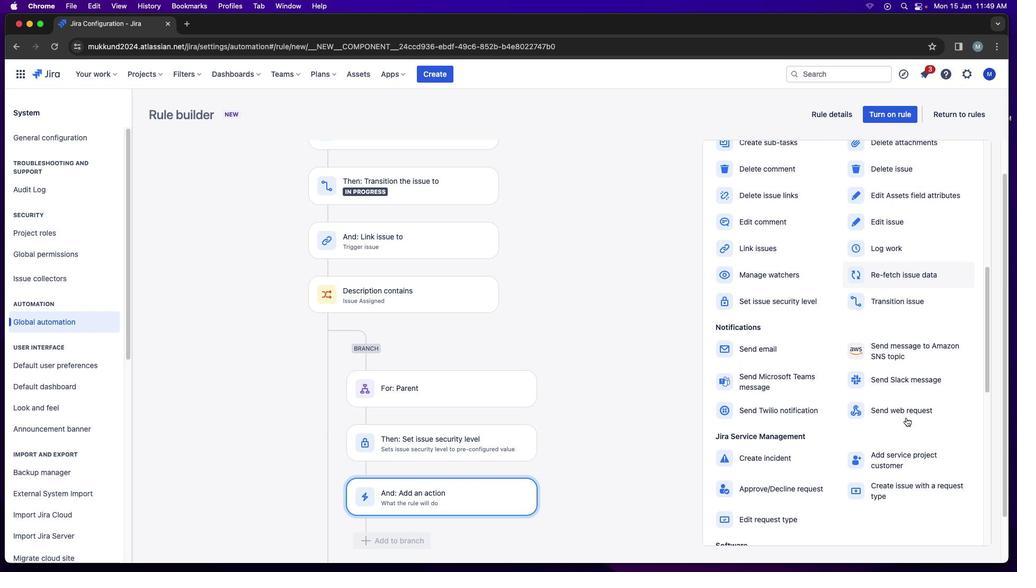 
Action: Mouse scrolled (948, 460) with delta (42, 41)
Screenshot: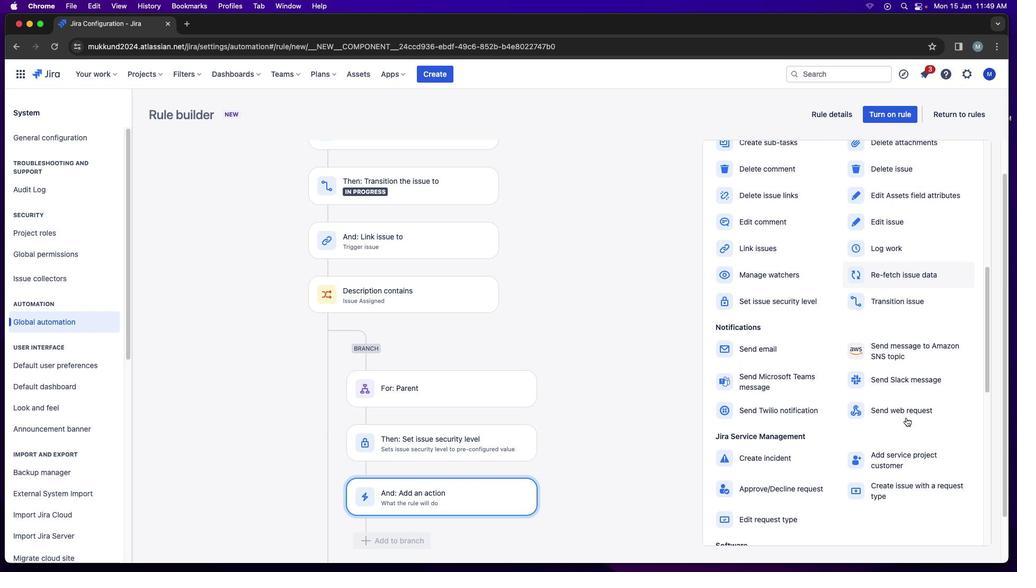 
Action: Mouse scrolled (948, 460) with delta (42, 41)
Screenshot: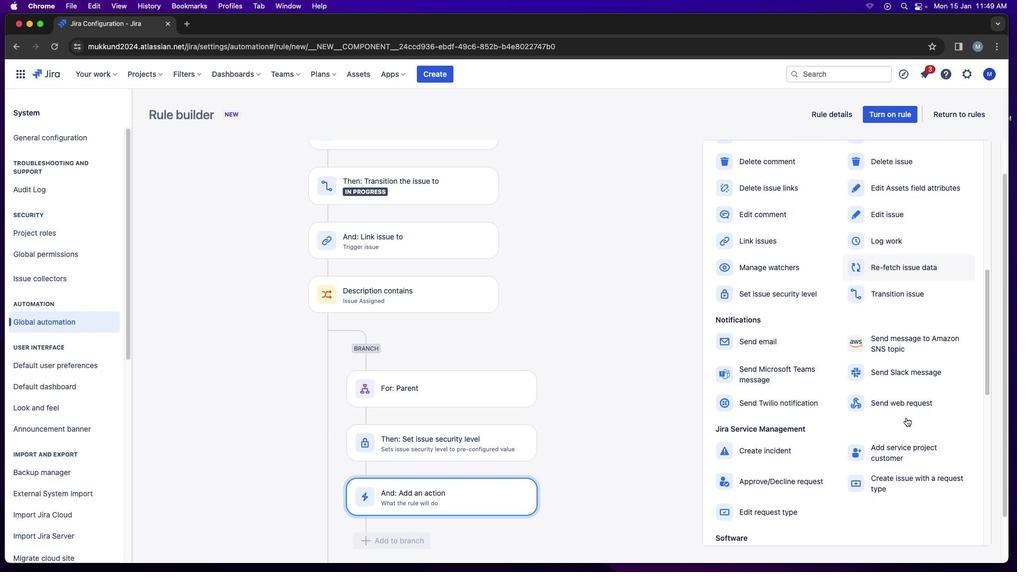 
Action: Mouse scrolled (948, 460) with delta (42, 41)
Screenshot: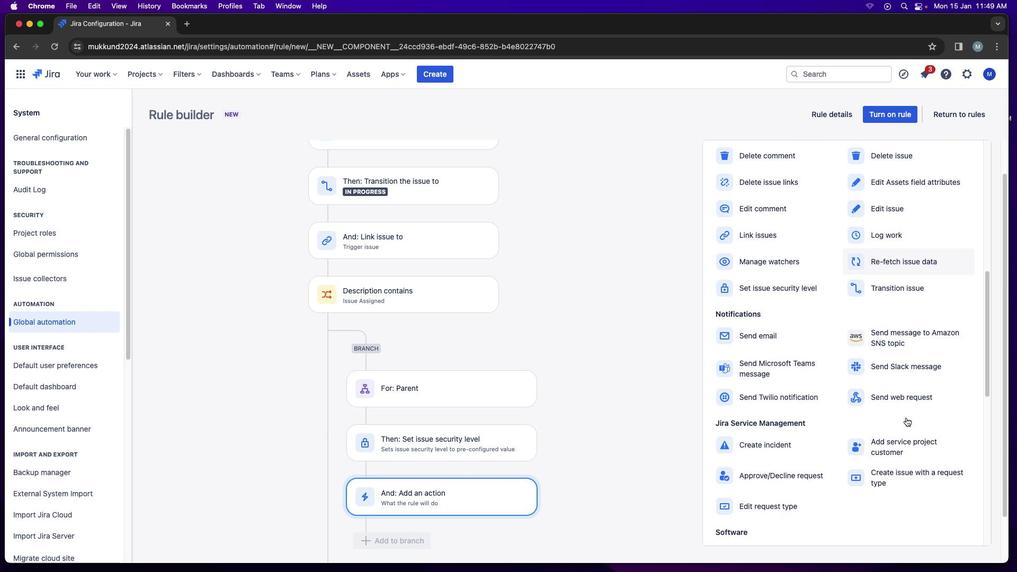 
Action: Mouse scrolled (948, 460) with delta (42, 41)
Screenshot: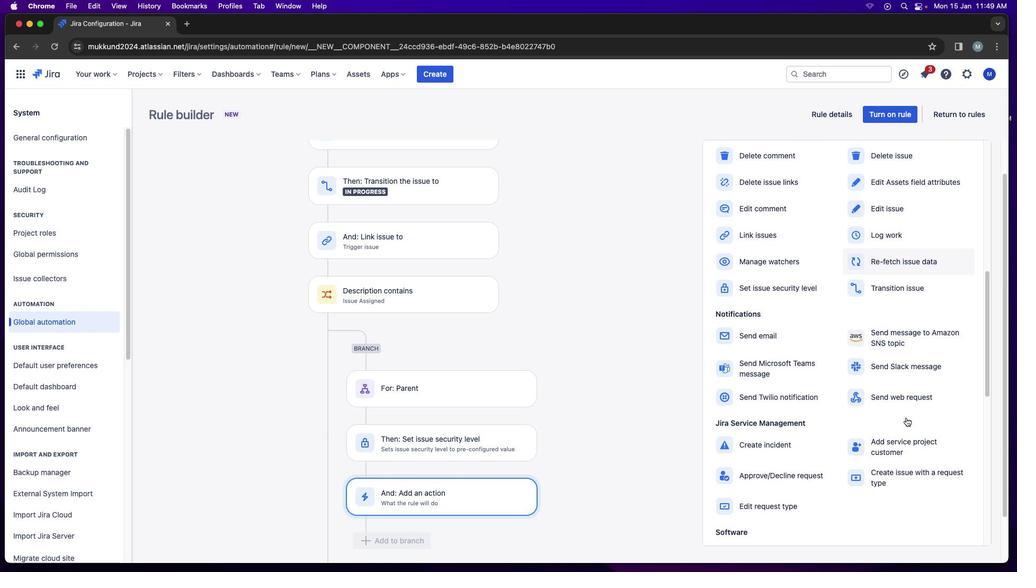 
Action: Mouse scrolled (948, 460) with delta (42, 41)
Screenshot: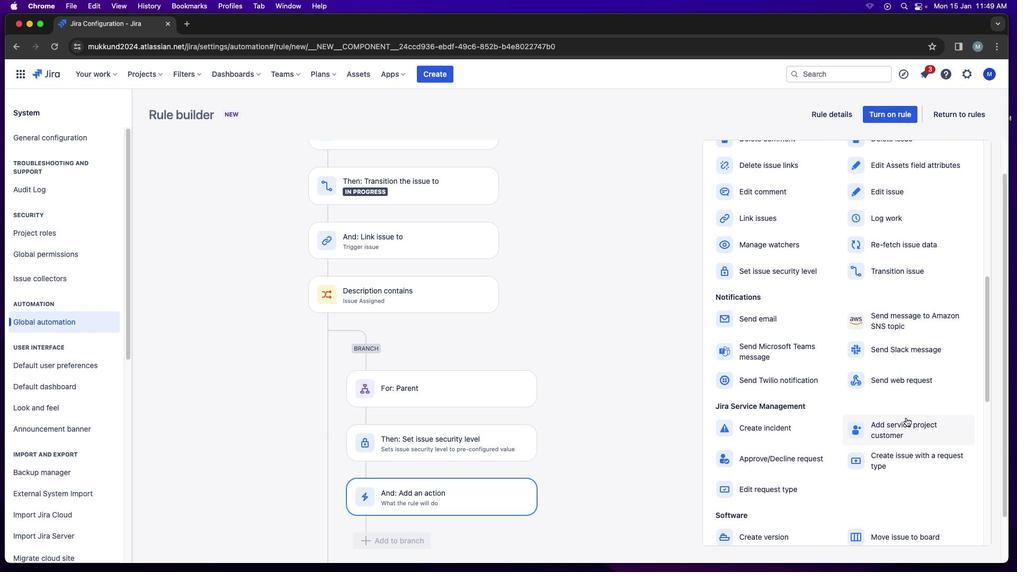 
Action: Mouse scrolled (948, 460) with delta (42, 41)
Screenshot: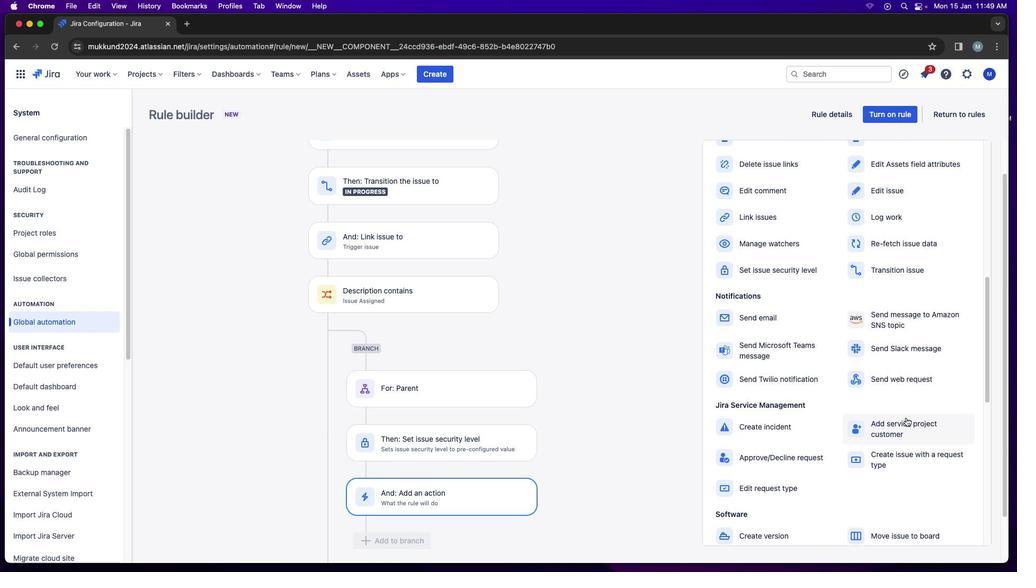 
Action: Mouse moved to (948, 460)
Screenshot: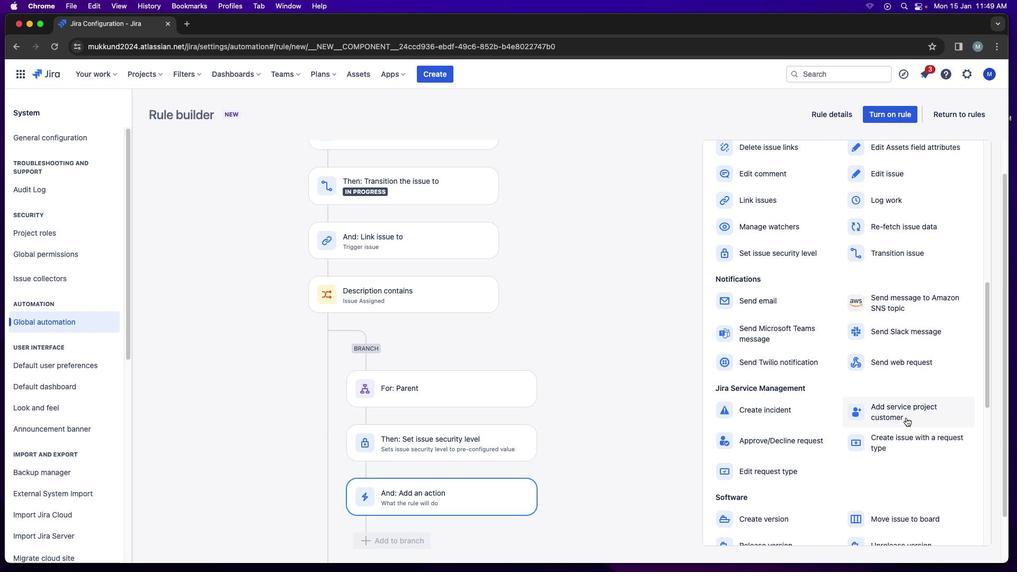 
Action: Mouse scrolled (948, 460) with delta (42, 41)
Screenshot: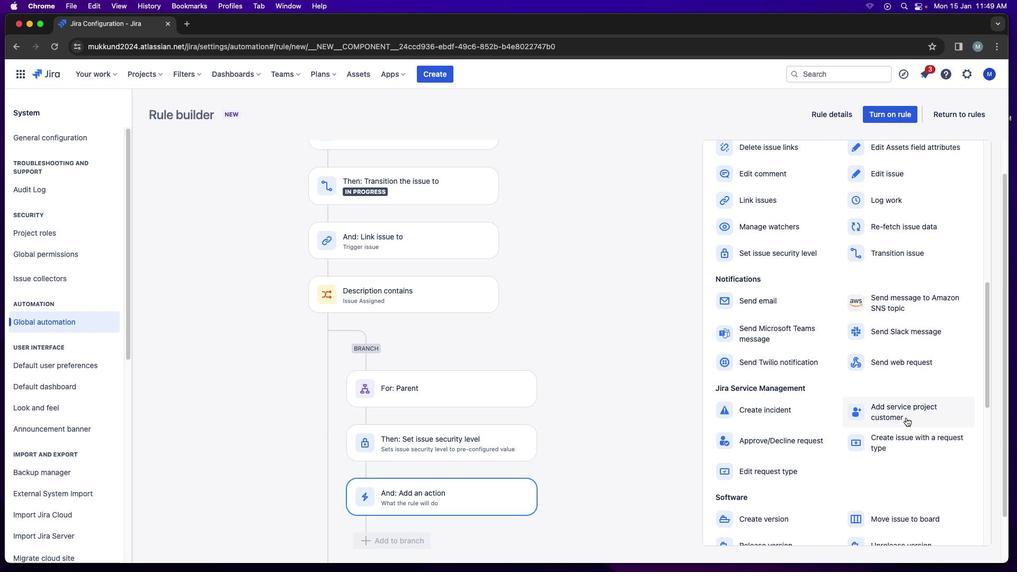 
Action: Mouse scrolled (948, 460) with delta (42, 41)
Screenshot: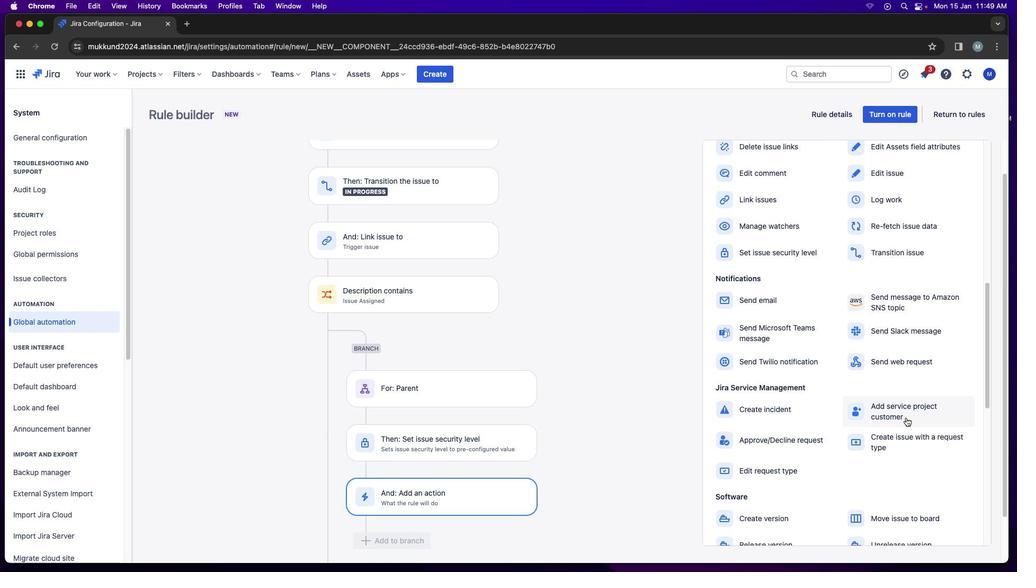 
Action: Mouse scrolled (948, 460) with delta (42, 41)
Screenshot: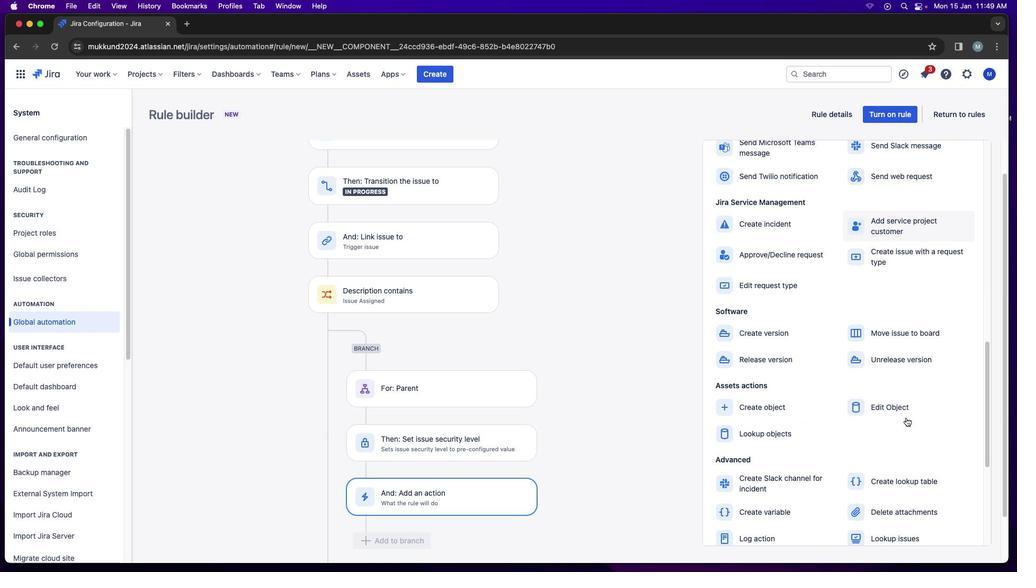 
Action: Mouse scrolled (948, 460) with delta (42, 41)
Screenshot: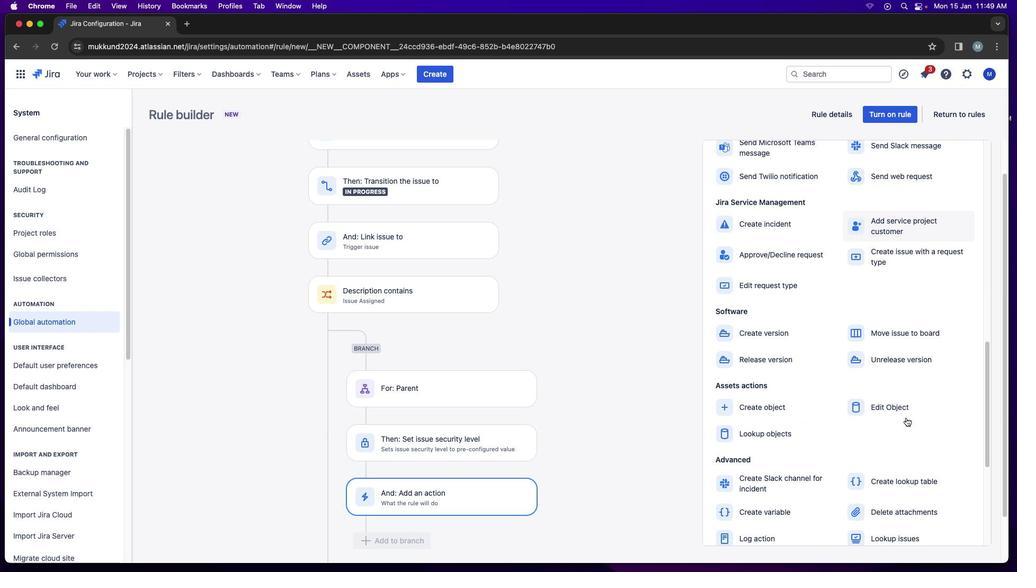 
Action: Mouse scrolled (948, 460) with delta (42, 40)
Screenshot: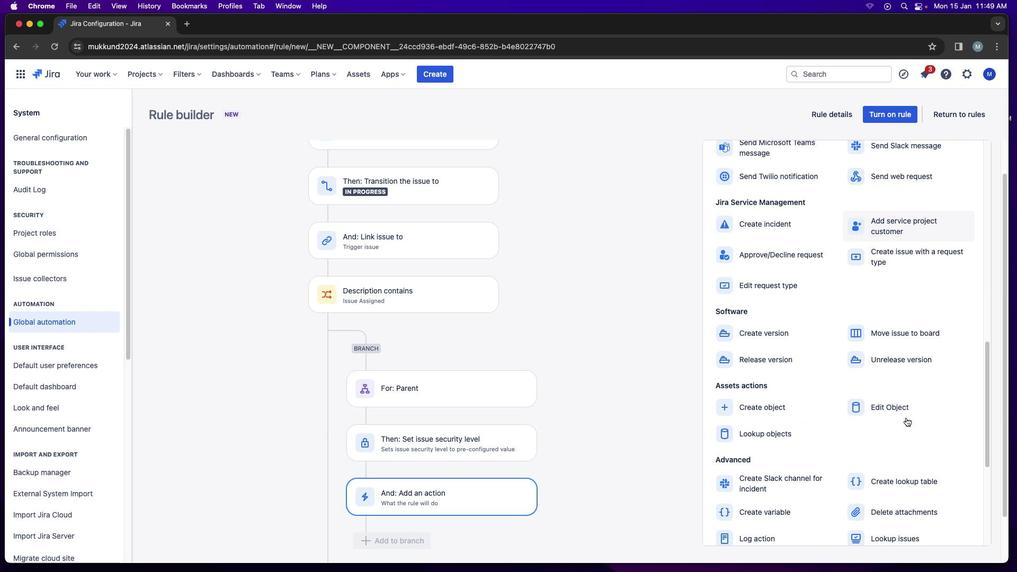
Action: Mouse scrolled (948, 460) with delta (42, 40)
Screenshot: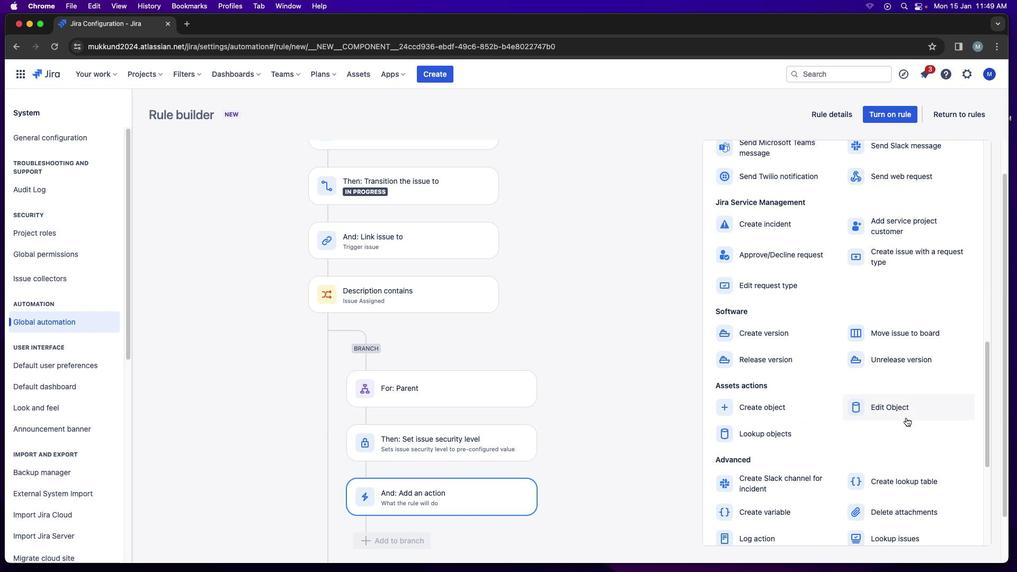 
Action: Mouse scrolled (948, 460) with delta (42, 41)
Screenshot: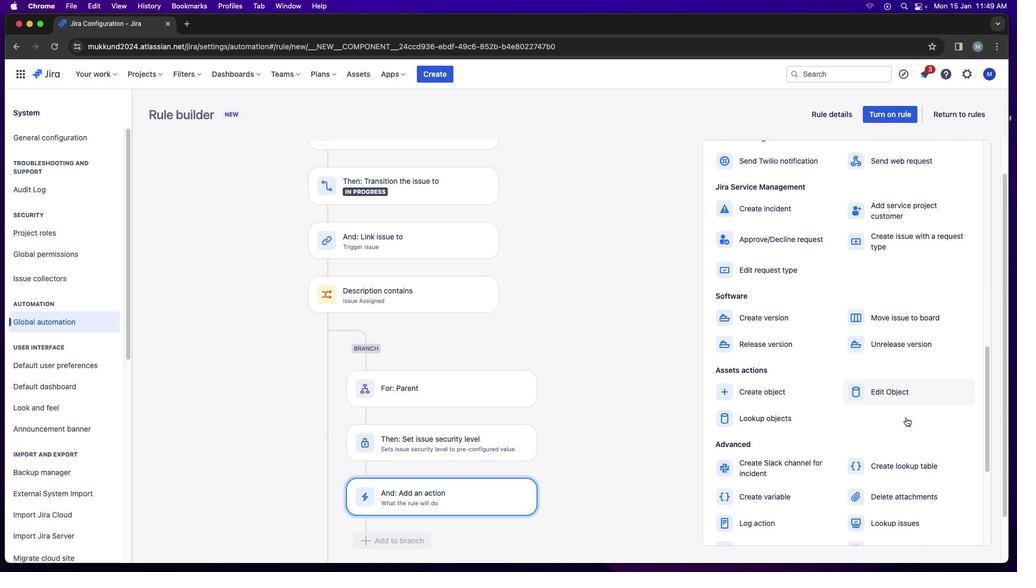 
Action: Mouse scrolled (948, 460) with delta (42, 41)
Screenshot: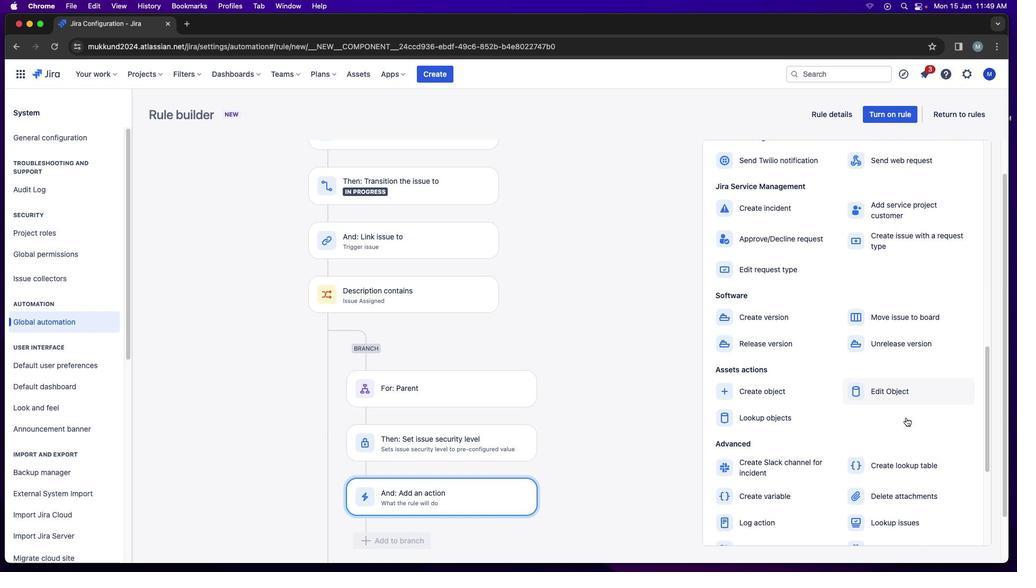 
Action: Mouse scrolled (948, 460) with delta (42, 41)
Screenshot: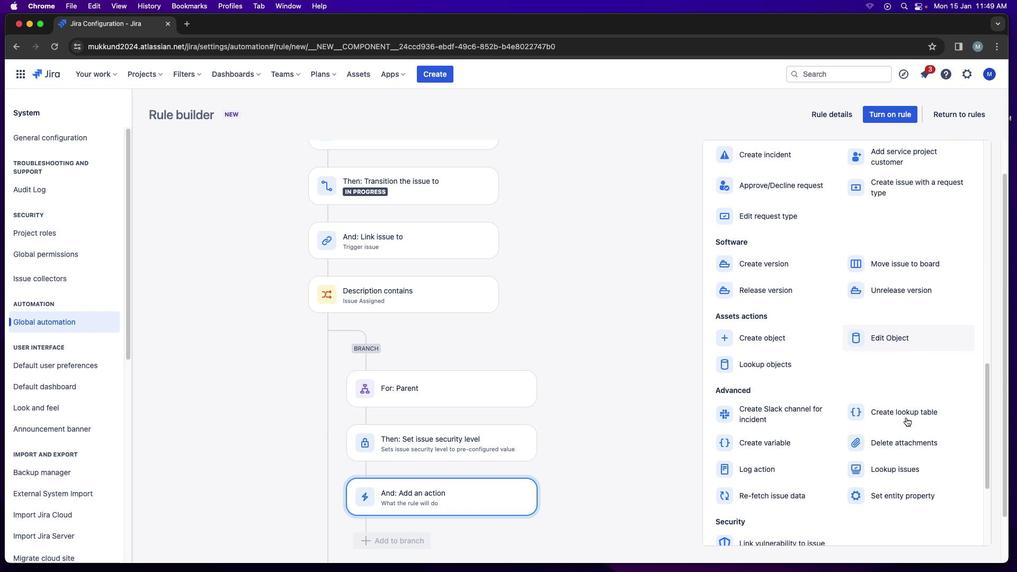 
Action: Mouse scrolled (948, 460) with delta (42, 41)
Screenshot: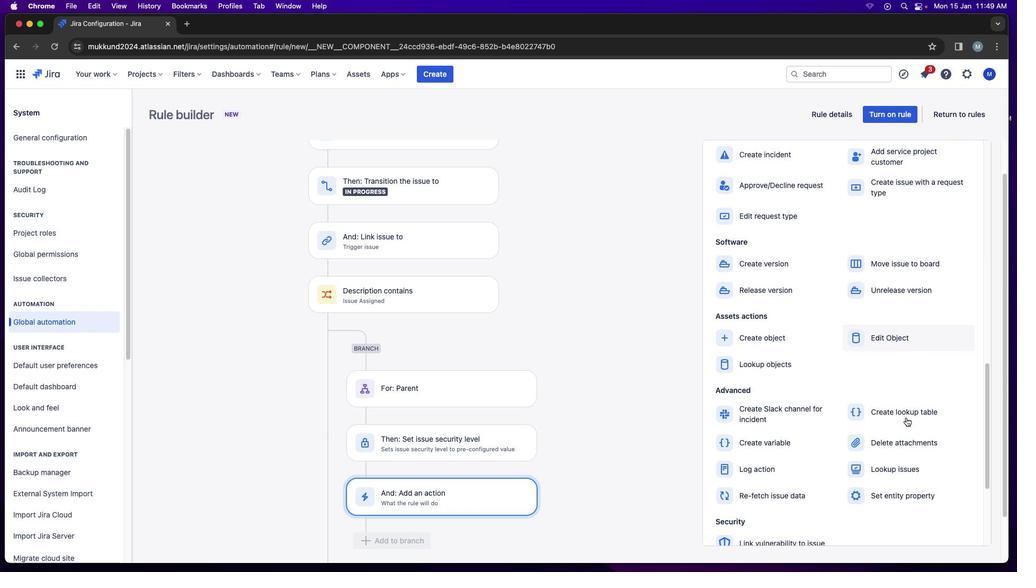 
Action: Mouse scrolled (948, 460) with delta (42, 41)
Screenshot: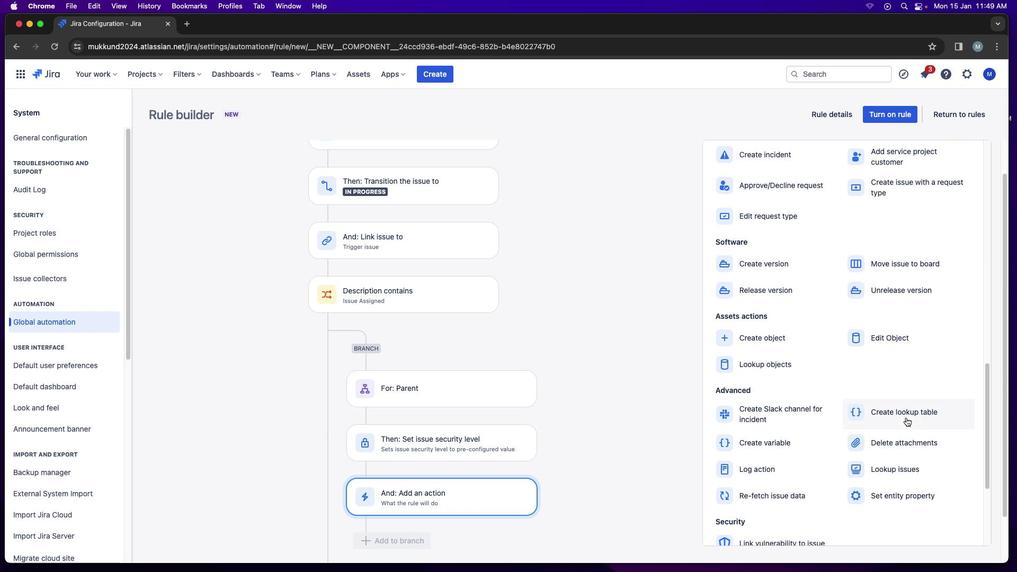 
Action: Mouse scrolled (948, 460) with delta (42, 41)
Screenshot: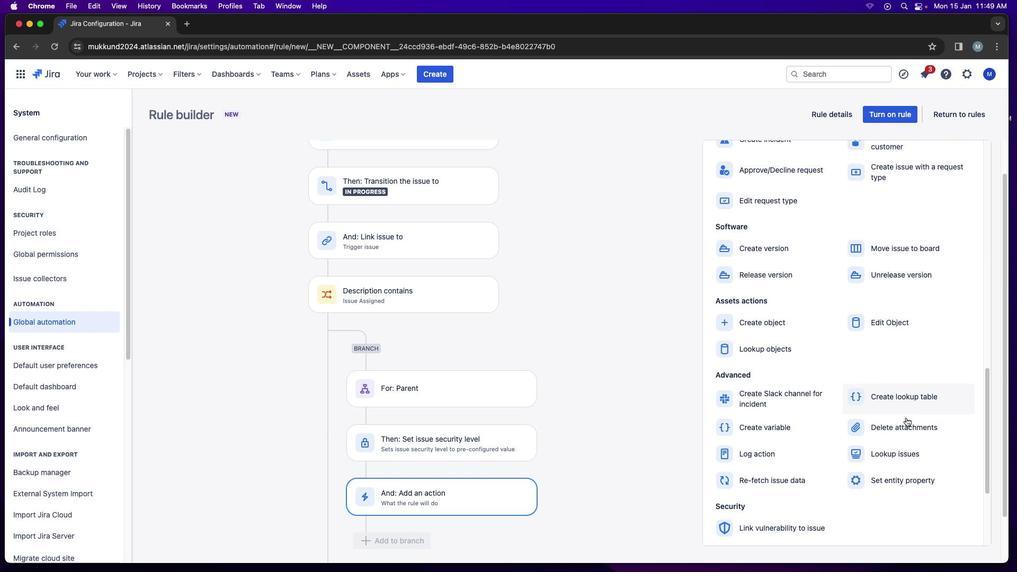 
Action: Mouse scrolled (948, 460) with delta (42, 41)
Screenshot: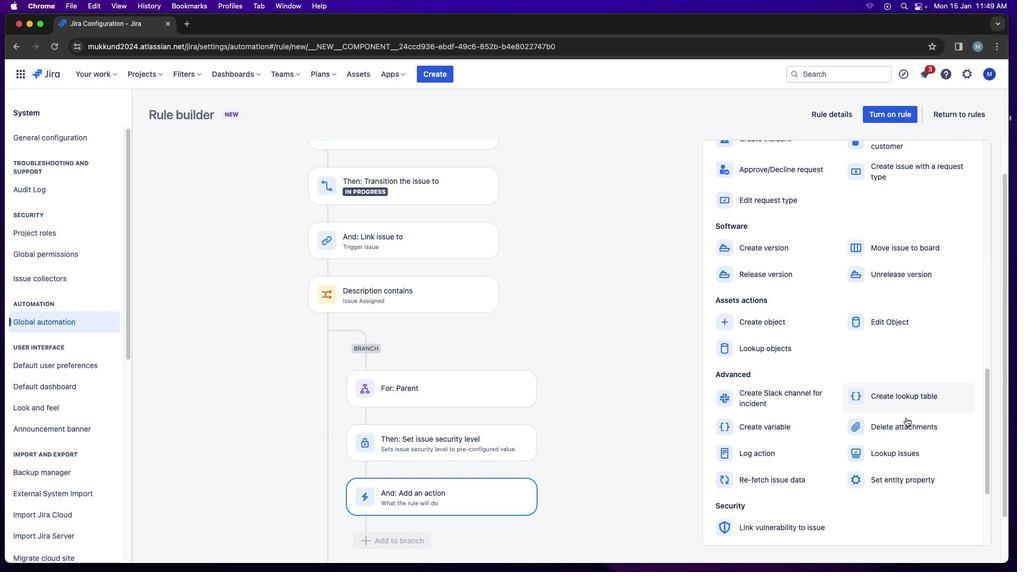 
Action: Mouse scrolled (948, 460) with delta (42, 41)
Screenshot: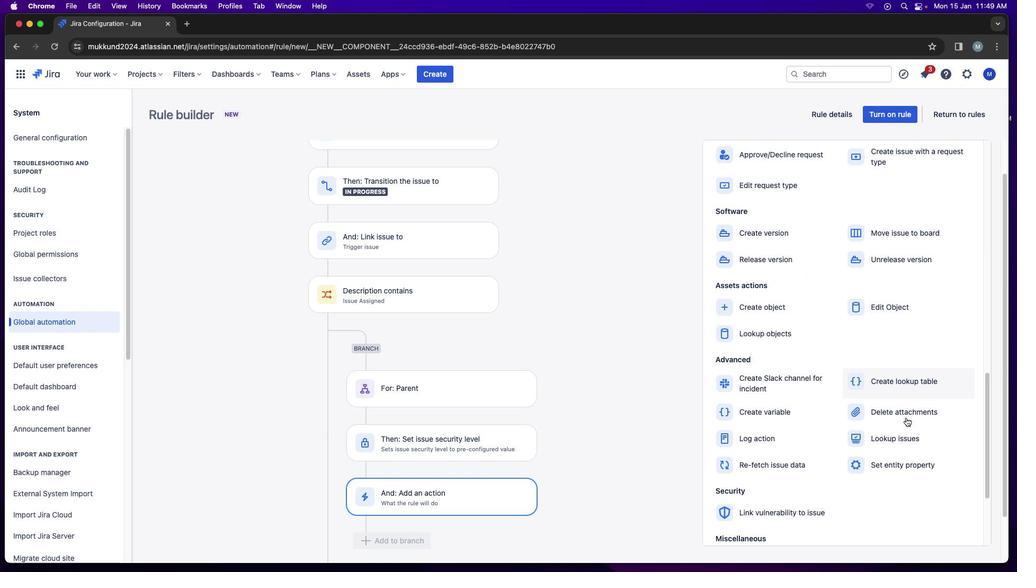 
Action: Mouse scrolled (948, 460) with delta (42, 41)
Screenshot: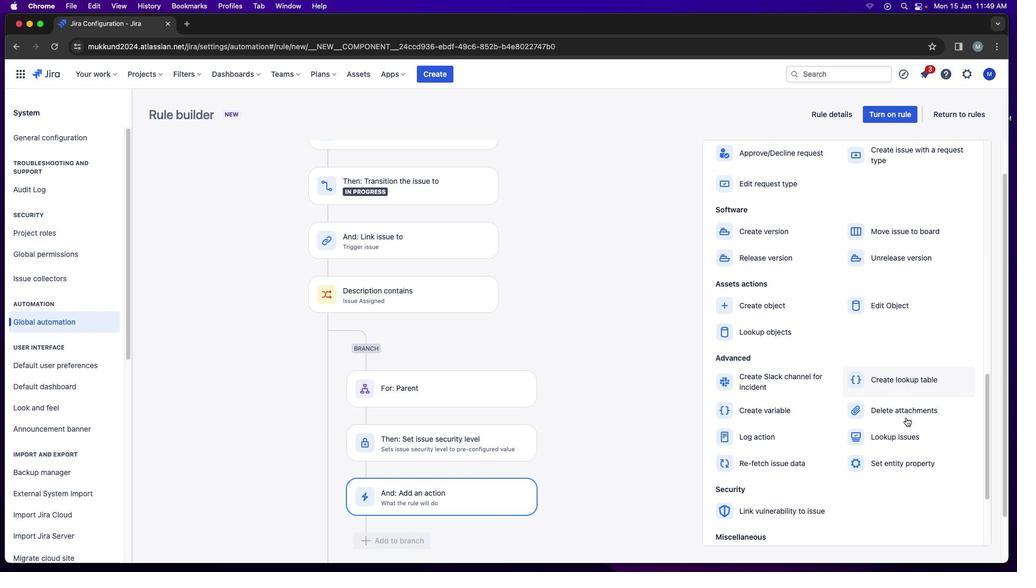 
Action: Mouse scrolled (948, 460) with delta (42, 41)
